 Task: Get directions from Glacier National Park, Montana, United States to Bandelier National Monument, New Mexico, United States and explore the nearby things to do with rating 4.5 and open @ 5:00 Sunday
Action: Mouse moved to (566, 316)
Screenshot: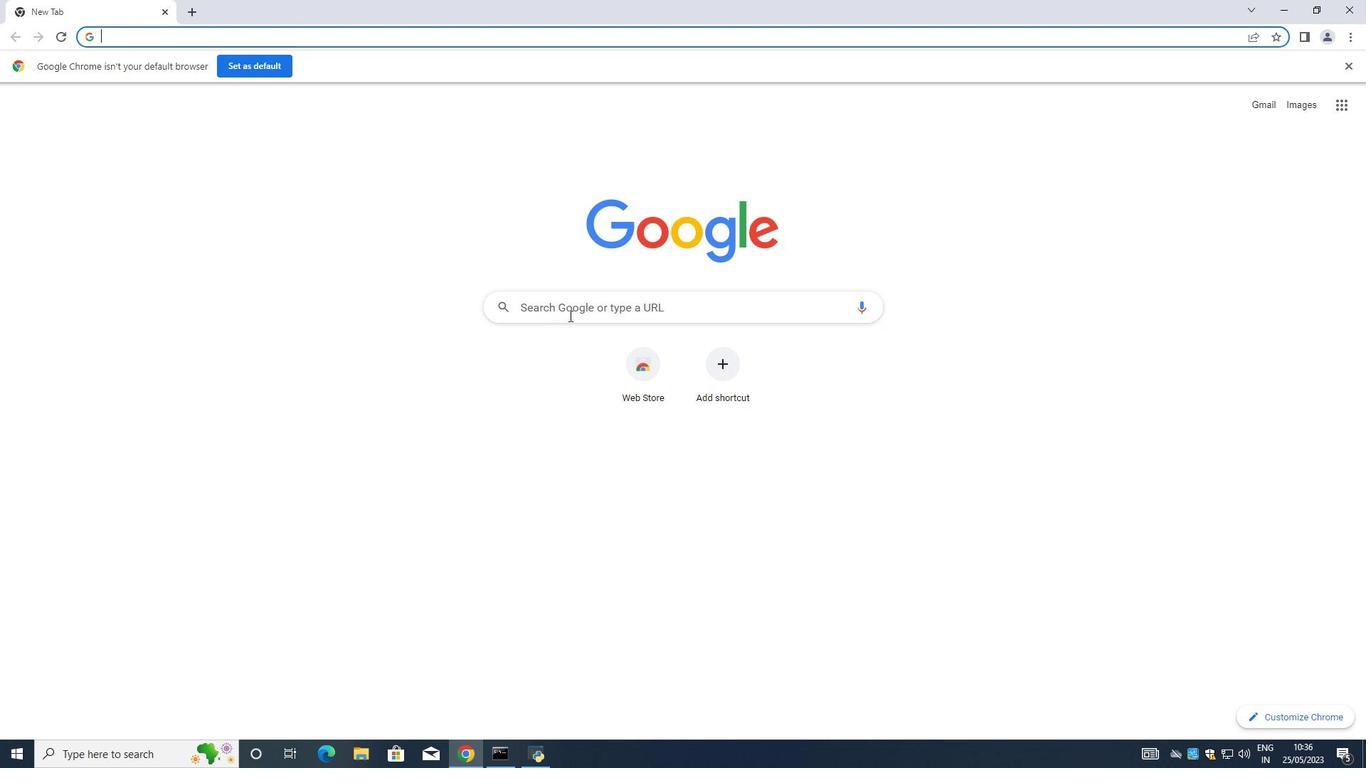 
Action: Mouse pressed left at (566, 316)
Screenshot: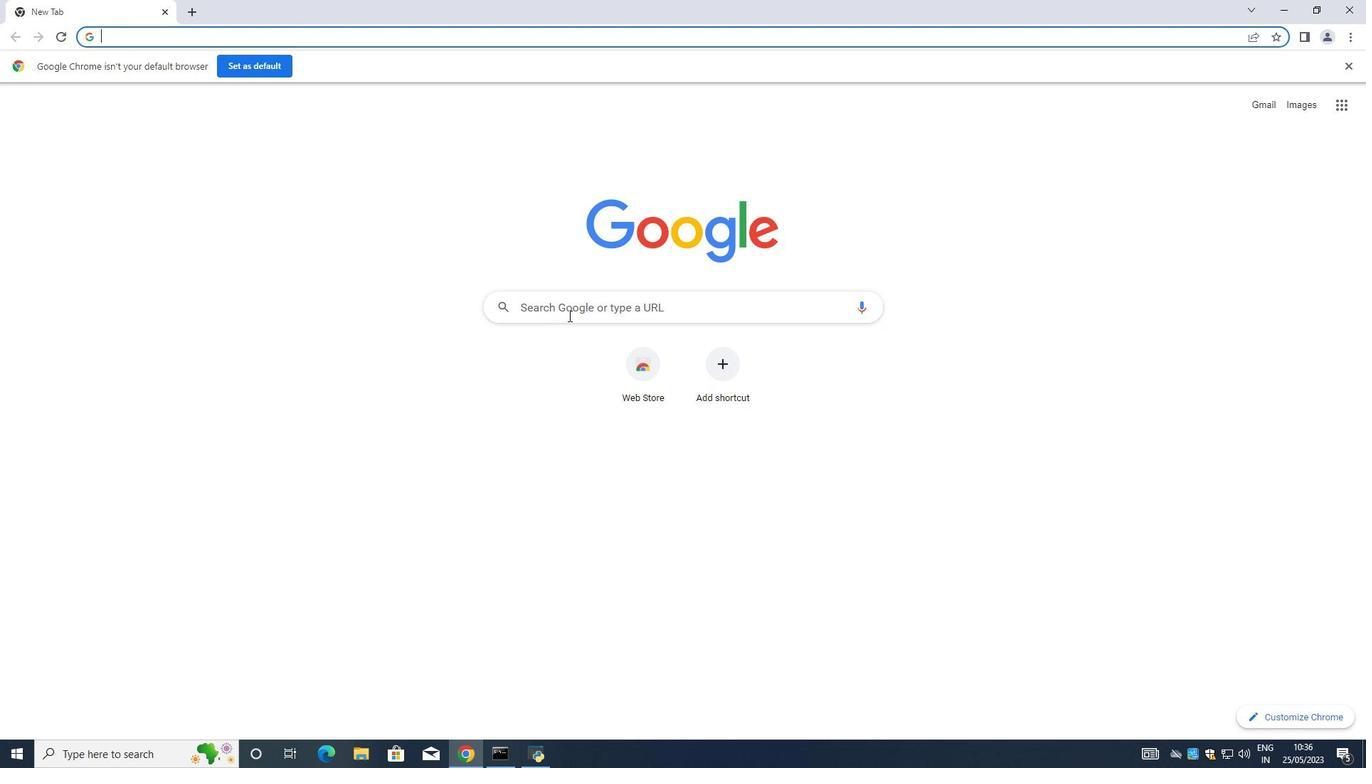 
Action: Key pressed google<Key.space>maps<Key.space><Key.enter>
Screenshot: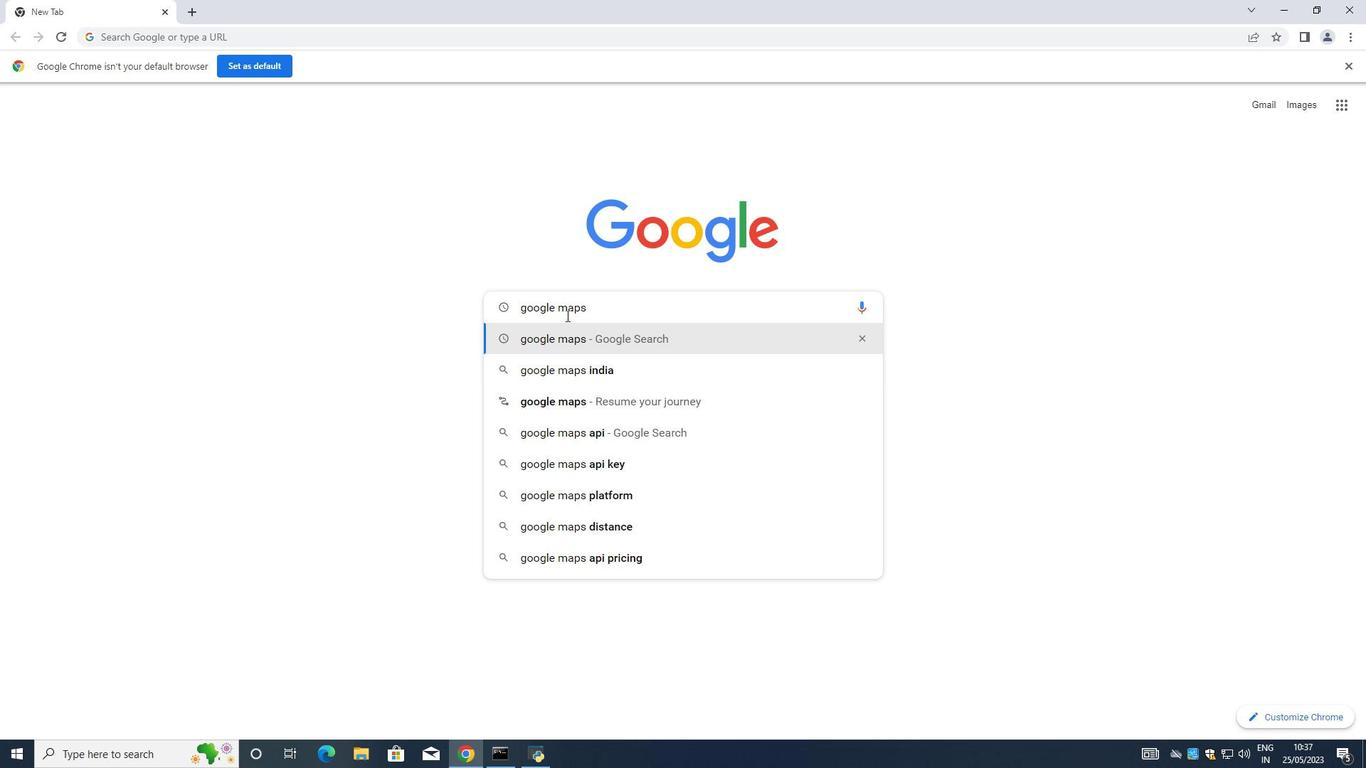 
Action: Mouse moved to (212, 224)
Screenshot: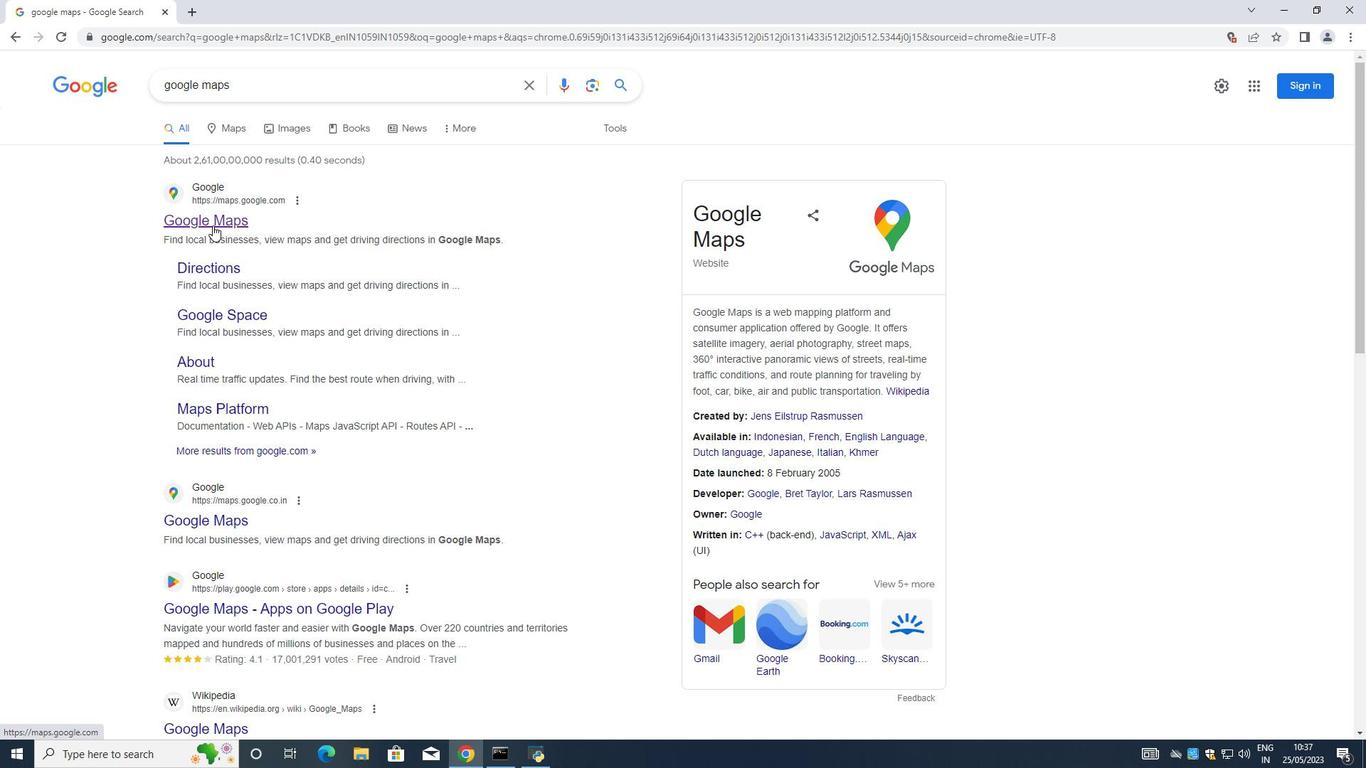 
Action: Mouse pressed left at (212, 224)
Screenshot: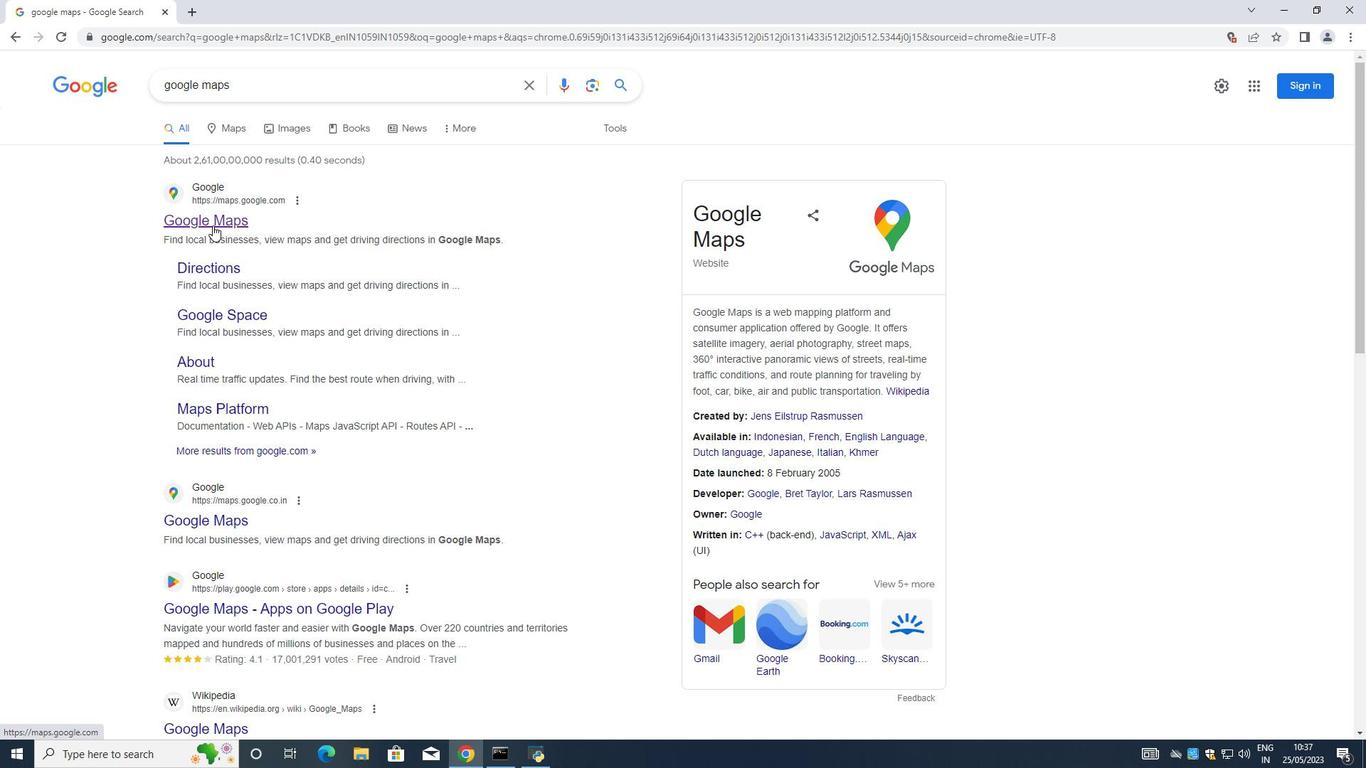 
Action: Mouse moved to (147, 83)
Screenshot: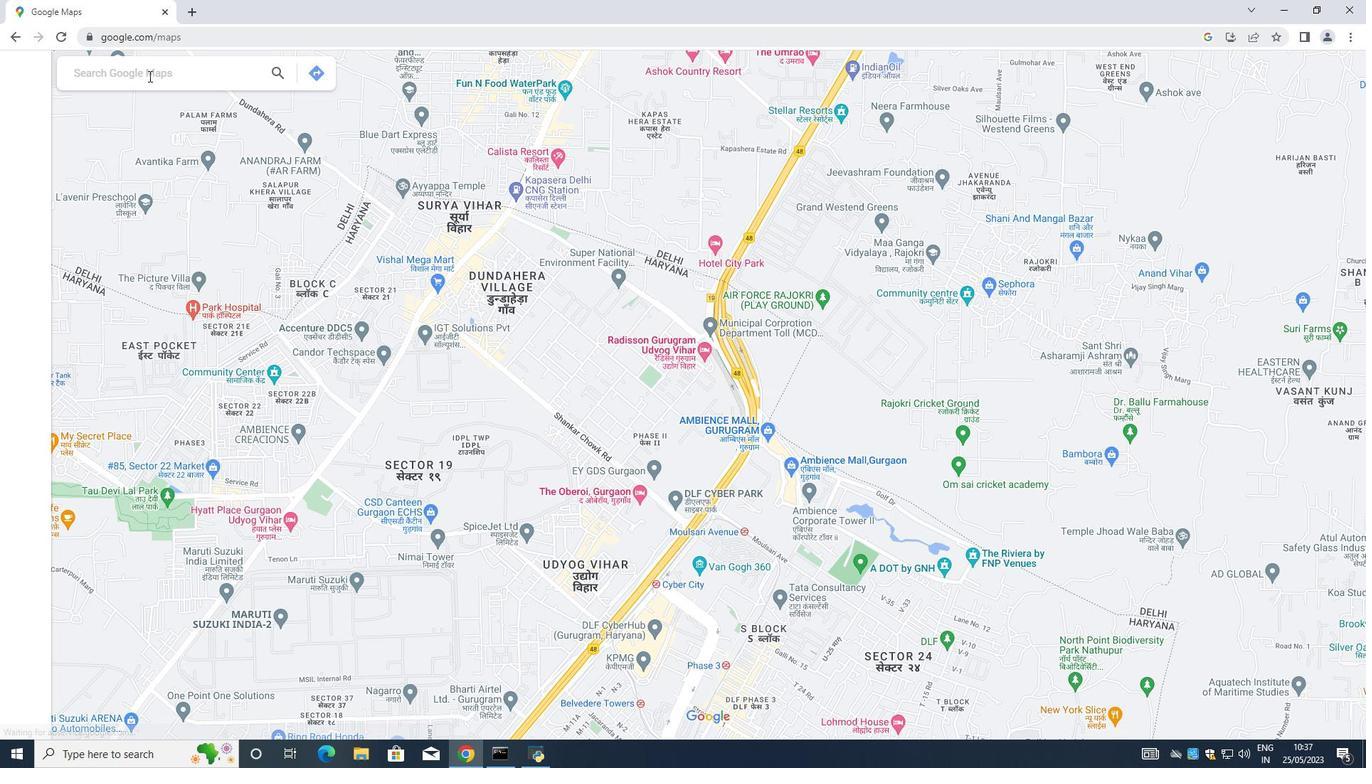 
Action: Mouse pressed left at (147, 83)
Screenshot: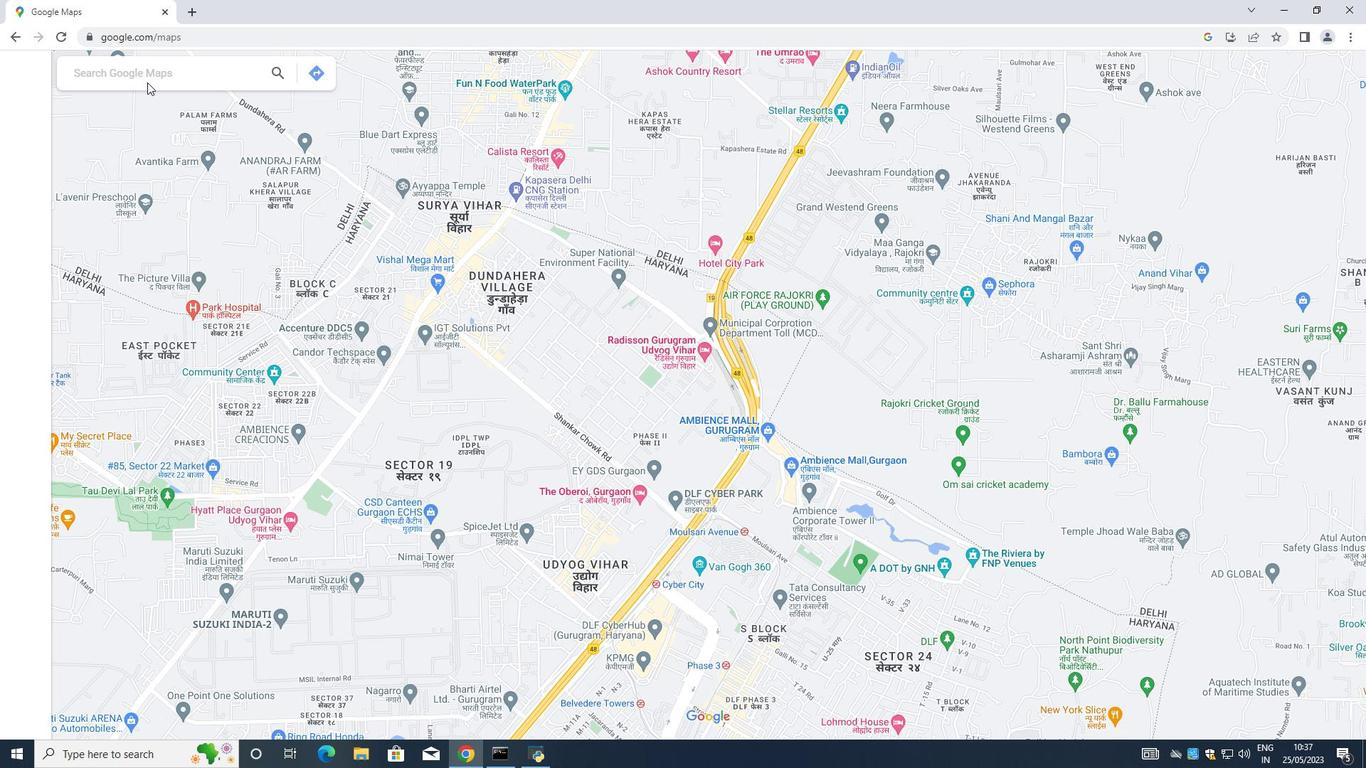 
Action: Mouse moved to (148, 75)
Screenshot: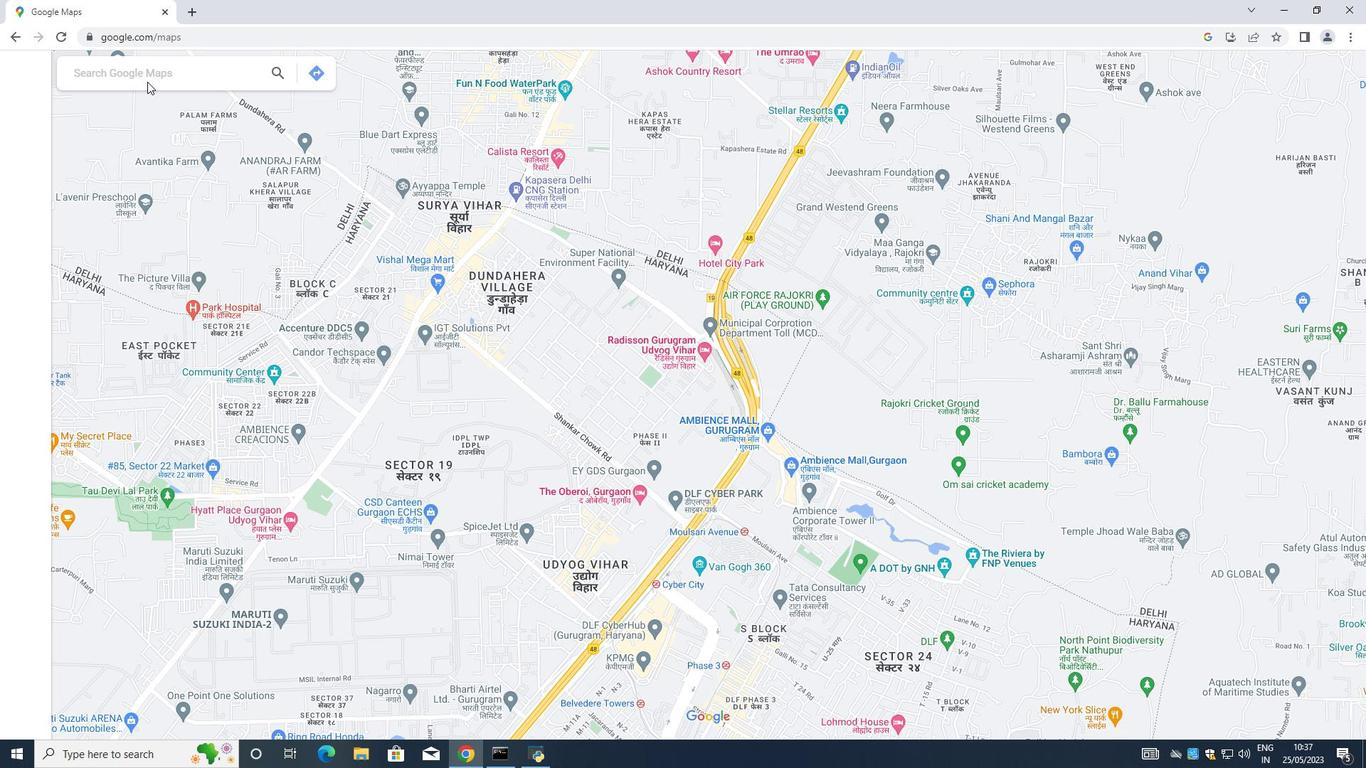 
Action: Mouse pressed left at (148, 75)
Screenshot: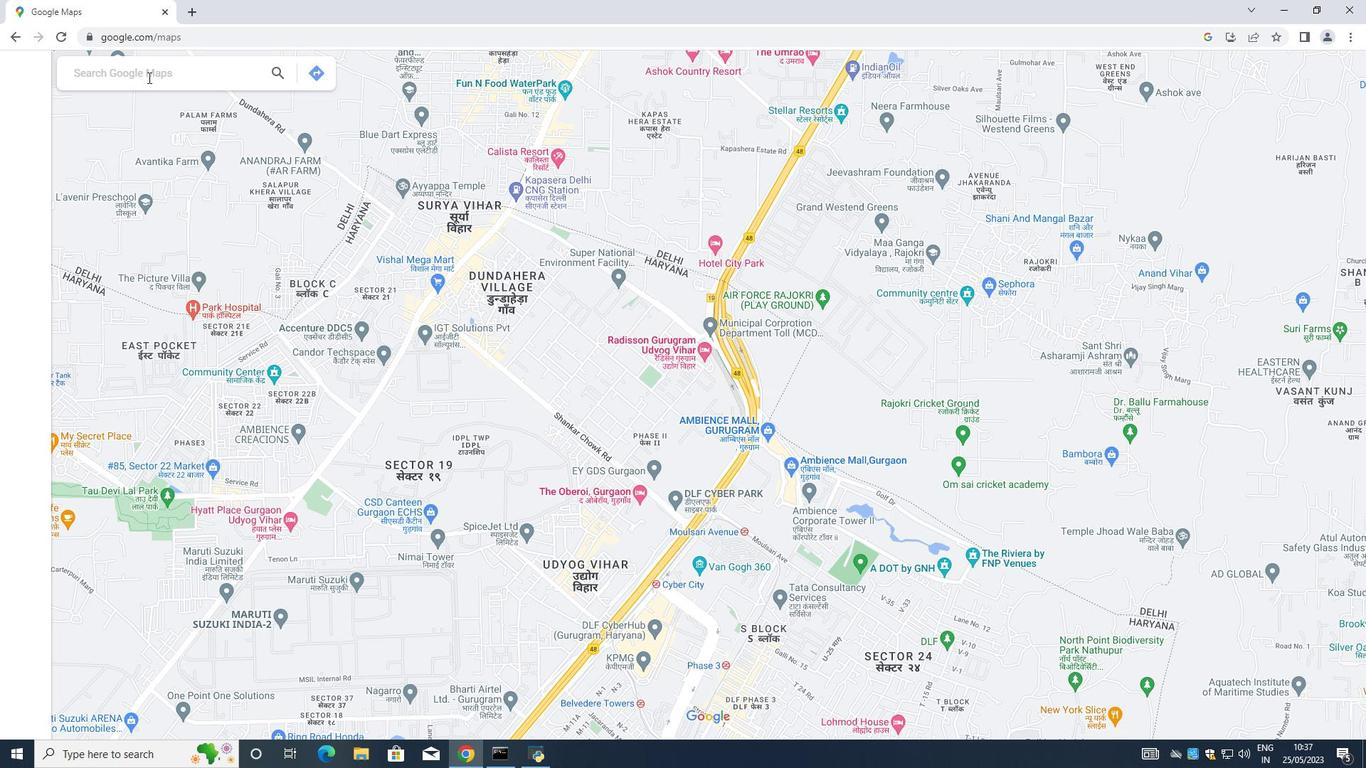 
Action: Mouse moved to (133, 63)
Screenshot: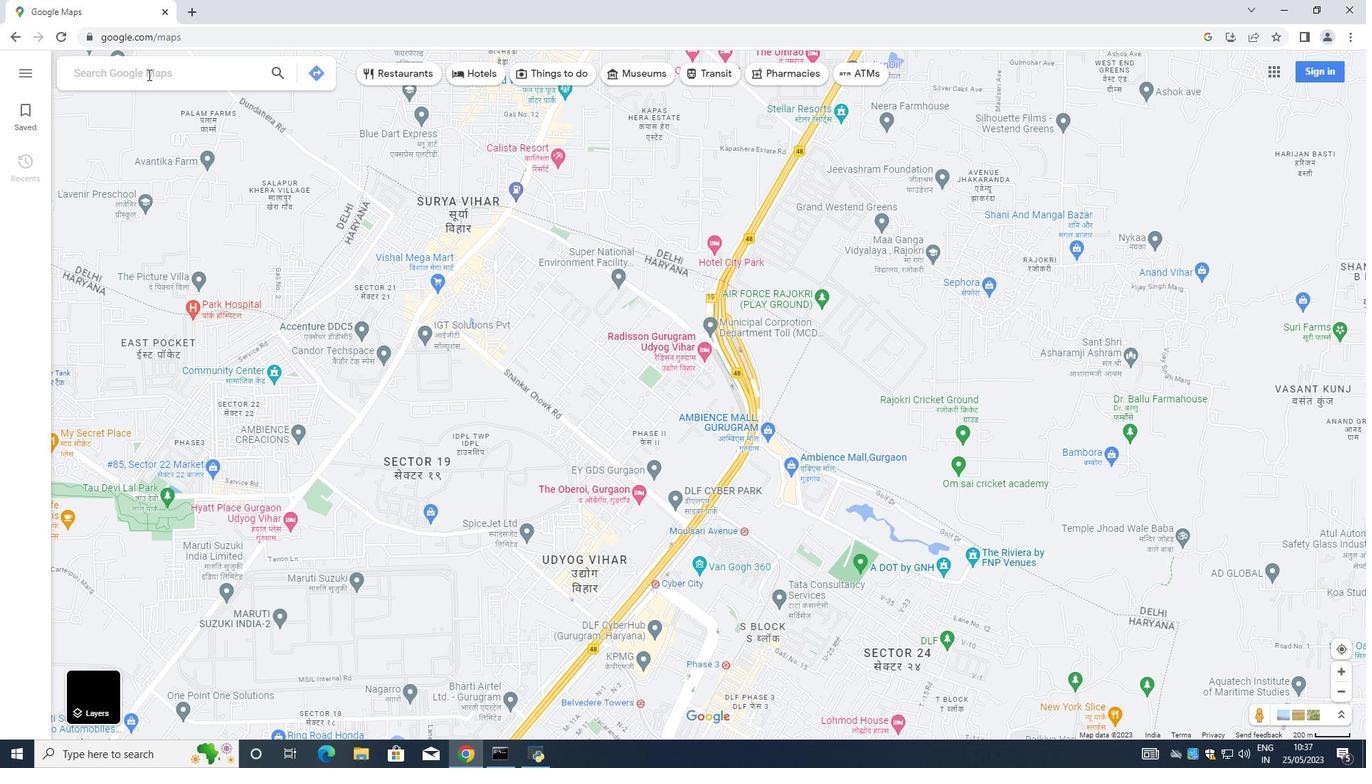 
Action: Key pressed <Key.shift>
Screenshot: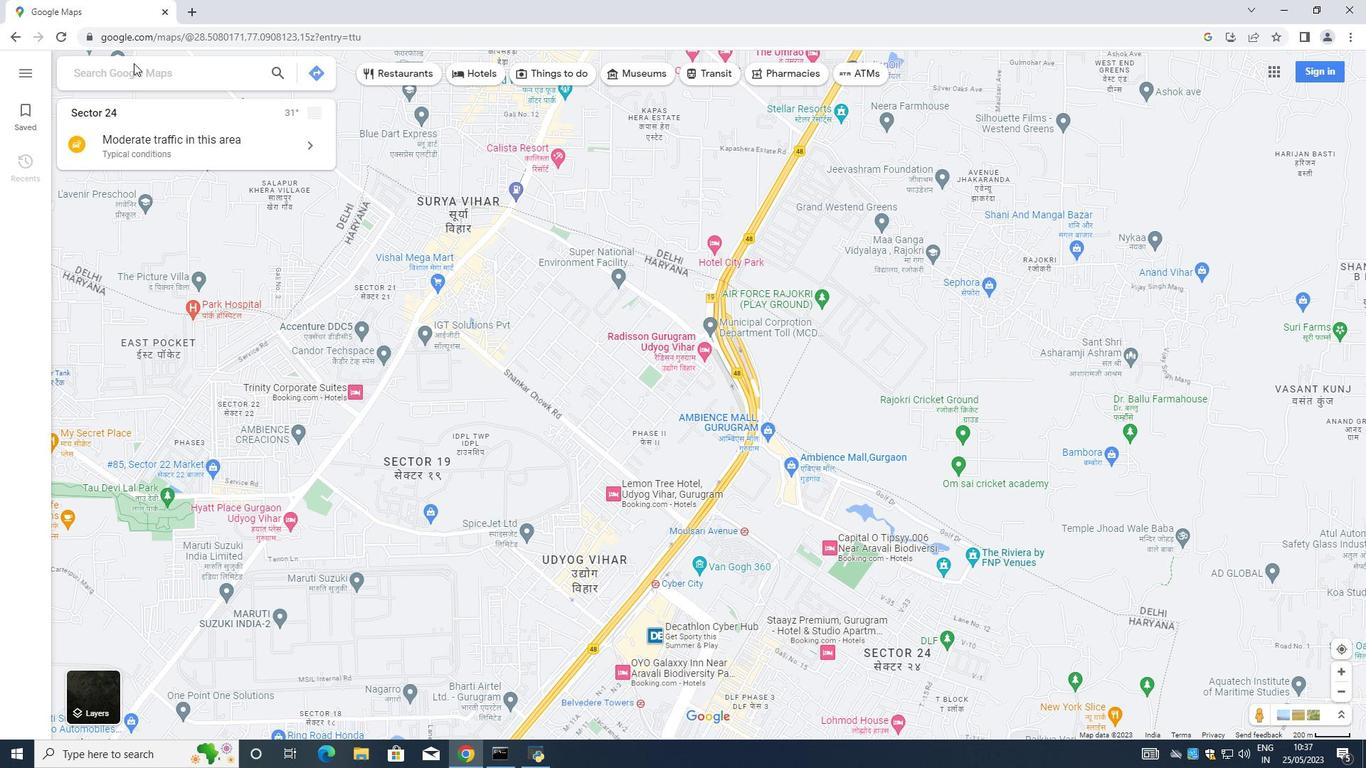 
Action: Mouse moved to (133, 62)
Screenshot: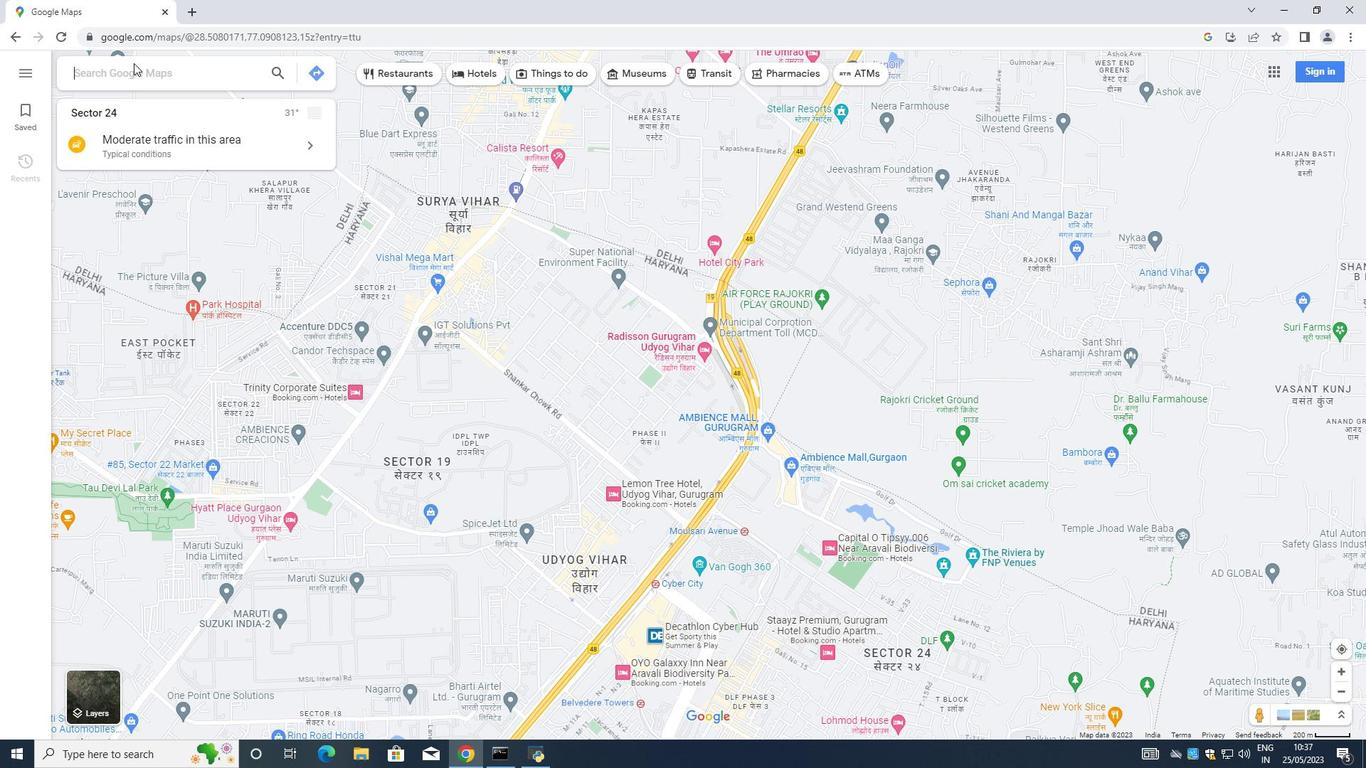 
Action: Key pressed <Key.shift><Key.shift><Key.shift><Key.shift><Key.shift><Key.shift><Key.shift><Key.shift><Key.shift><Key.shift><Key.shift><Key.shift>G<Key.backspace><Key.shift><Key.shift><Key.shift><Key.shift><Key.shift><Key.shift><Key.shift><Key.shift><Key.shift><Key.shift><Key.shift><Key.shift><Key.shift><Key.shift><Key.shift><Key.shift><Key.shift><Key.shift><Key.shift><Key.shift><Key.shift><Key.shift><Key.shift><Key.shift><Key.shift><Key.shift><Key.shift><Key.shift><Key.shift><Key.shift><Key.shift>Bandelier<Key.space><Key.shift>National<Key.space><Key.shift><Key.shift><Key.shift><Key.shift><Key.shift><Key.shift><Key.shift><Key.shift><Key.shift><Key.shift><Key.shift><Key.shift><Key.shift><Key.shift><Key.shift>Monument<Key.space>
Screenshot: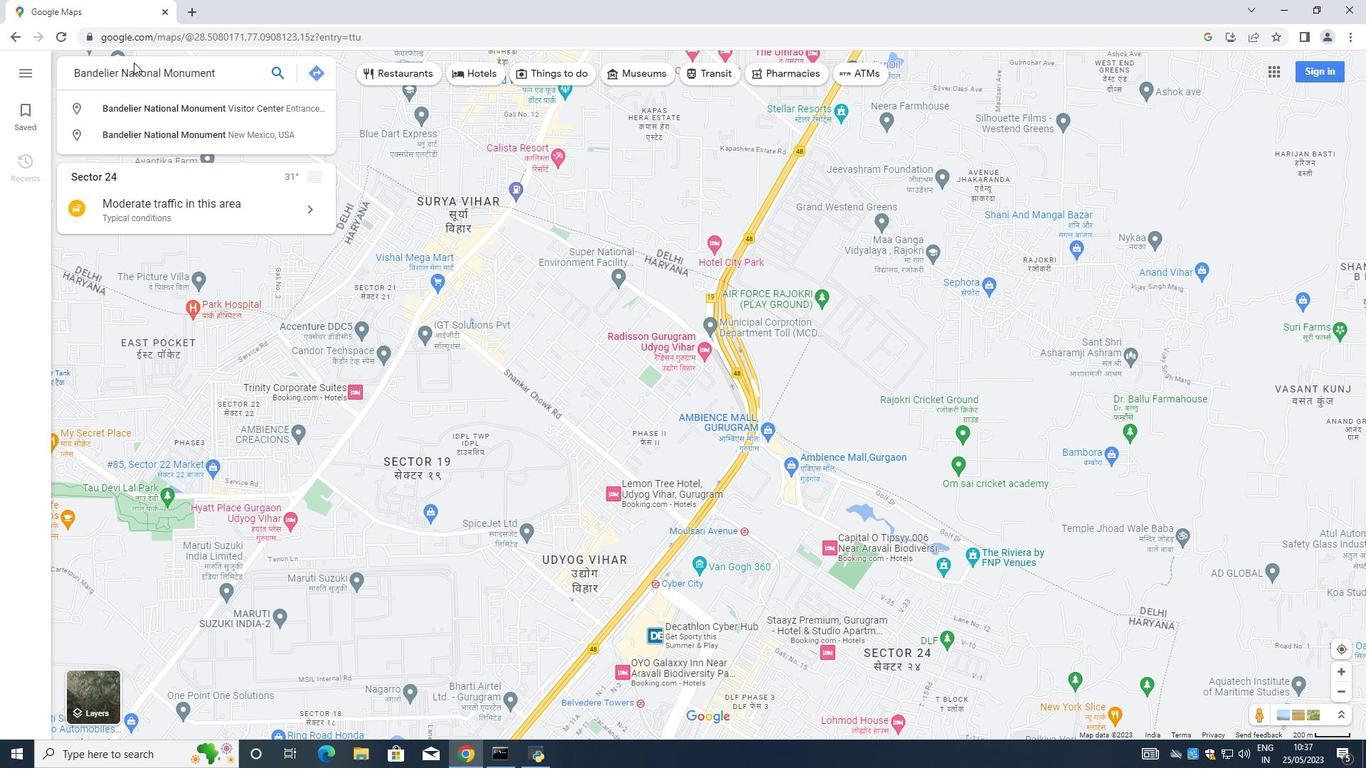 
Action: Mouse moved to (51, 56)
Screenshot: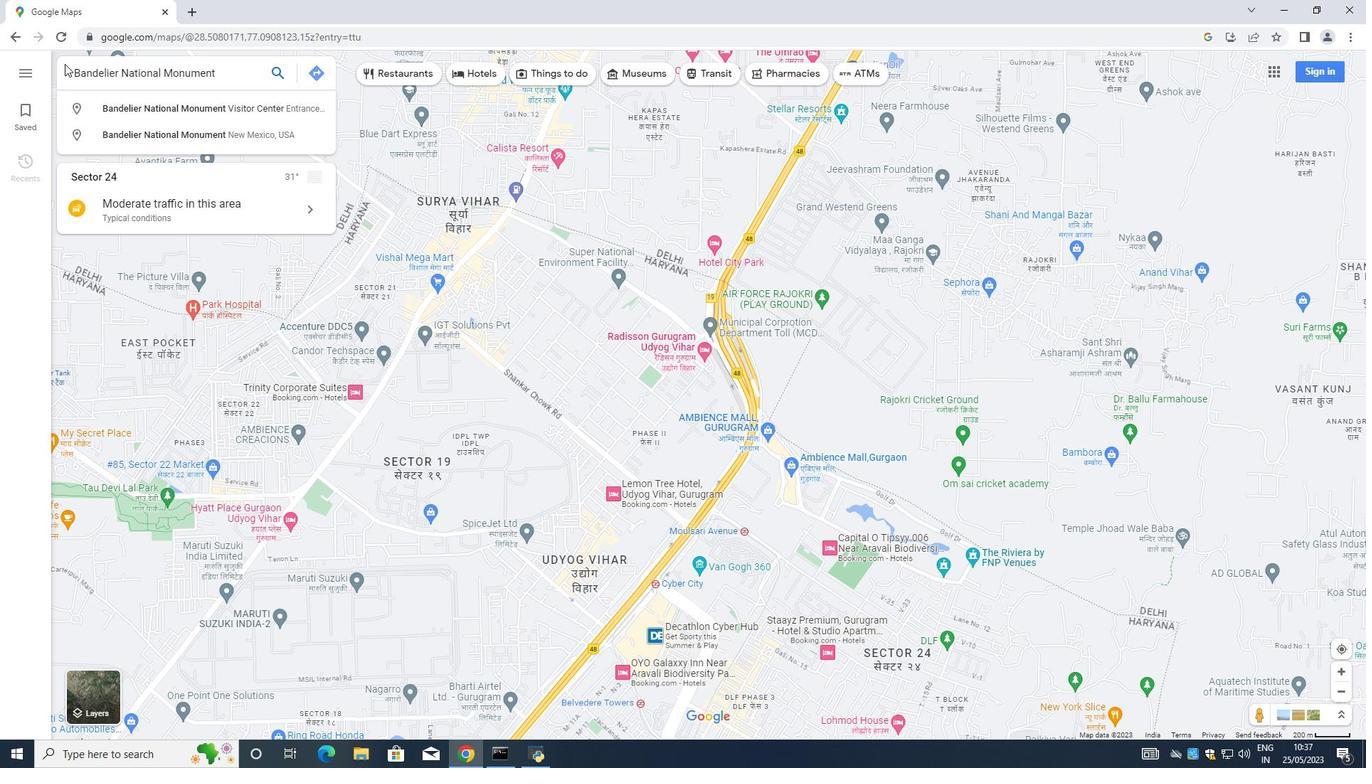 
Action: Key pressed <Key.shift><Key.shift><Key.shift><Key.shift><Key.shift><Key.shift>NE<Key.shift><Key.shift><Key.shift><Key.shift><Key.shift><Key.shift><Key.shift><Key.shift><Key.shift><Key.shift><Key.shift><Key.shift><Key.shift><Key.shift><Key.shift><Key.shift><Key.shift><Key.shift><Key.shift><Key.shift><Key.shift><Key.shift><Key.shift><Key.shift>MExico<Key.space><Key.shift><Key.shift><Key.shift><Key.shift><Key.shift>US
Screenshot: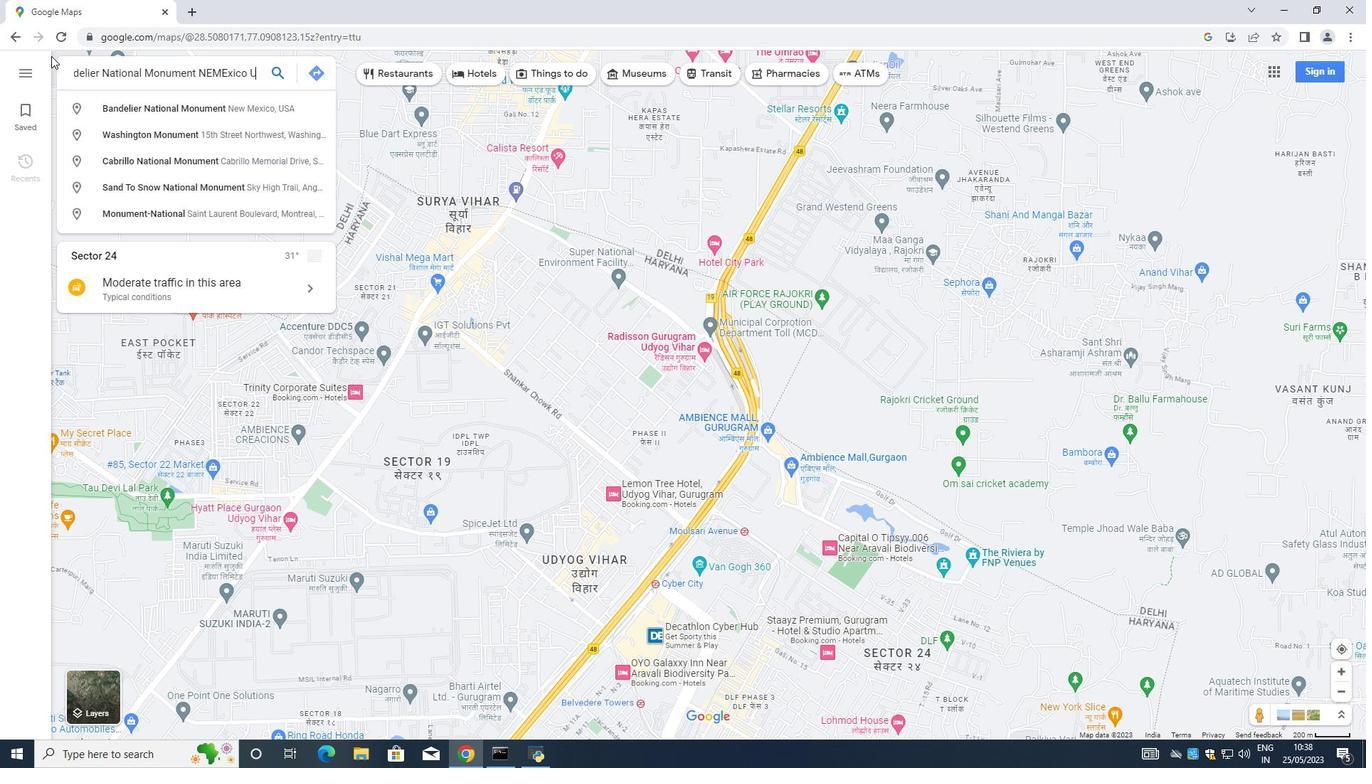 
Action: Mouse moved to (197, 104)
Screenshot: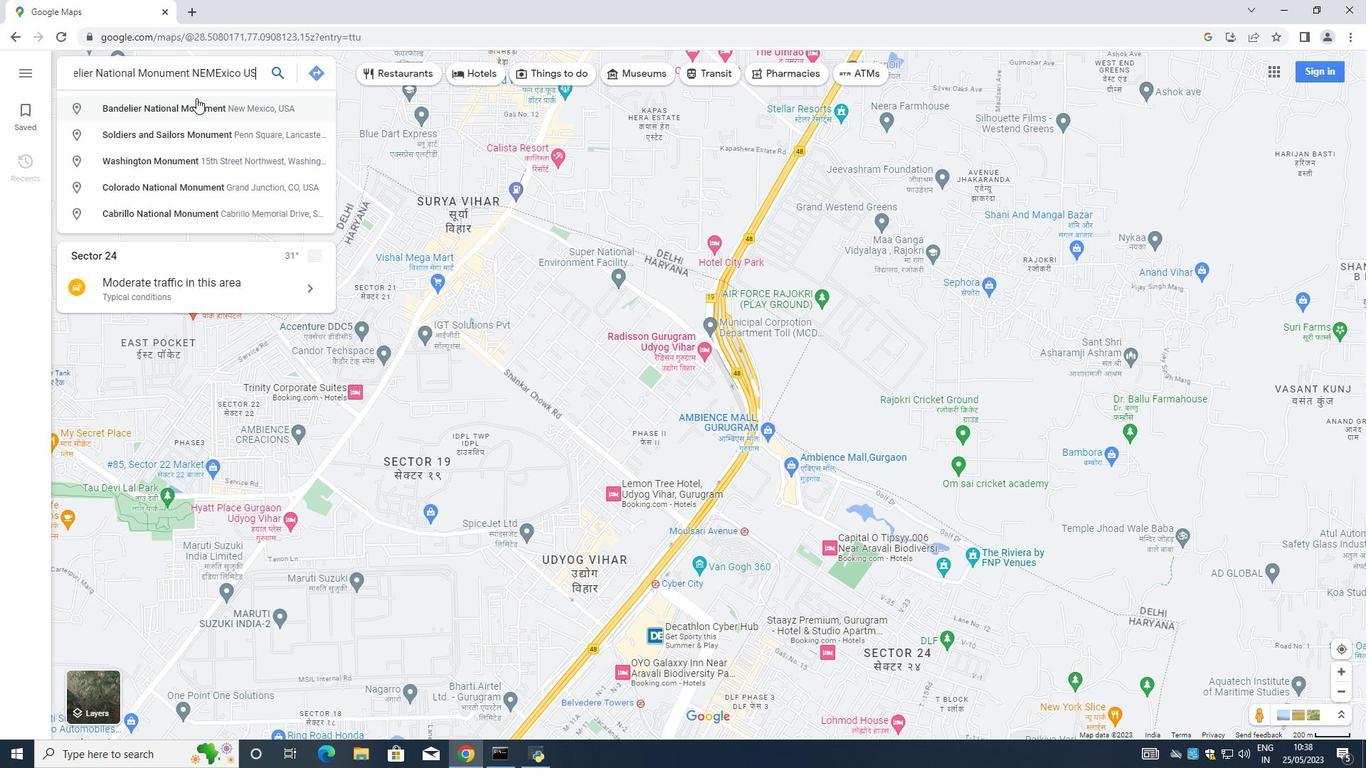 
Action: Mouse pressed left at (197, 103)
Screenshot: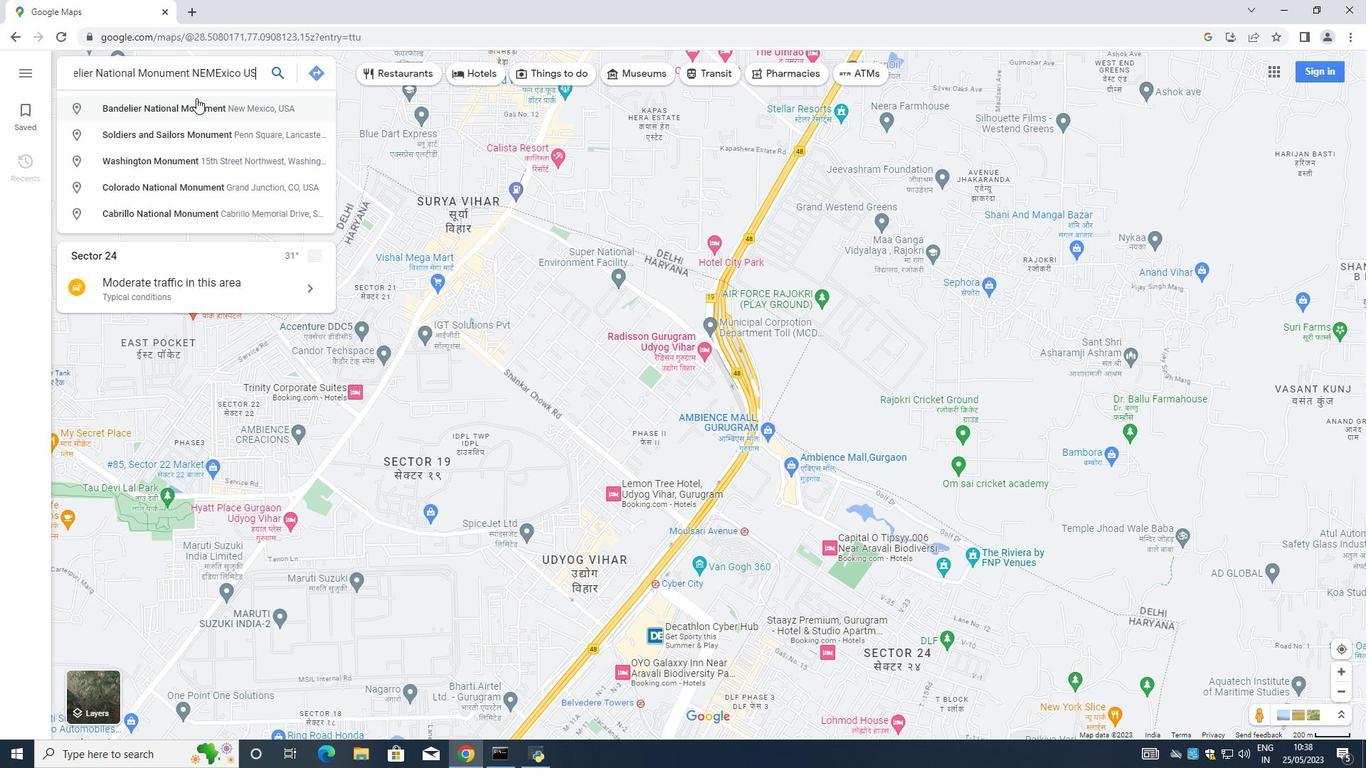 
Action: Mouse moved to (92, 345)
Screenshot: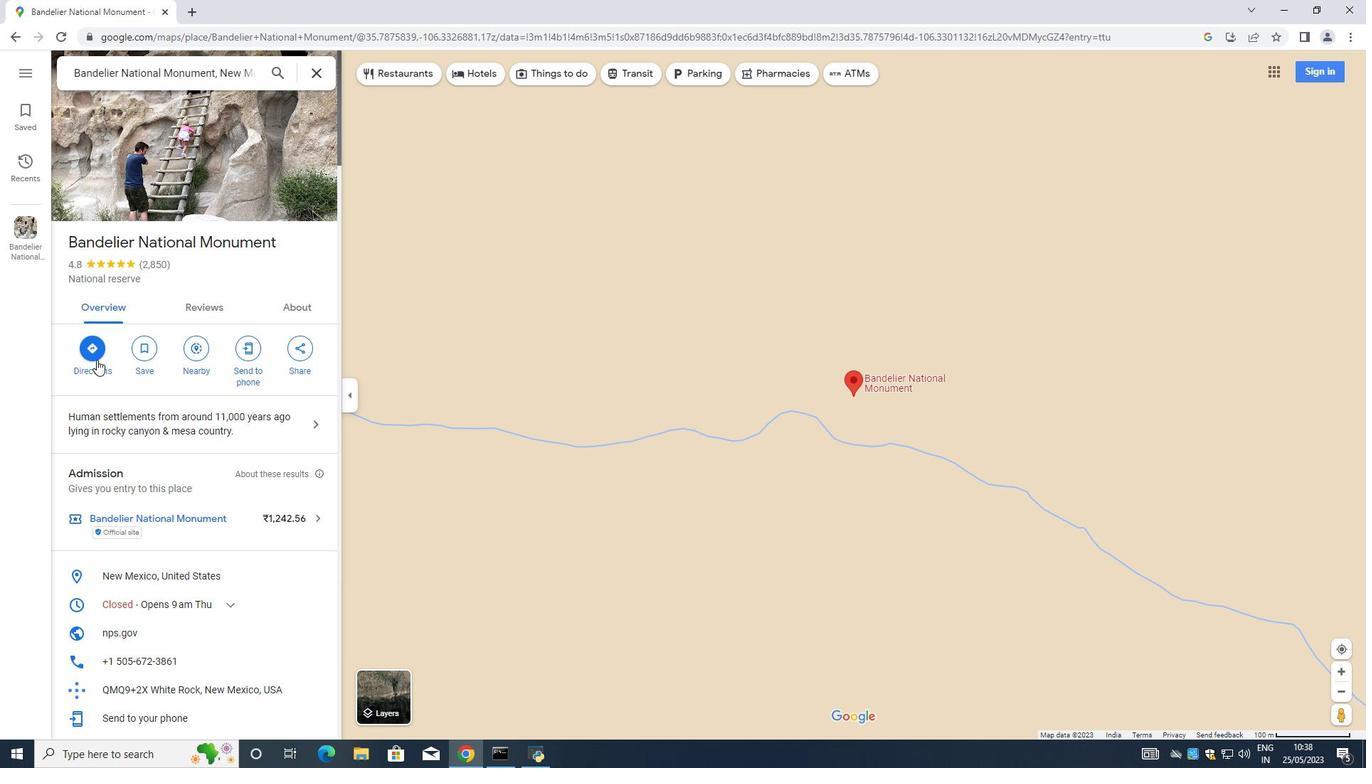 
Action: Mouse pressed left at (92, 345)
Screenshot: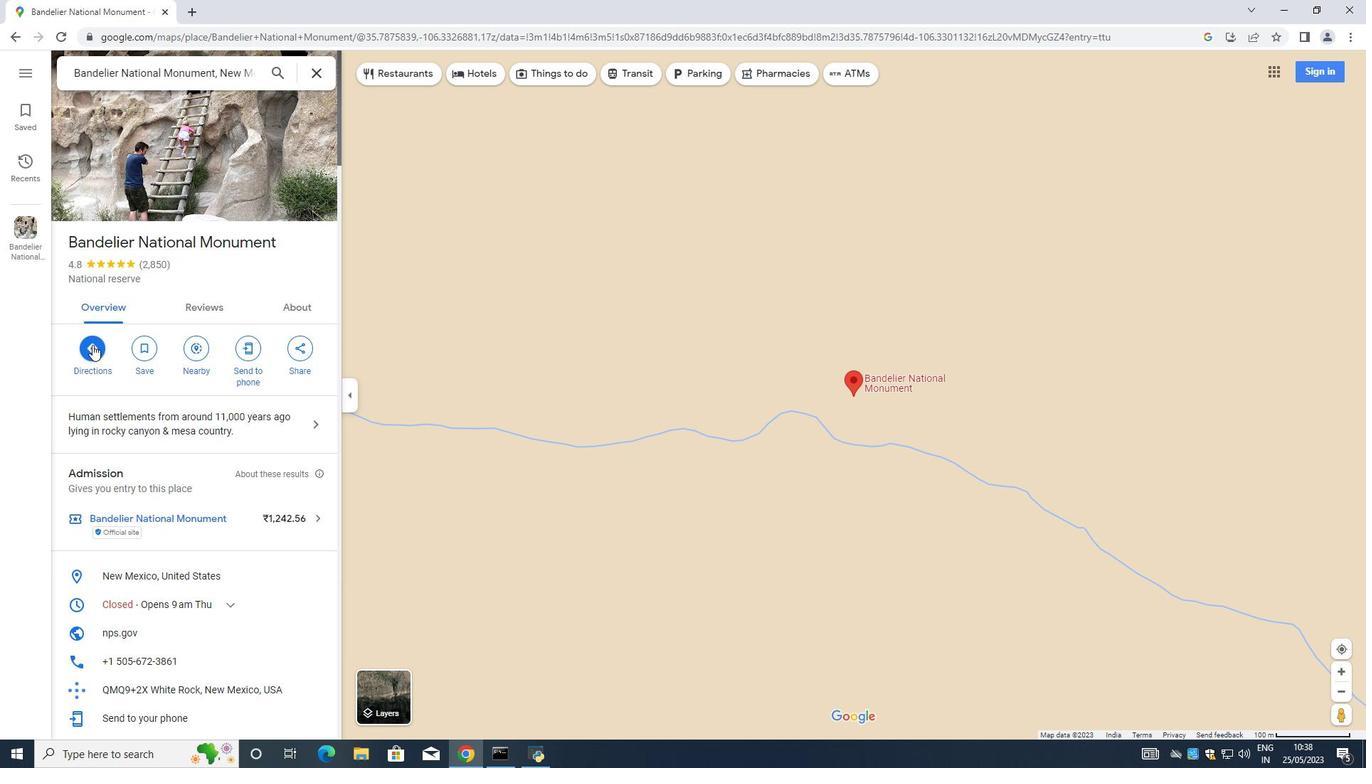 
Action: Mouse moved to (128, 120)
Screenshot: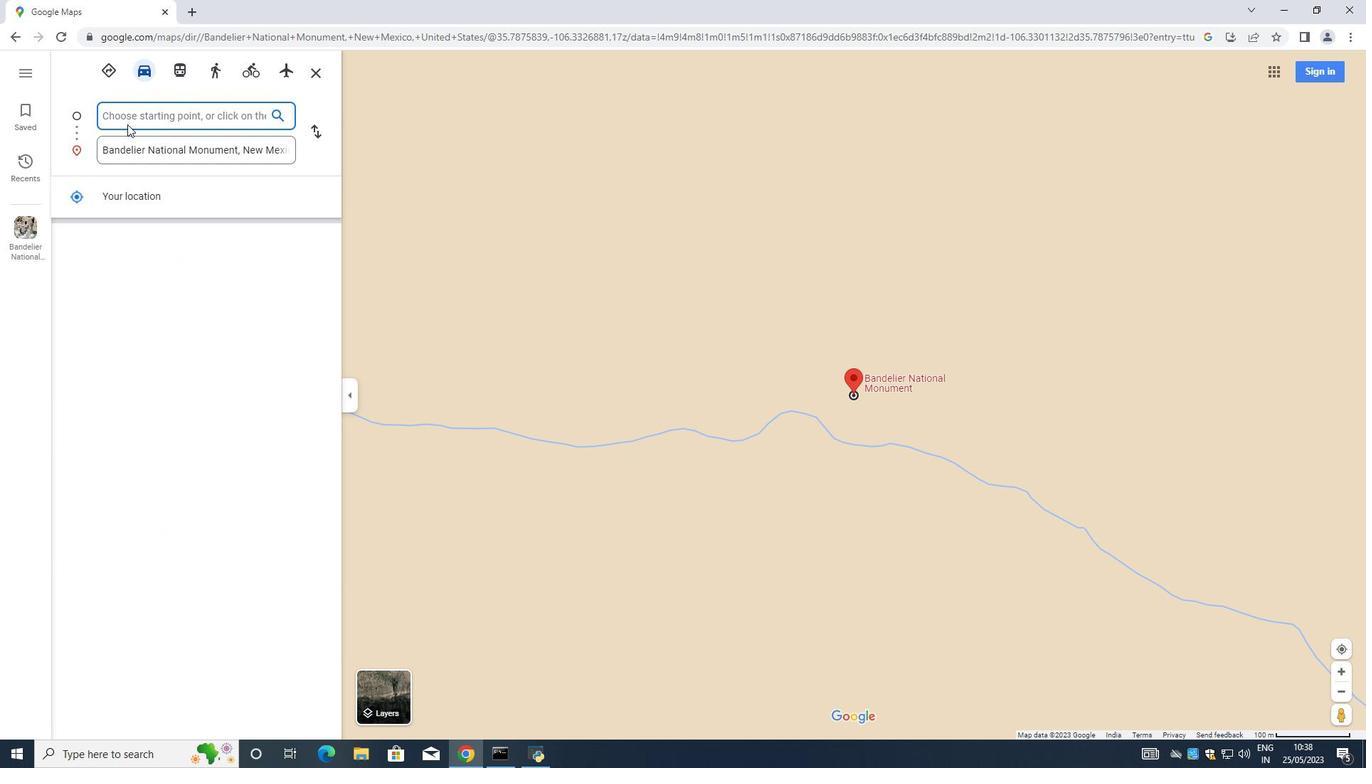 
Action: Mouse pressed left at (128, 120)
Screenshot: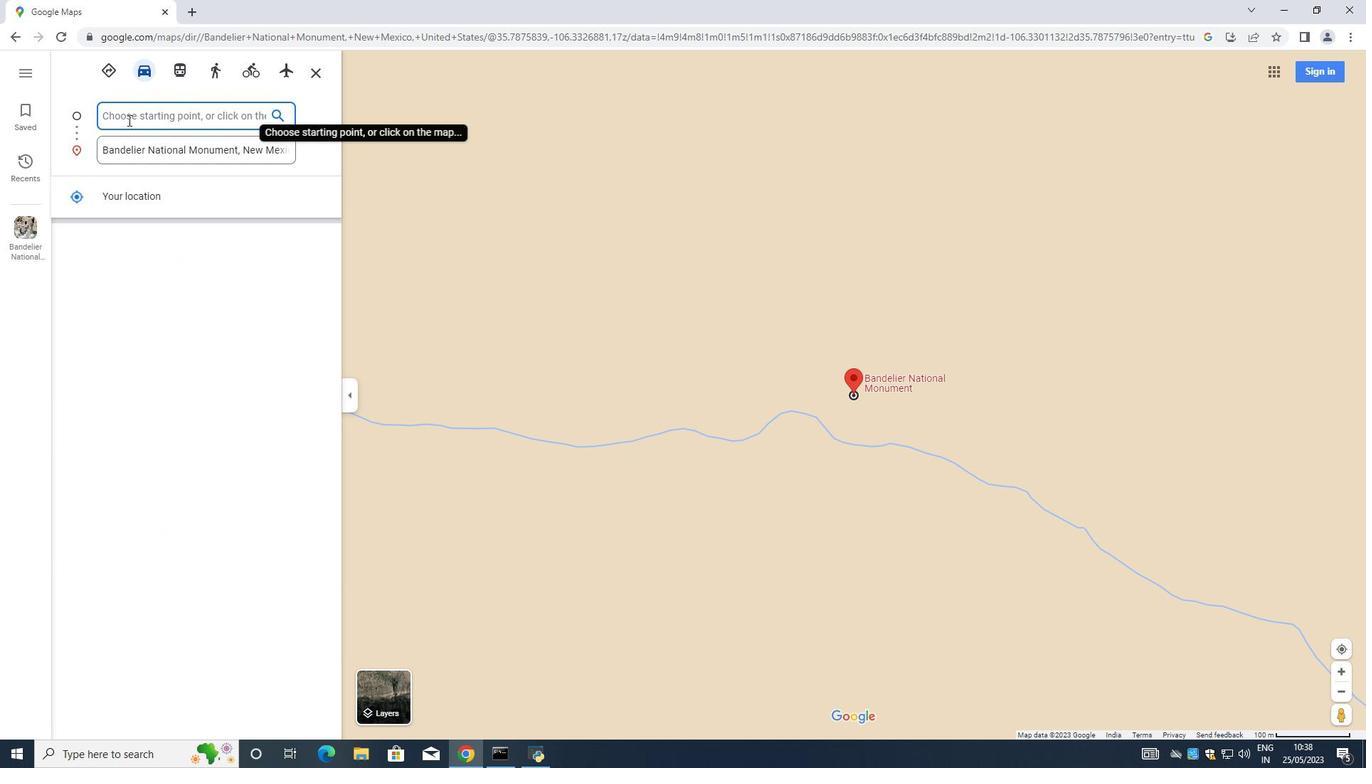 
Action: Mouse moved to (117, 111)
Screenshot: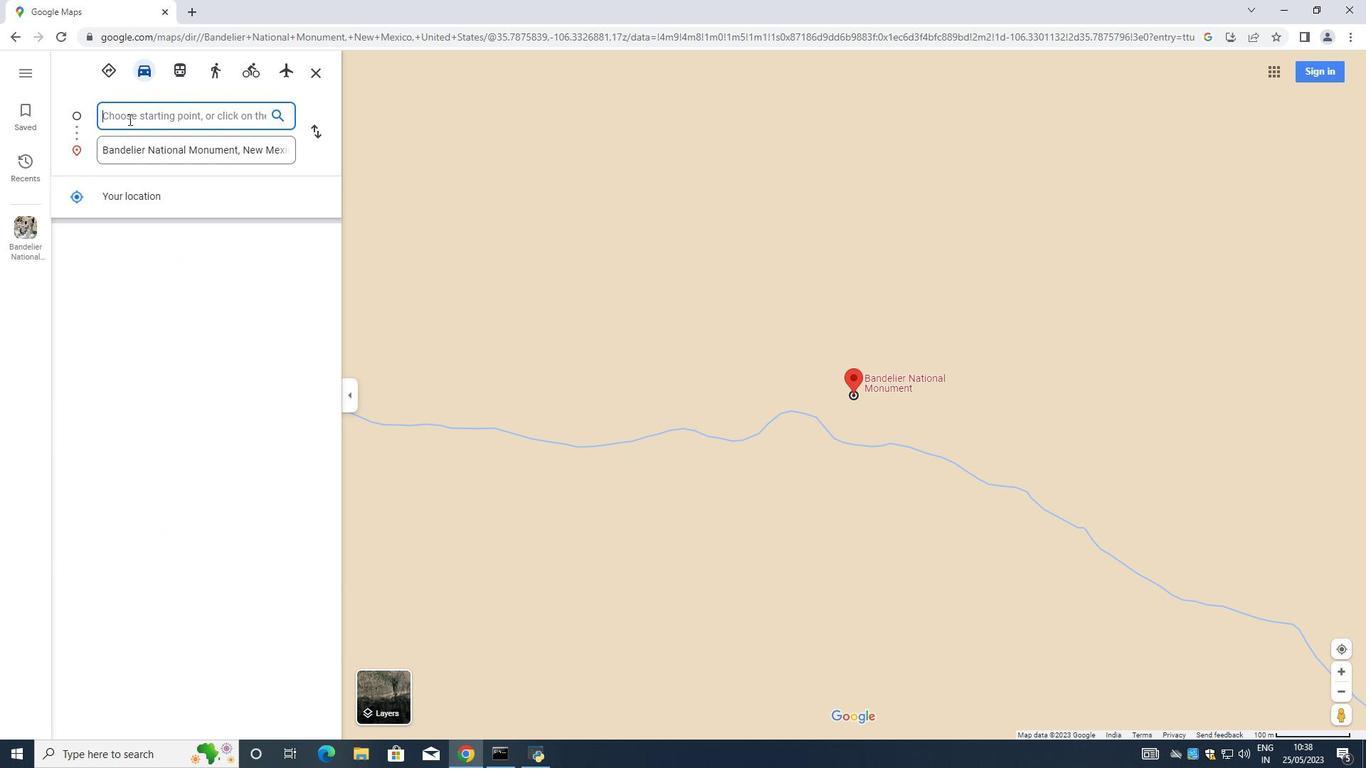 
Action: Key pressed <Key.shift><Key.shift><Key.shift><Key.shift><Key.shift><Key.shift><Key.shift><Key.shift><Key.shift><Key.shift><Key.shift><Key.shift><Key.shift><Key.shift><Key.shift><Key.shift><Key.shift><Key.shift><Key.shift><Key.shift><Key.shift><Key.shift><Key.shift><Key.shift><Key.shift><Key.shift><Key.shift><Key.shift>Glacier<Key.space><Key.shift>NAtional<Key.space><Key.shift><Key.shift><Key.shift><Key.shift><Key.shift><Key.shift><Key.shift><Key.shift><Key.shift><Key.shift>PA<Key.backspace>ark<Key.space><Key.shift>Montana<Key.space><Key.shift>US
Screenshot: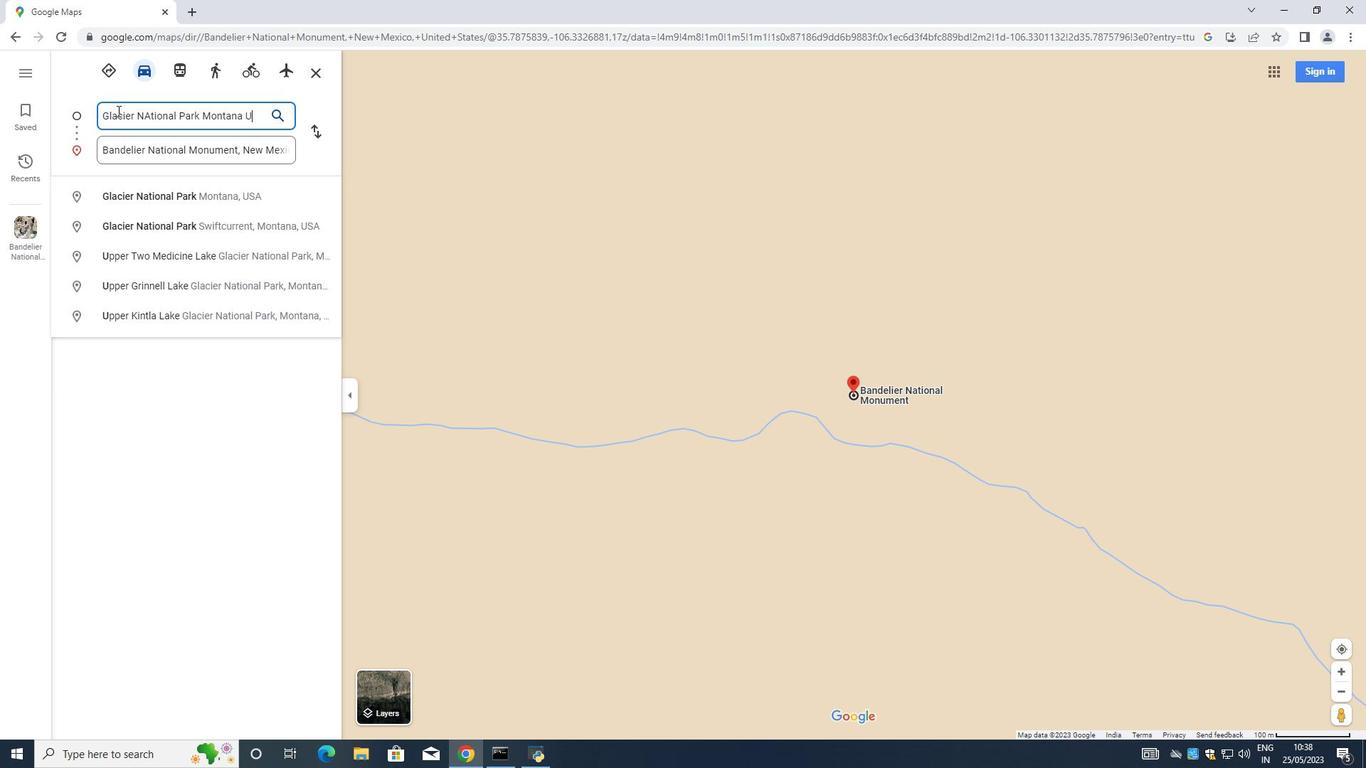 
Action: Mouse moved to (276, 108)
Screenshot: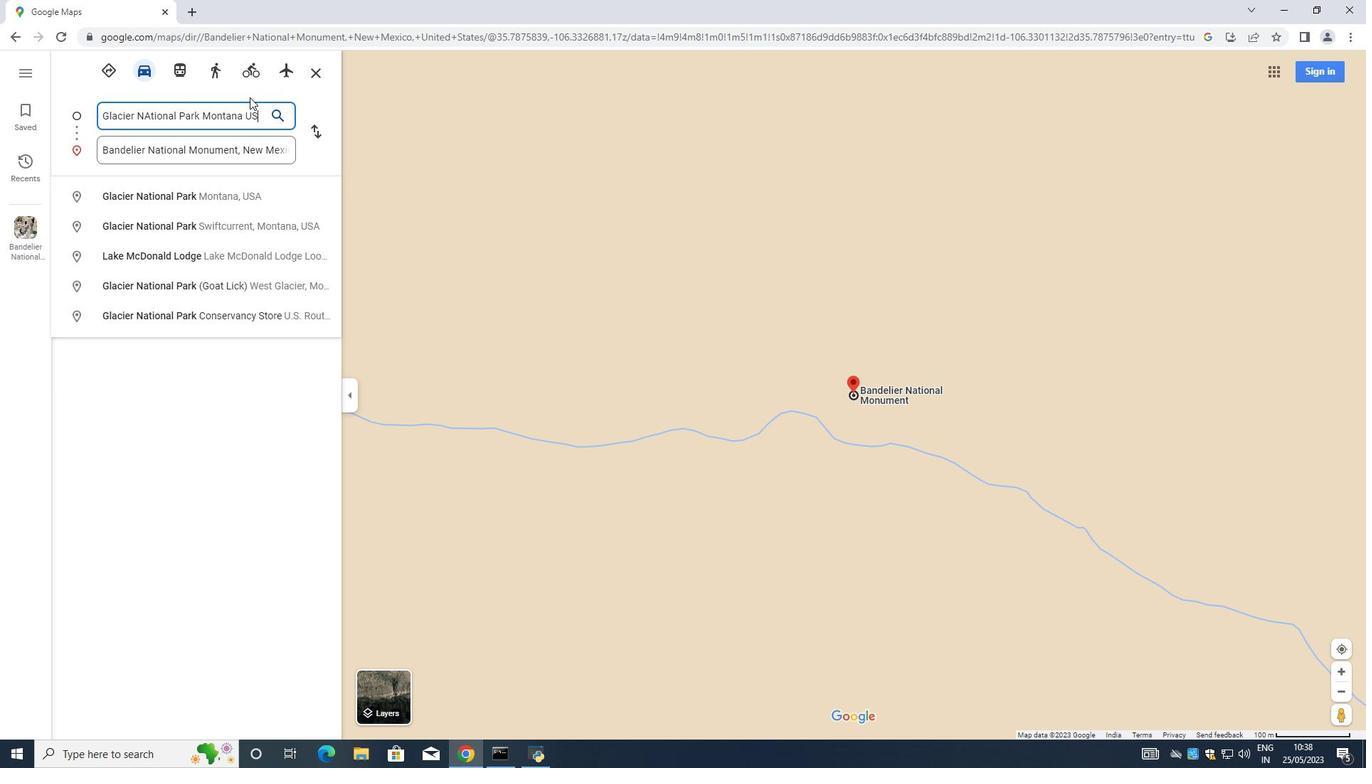 
Action: Mouse pressed left at (276, 108)
Screenshot: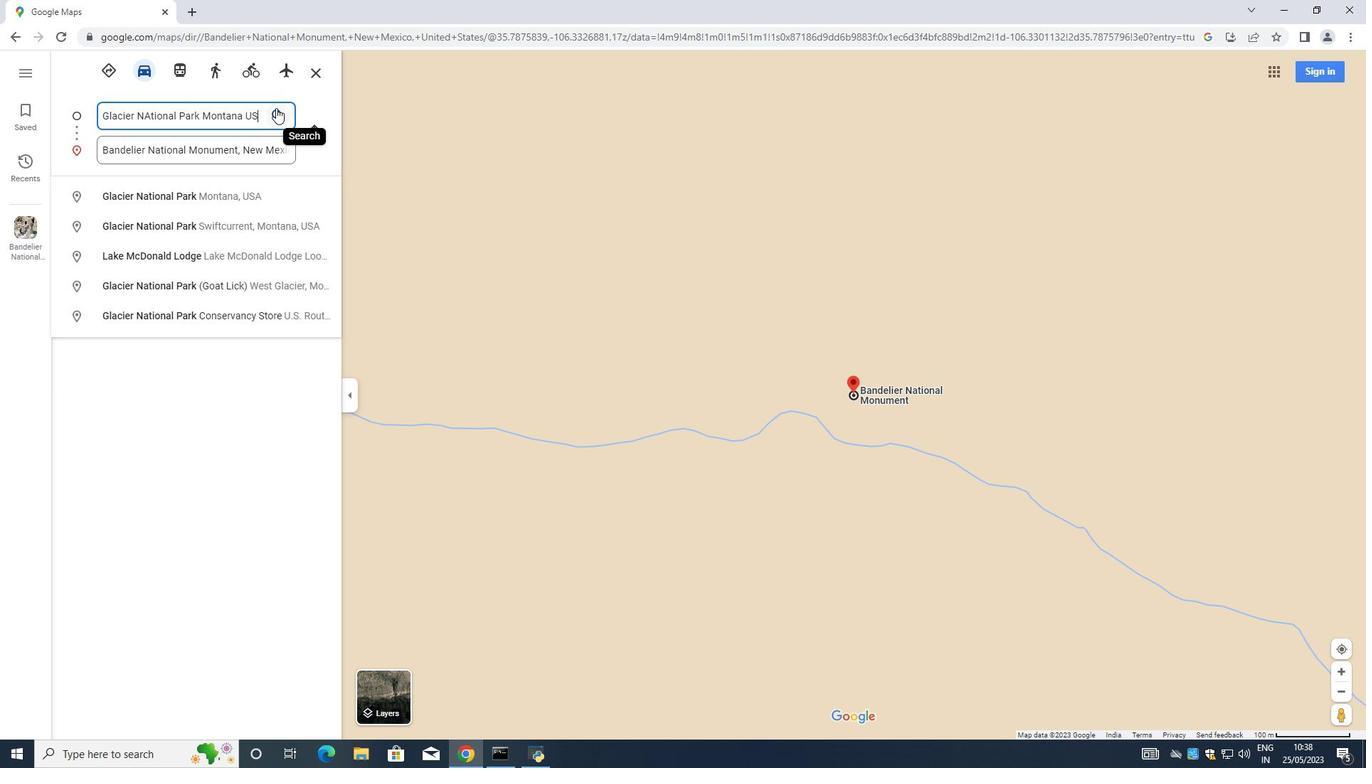
Action: Mouse moved to (88, 602)
Screenshot: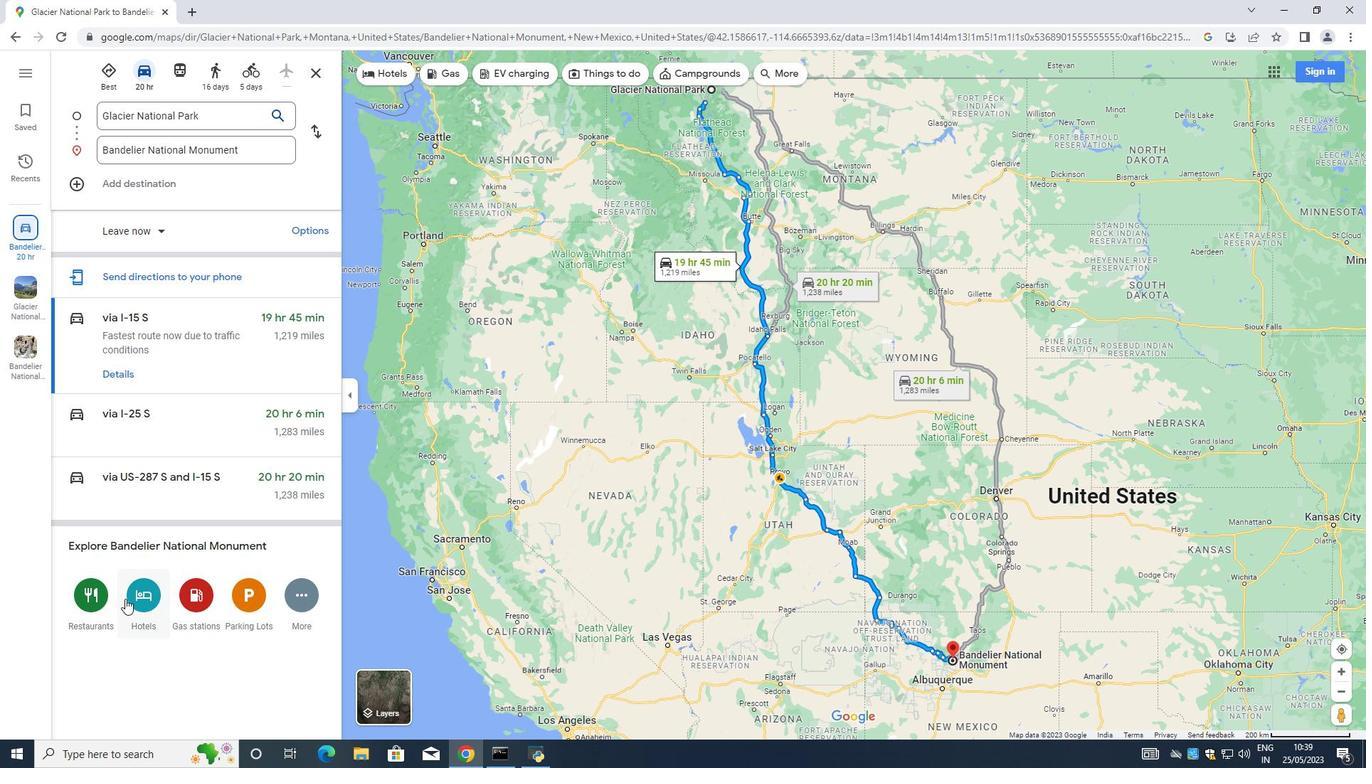 
Action: Mouse pressed left at (88, 602)
Screenshot: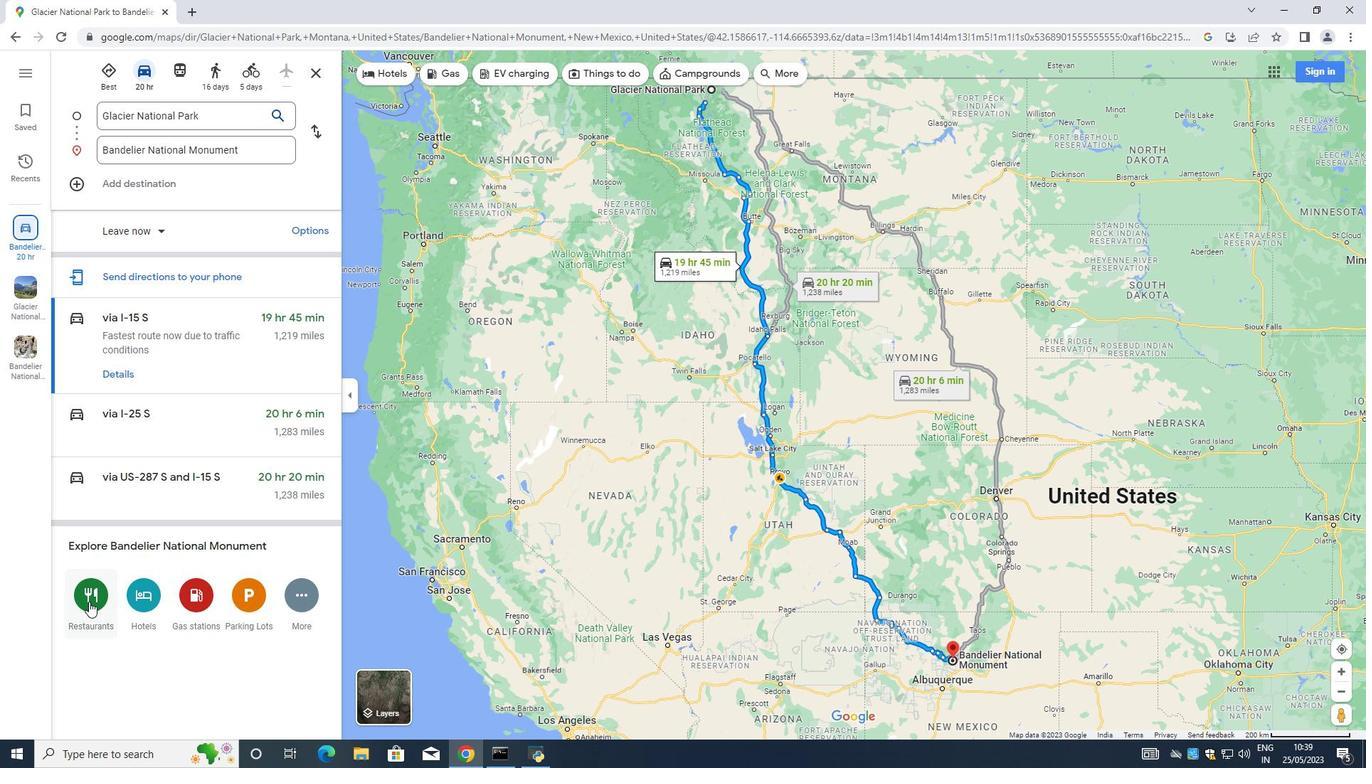 
Action: Mouse moved to (607, 73)
Screenshot: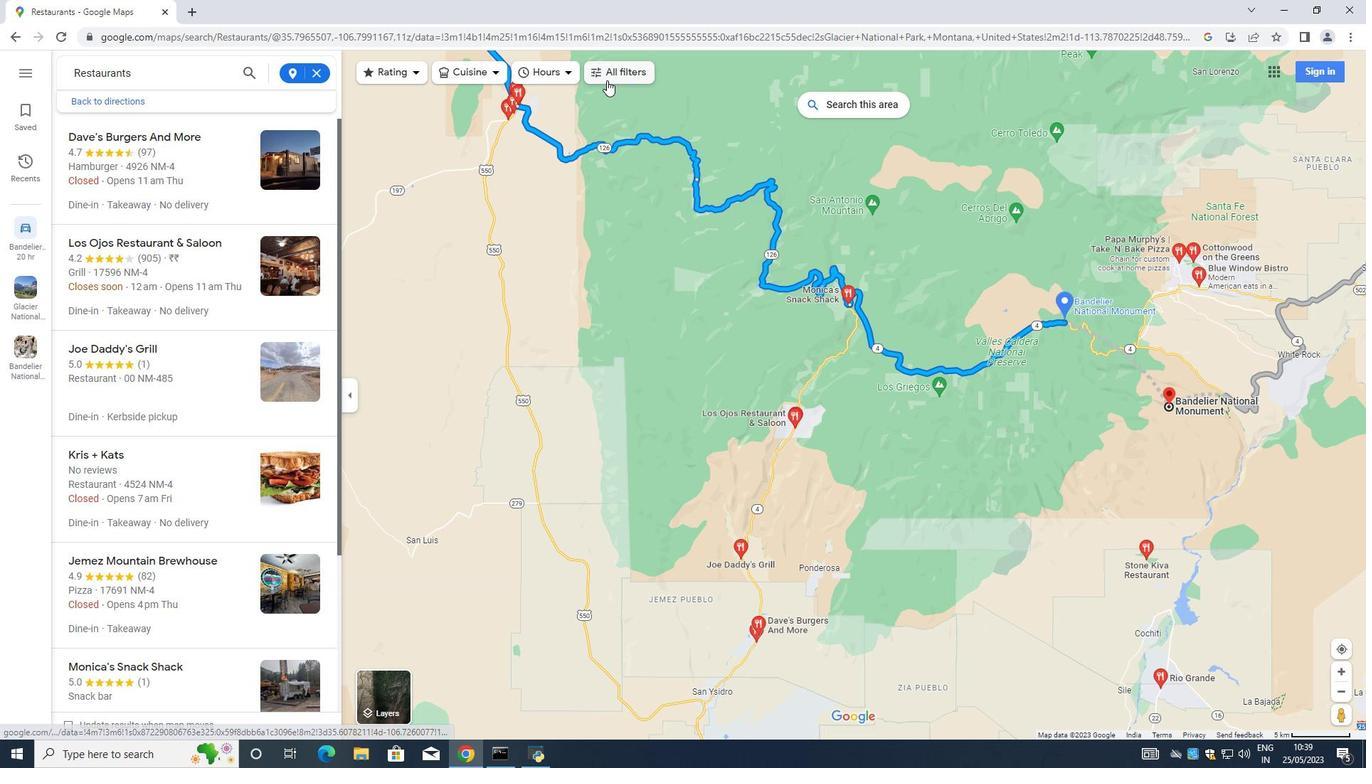 
Action: Mouse pressed left at (607, 73)
Screenshot: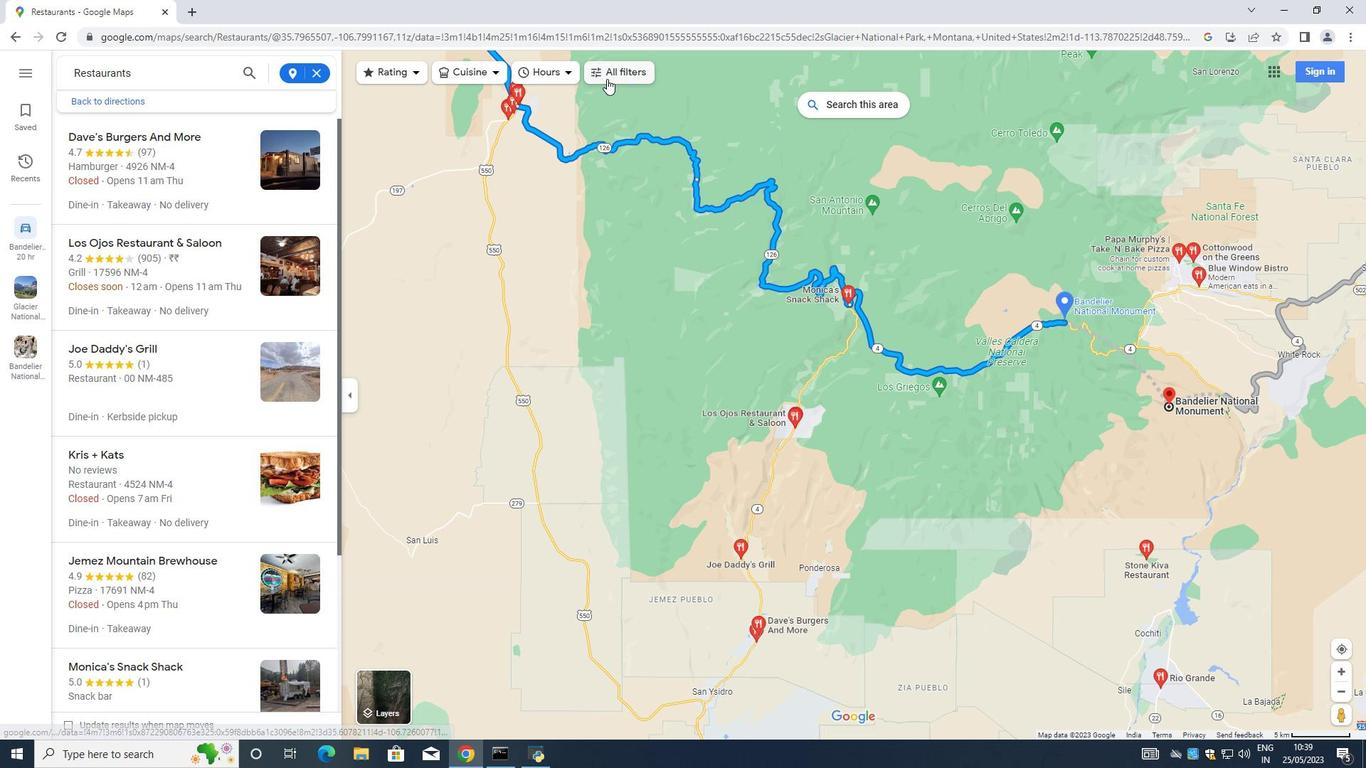 
Action: Mouse moved to (118, 139)
Screenshot: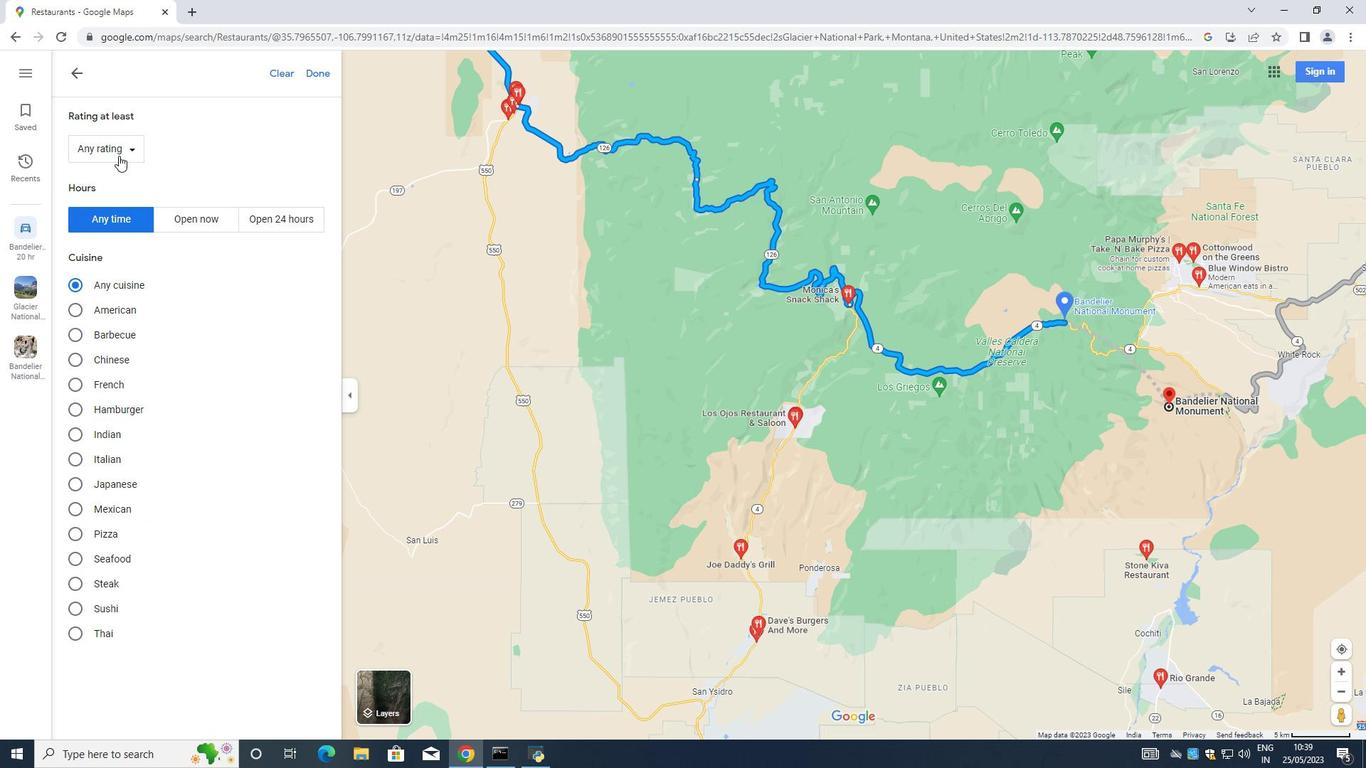 
Action: Mouse pressed left at (118, 139)
Screenshot: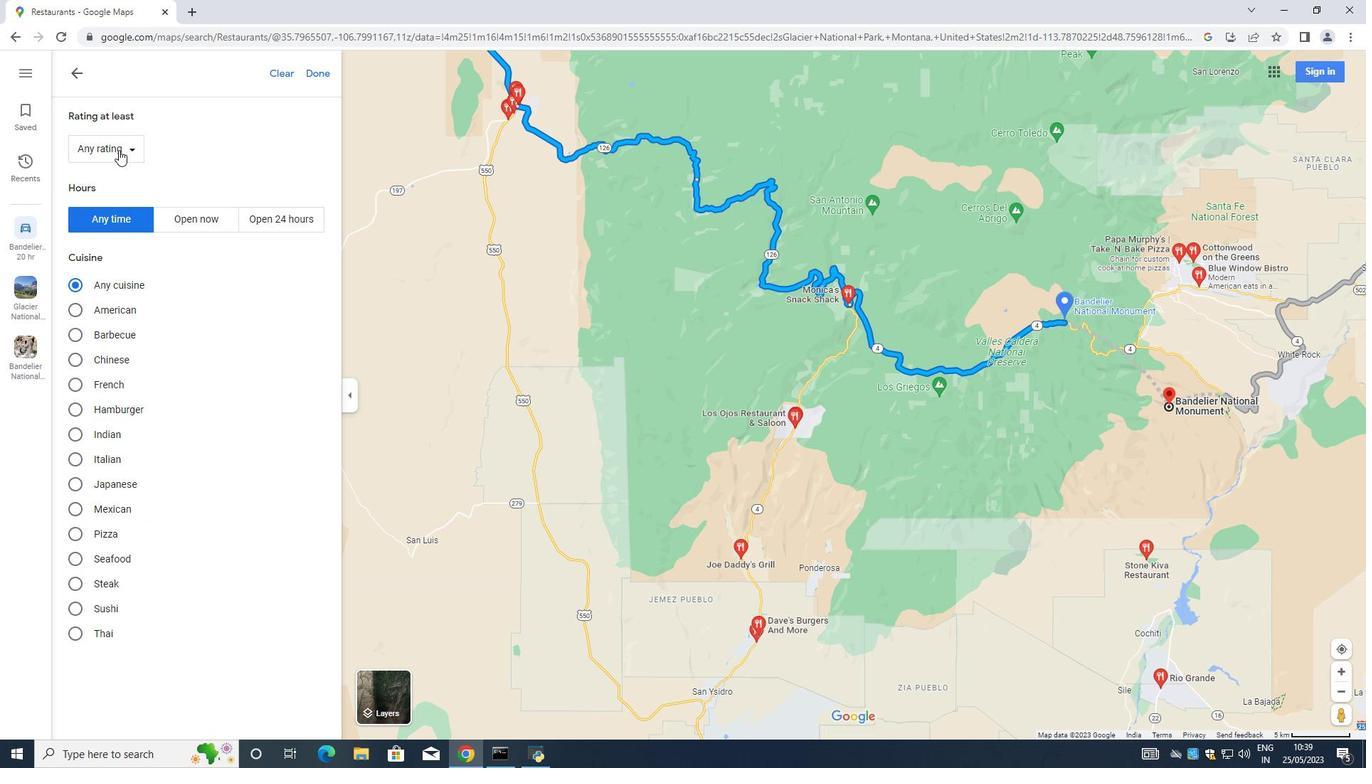 
Action: Mouse moved to (104, 284)
Screenshot: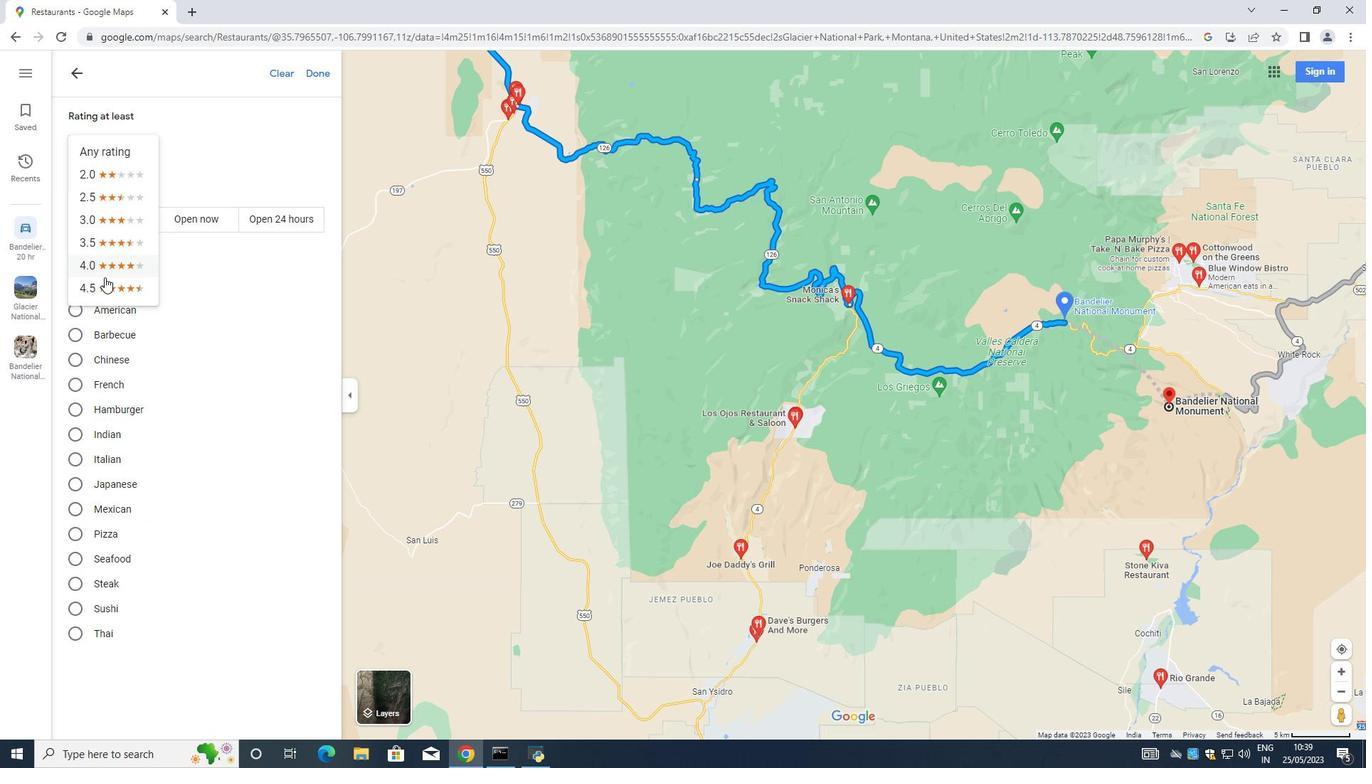 
Action: Mouse pressed left at (104, 284)
Screenshot: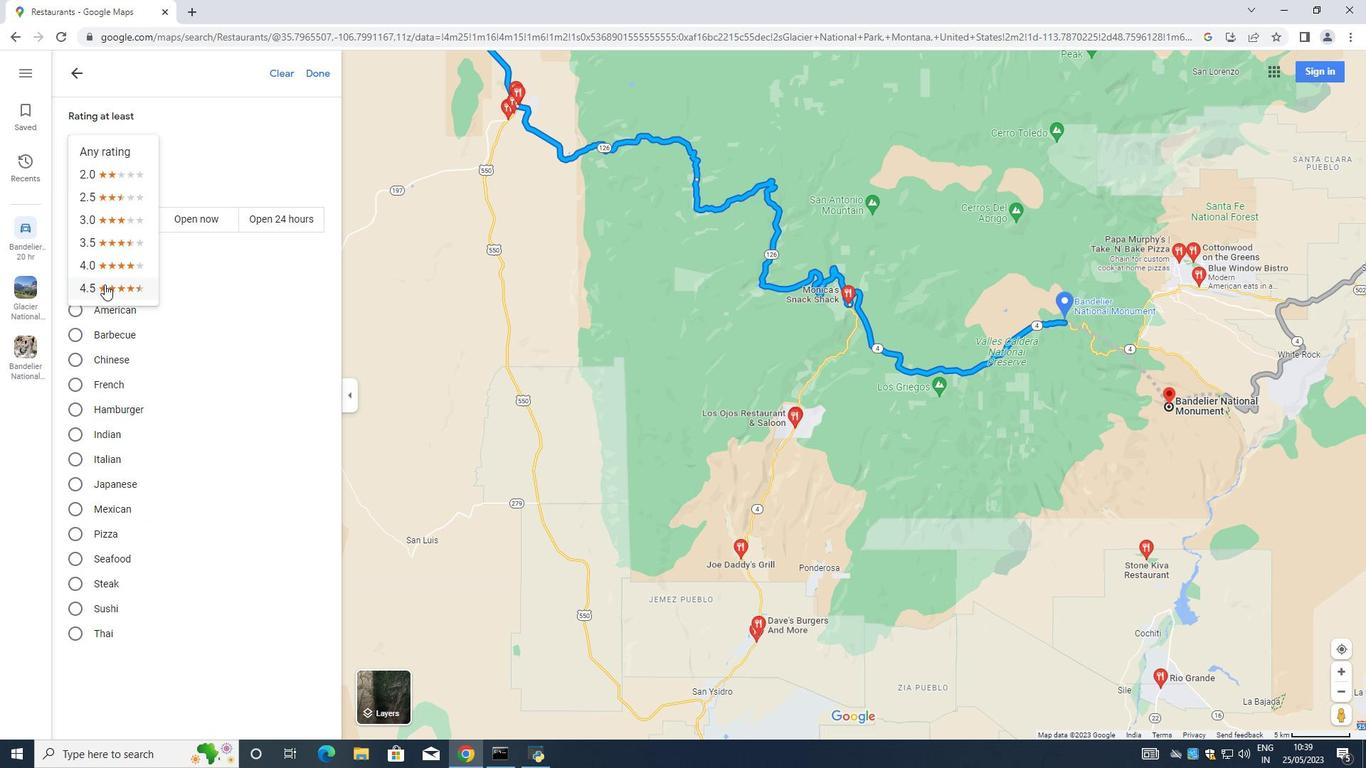 
Action: Mouse moved to (31, 237)
Screenshot: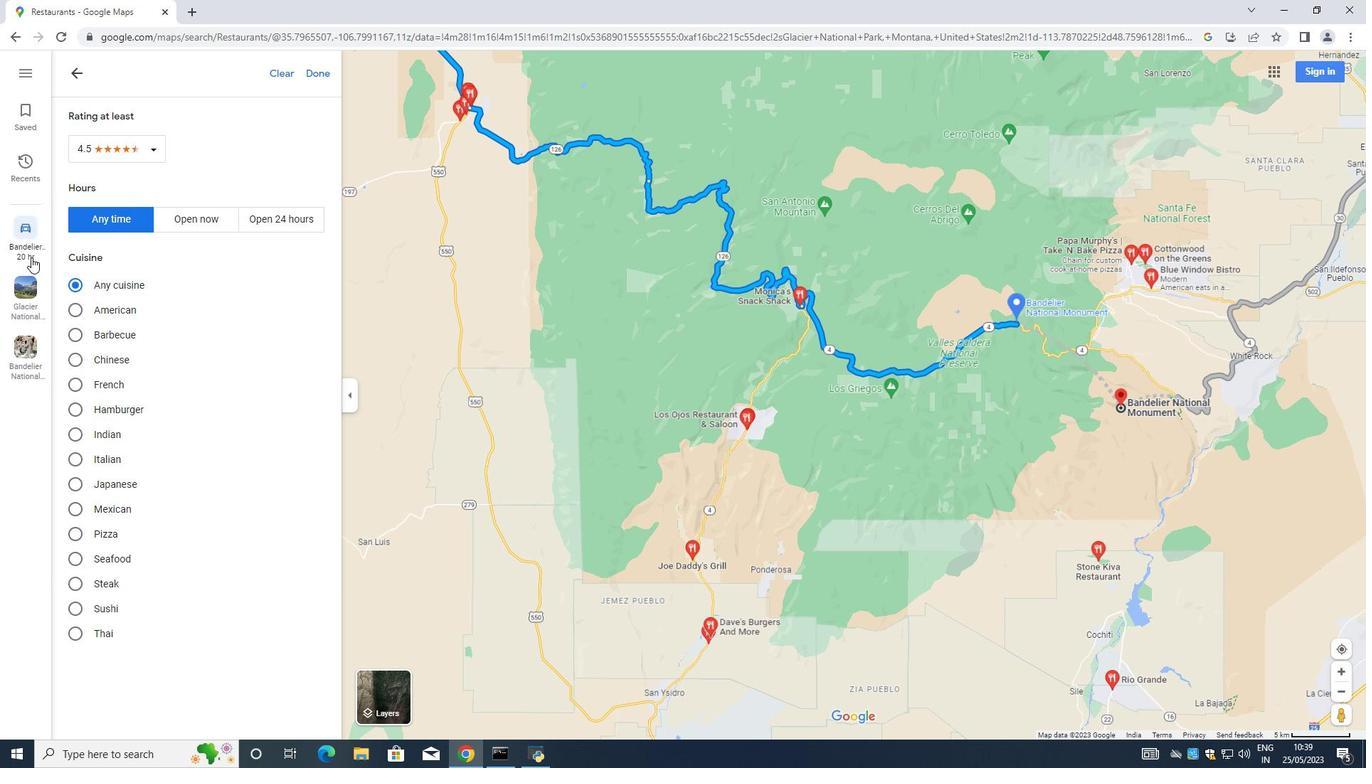 
Action: Mouse pressed left at (31, 237)
Screenshot: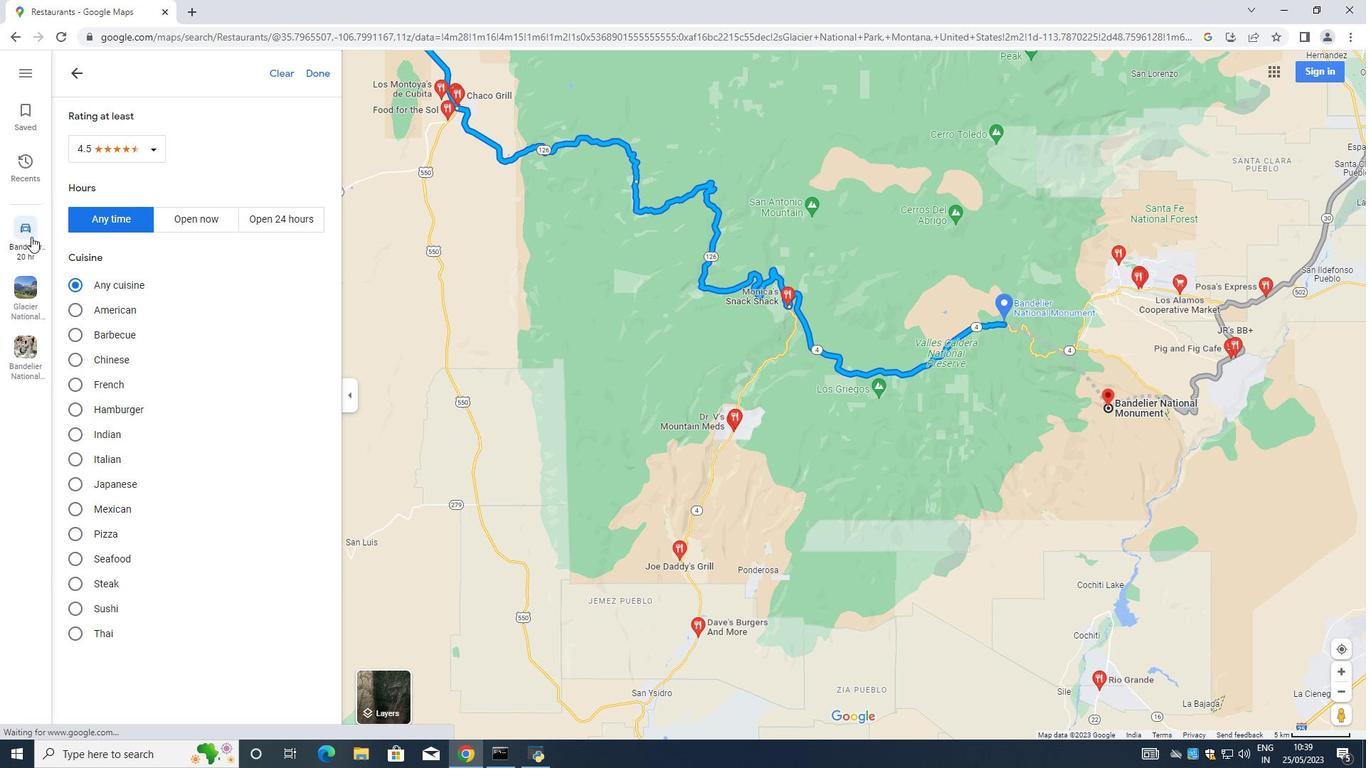 
Action: Mouse moved to (150, 227)
Screenshot: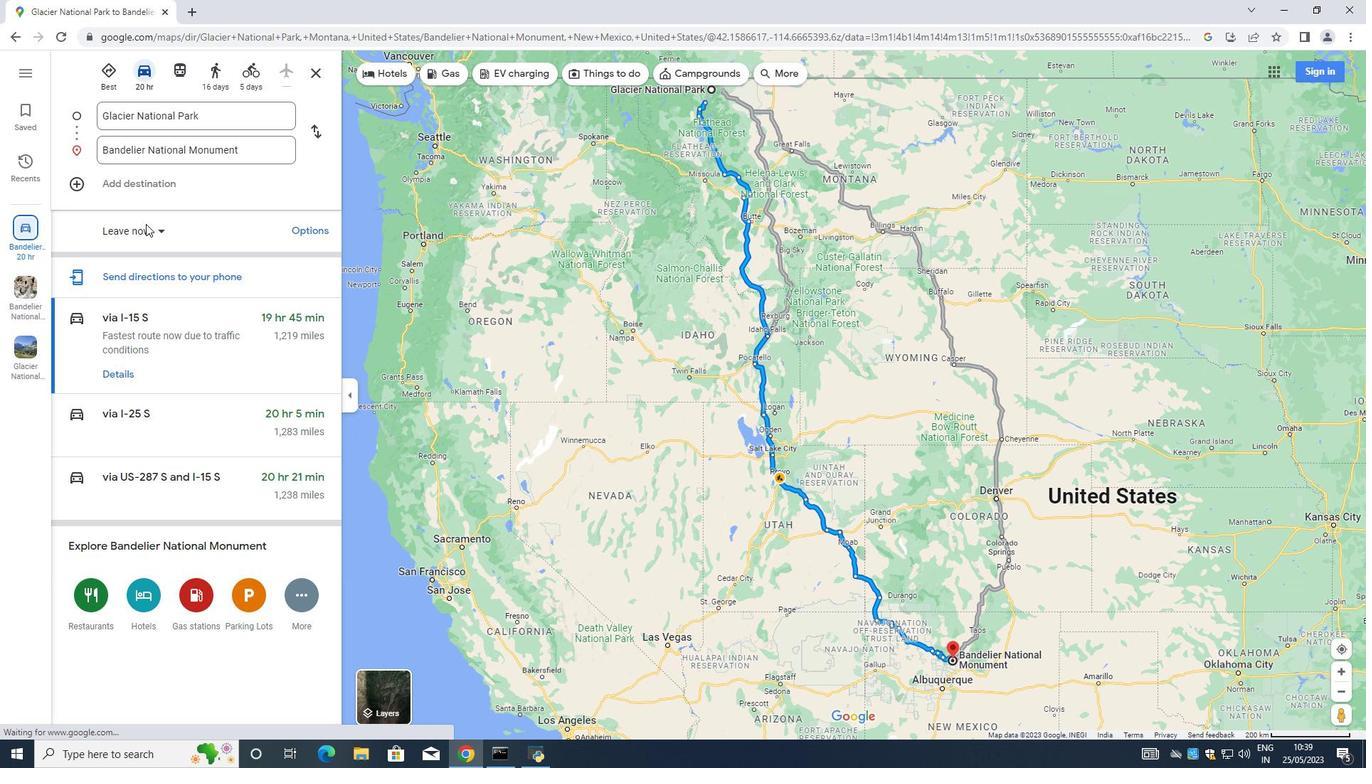 
Action: Mouse pressed left at (150, 227)
Screenshot: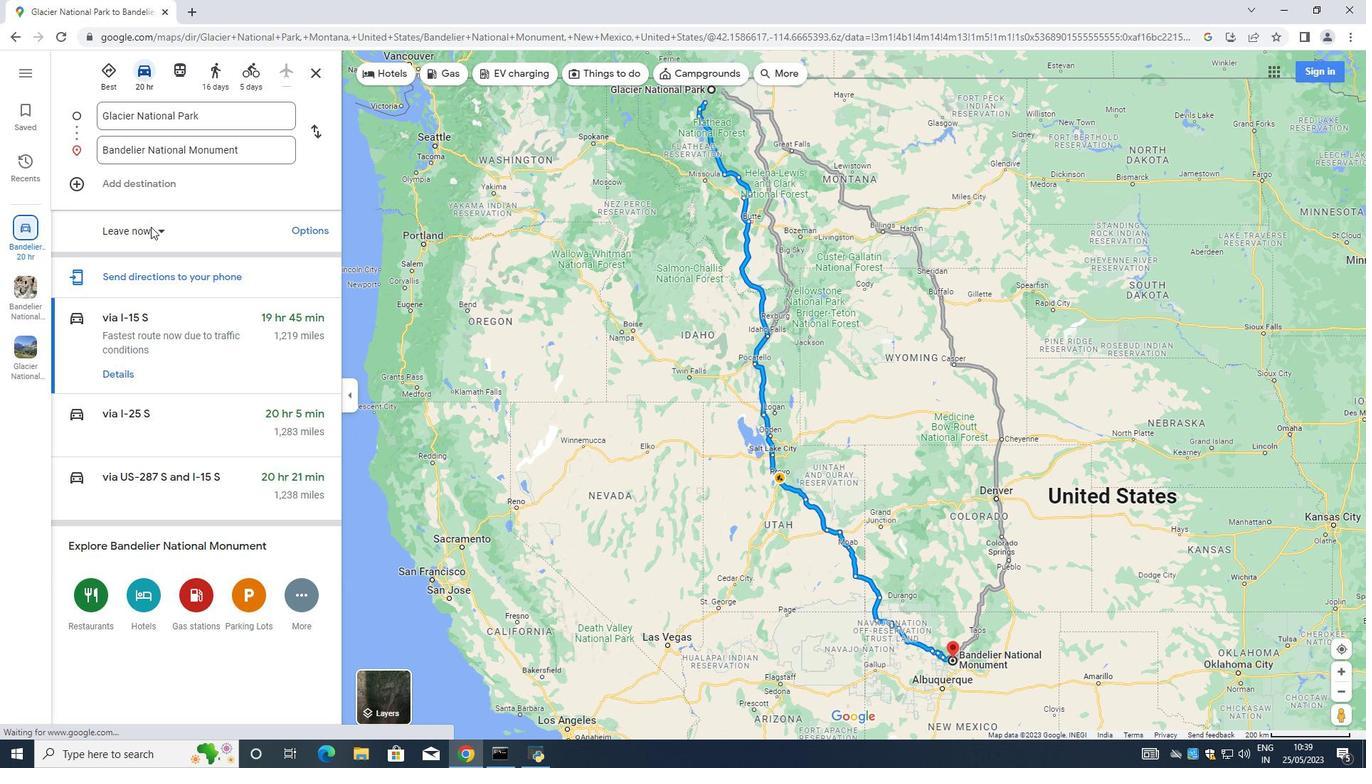 
Action: Mouse moved to (132, 272)
Screenshot: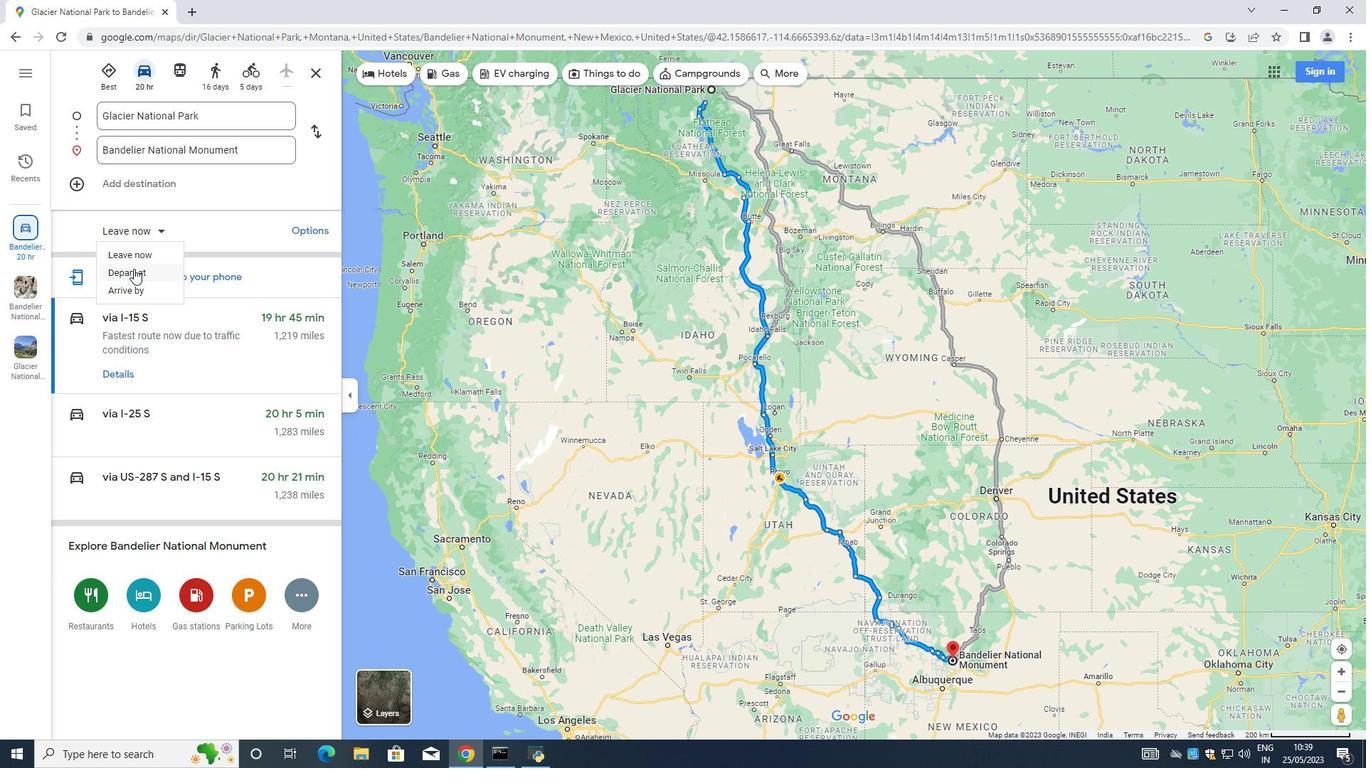 
Action: Mouse pressed left at (132, 272)
Screenshot: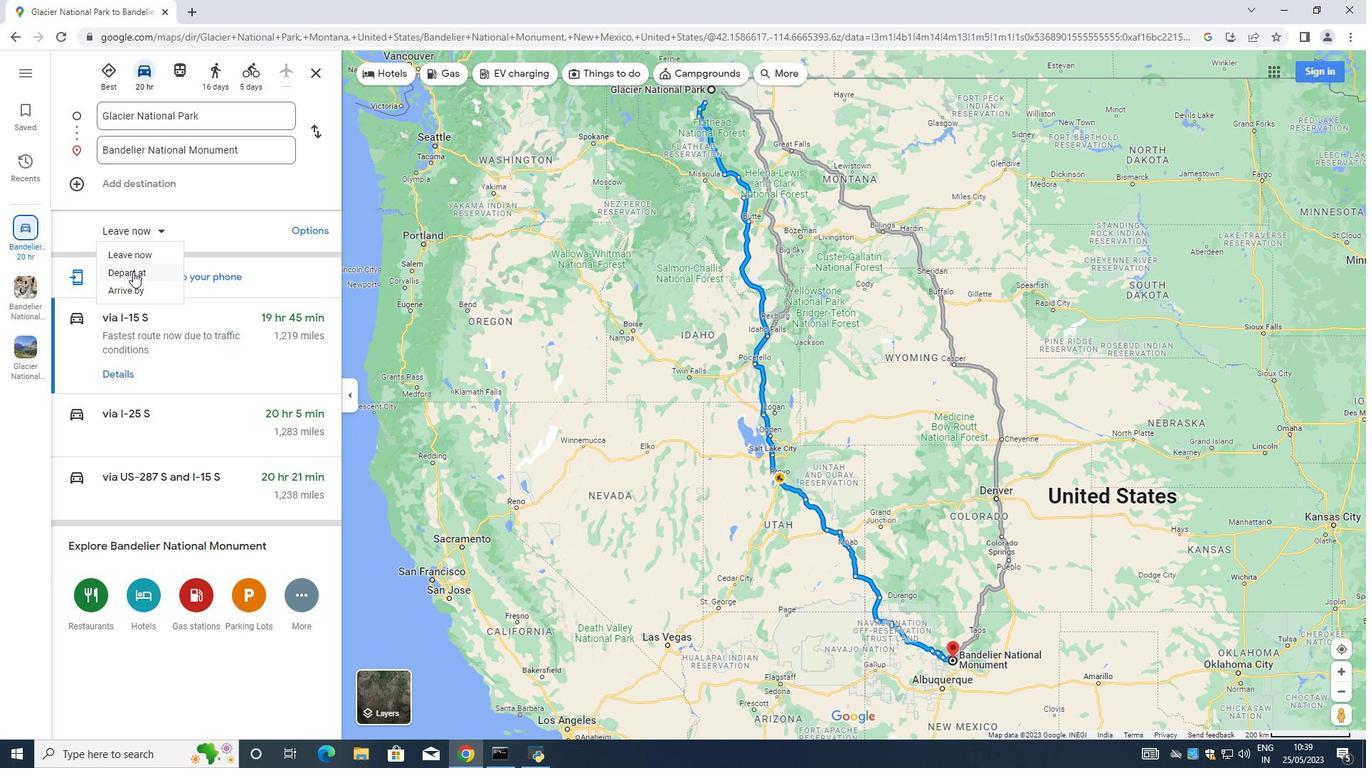 
Action: Mouse moved to (140, 219)
Screenshot: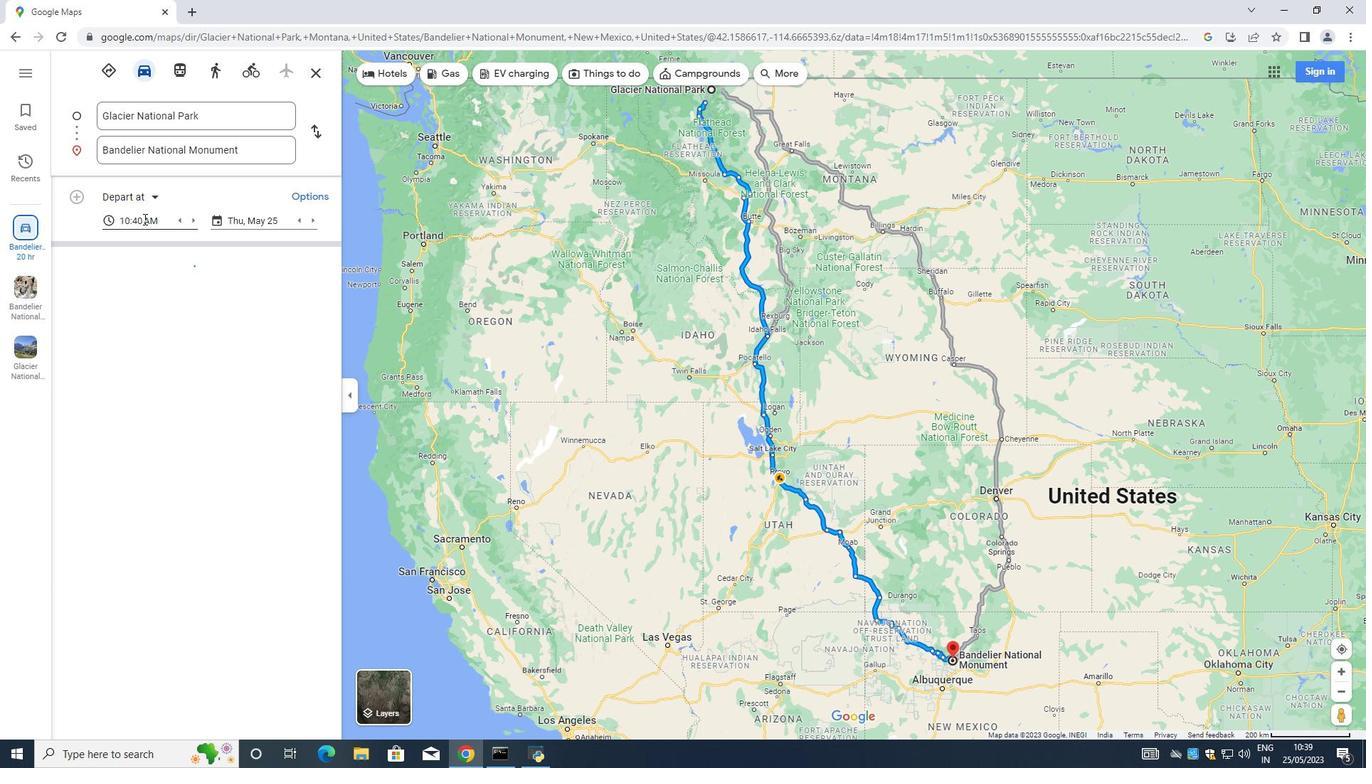 
Action: Mouse pressed left at (140, 219)
Screenshot: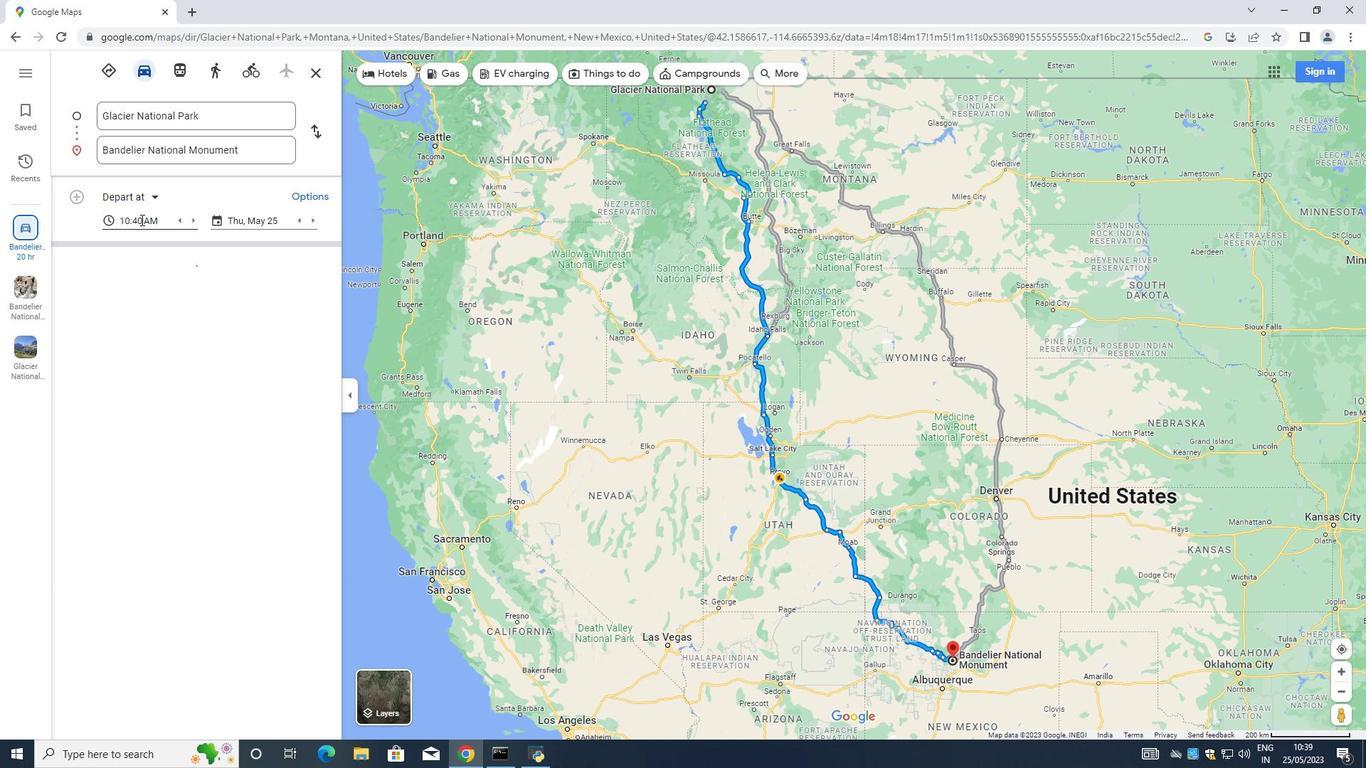 
Action: Mouse moved to (140, 221)
Screenshot: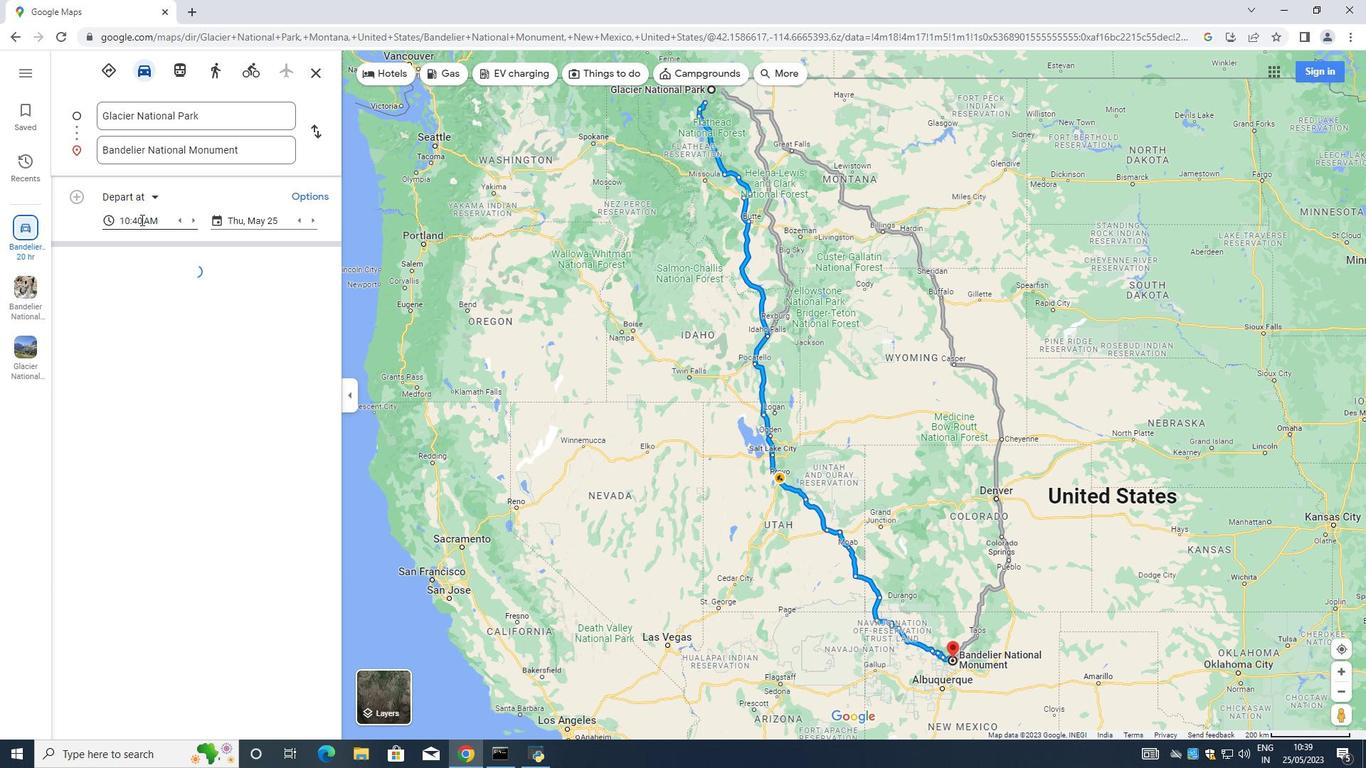 
Action: Key pressed <Key.backspace><Key.backspace><Key.backspace><Key.backspace><Key.backspace>5.00<Key.space>
Screenshot: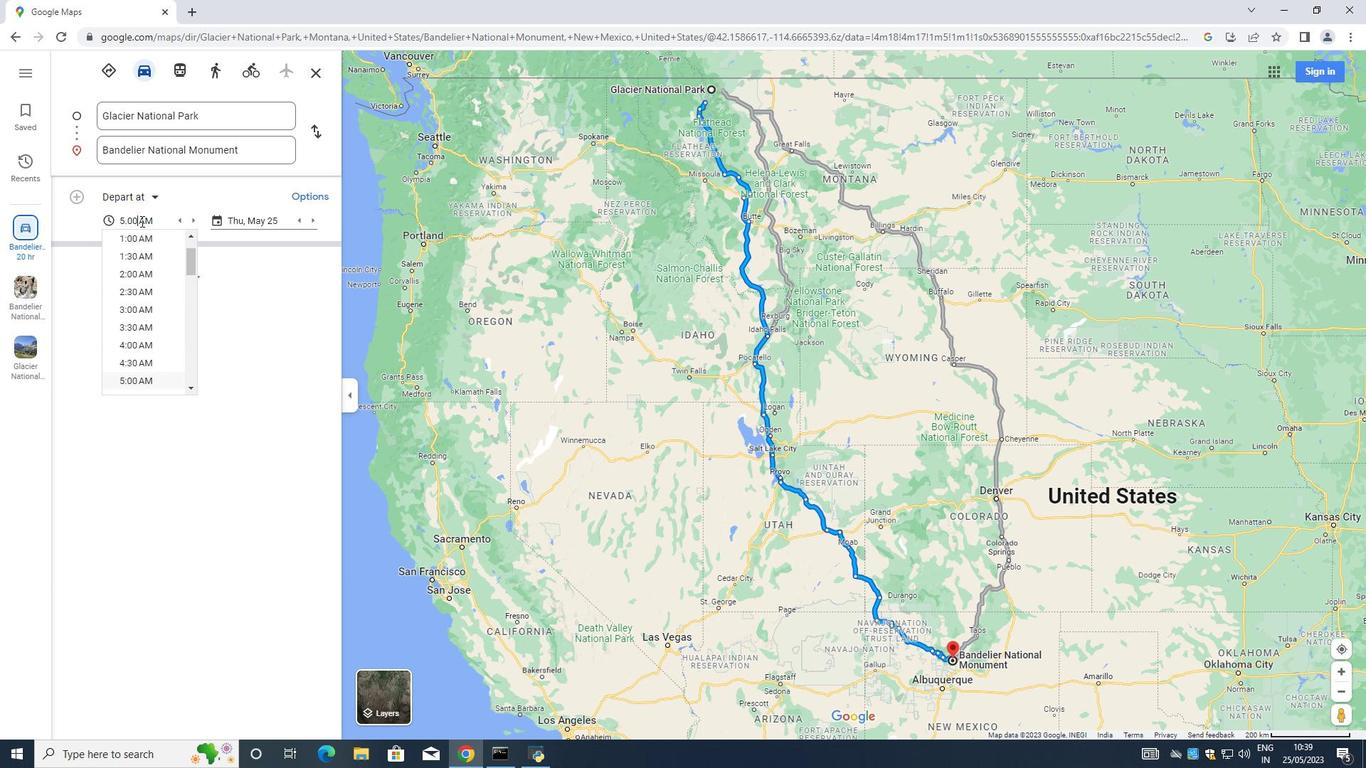 
Action: Mouse moved to (313, 221)
Screenshot: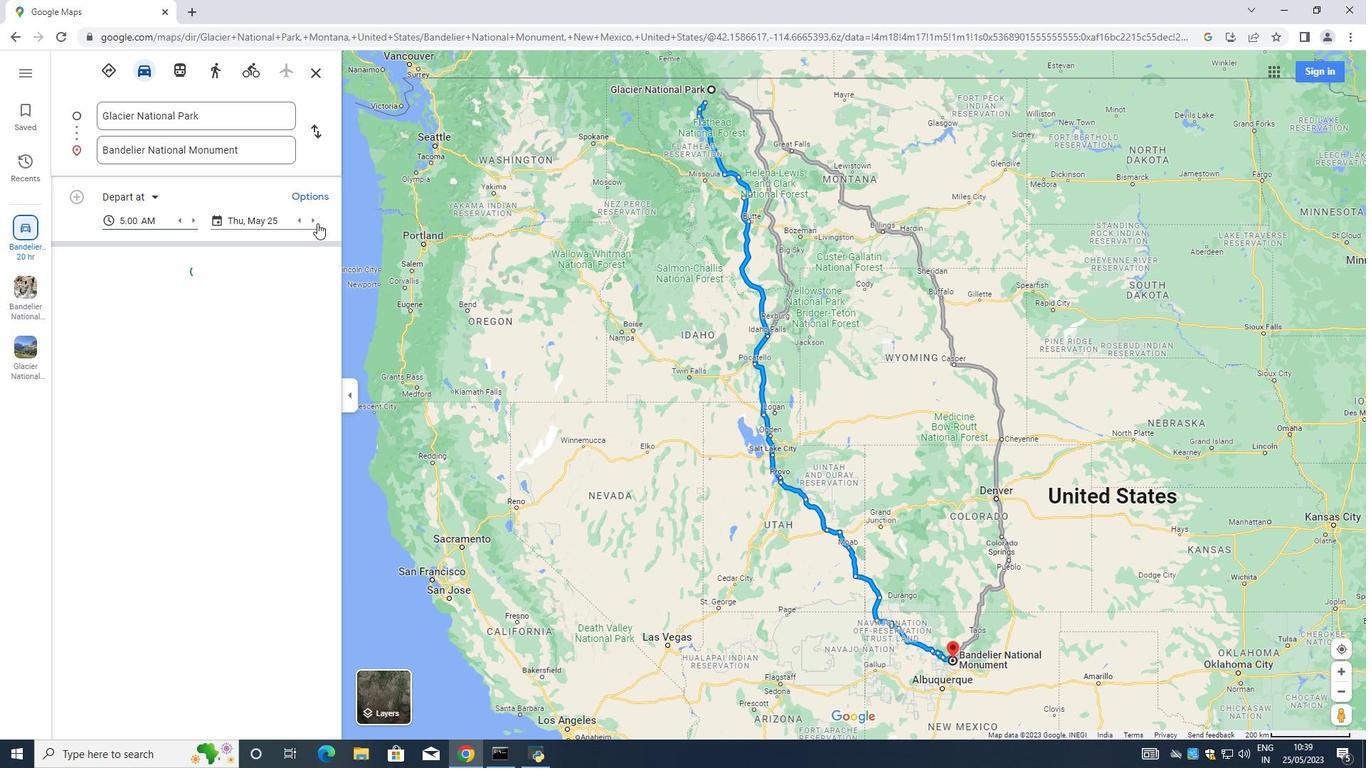
Action: Mouse pressed left at (313, 221)
Screenshot: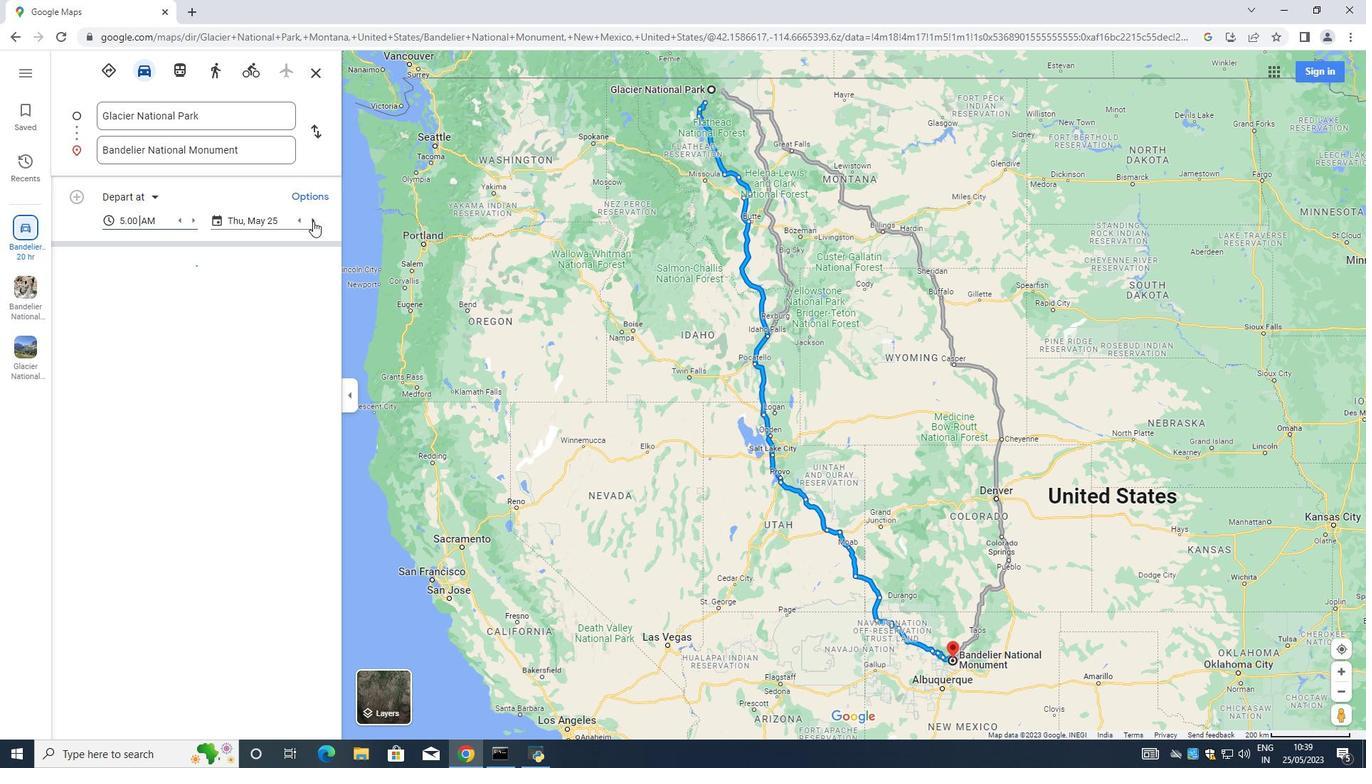 
Action: Mouse pressed left at (313, 221)
Screenshot: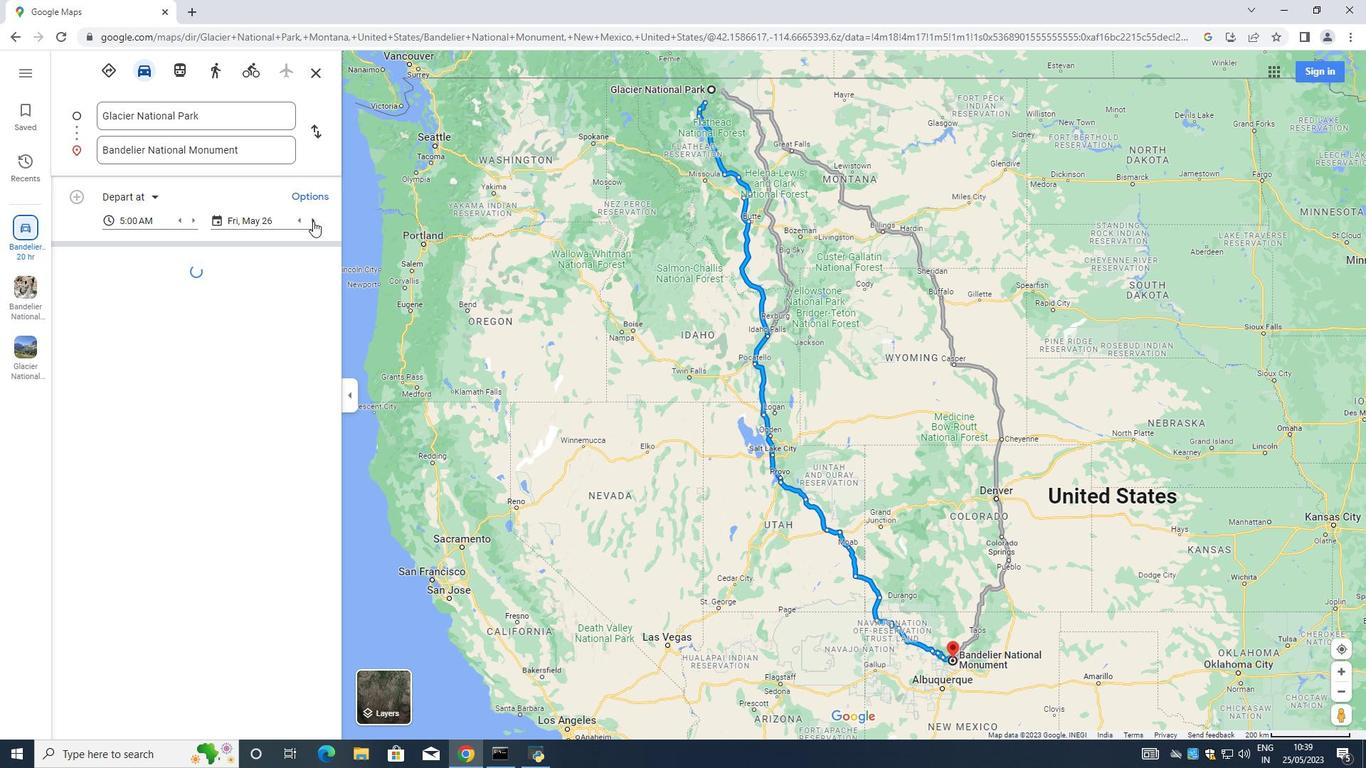
Action: Mouse pressed left at (313, 221)
Screenshot: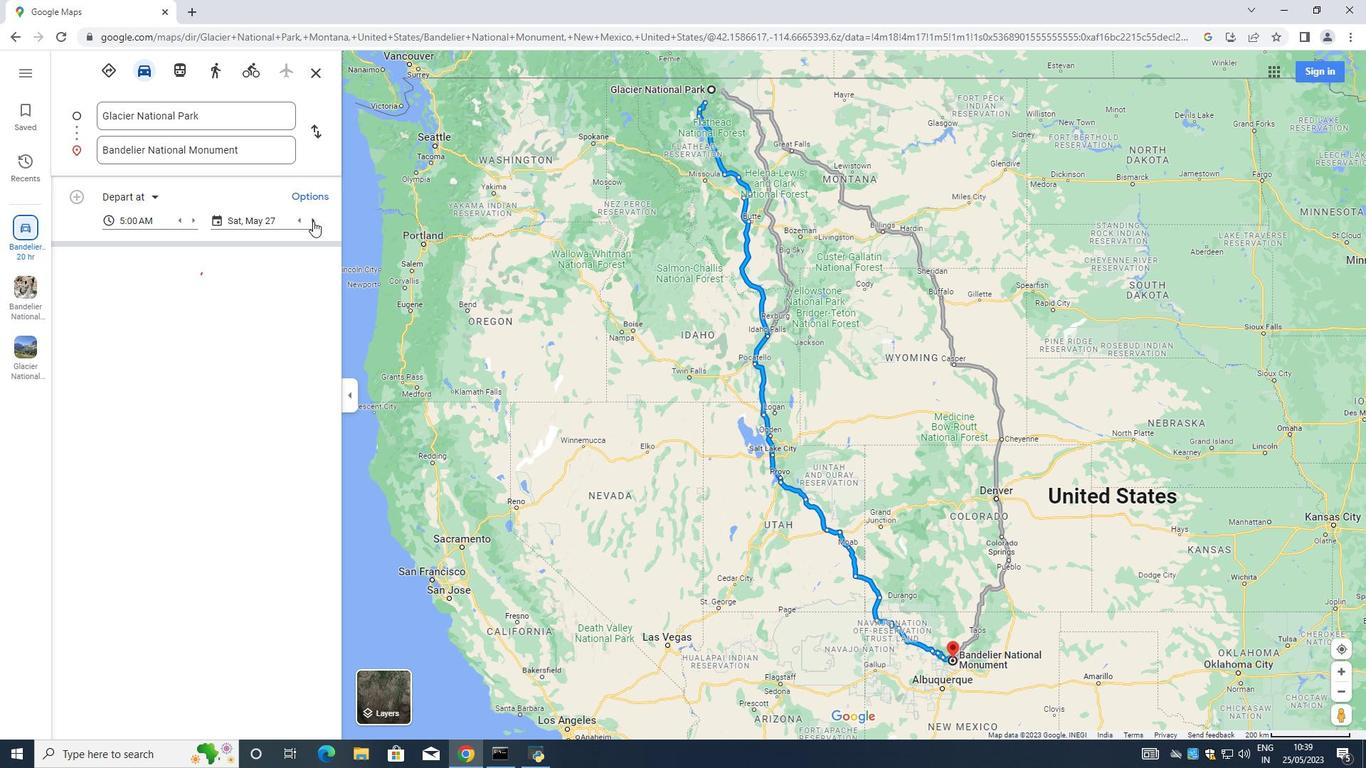 
Action: Mouse moved to (95, 651)
Screenshot: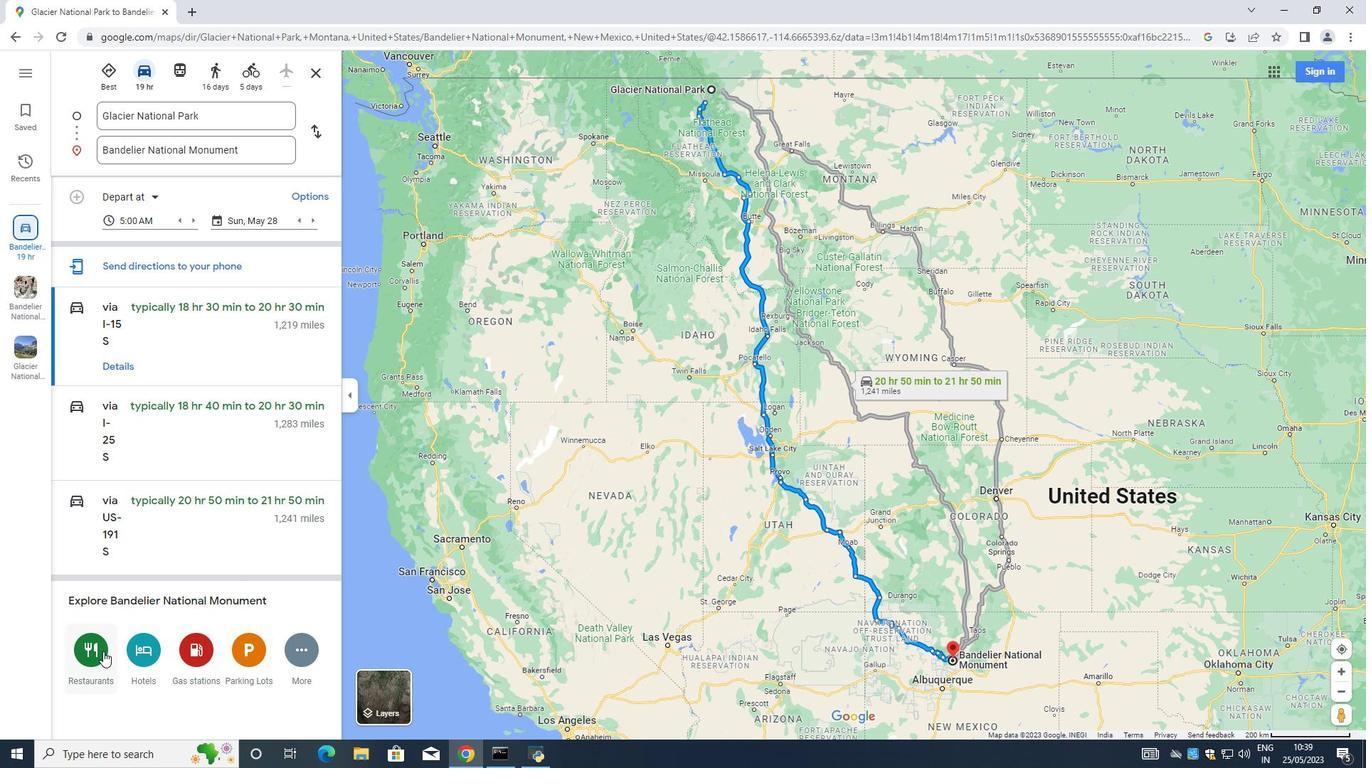 
Action: Mouse pressed left at (95, 651)
Screenshot: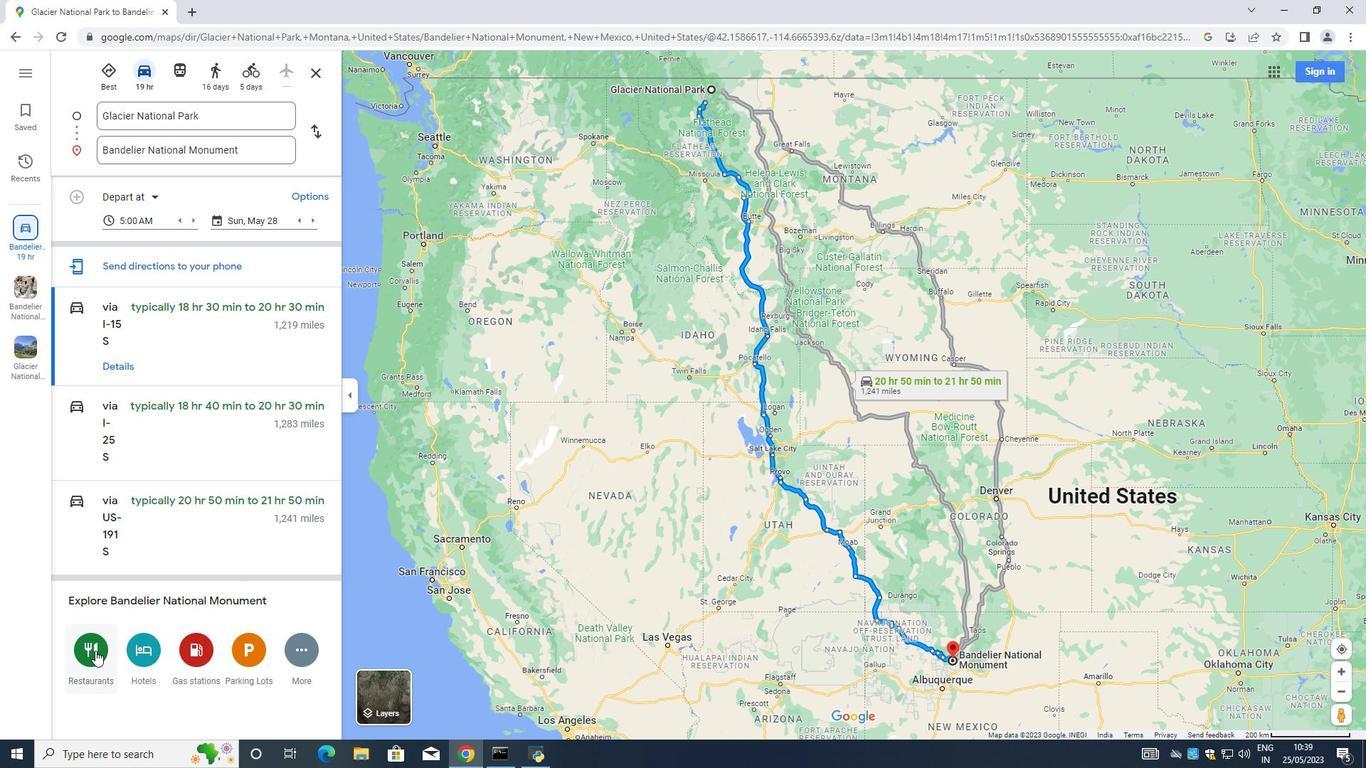 
Action: Mouse moved to (626, 71)
Screenshot: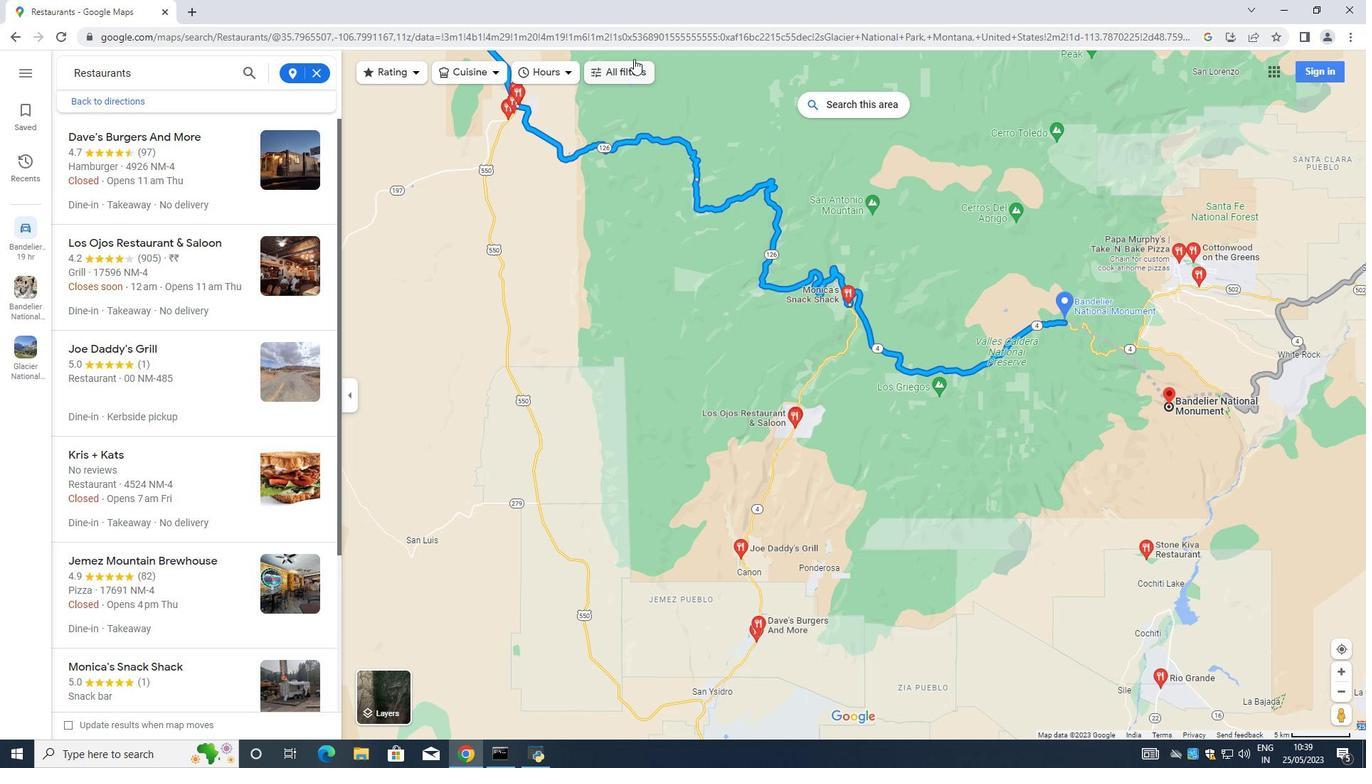 
Action: Mouse pressed left at (626, 71)
Screenshot: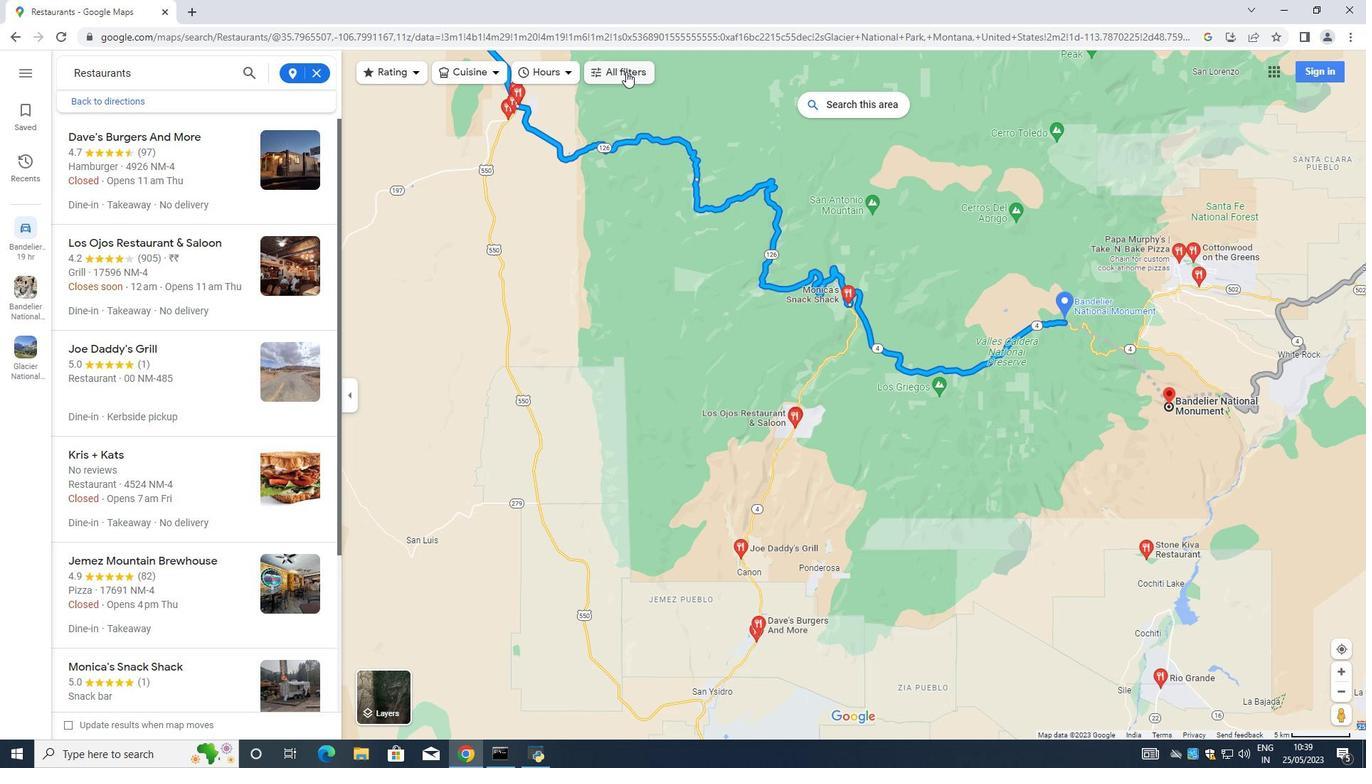 
Action: Mouse moved to (128, 141)
Screenshot: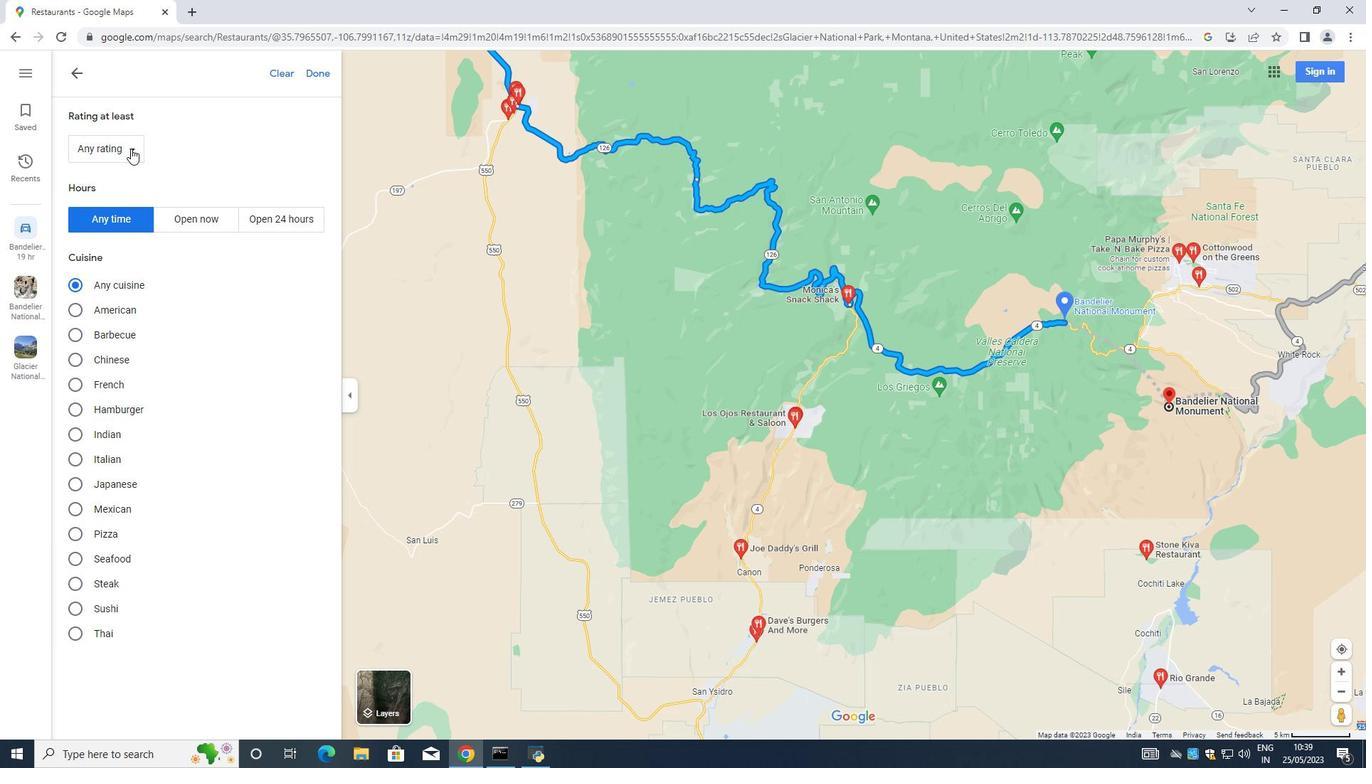 
Action: Mouse pressed left at (128, 141)
Screenshot: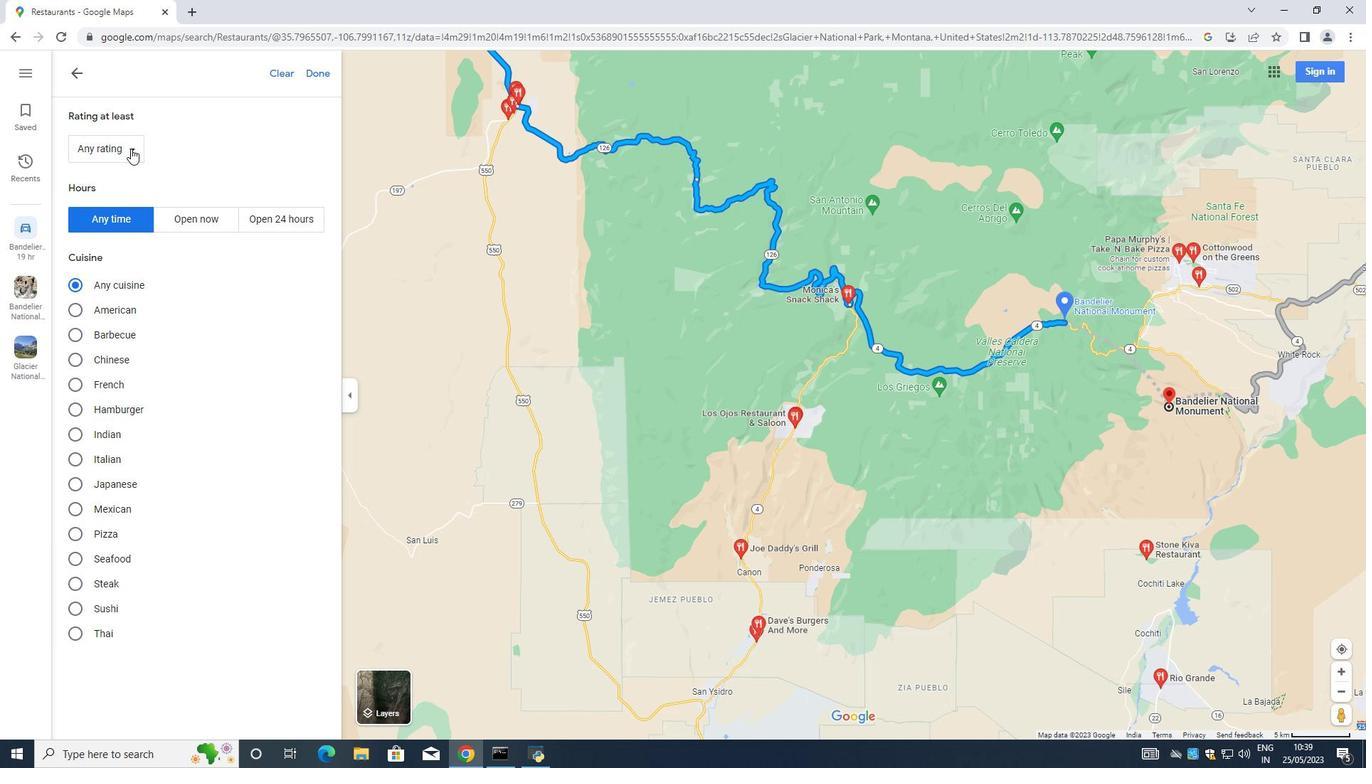 
Action: Mouse moved to (111, 294)
Screenshot: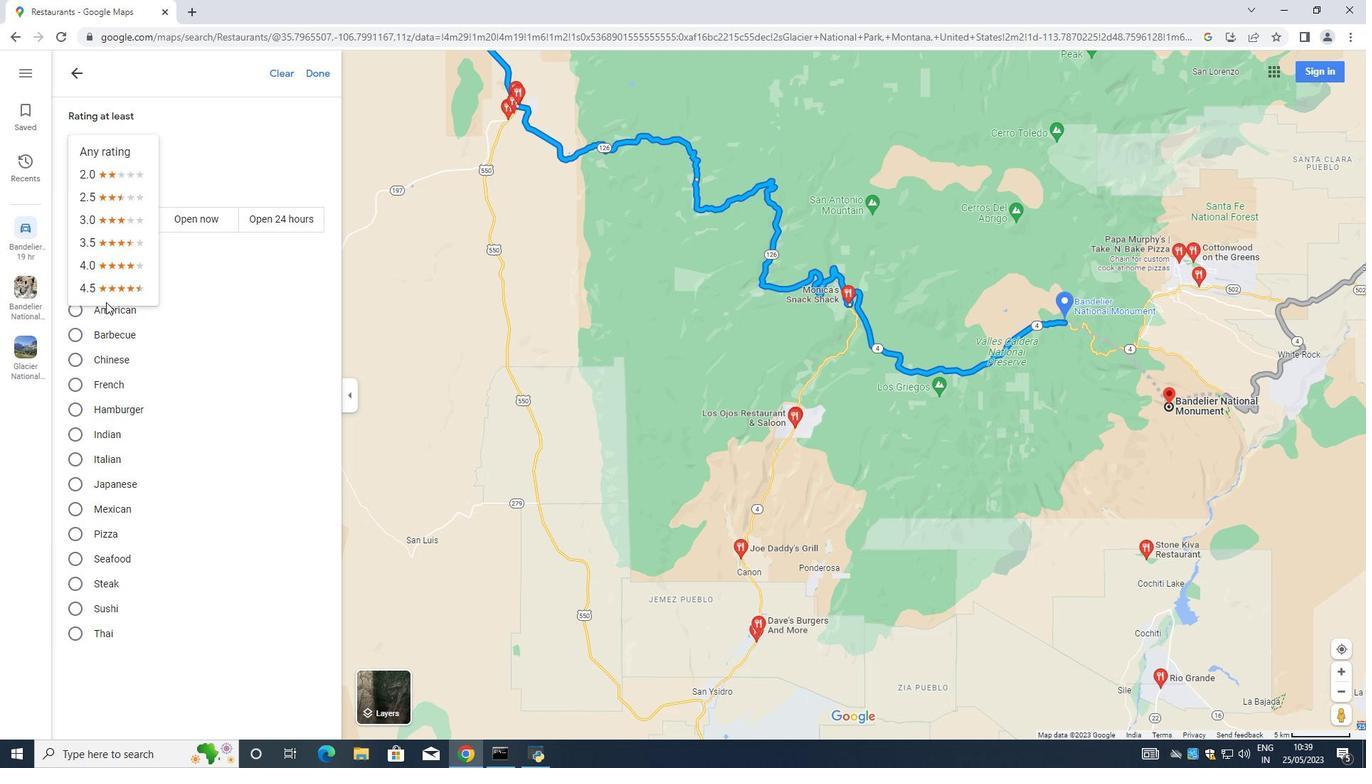 
Action: Mouse pressed left at (111, 294)
Screenshot: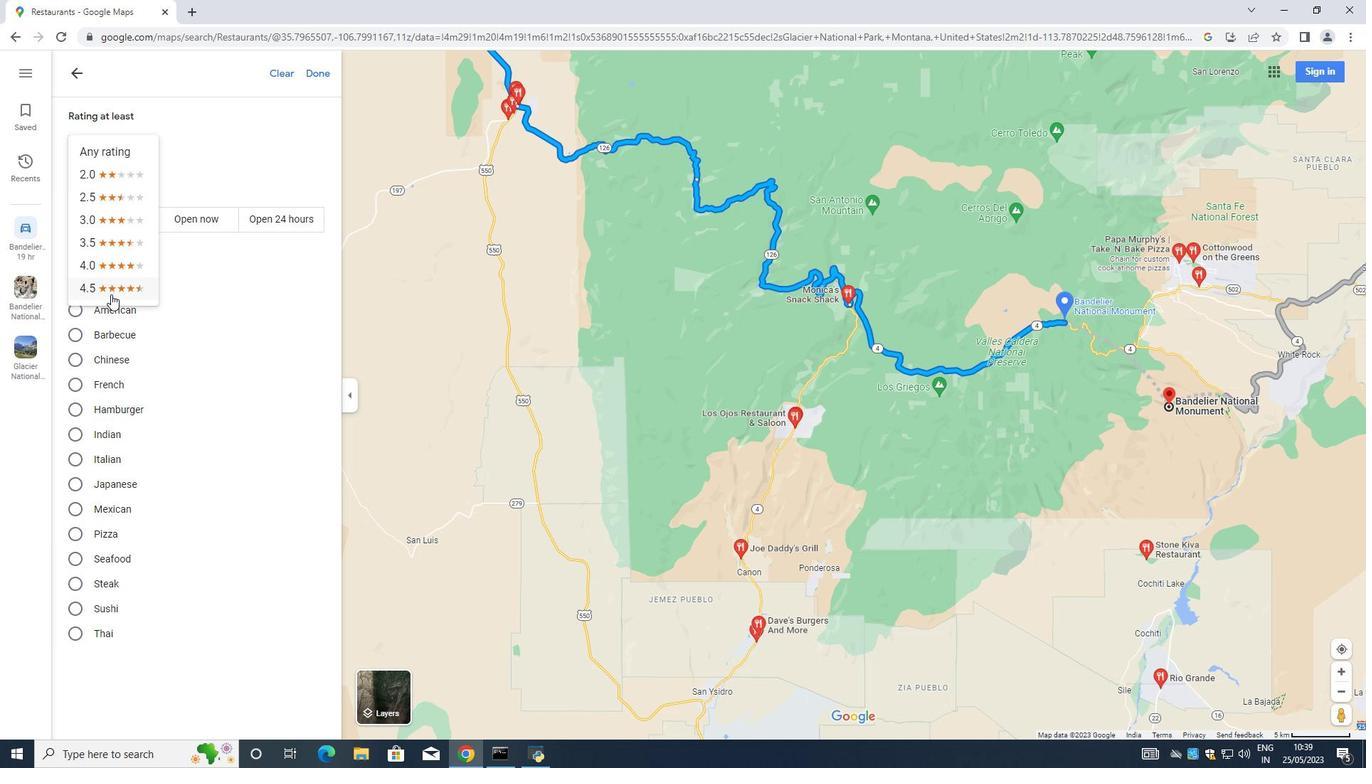 
Action: Mouse moved to (787, 291)
Screenshot: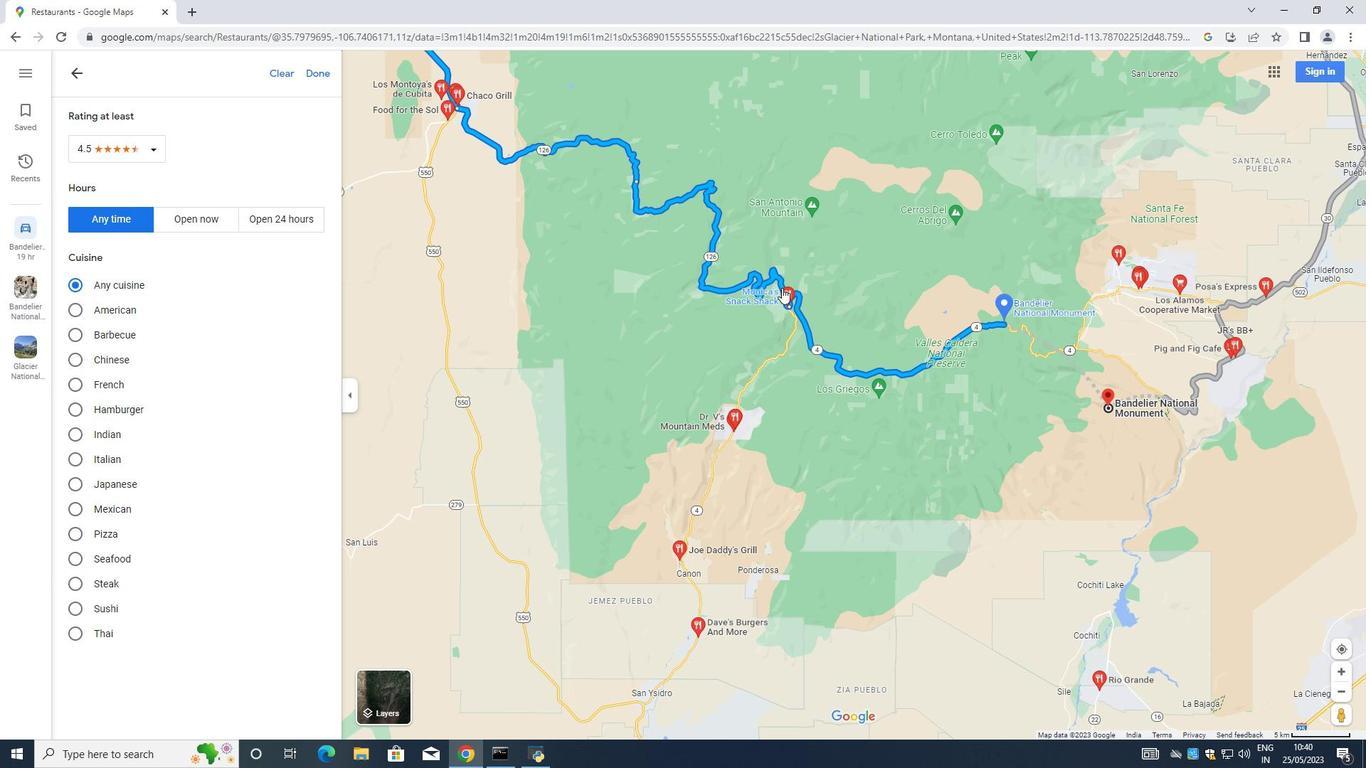 
Action: Mouse pressed left at (787, 291)
Screenshot: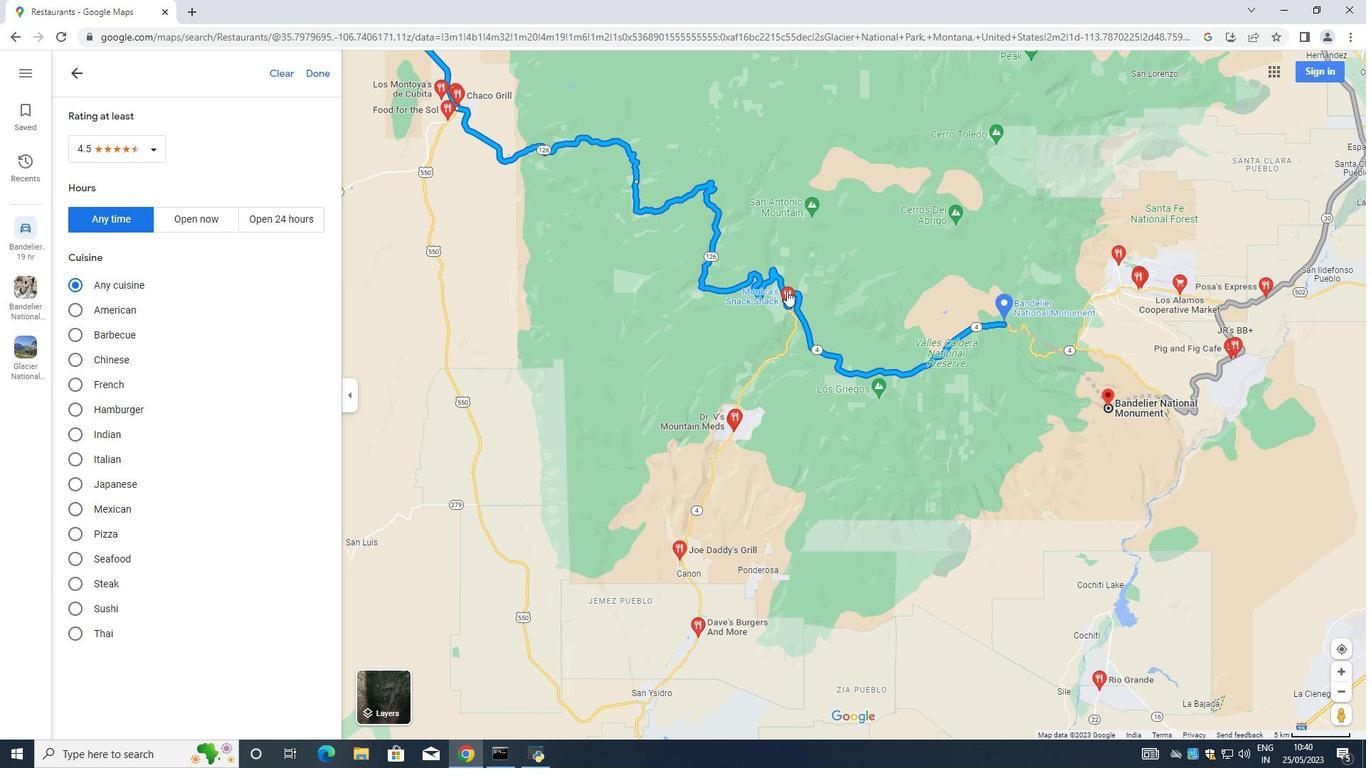 
Action: Mouse moved to (1339, 718)
Screenshot: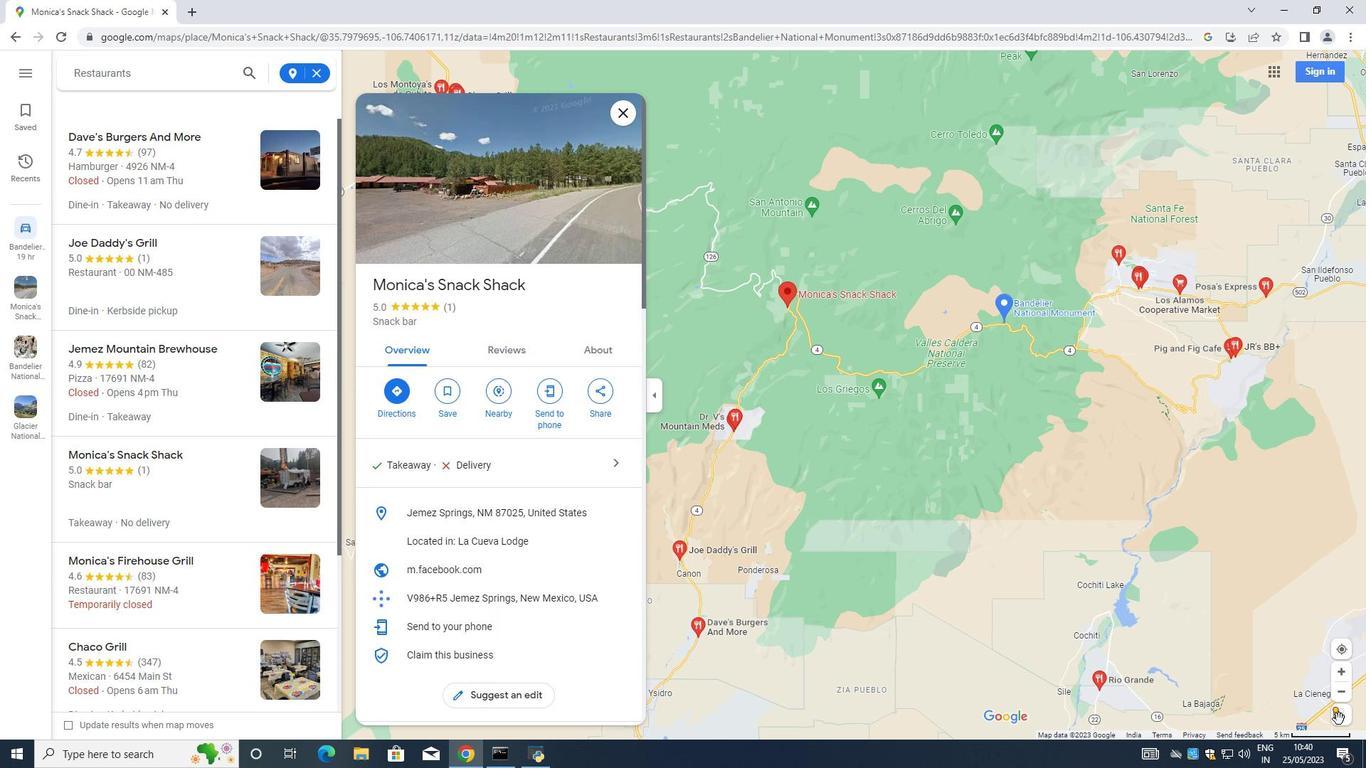 
Action: Mouse pressed left at (1339, 718)
Screenshot: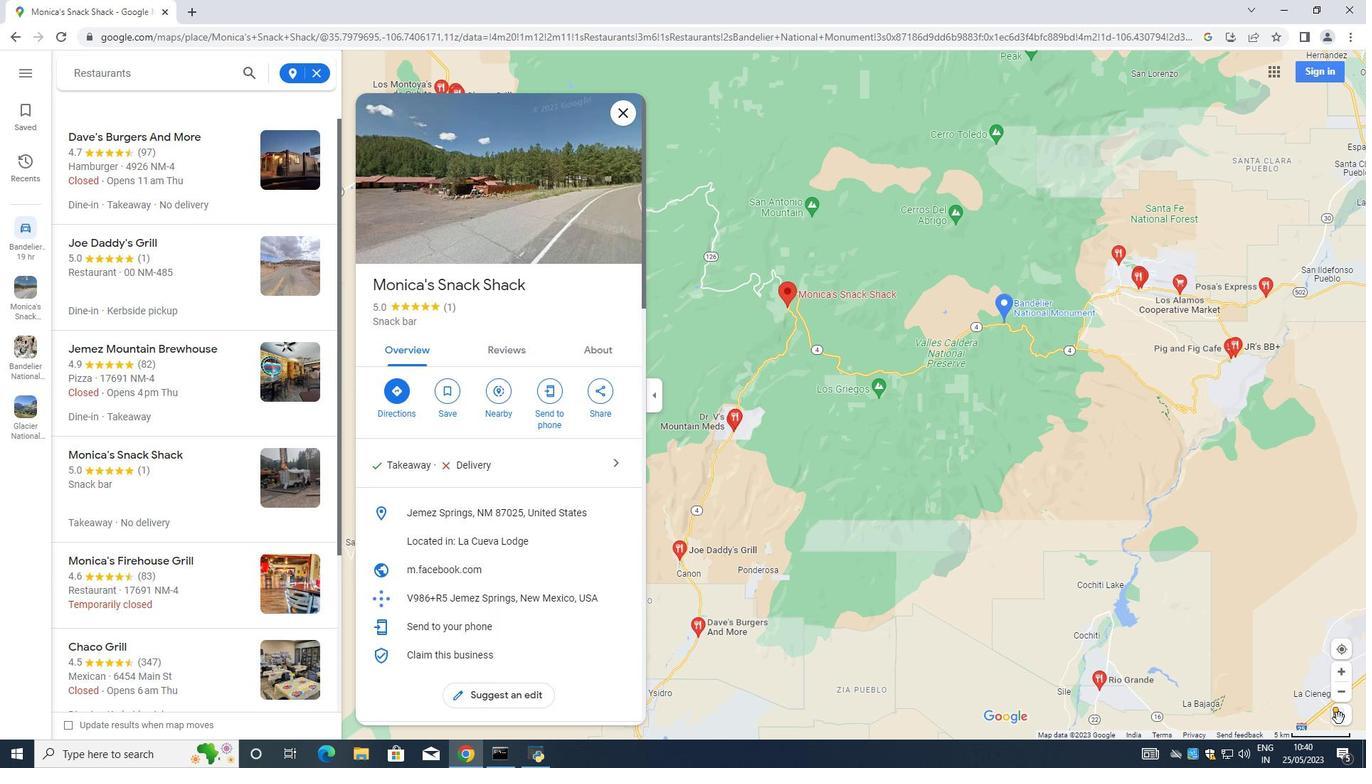 
Action: Mouse moved to (1345, 719)
Screenshot: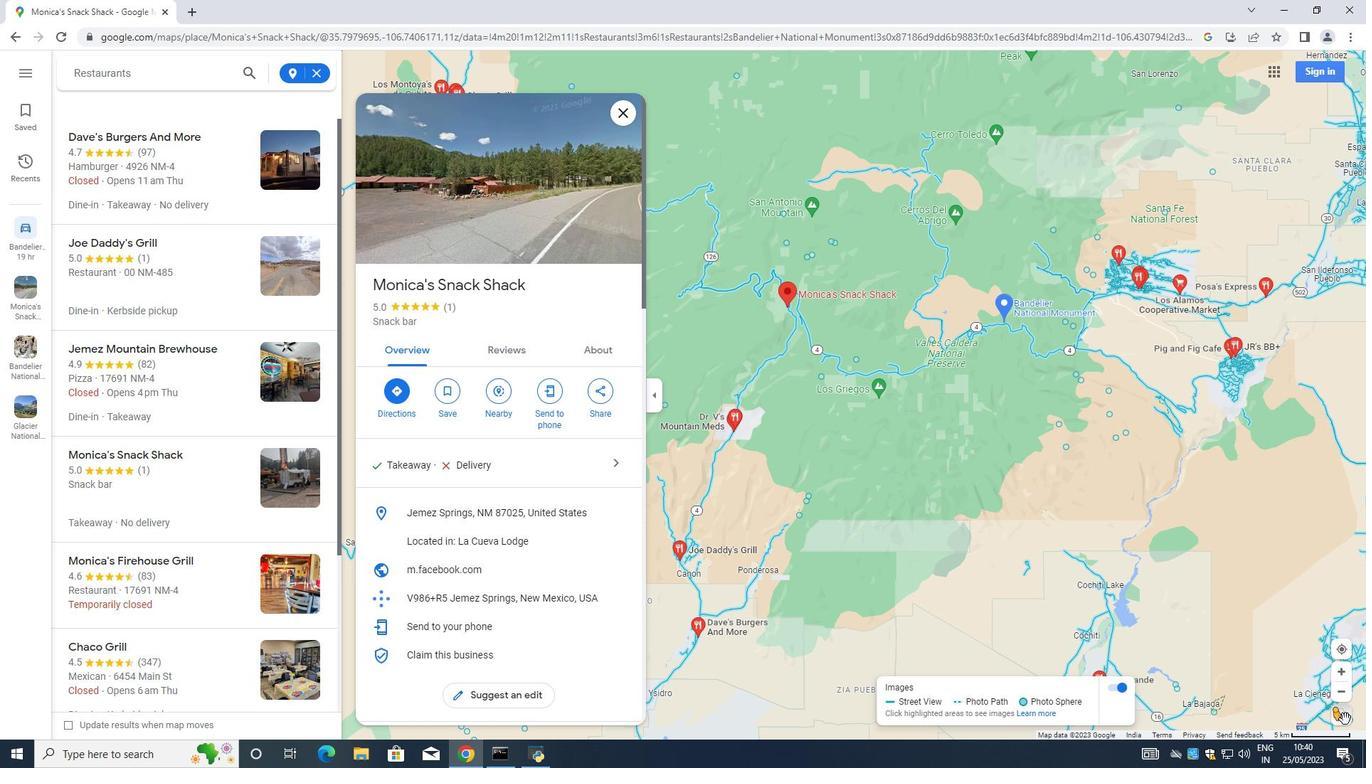 
Action: Mouse pressed left at (1345, 719)
Screenshot: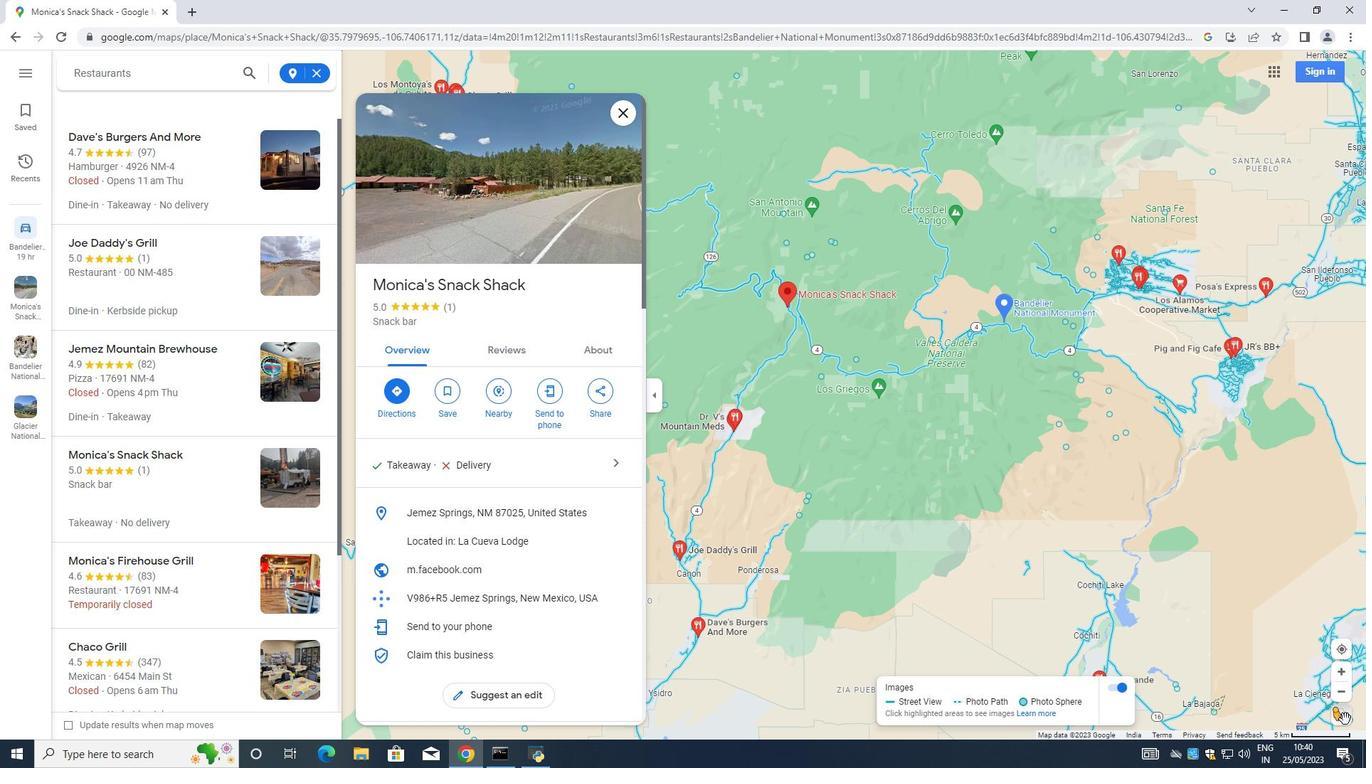 
Action: Mouse moved to (963, 515)
Screenshot: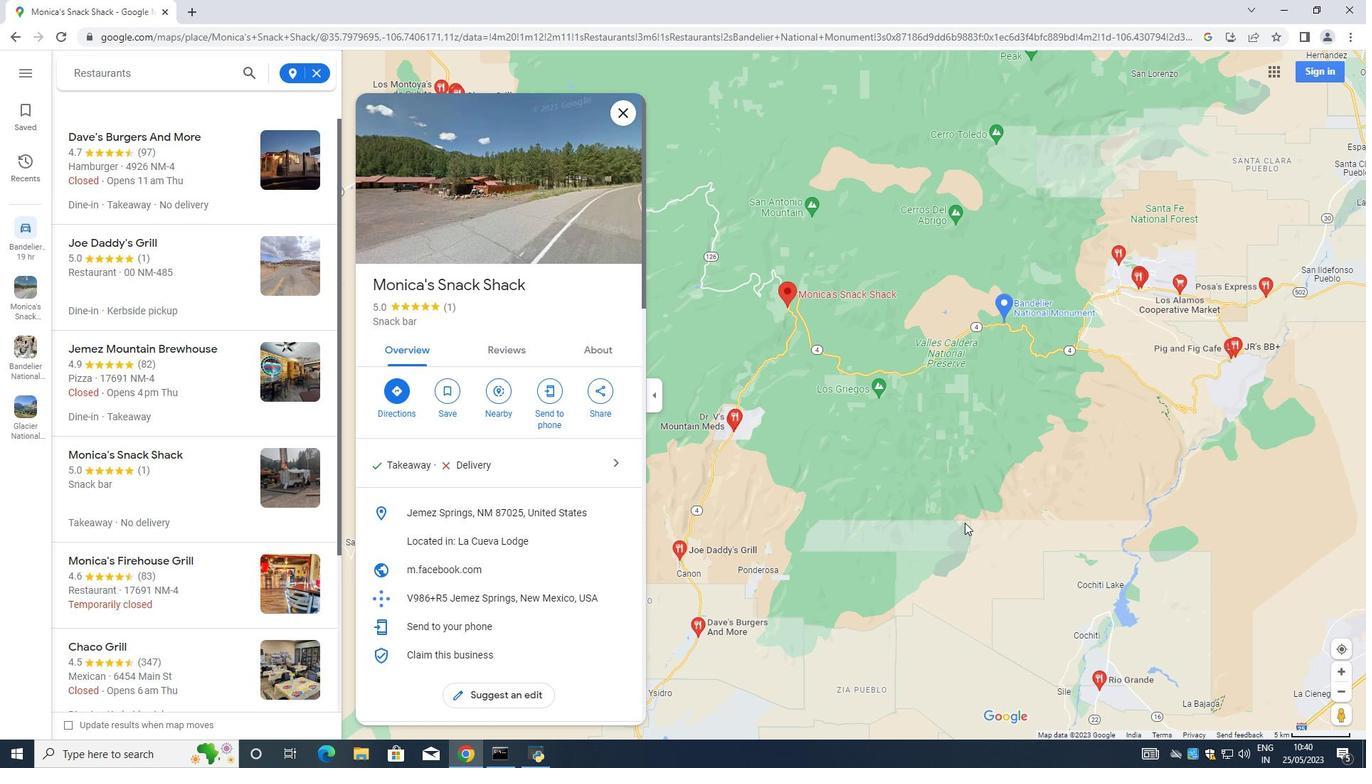 
Action: Mouse scrolled (963, 514) with delta (0, 0)
Screenshot: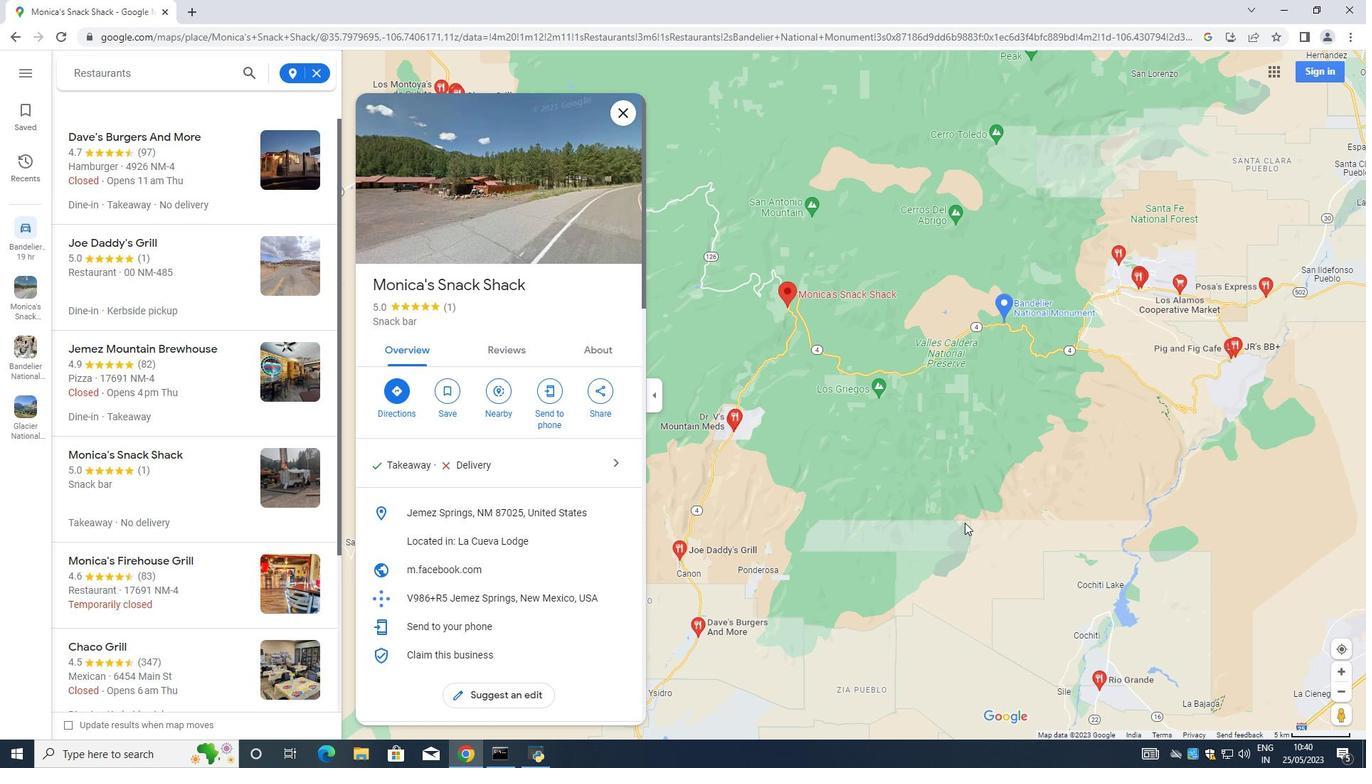 
Action: Mouse moved to (928, 482)
Screenshot: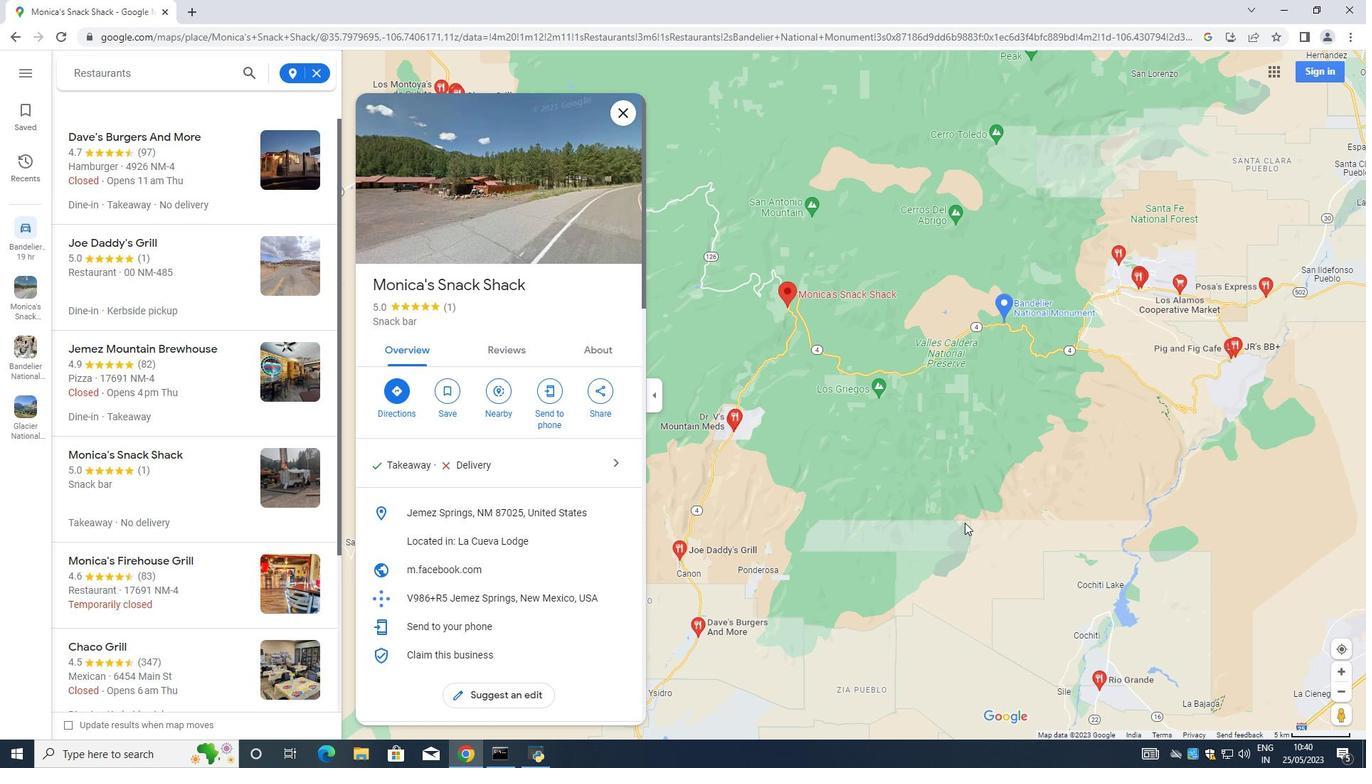 
Action: Mouse scrolled (928, 483) with delta (0, 0)
Screenshot: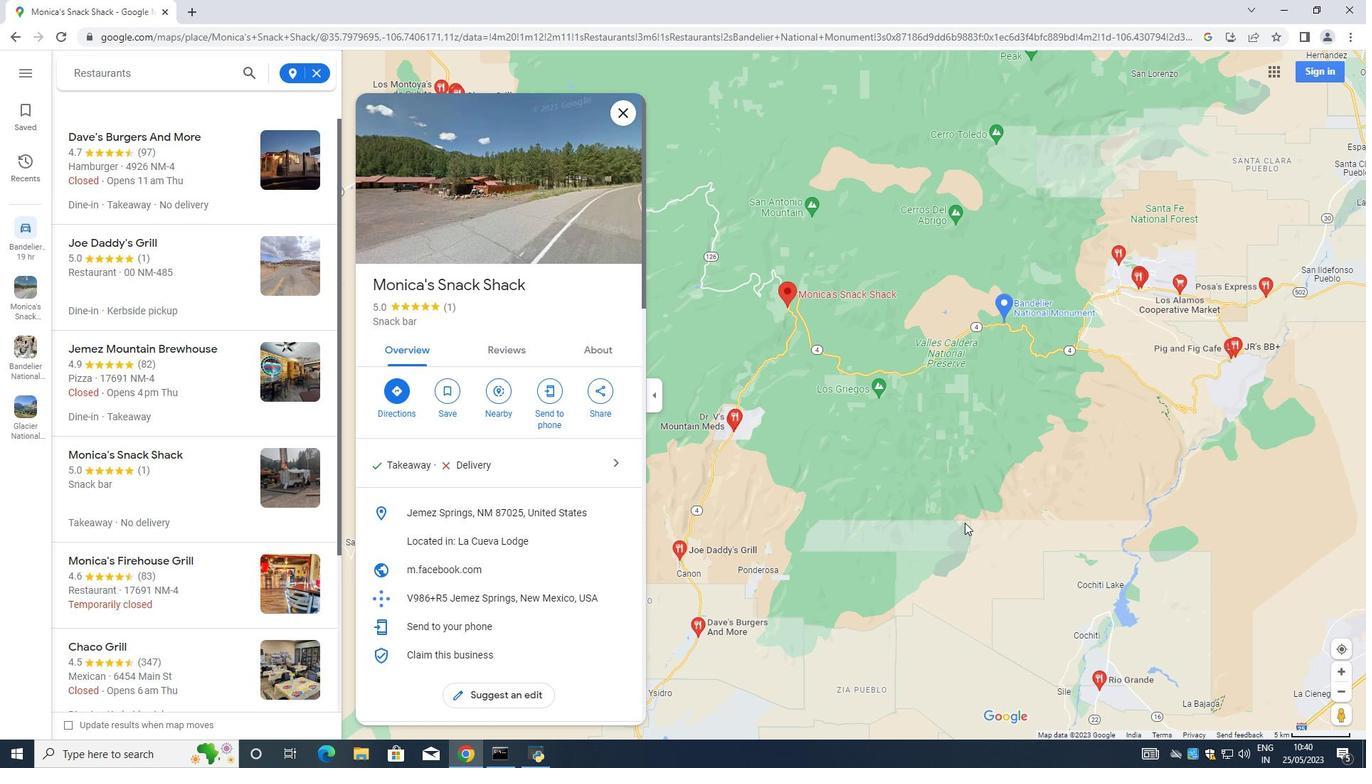 
Action: Mouse moved to (918, 469)
Screenshot: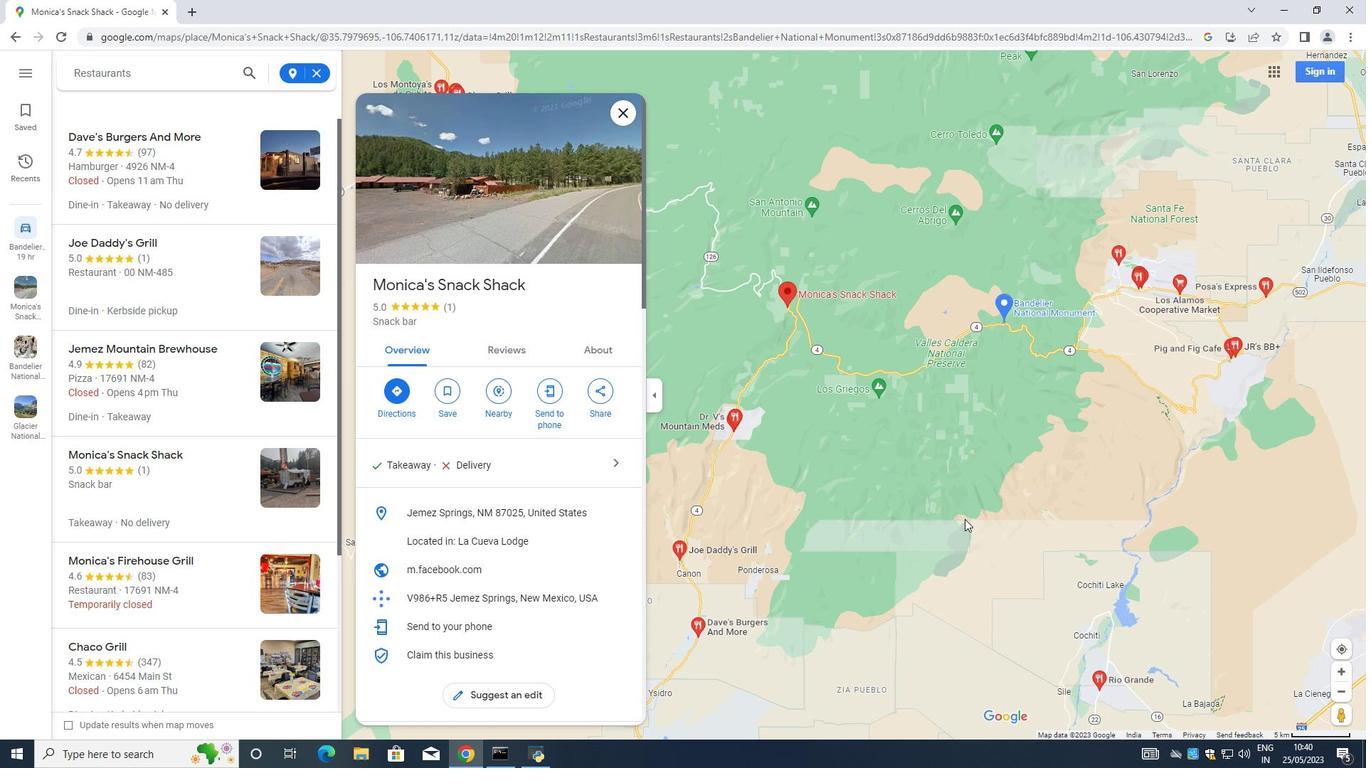 
Action: Mouse scrolled (920, 473) with delta (0, 0)
Screenshot: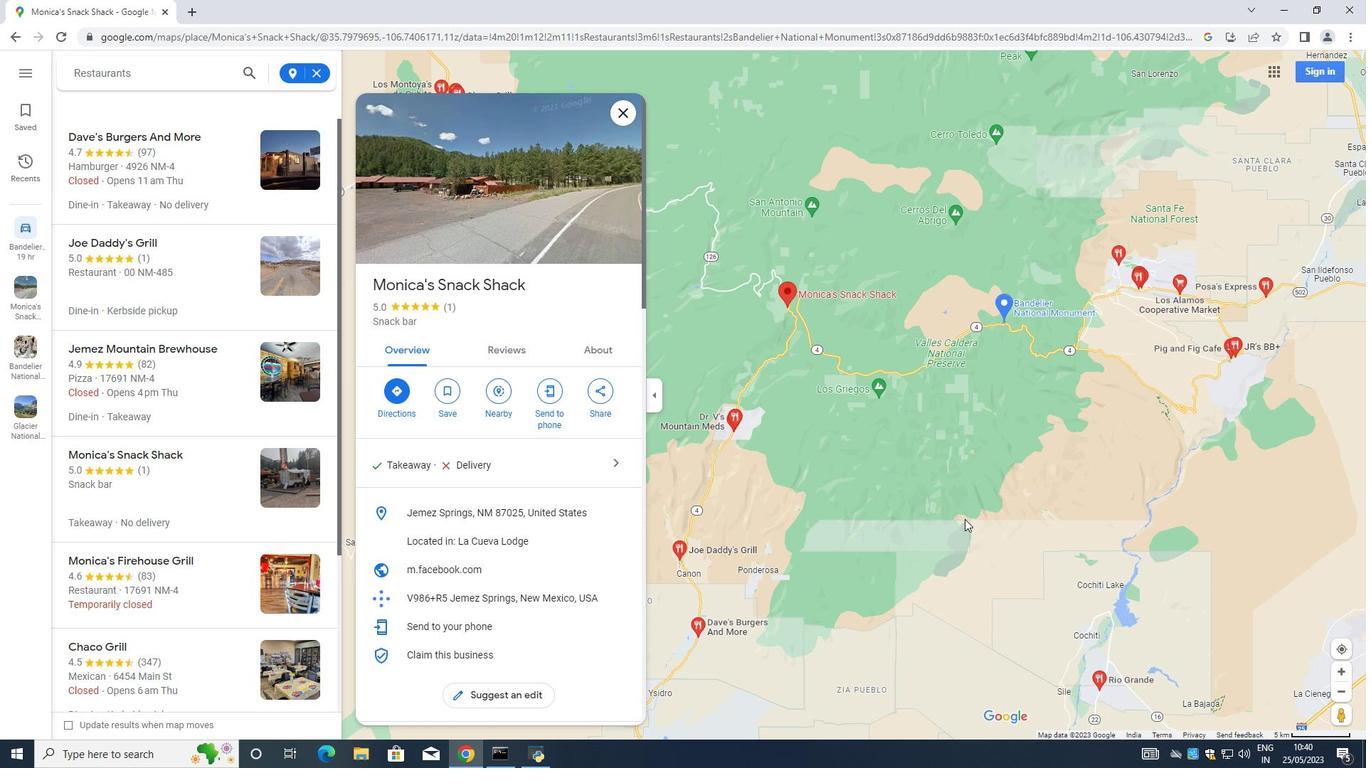 
Action: Mouse moved to (911, 456)
Screenshot: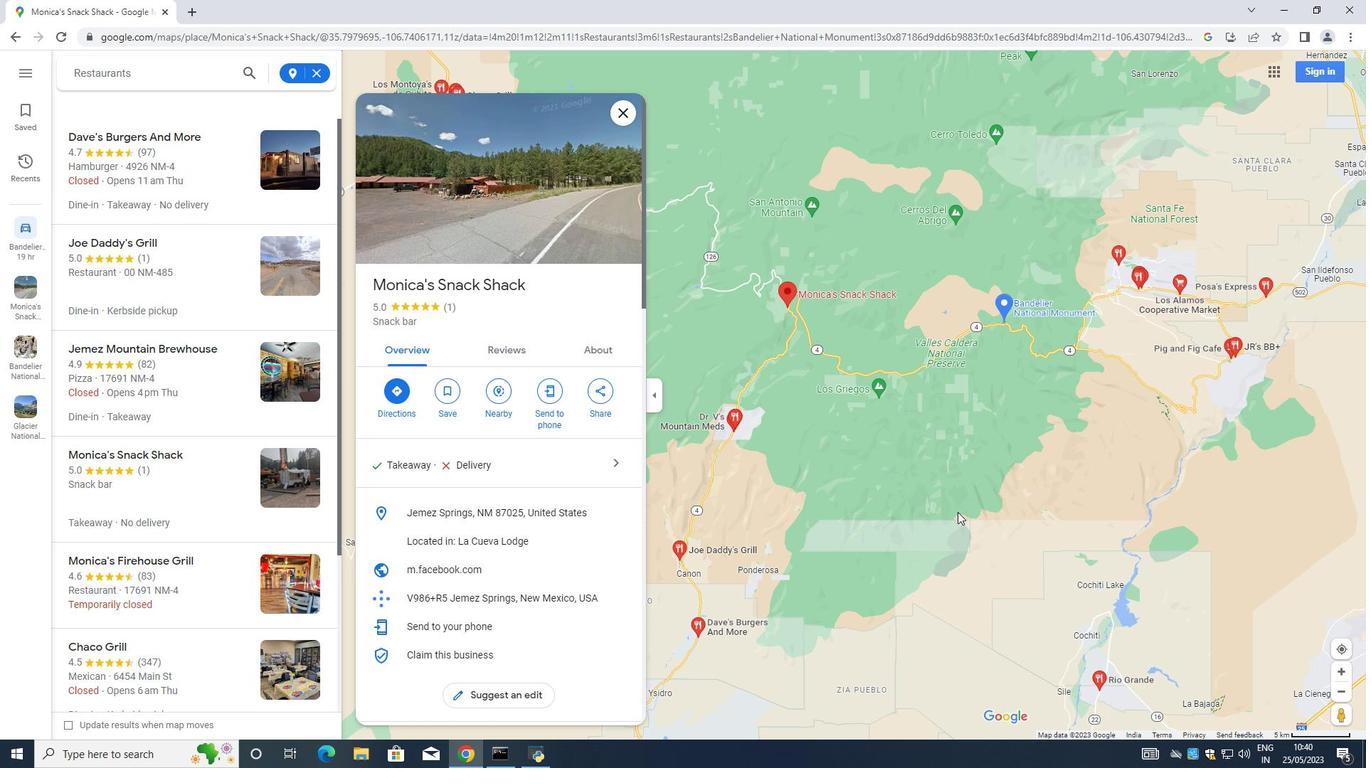 
Action: Mouse scrolled (911, 457) with delta (0, 0)
Screenshot: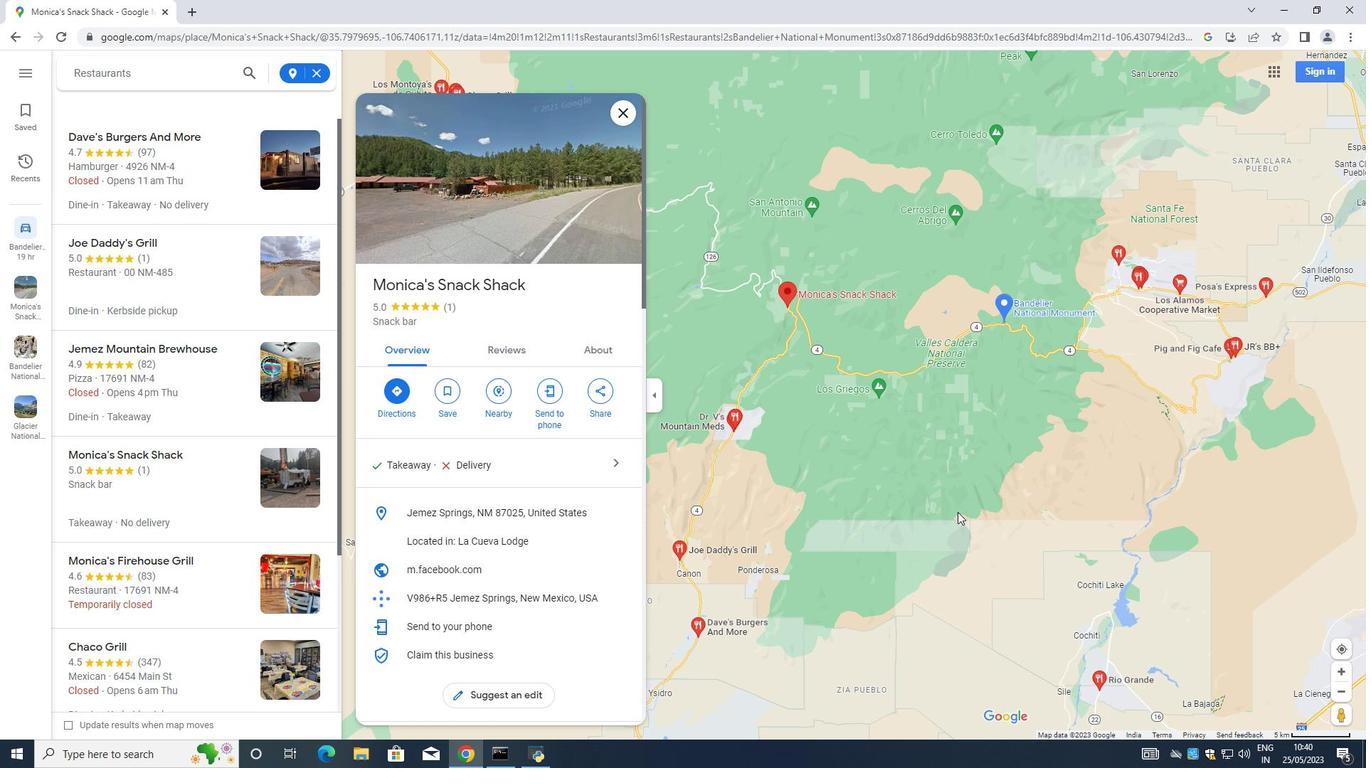 
Action: Mouse moved to (892, 439)
Screenshot: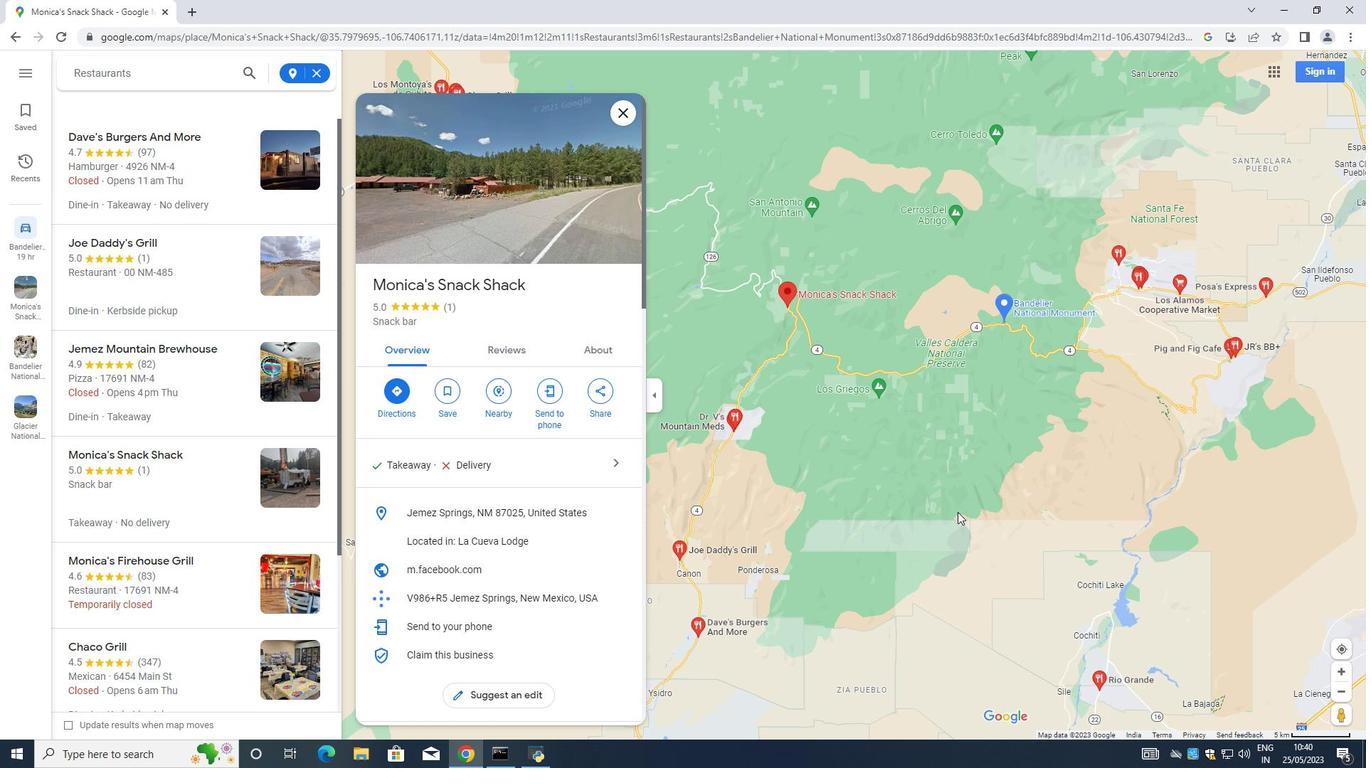 
Action: Mouse scrolled (892, 439) with delta (0, 0)
Screenshot: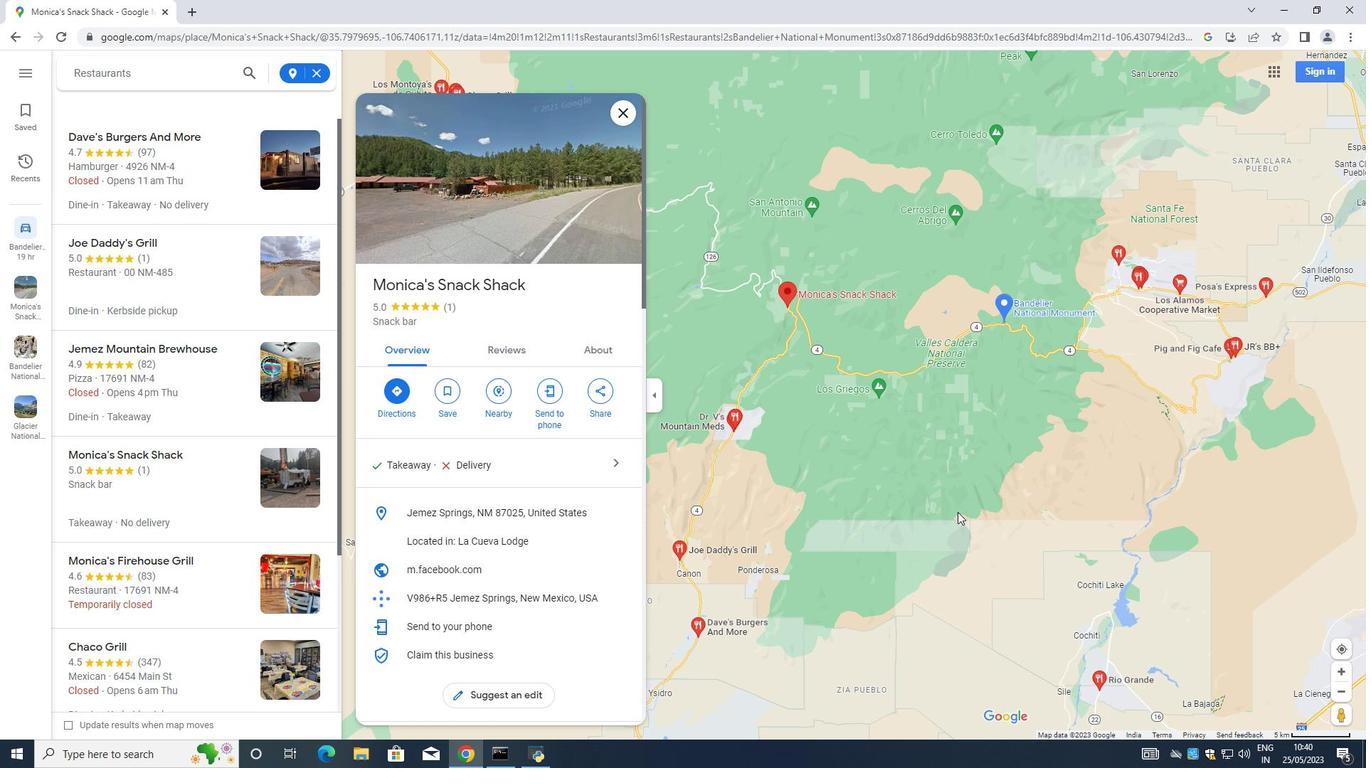 
Action: Mouse moved to (472, 239)
Screenshot: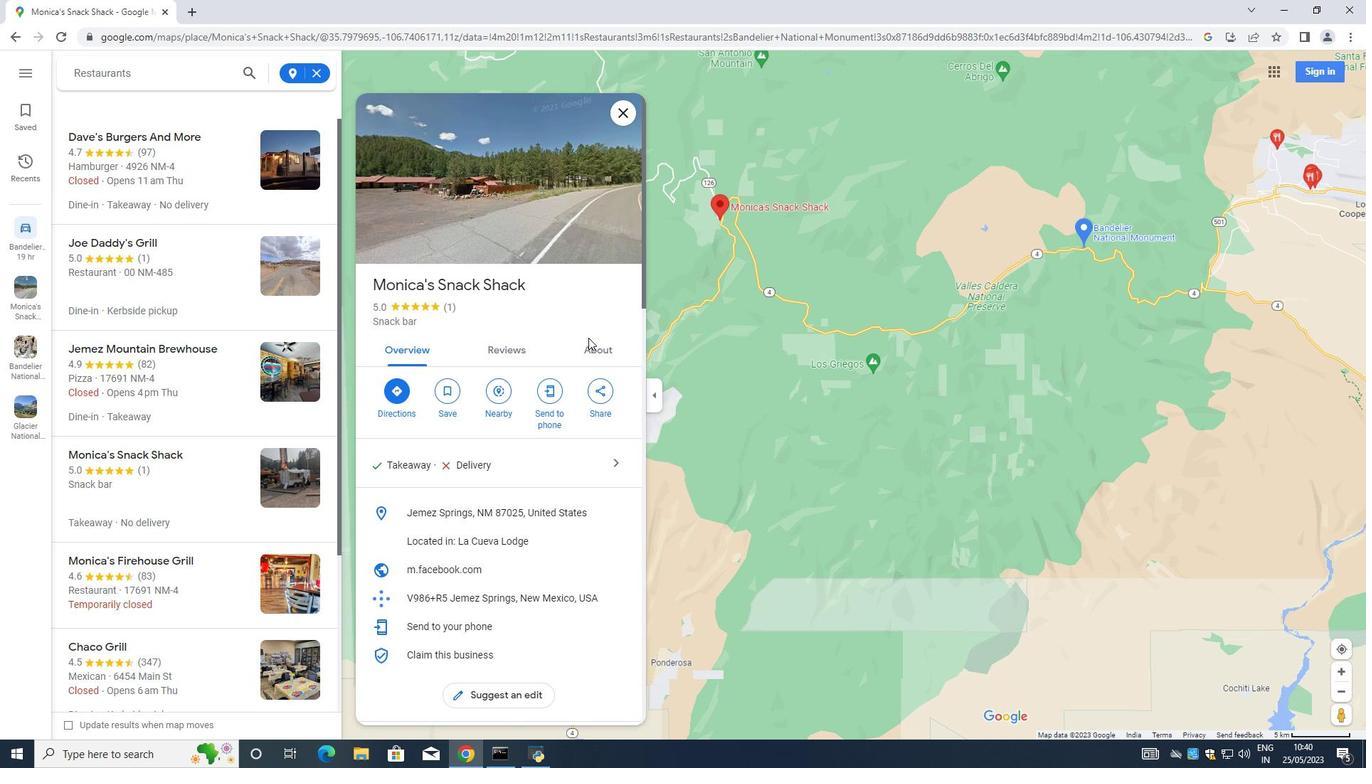 
Action: Mouse scrolled (472, 246) with delta (0, 0)
Screenshot: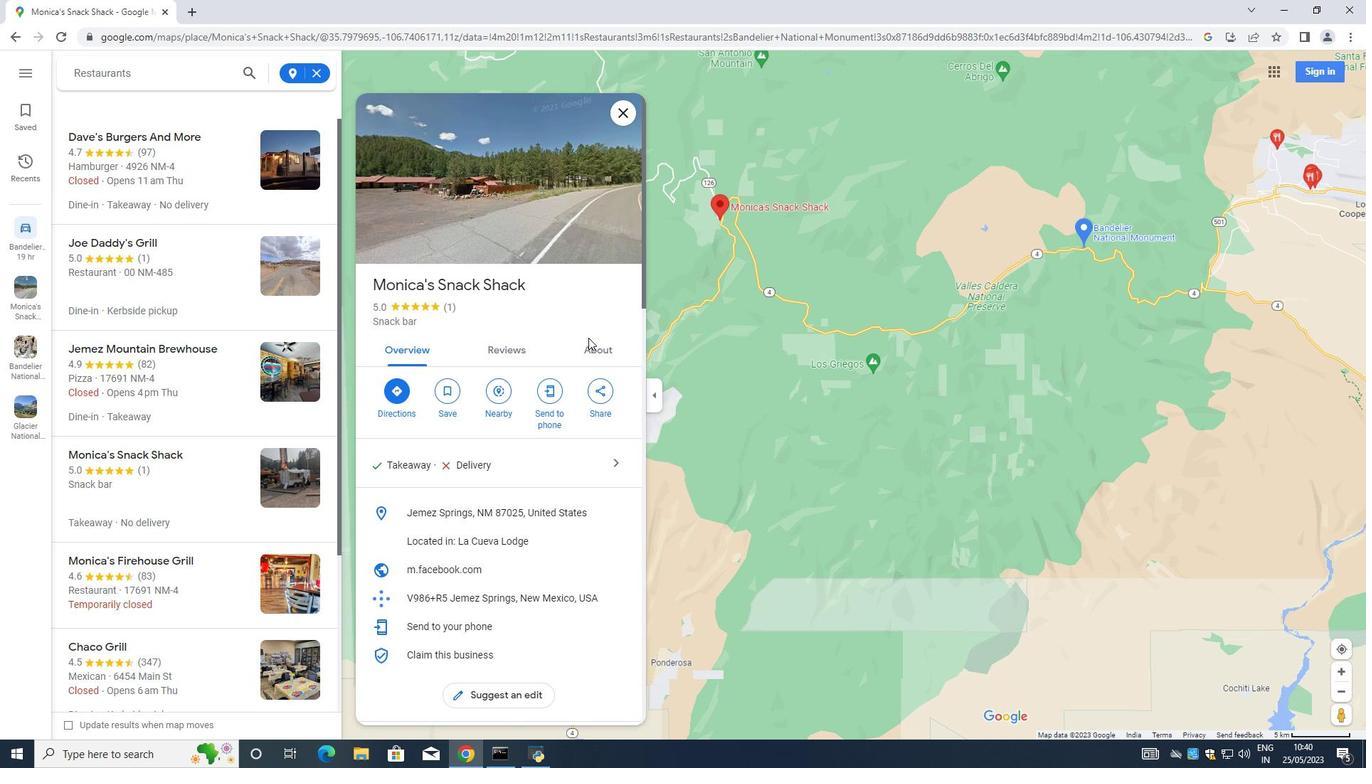 
Action: Mouse moved to (716, 231)
Screenshot: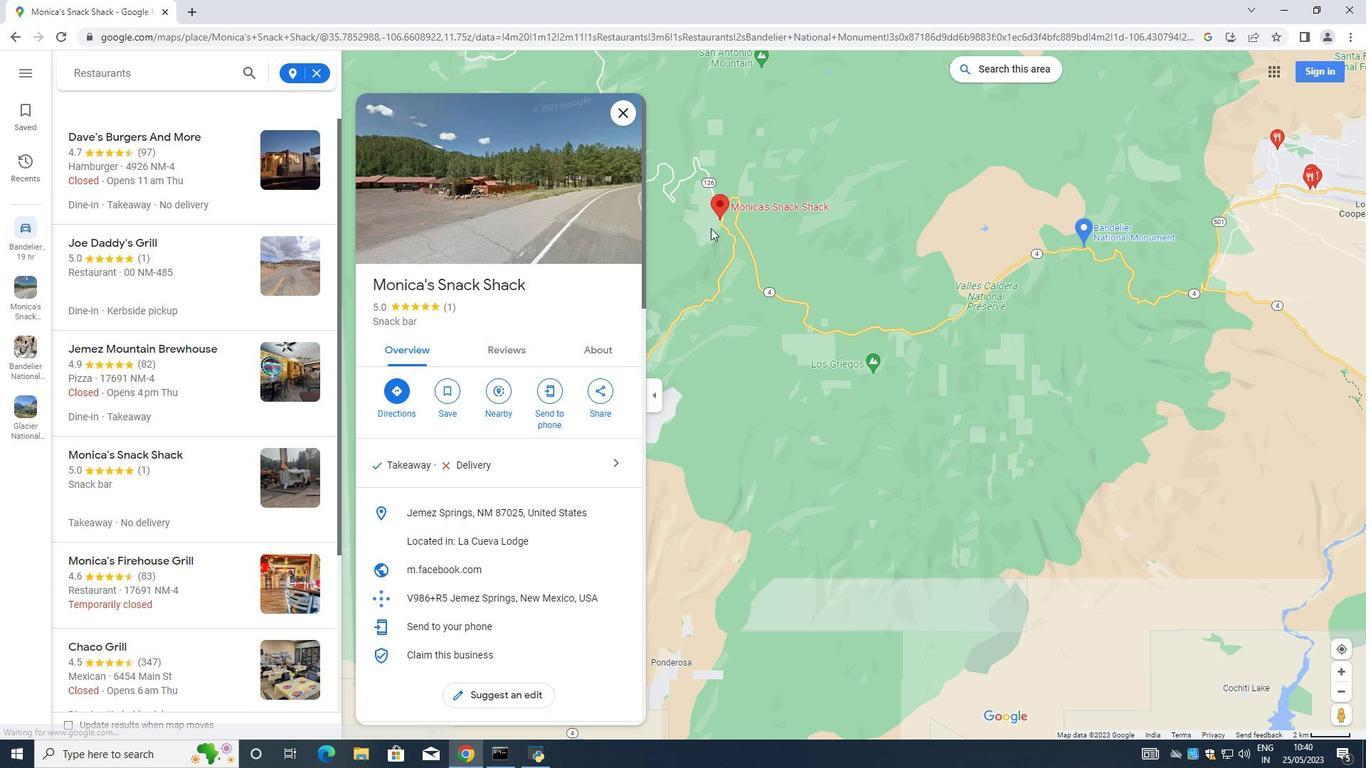 
Action: Mouse pressed left at (716, 231)
Screenshot: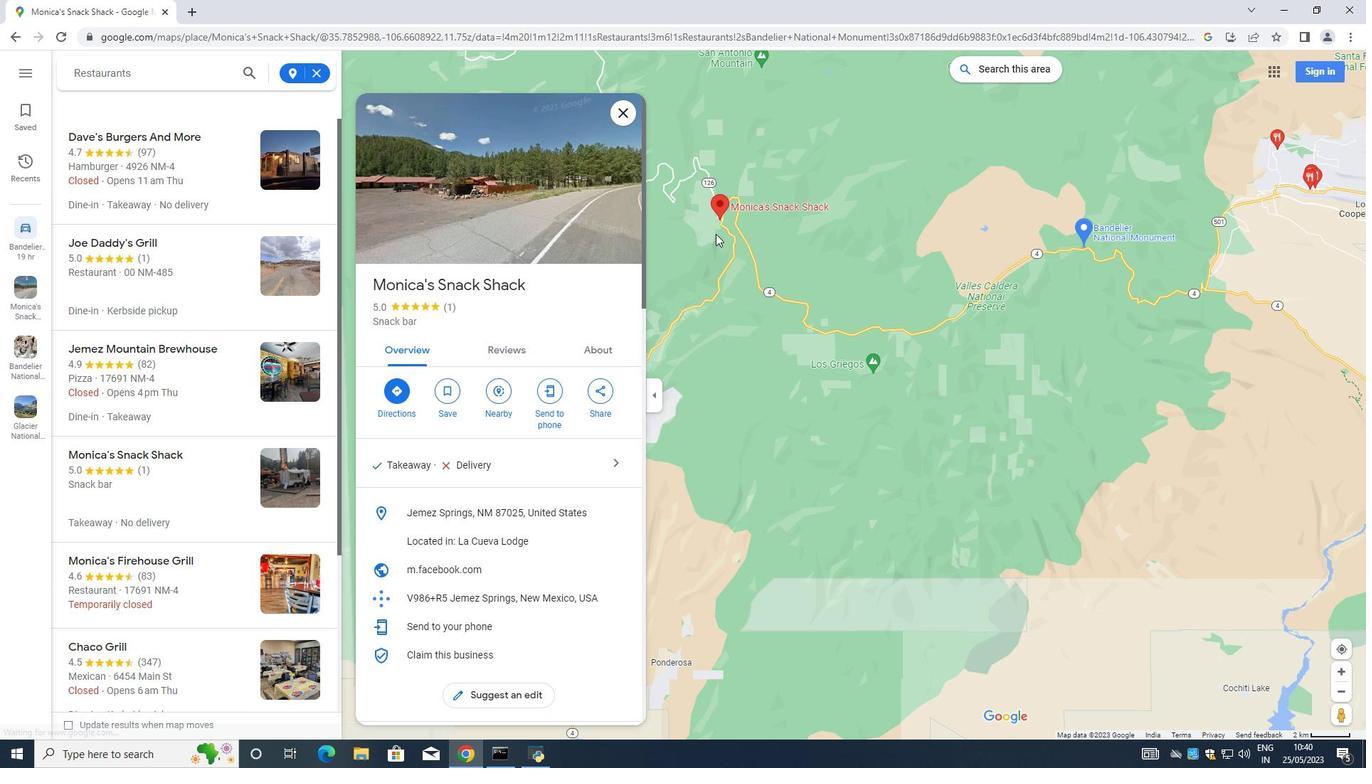 
Action: Mouse moved to (764, 422)
Screenshot: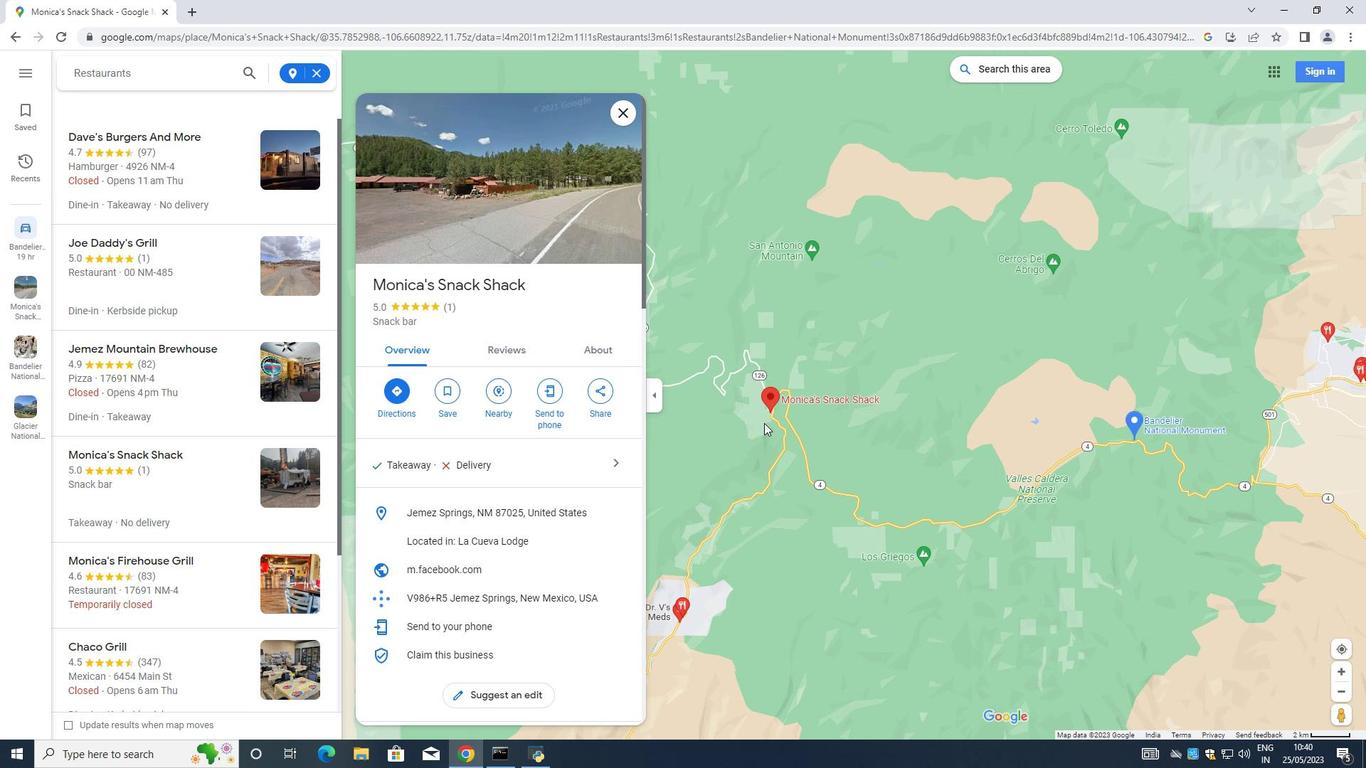 
Action: Mouse scrolled (764, 422) with delta (0, 0)
Screenshot: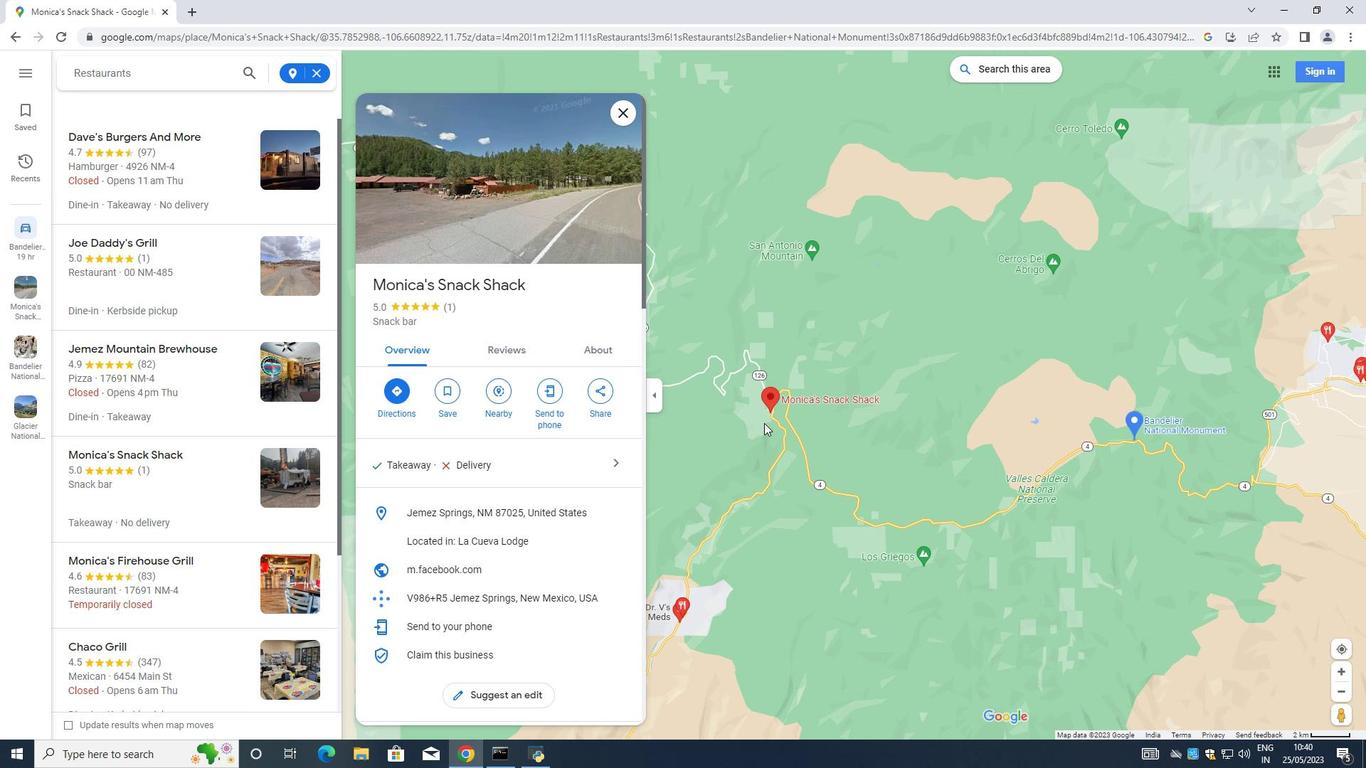 
Action: Mouse scrolled (764, 422) with delta (0, 0)
Screenshot: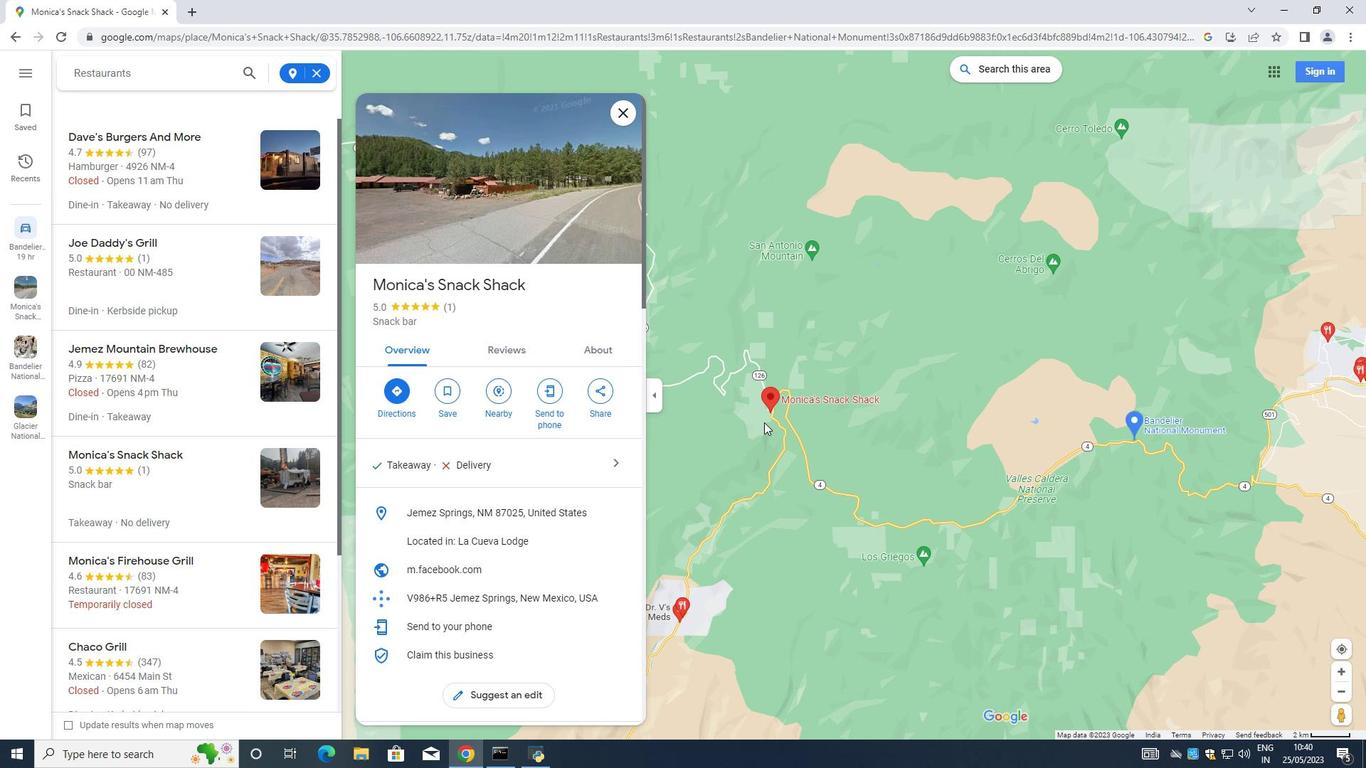 
Action: Mouse scrolled (764, 422) with delta (0, 0)
Screenshot: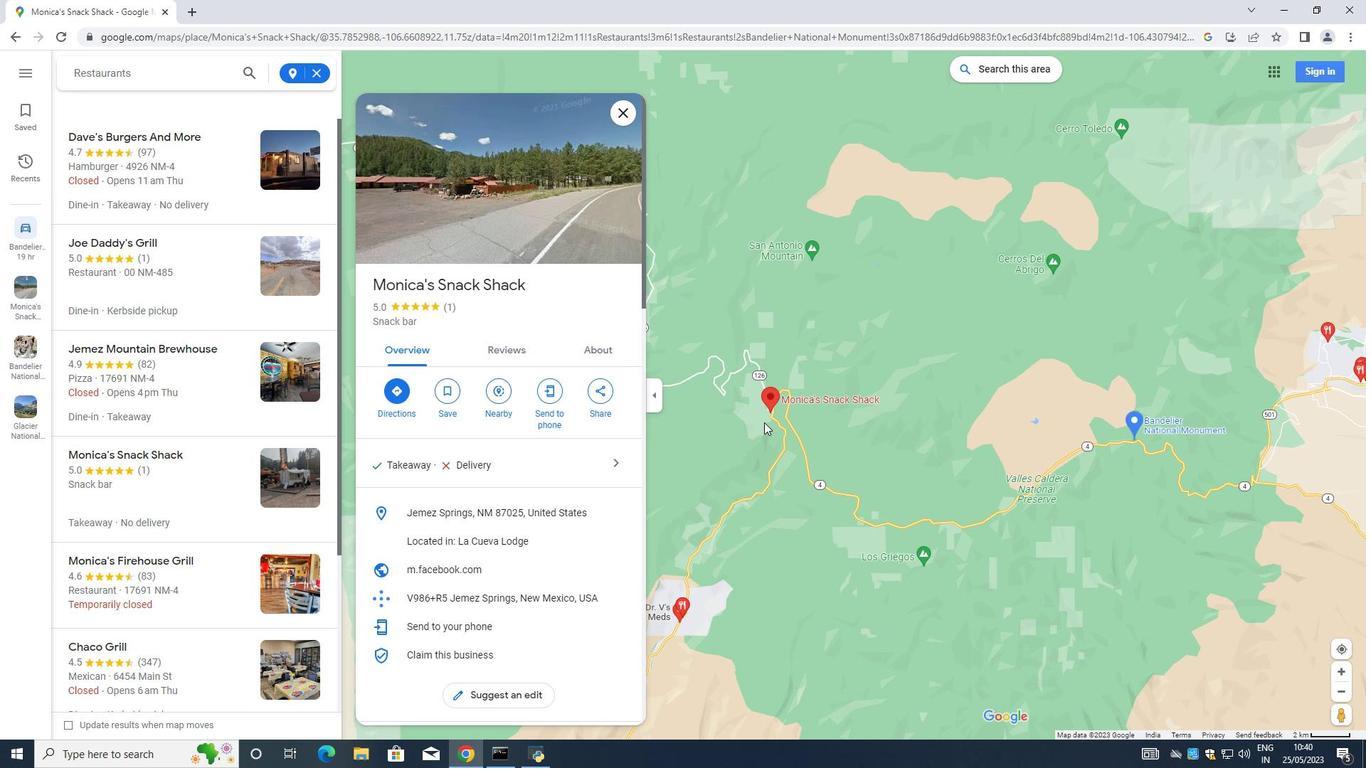 
Action: Mouse scrolled (764, 422) with delta (0, 0)
Screenshot: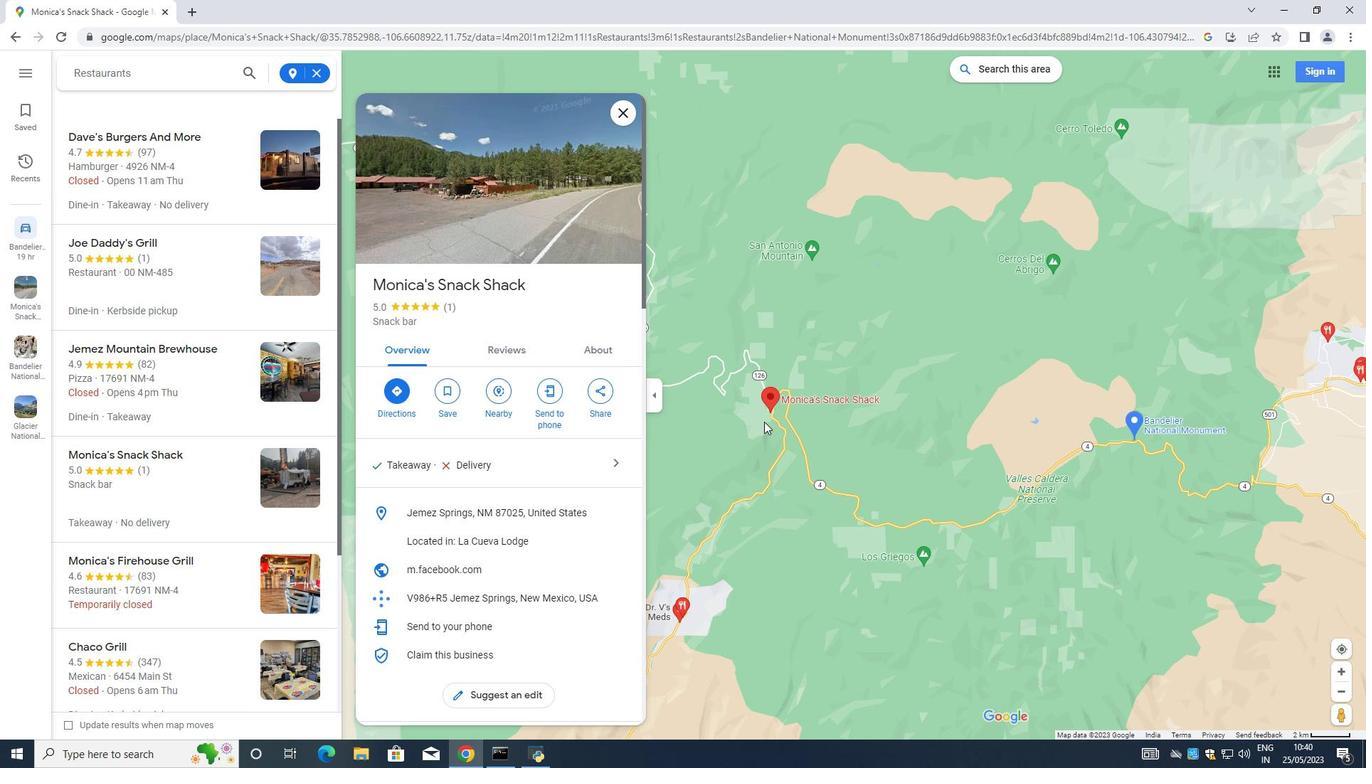 
Action: Mouse moved to (764, 419)
Screenshot: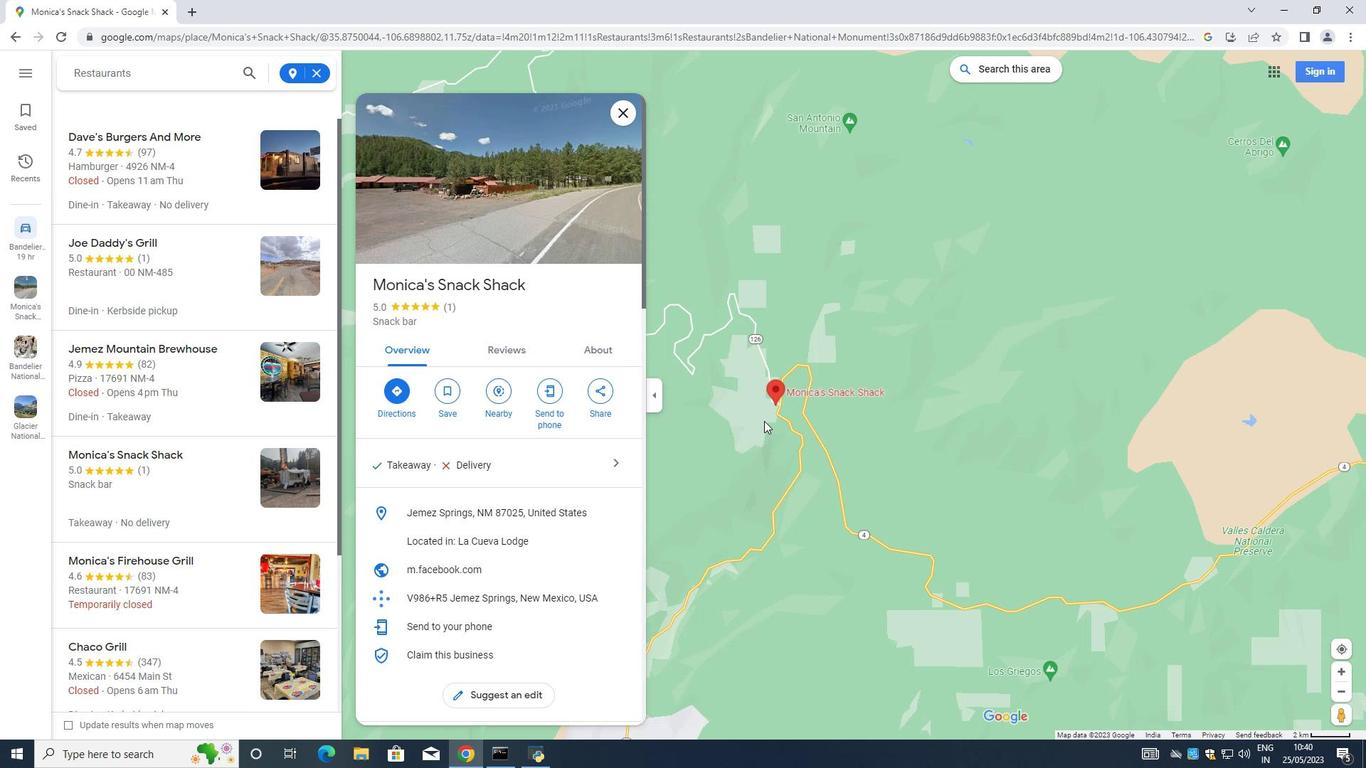 
Action: Mouse scrolled (764, 420) with delta (0, 0)
Screenshot: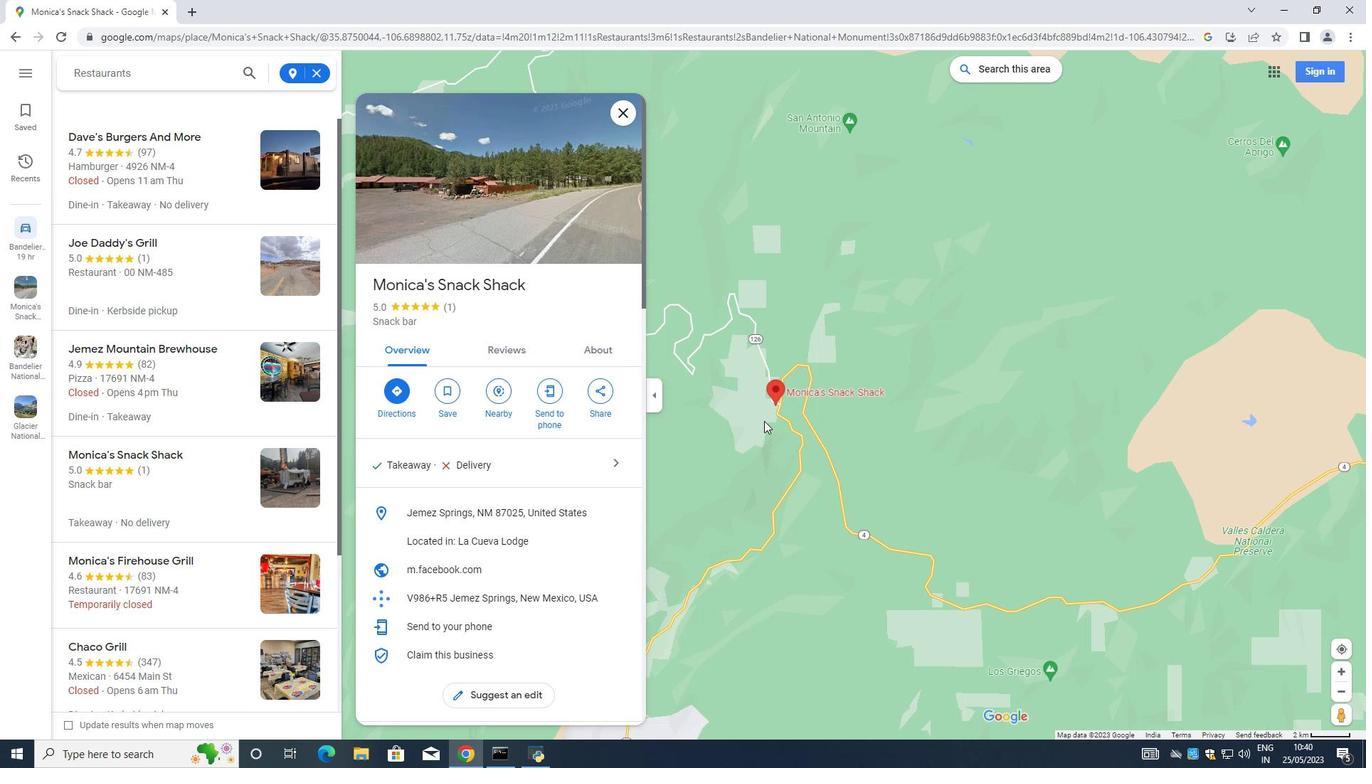 
Action: Mouse moved to (771, 419)
Screenshot: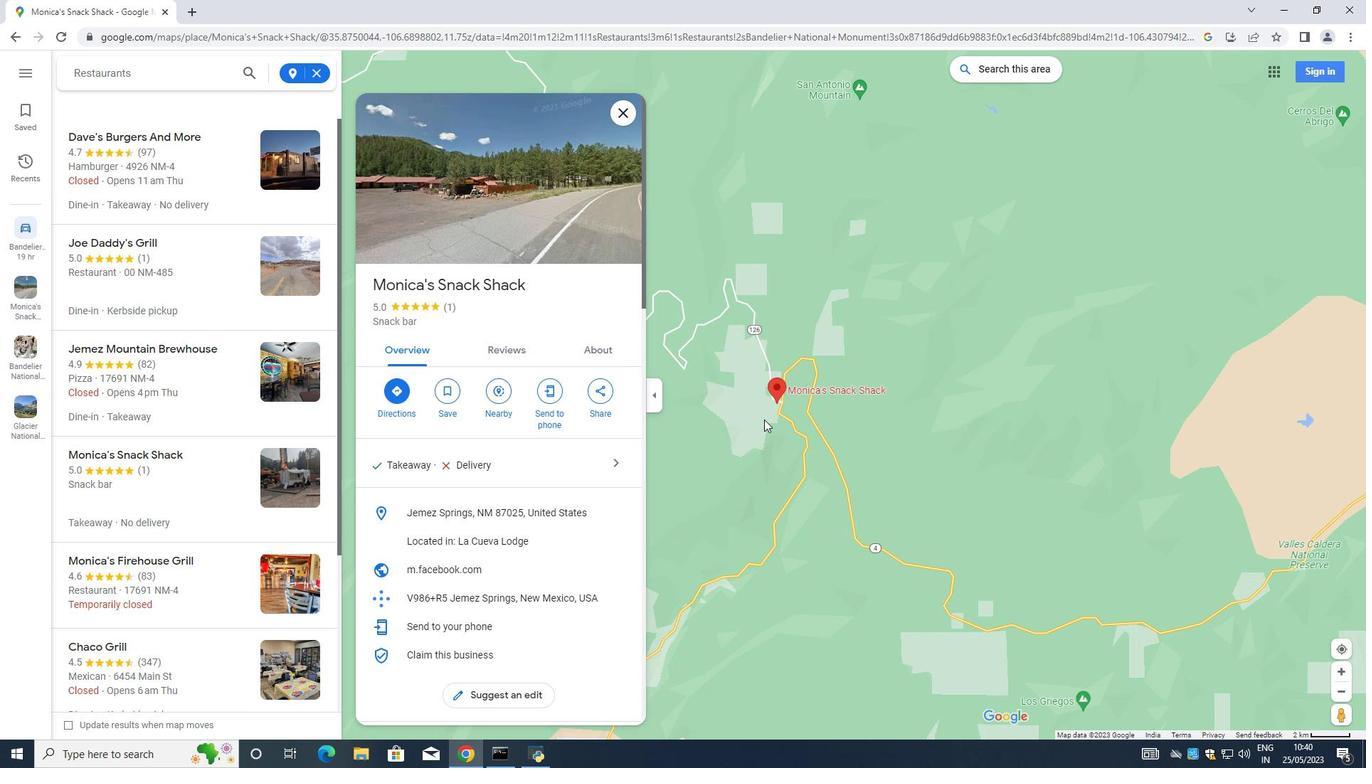 
Action: Mouse scrolled (770, 420) with delta (0, 0)
Screenshot: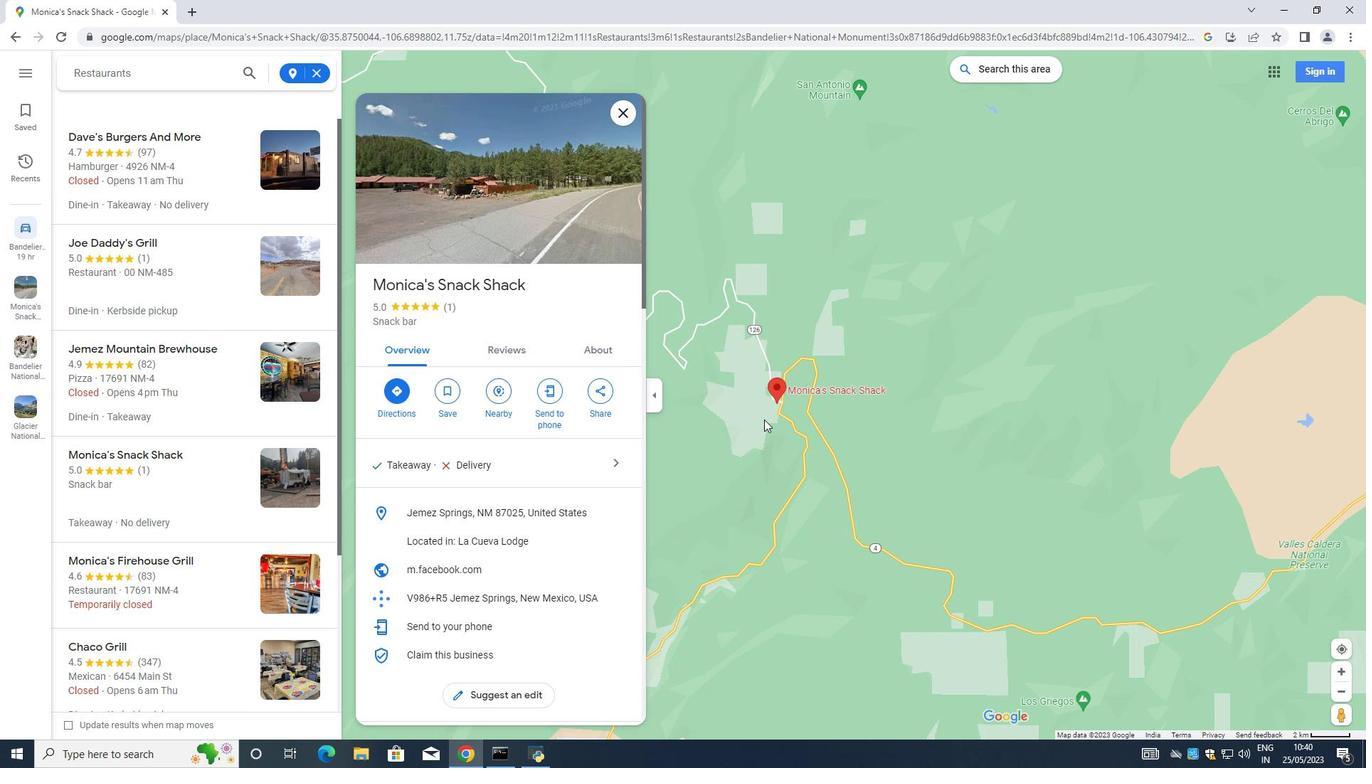 
Action: Mouse moved to (1336, 719)
Screenshot: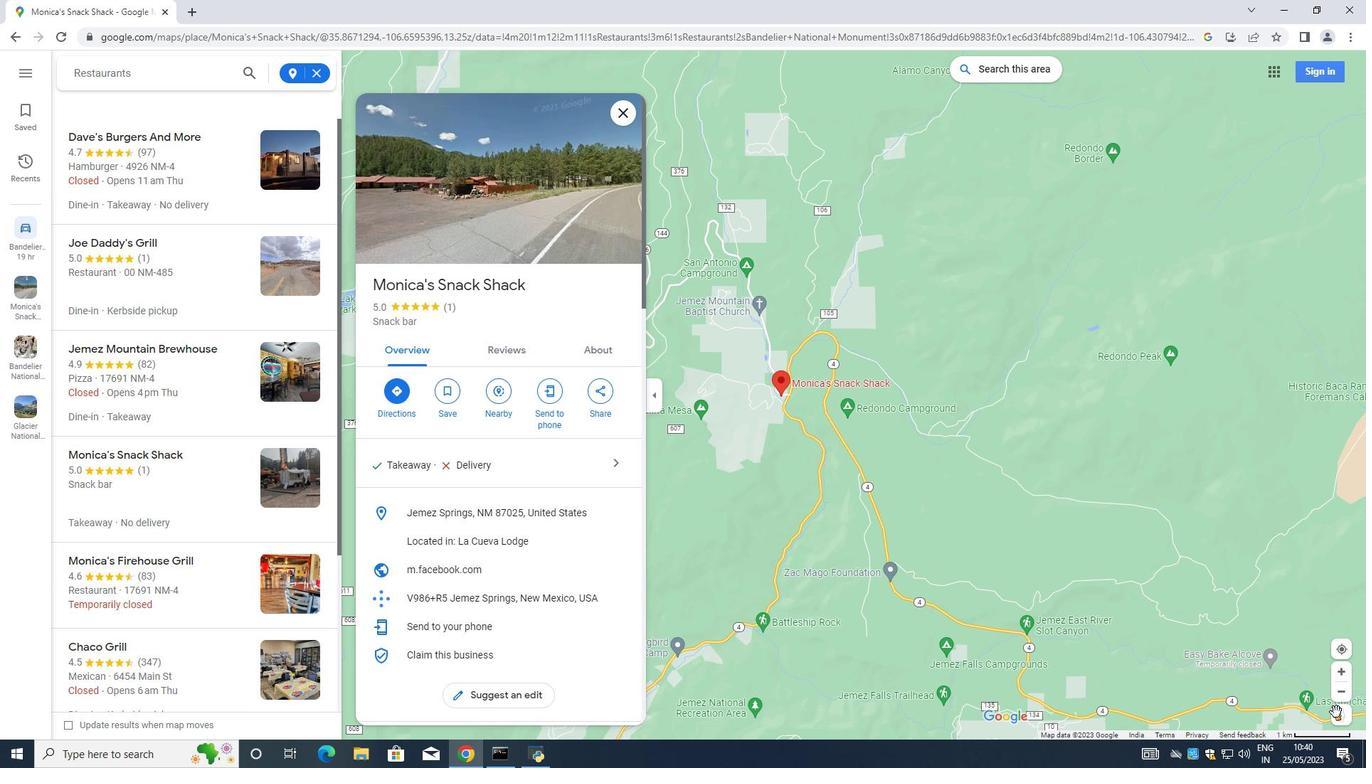 
Action: Mouse pressed left at (1336, 719)
Screenshot: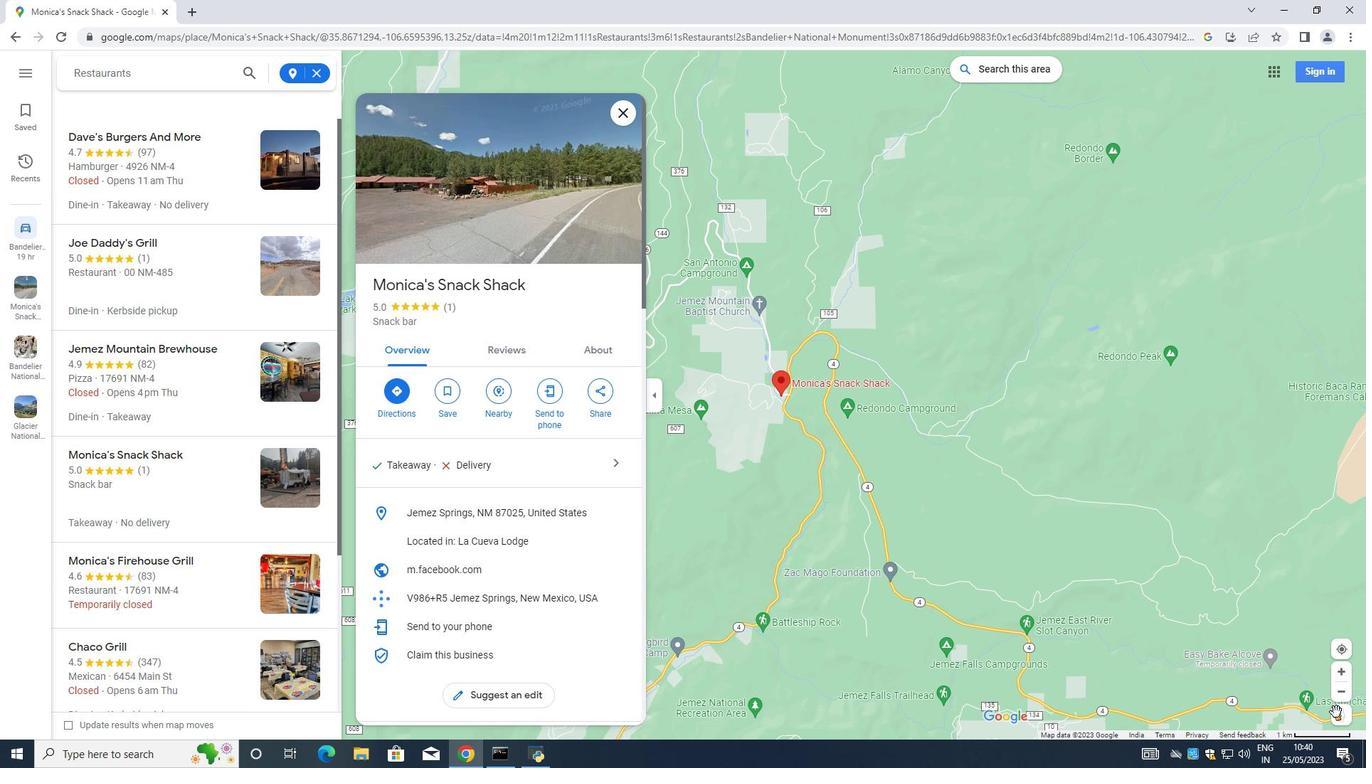 
Action: Mouse moved to (1337, 720)
Screenshot: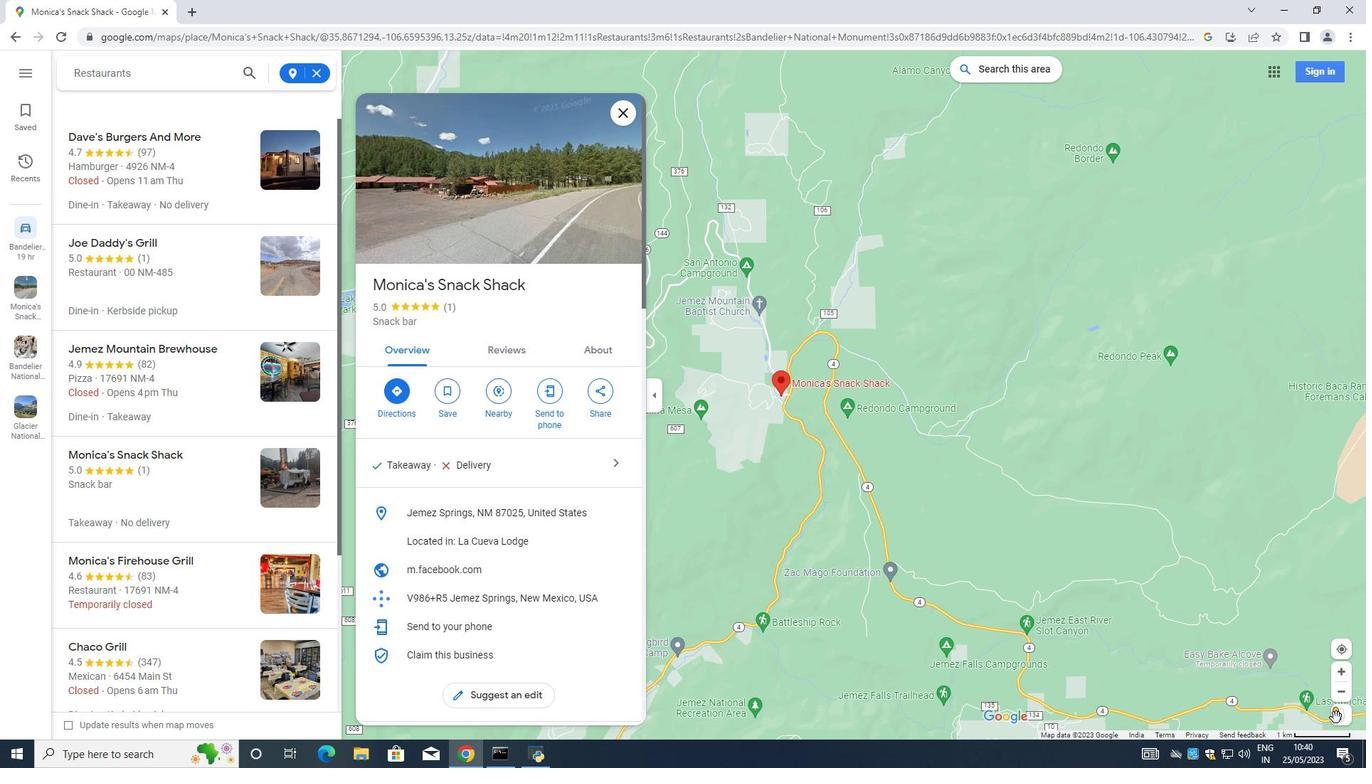 
Action: Mouse pressed left at (1337, 720)
Screenshot: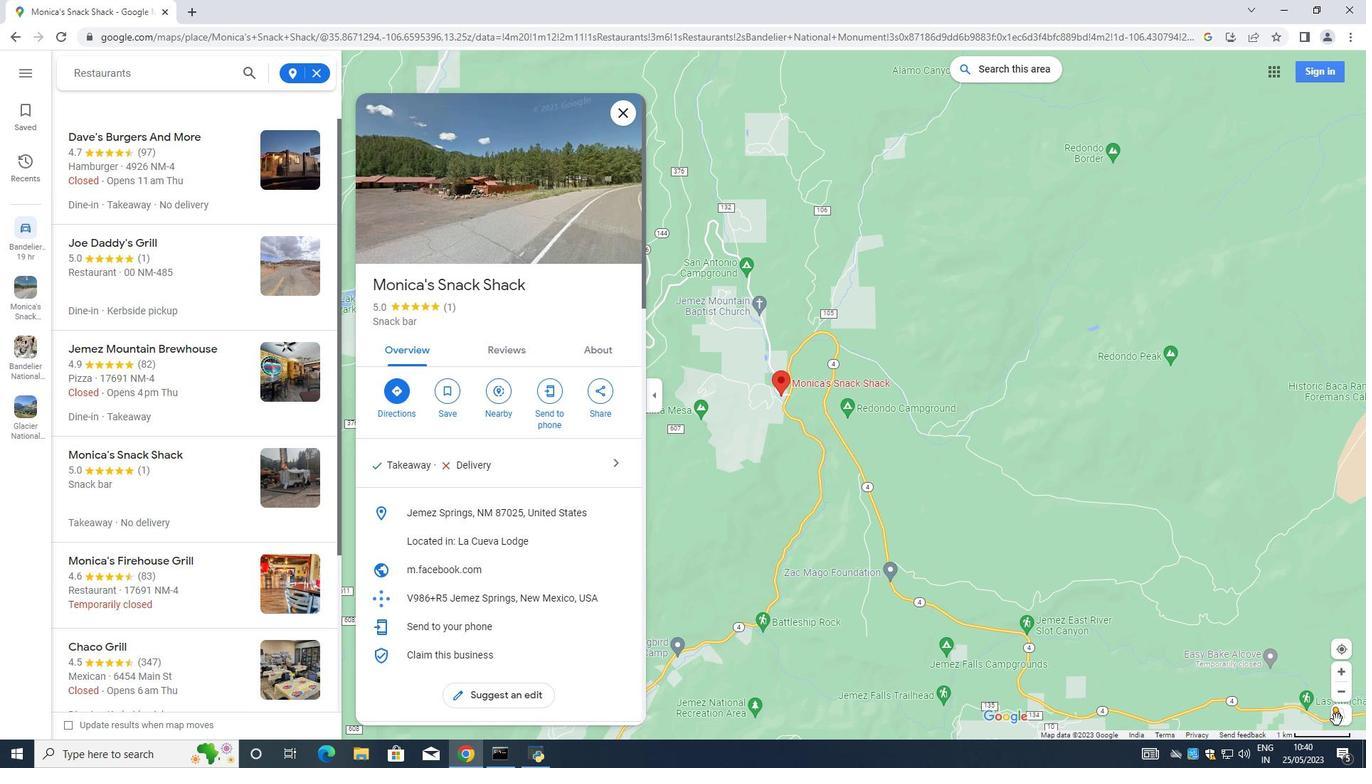 
Action: Mouse pressed left at (1337, 720)
Screenshot: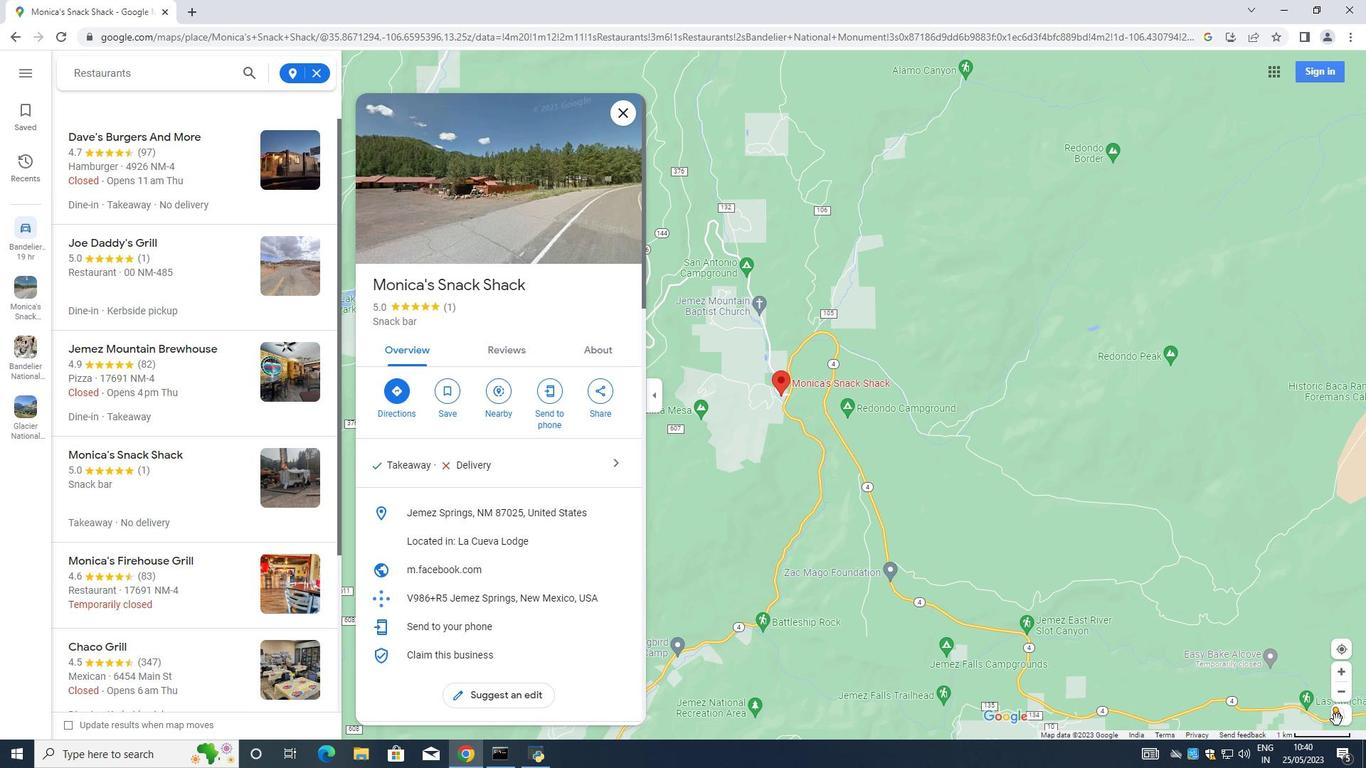 
Action: Mouse moved to (622, 114)
Screenshot: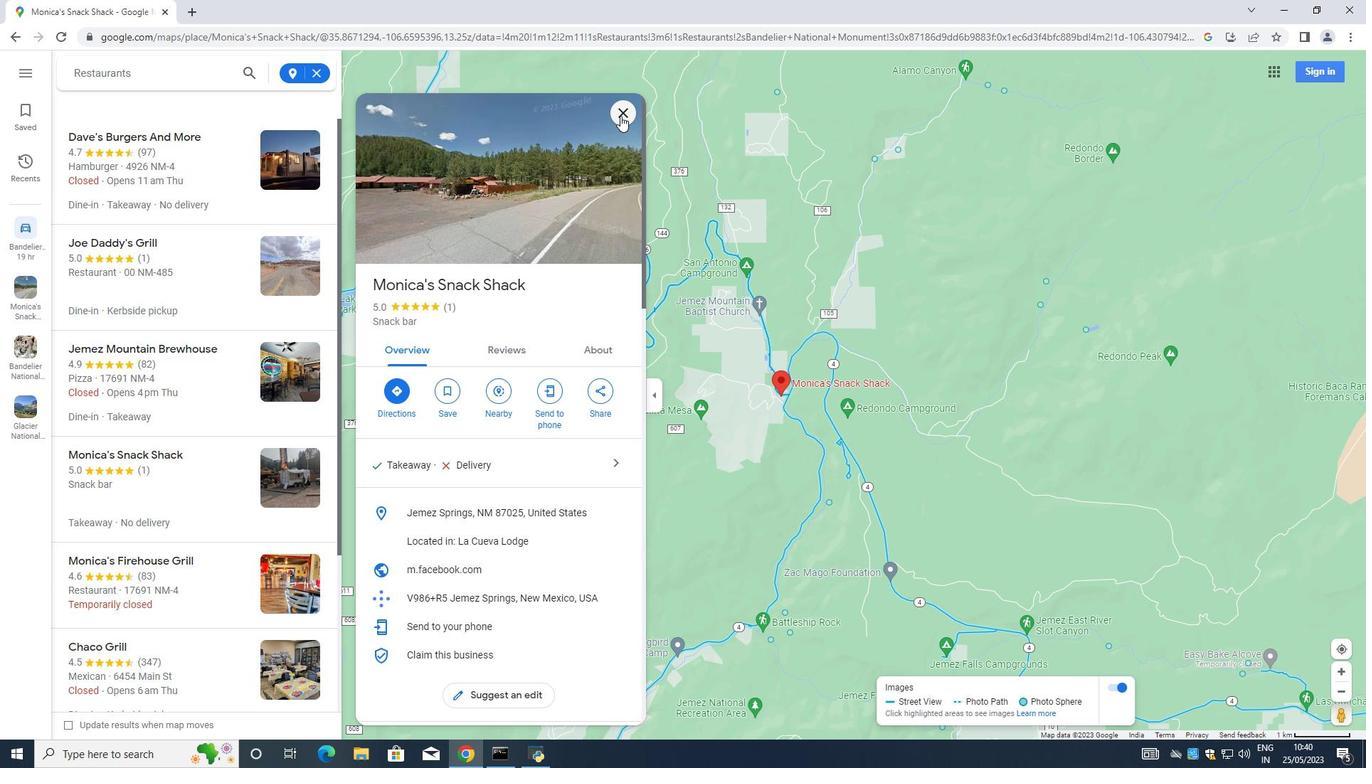
Action: Mouse pressed left at (622, 114)
Screenshot: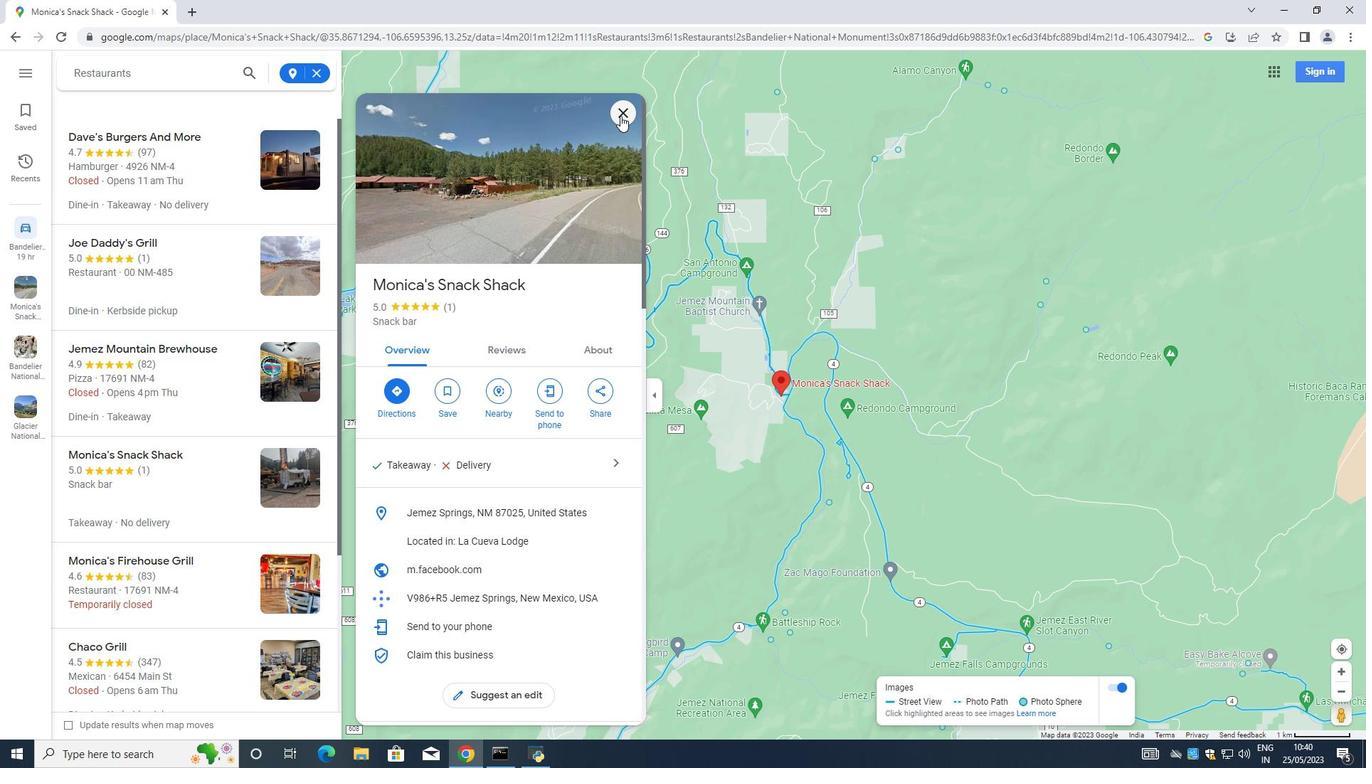 
Action: Mouse moved to (776, 404)
Screenshot: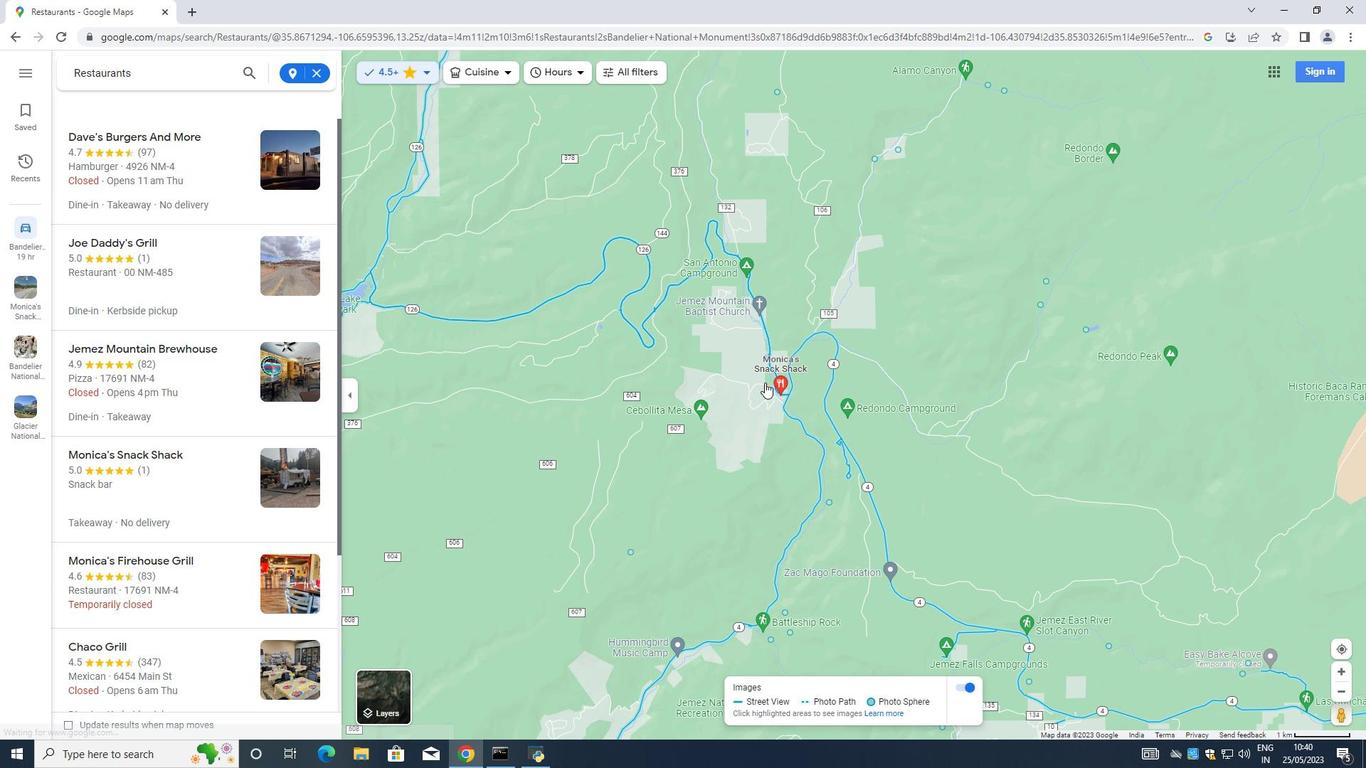 
Action: Mouse scrolled (776, 404) with delta (0, 0)
Screenshot: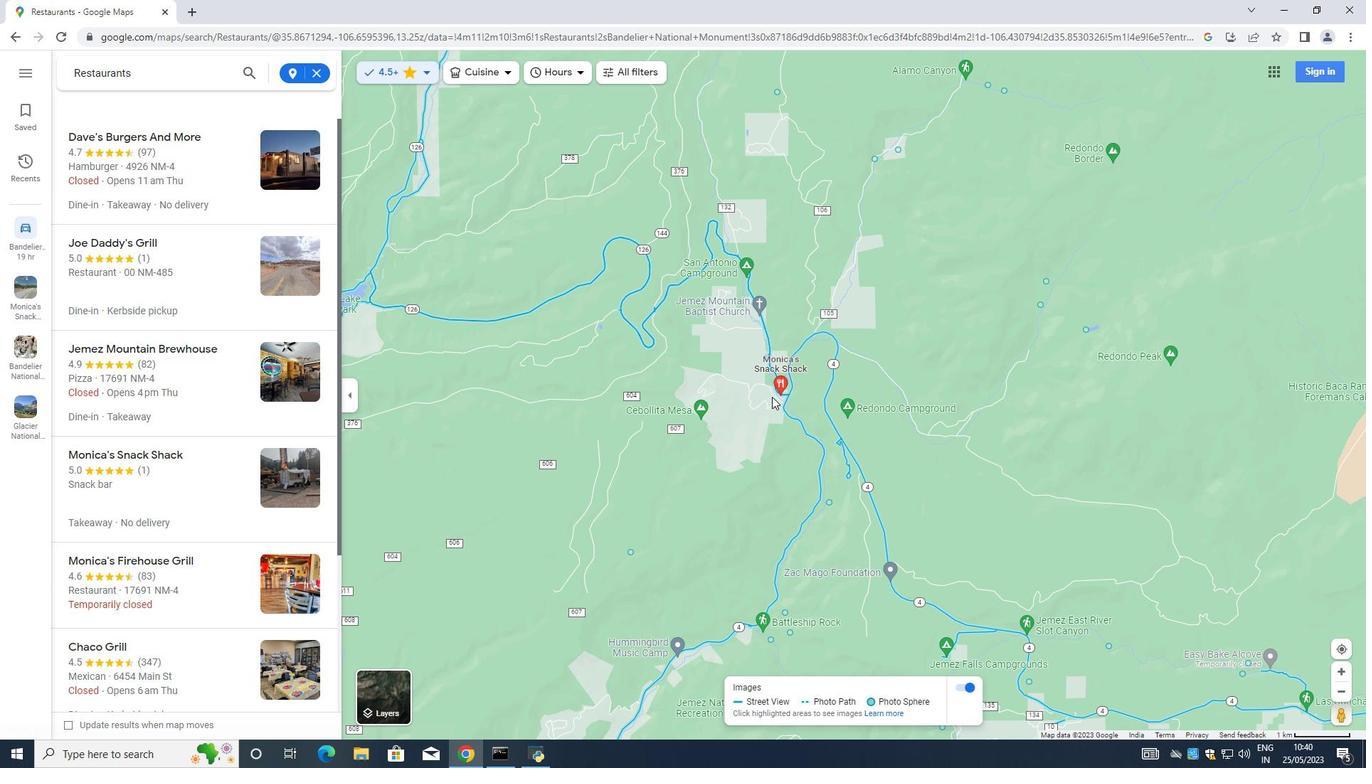 
Action: Mouse scrolled (776, 404) with delta (0, 0)
Screenshot: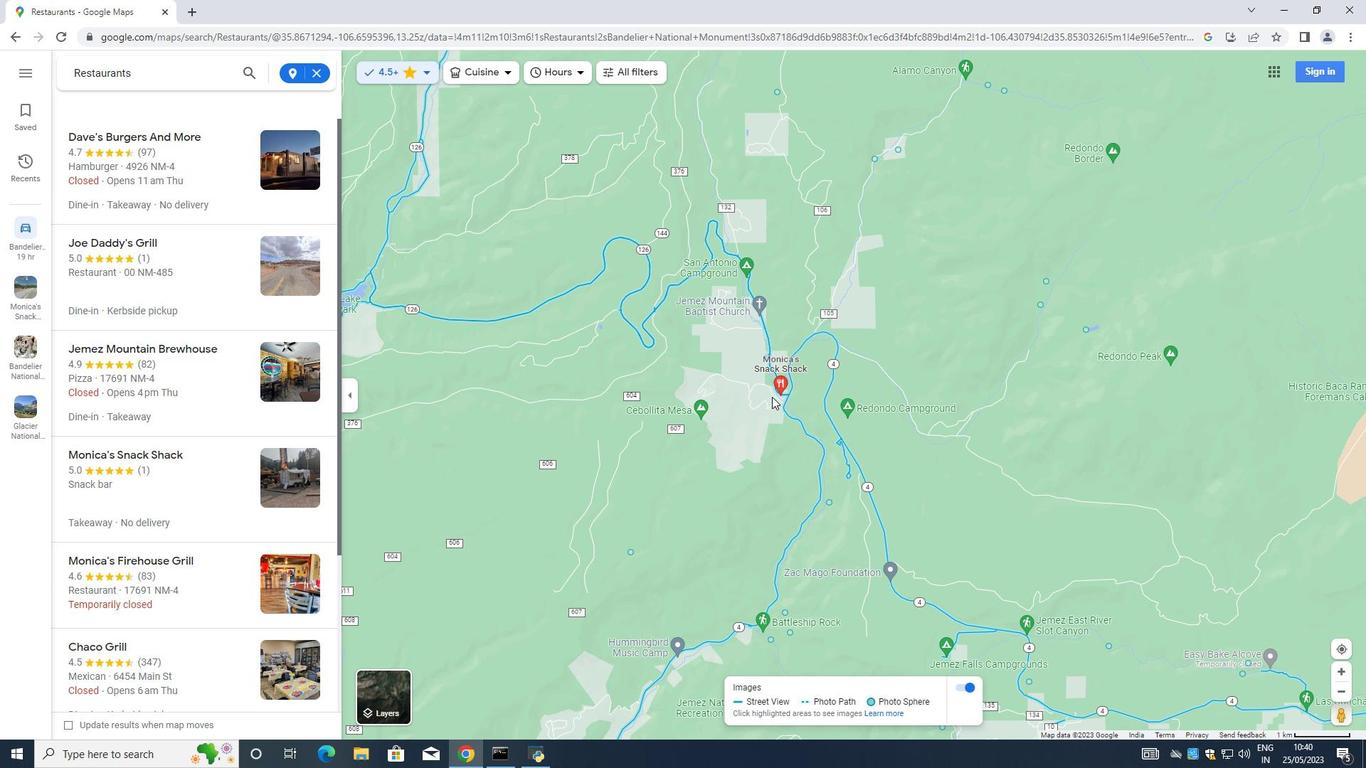 
Action: Mouse moved to (777, 404)
Screenshot: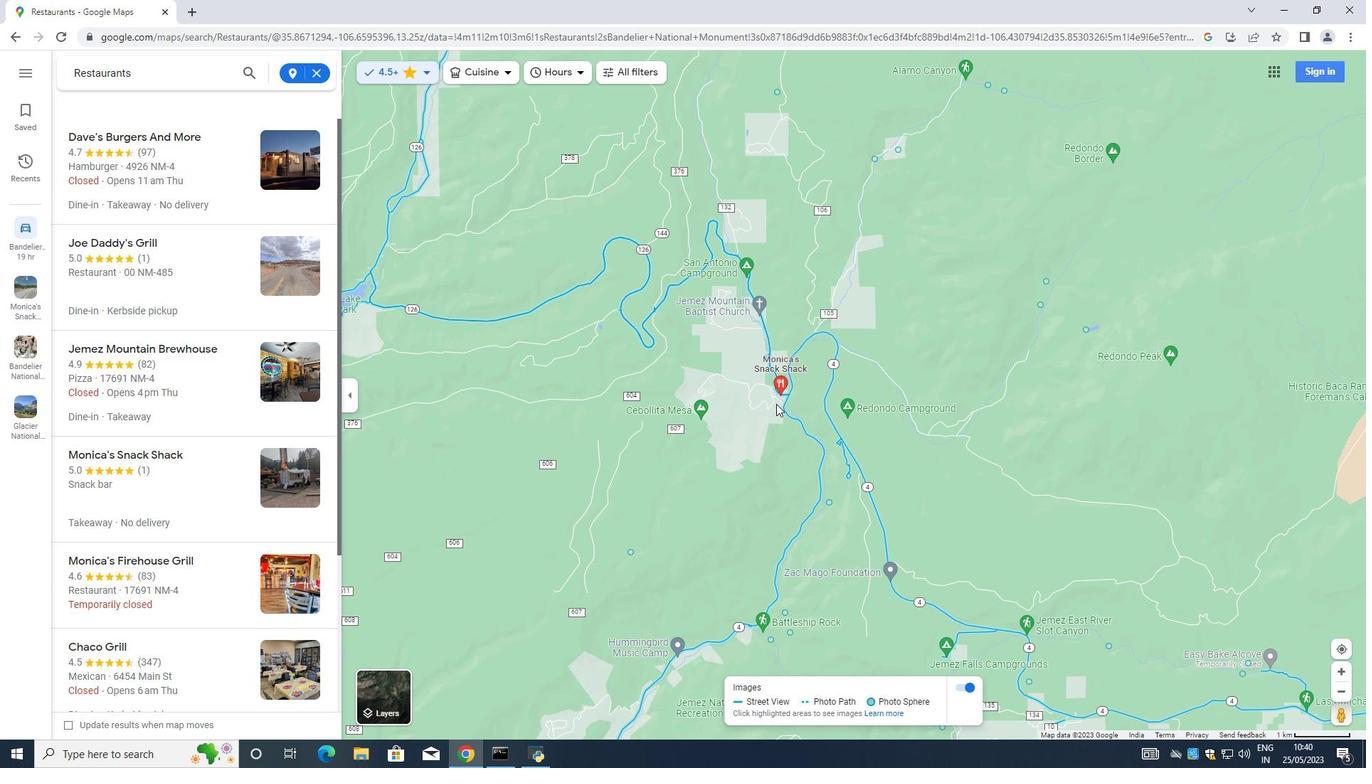 
Action: Mouse scrolled (777, 404) with delta (0, 0)
Screenshot: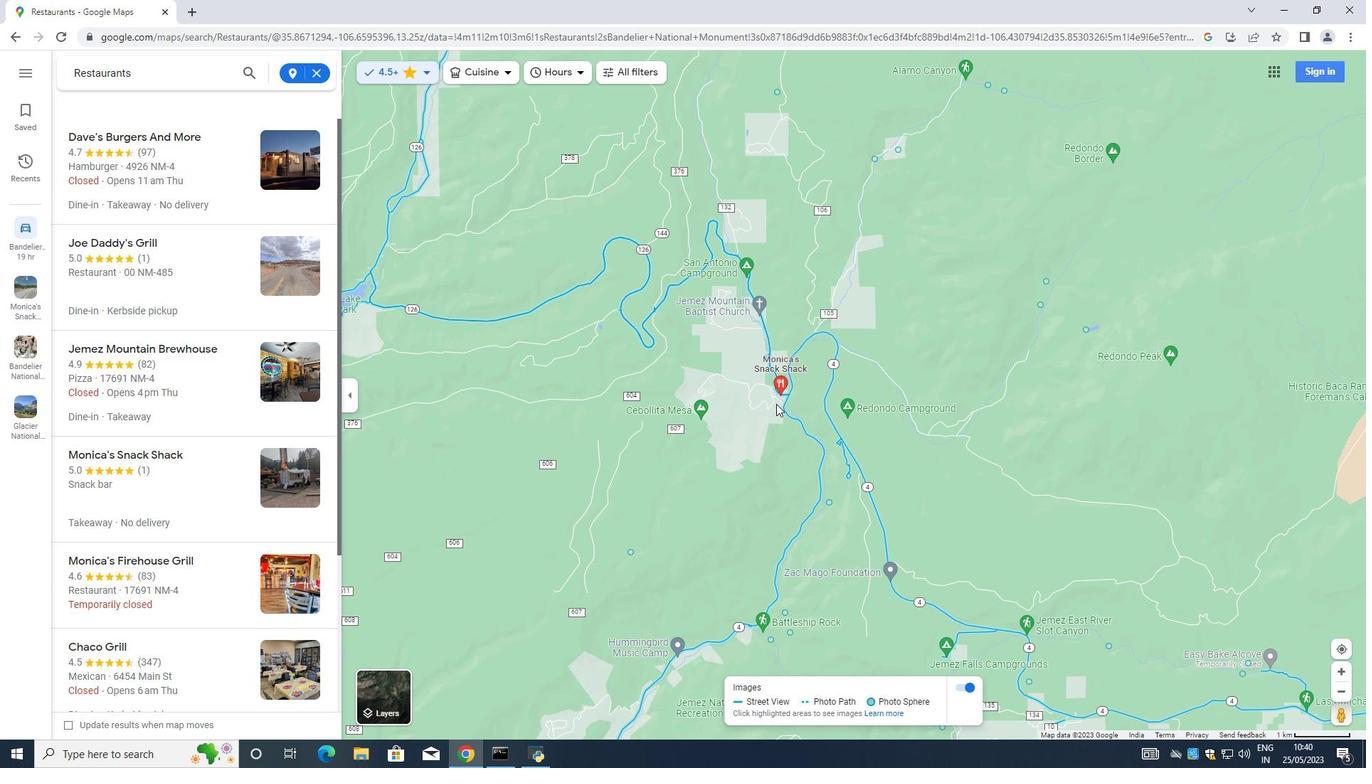 
Action: Mouse moved to (780, 404)
Screenshot: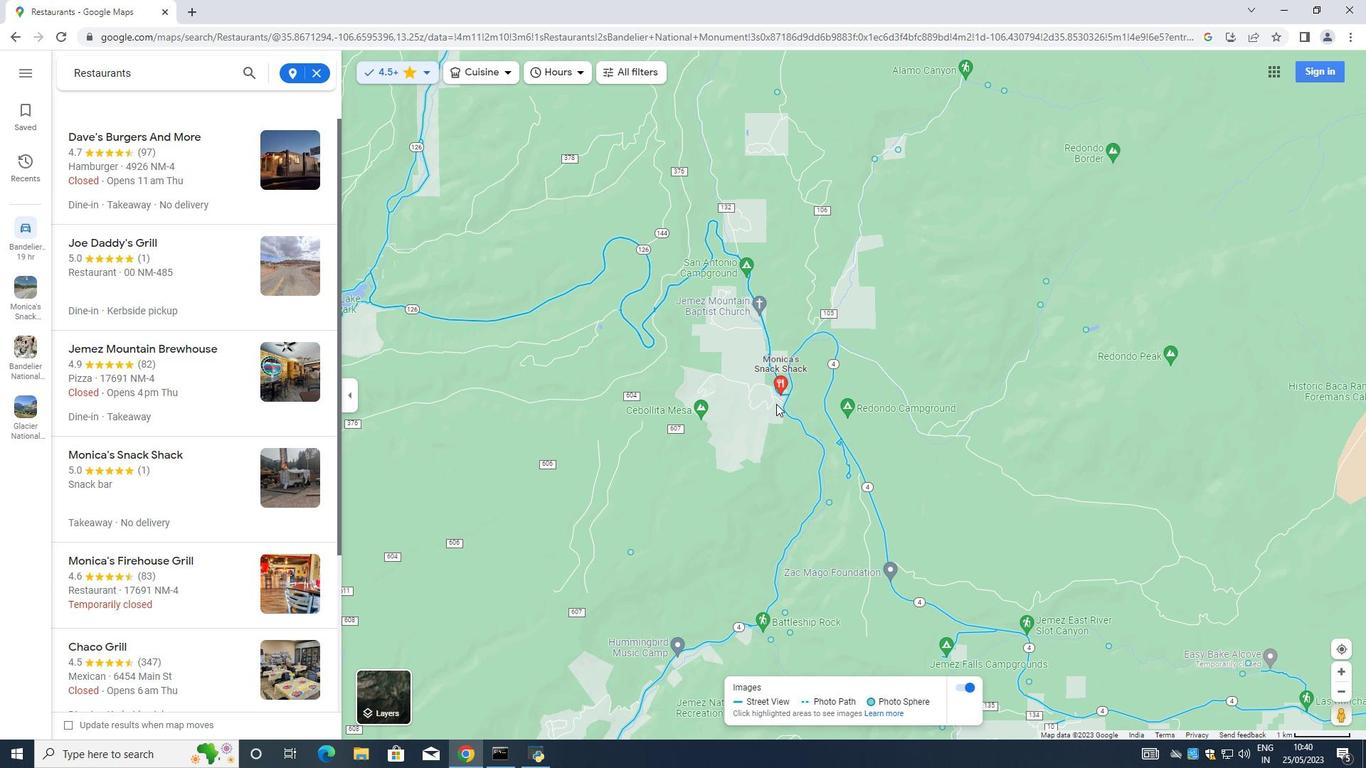
Action: Mouse scrolled (780, 404) with delta (0, 0)
Screenshot: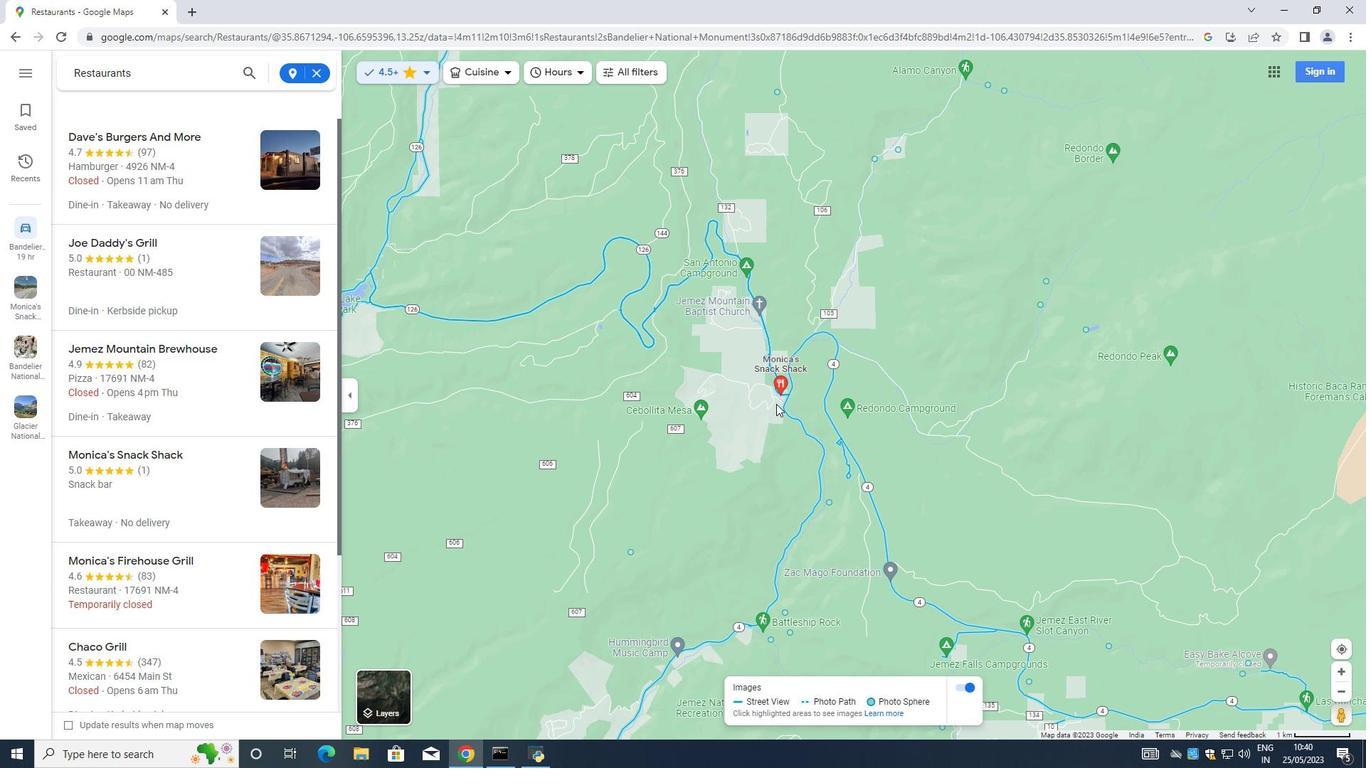 
Action: Mouse moved to (1342, 714)
Screenshot: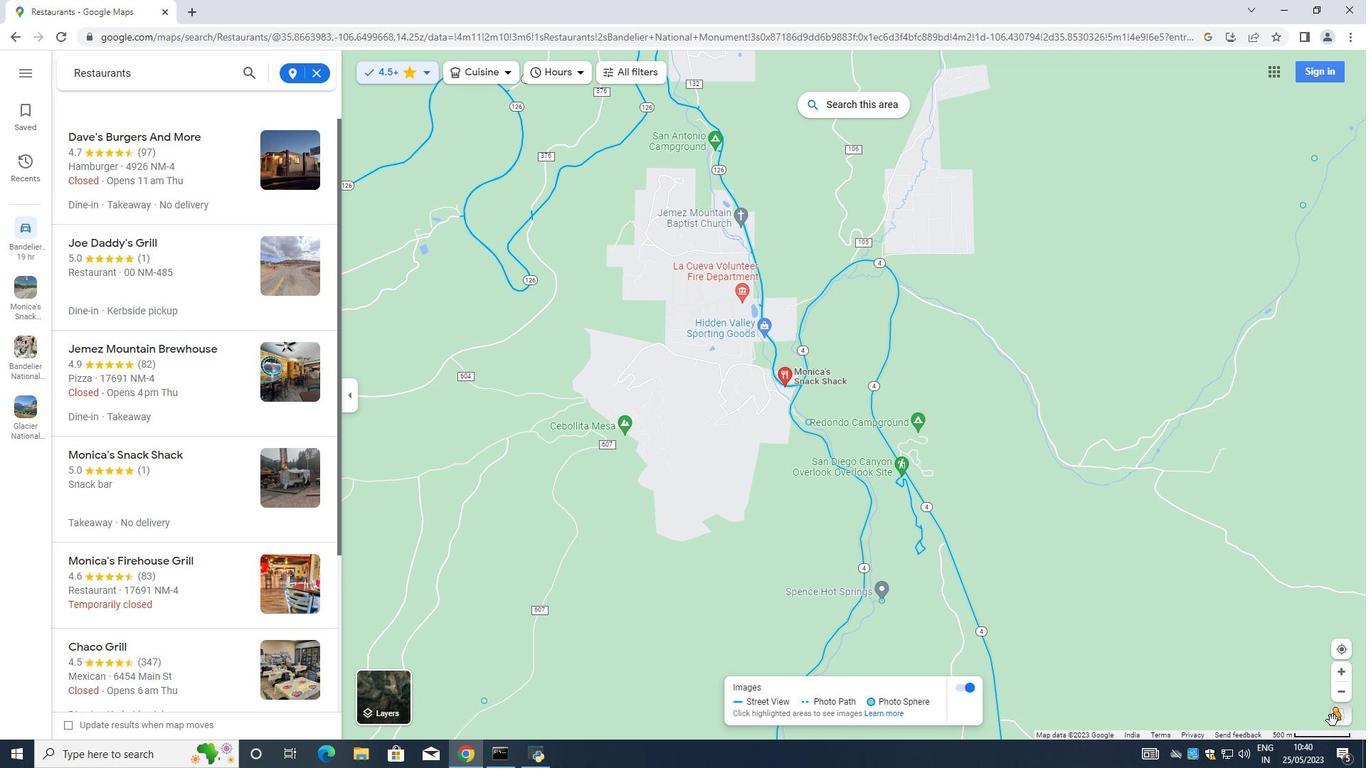 
Action: Mouse pressed left at (1342, 714)
Screenshot: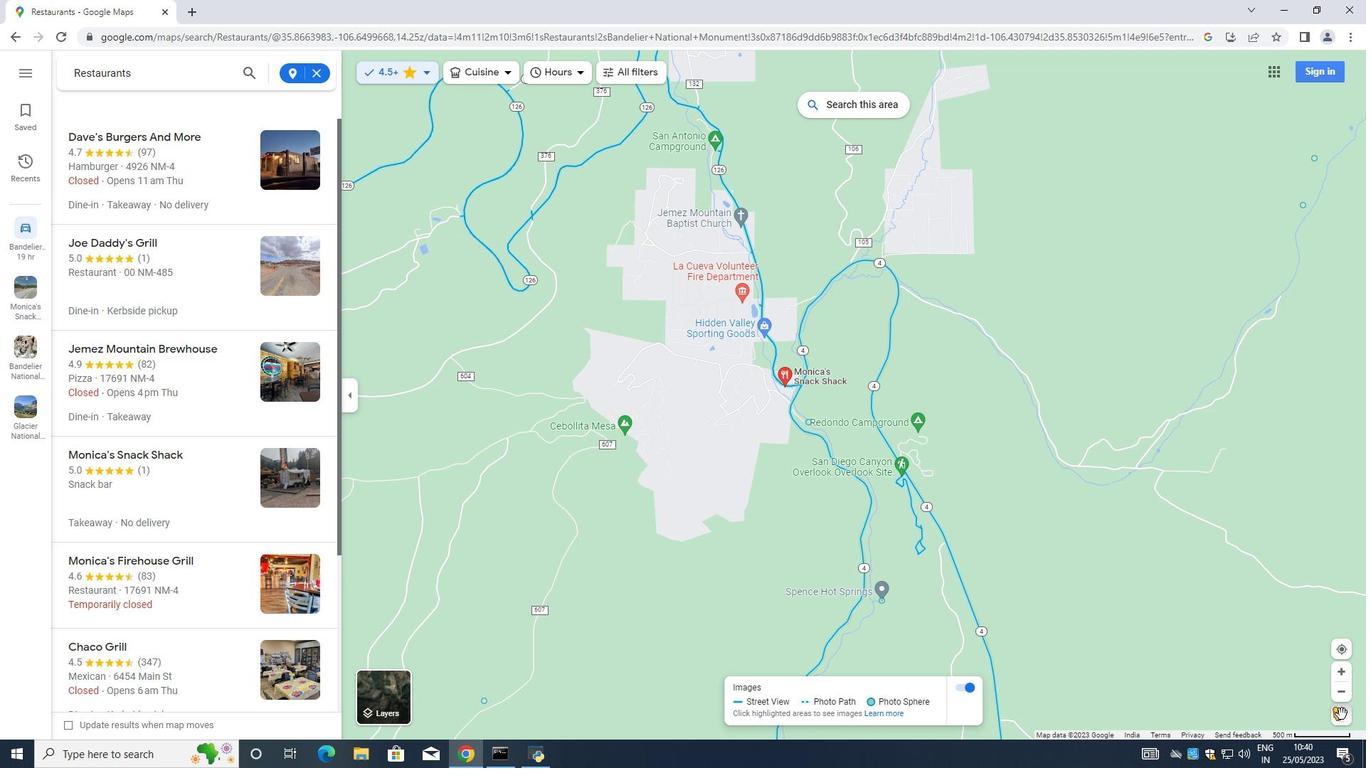 
Action: Mouse moved to (1340, 713)
Screenshot: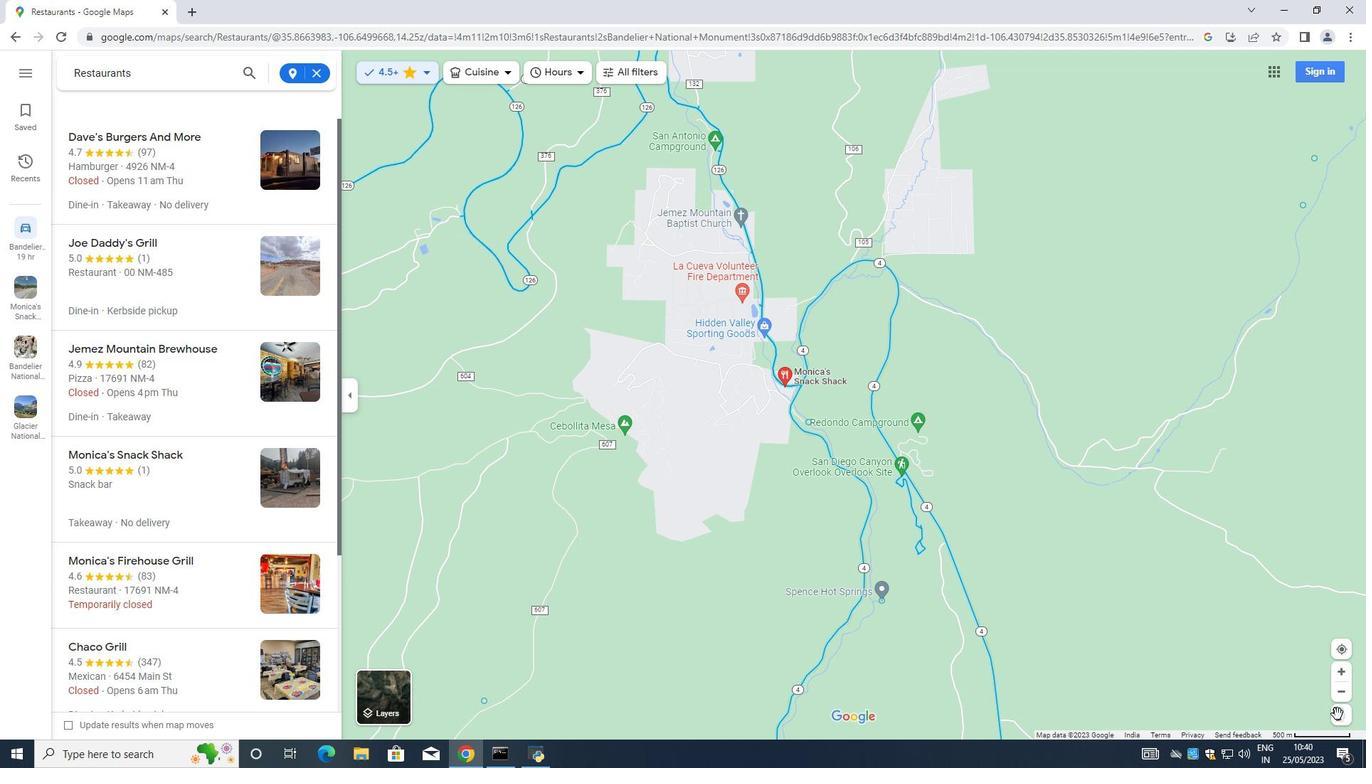 
Action: Mouse pressed left at (1340, 713)
Screenshot: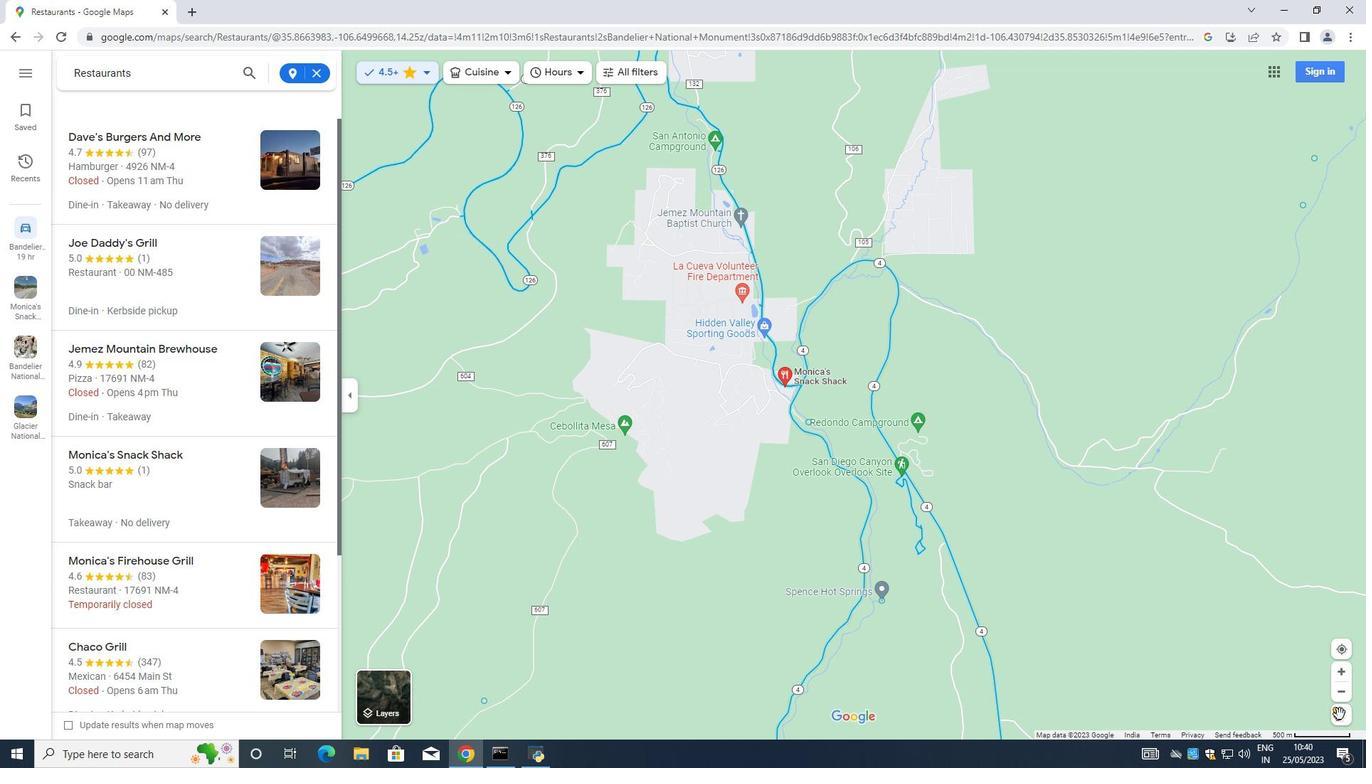 
Action: Mouse moved to (1342, 721)
Screenshot: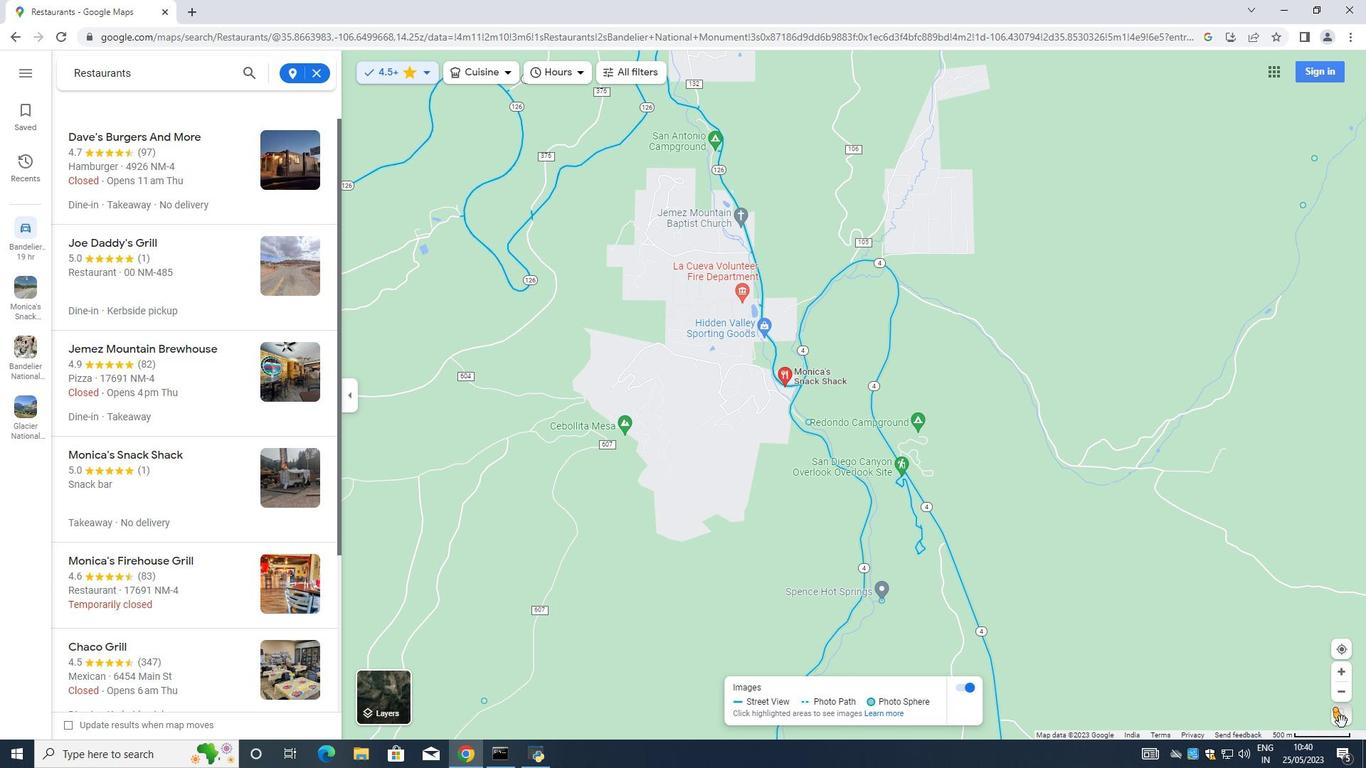 
Action: Mouse pressed left at (1342, 721)
Screenshot: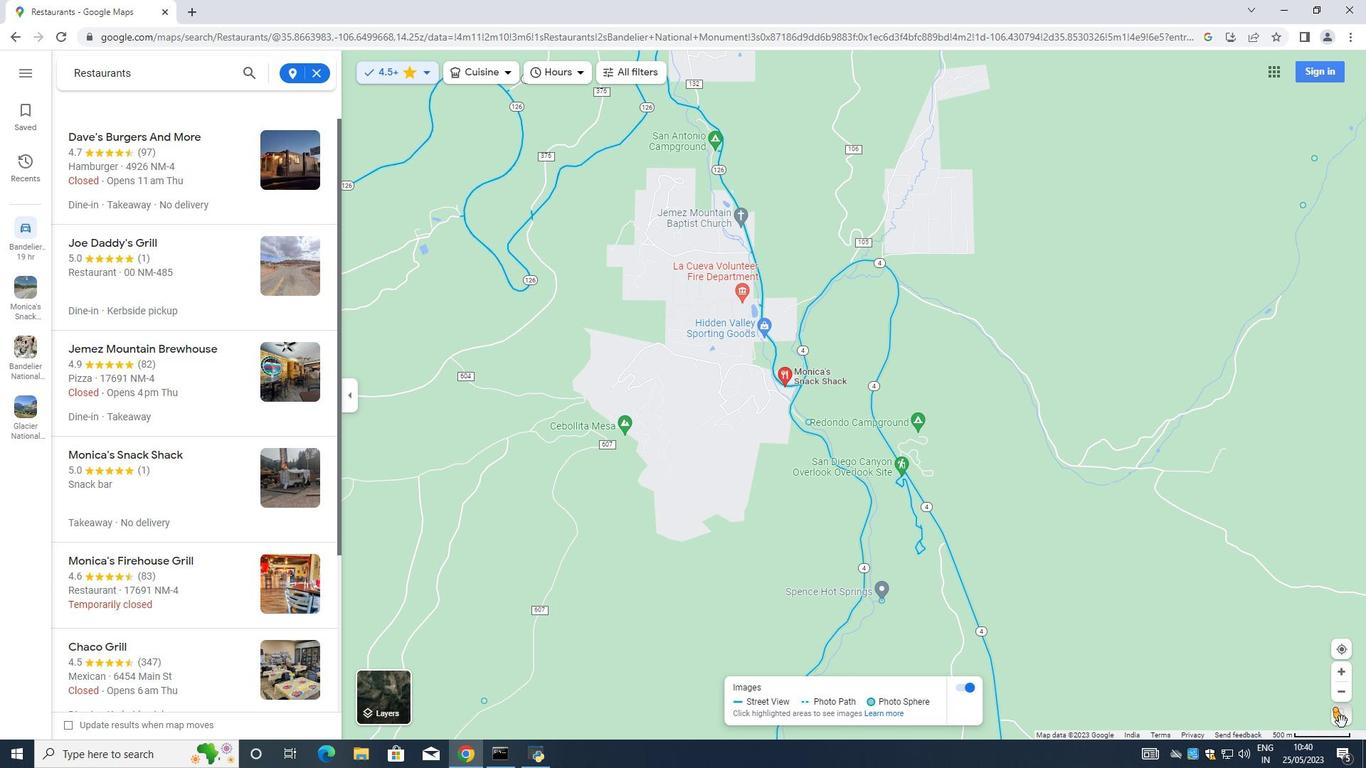 
Action: Mouse moved to (1340, 713)
Screenshot: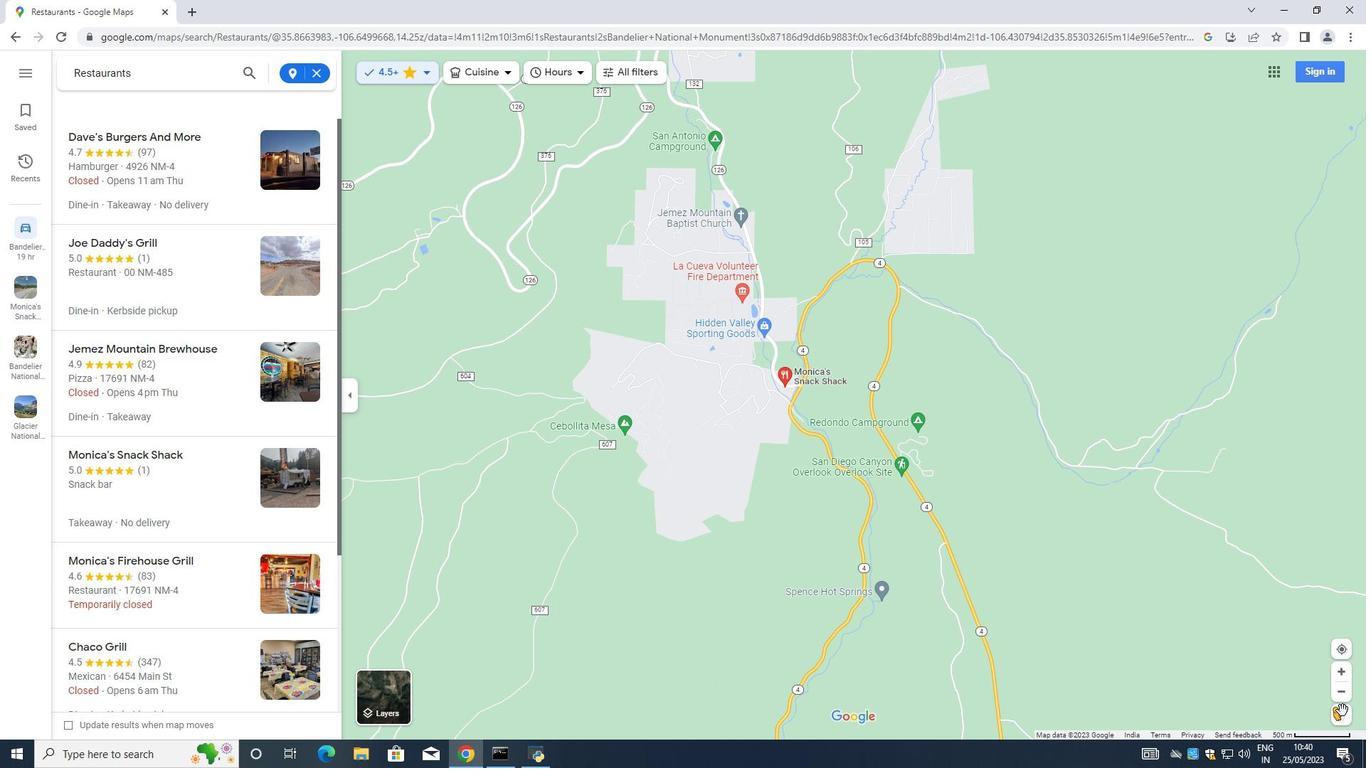 
Action: Mouse pressed left at (1340, 713)
Screenshot: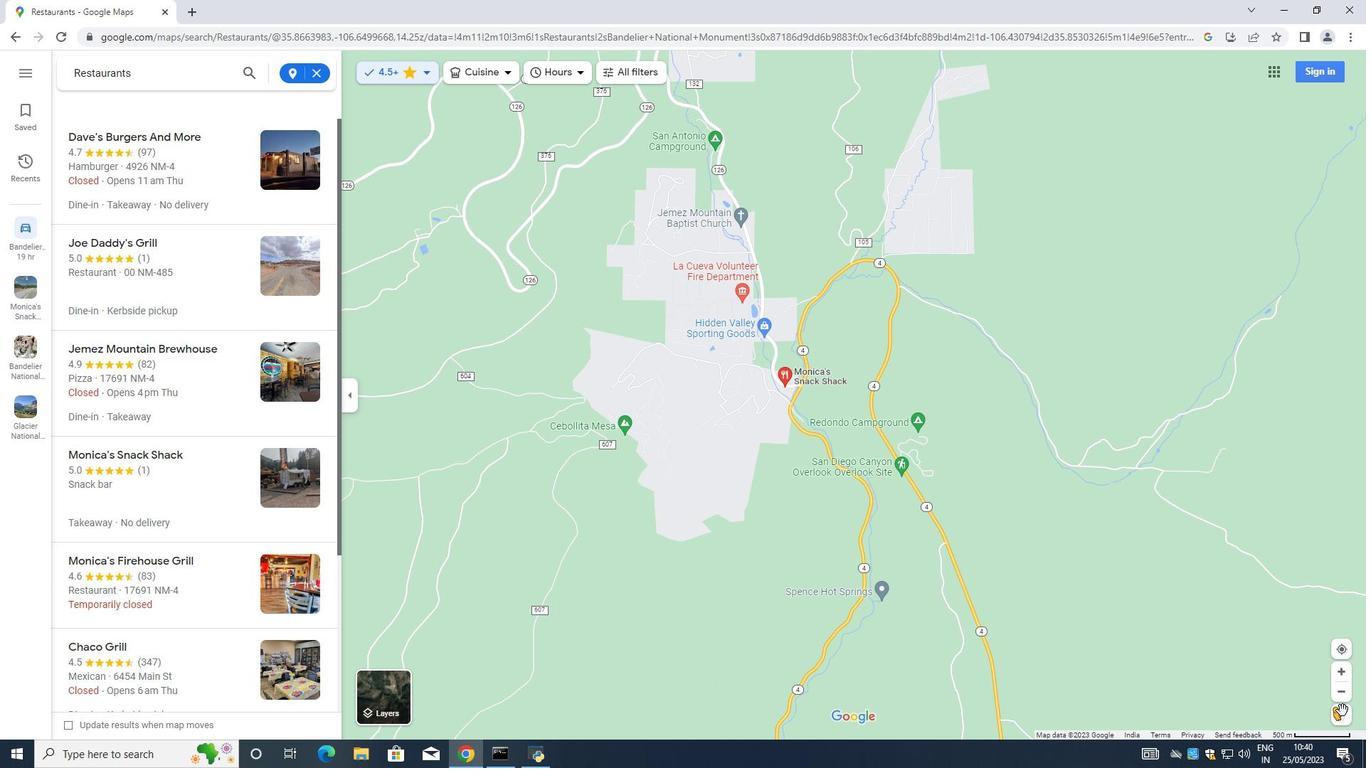 
Action: Mouse moved to (637, 349)
Screenshot: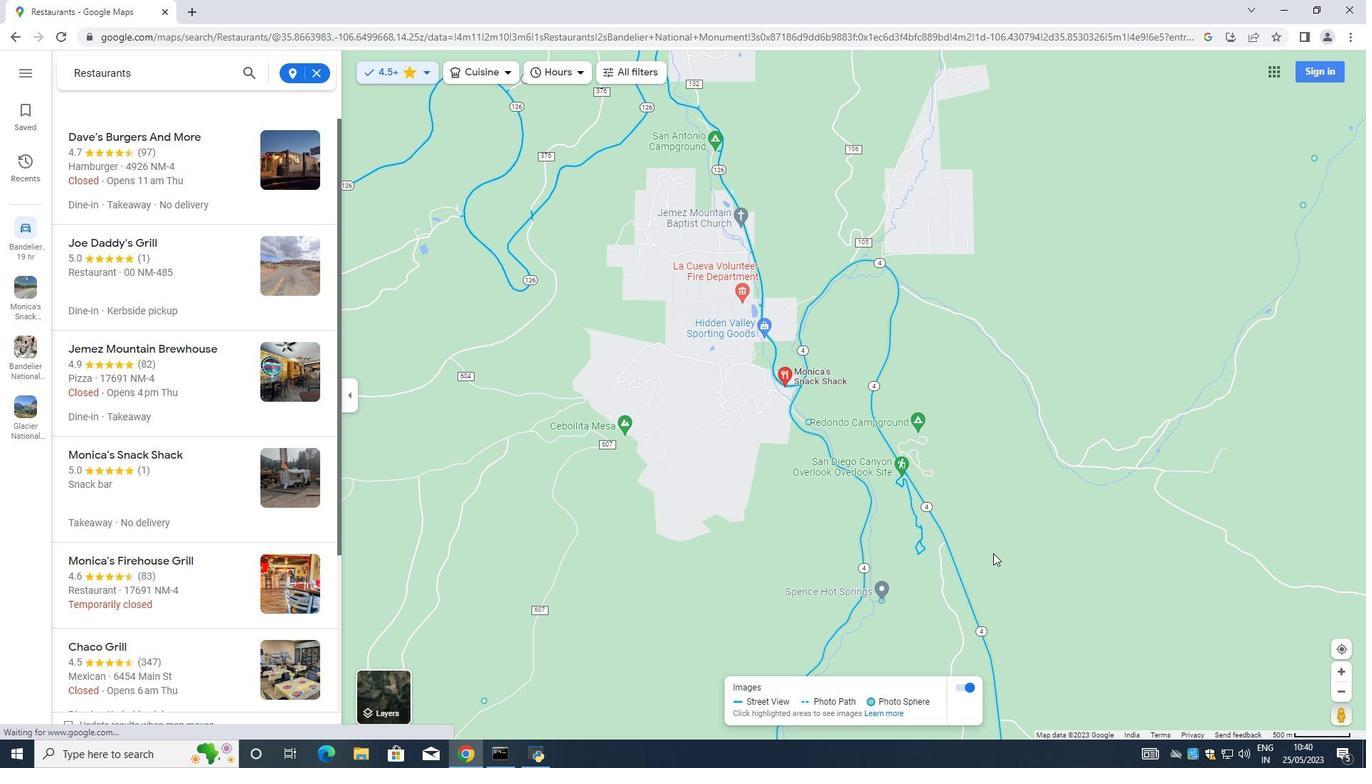 
Action: Mouse scrolled (637, 350) with delta (0, 0)
Screenshot: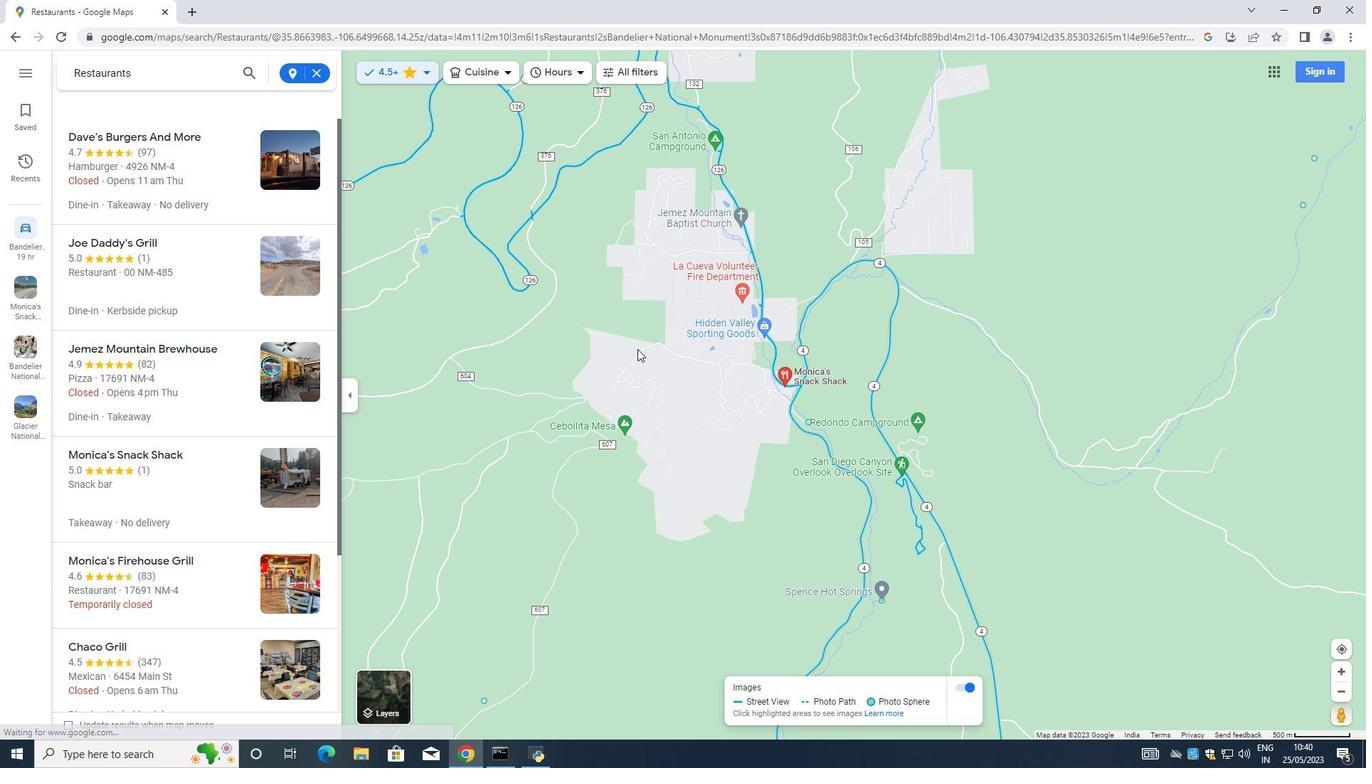 
Action: Mouse moved to (637, 348)
Screenshot: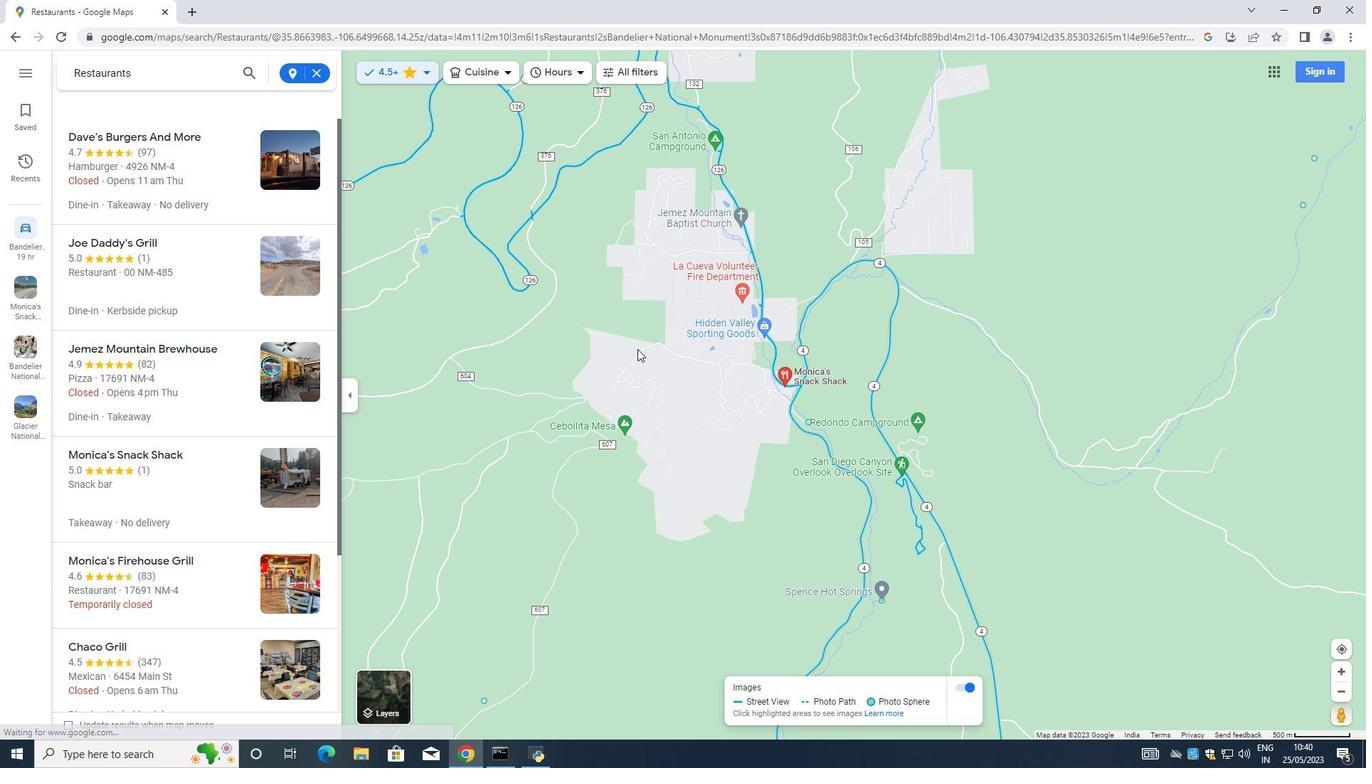 
Action: Mouse scrolled (637, 349) with delta (0, 0)
Screenshot: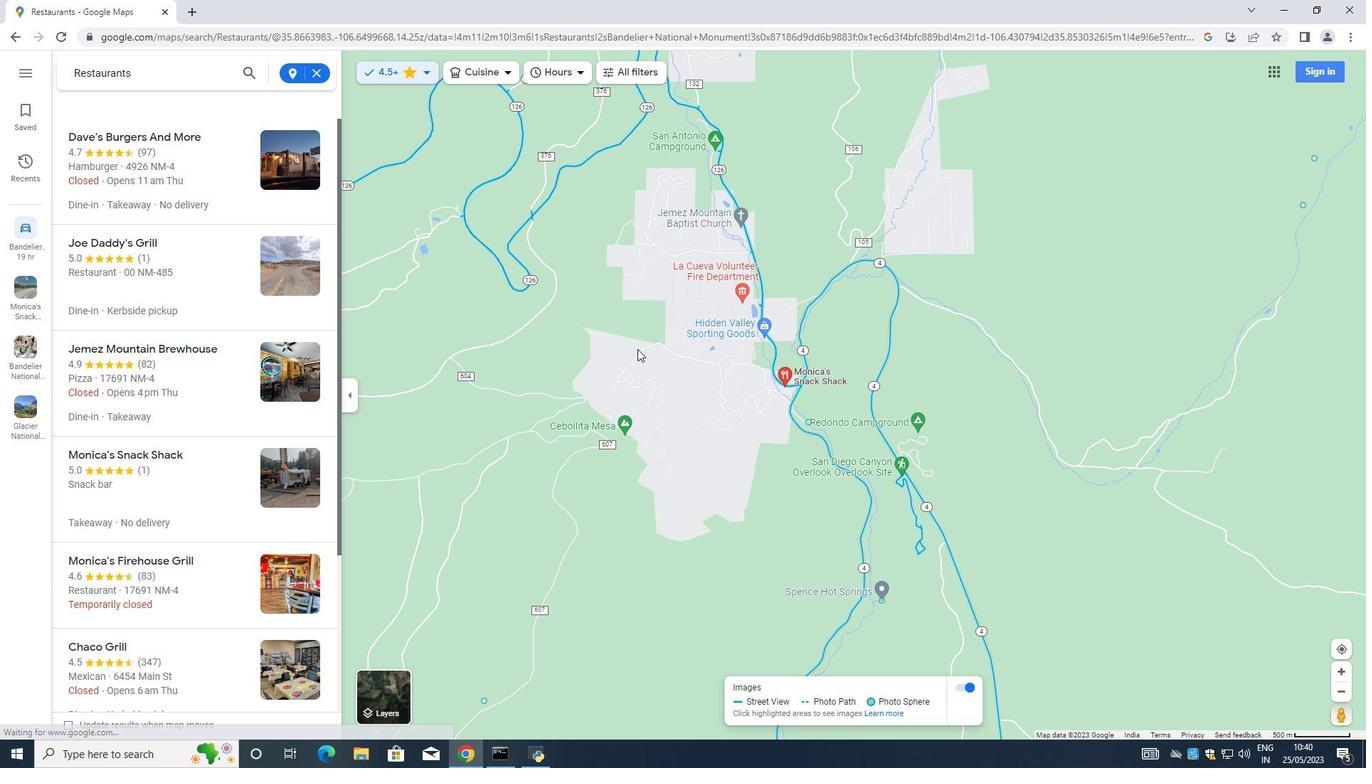 
Action: Mouse moved to (639, 348)
Screenshot: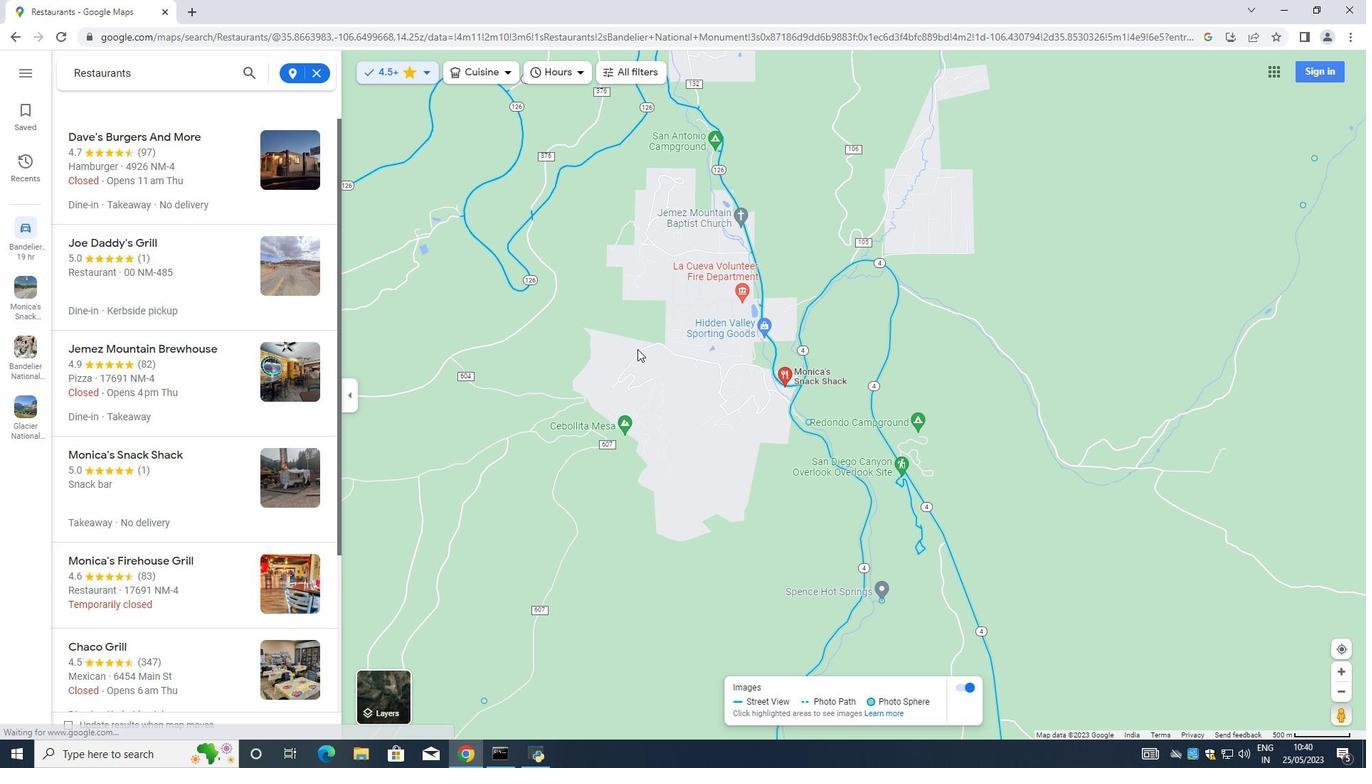 
Action: Mouse scrolled (638, 349) with delta (0, 0)
Screenshot: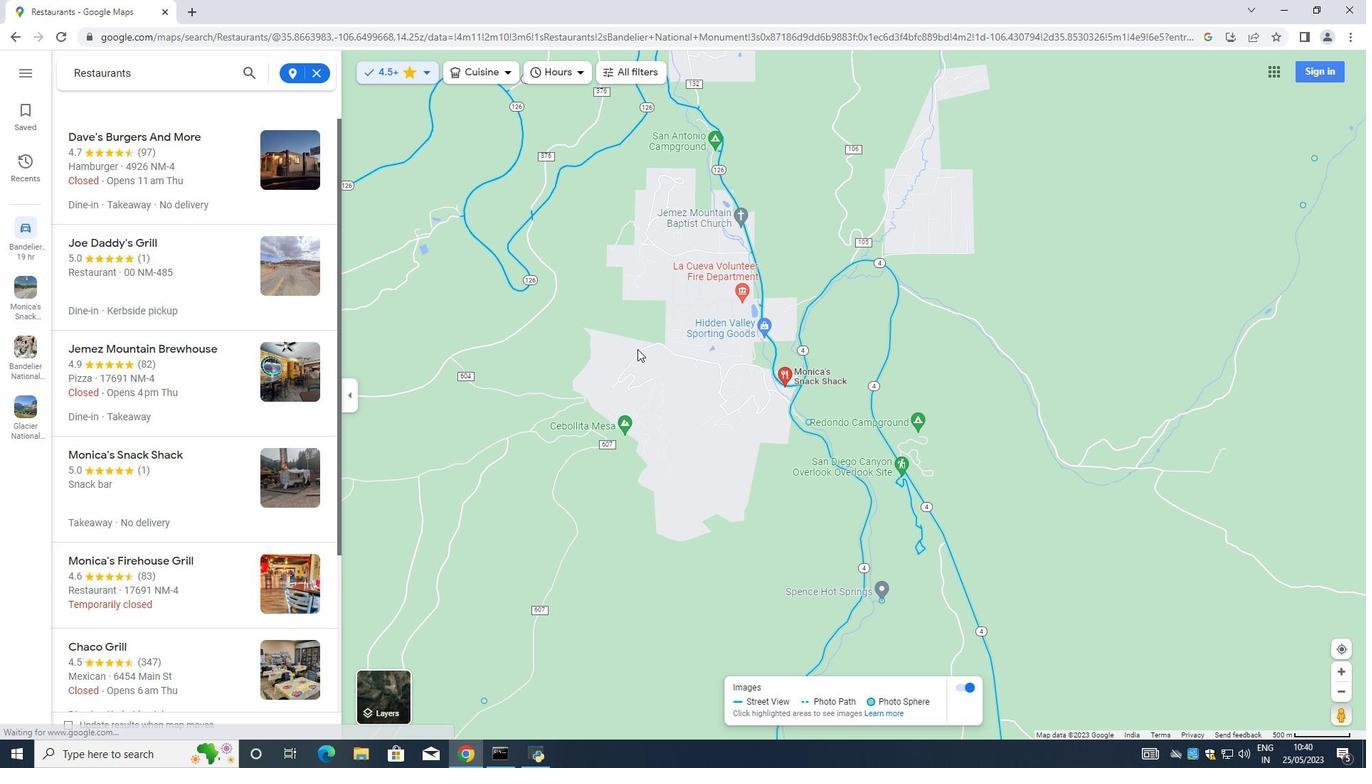 
Action: Mouse moved to (868, 343)
Screenshot: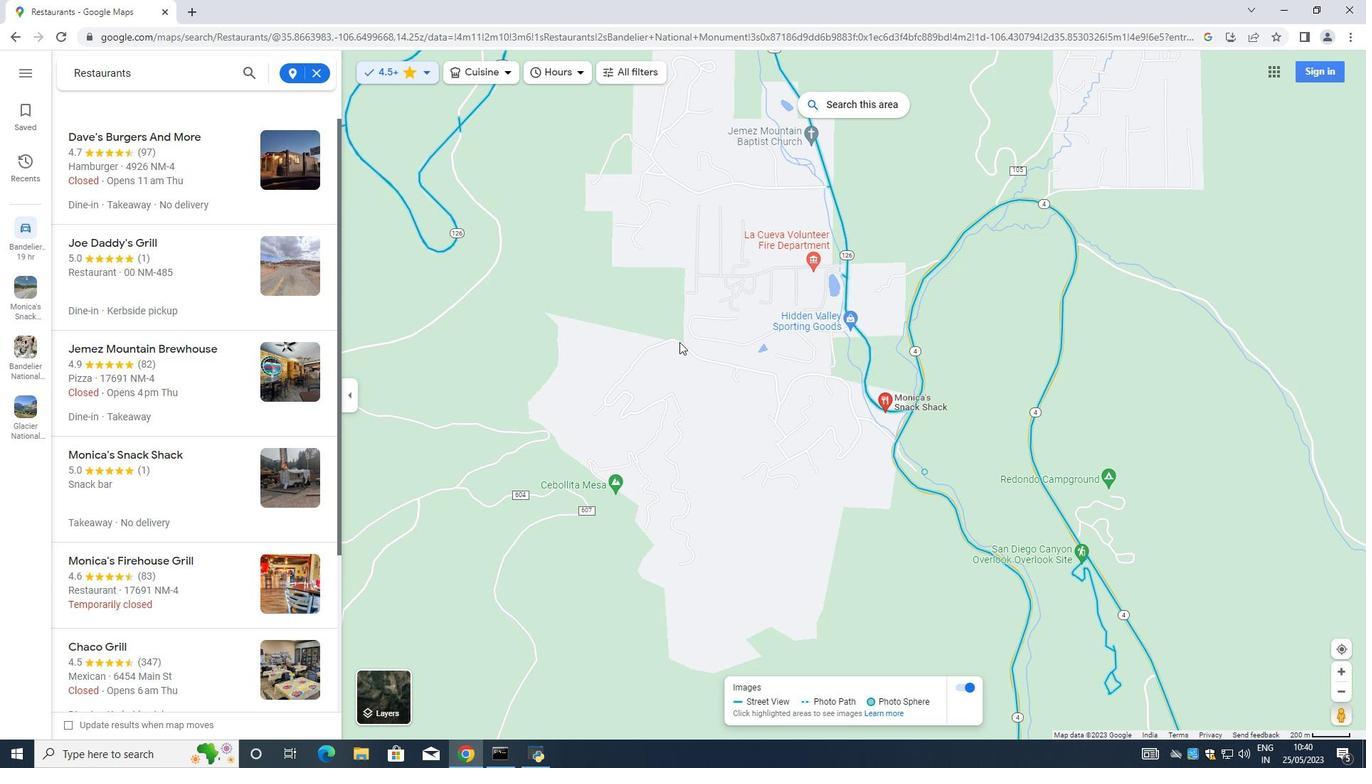 
Action: Mouse scrolled (863, 348) with delta (0, 0)
Screenshot: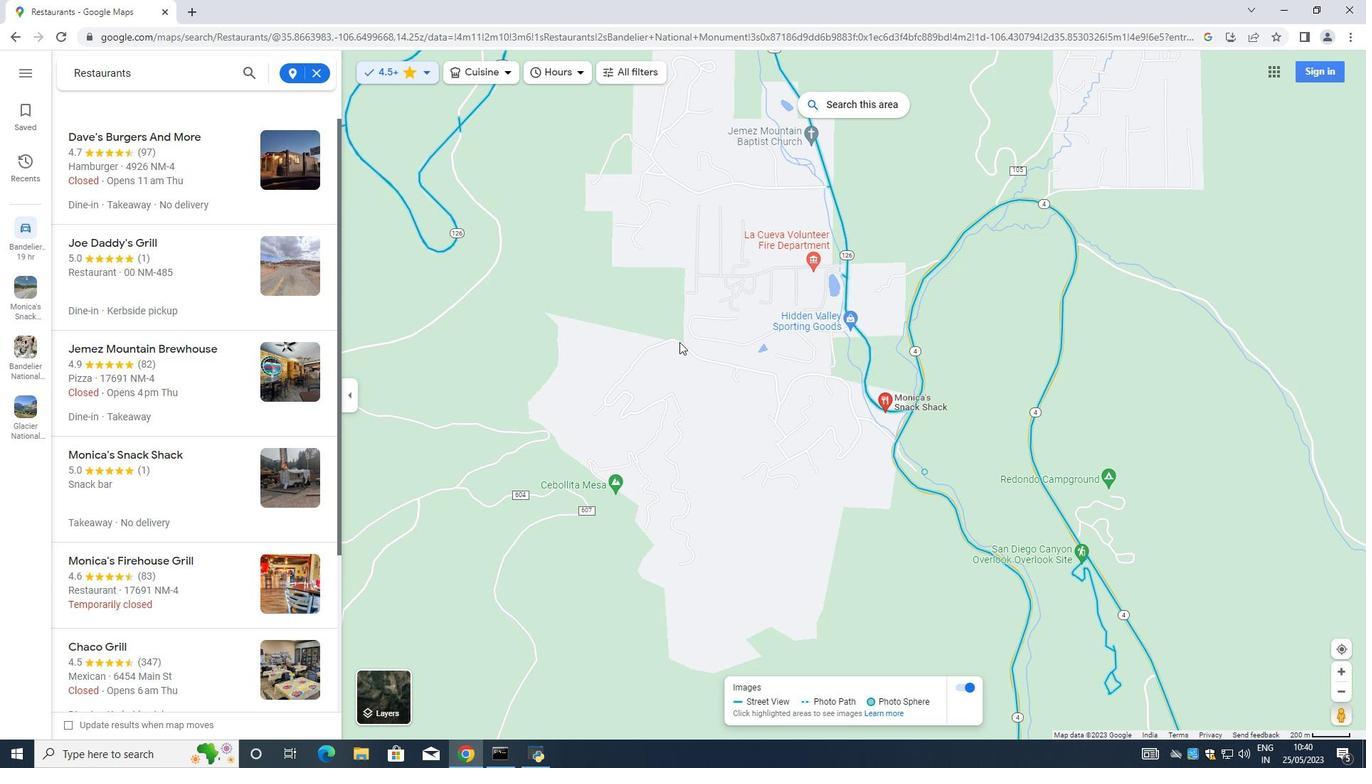 
Action: Mouse moved to (869, 343)
Screenshot: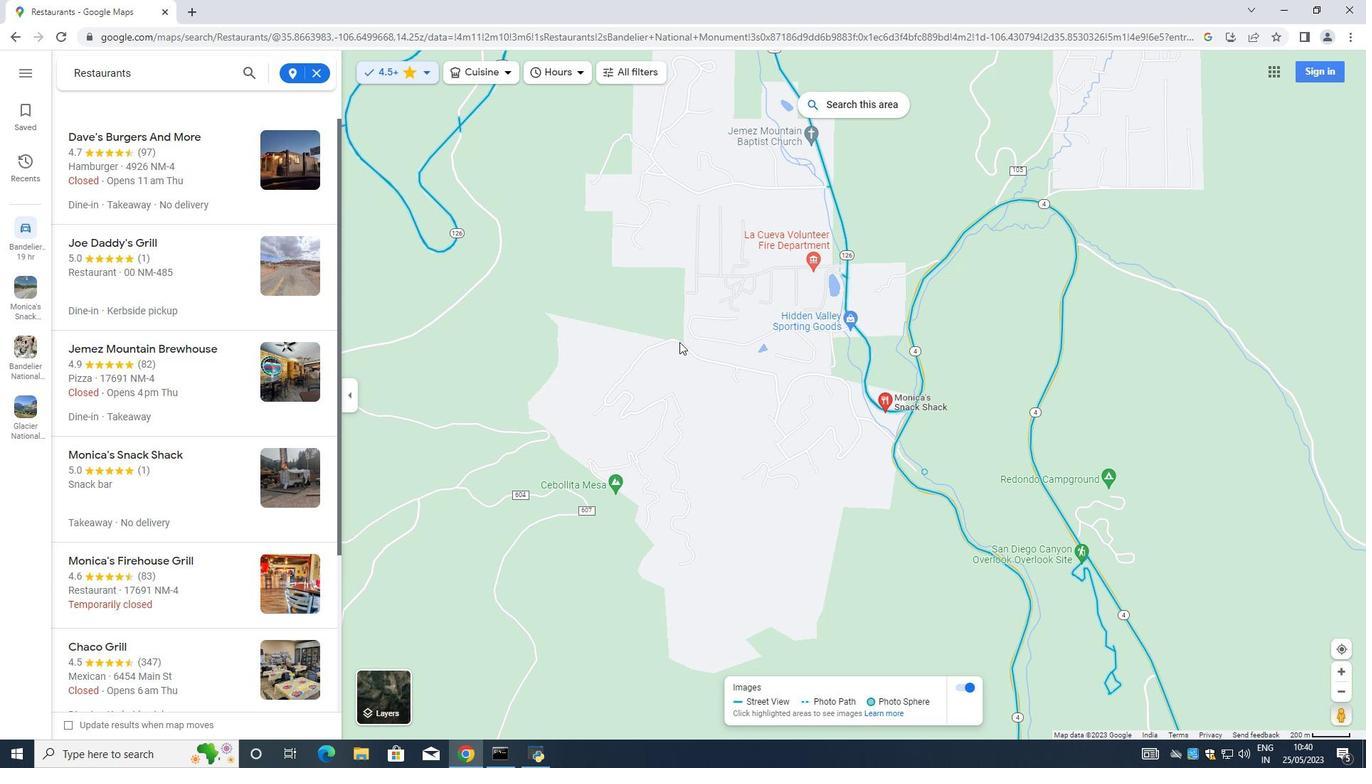 
Action: Mouse scrolled (866, 344) with delta (0, 0)
Screenshot: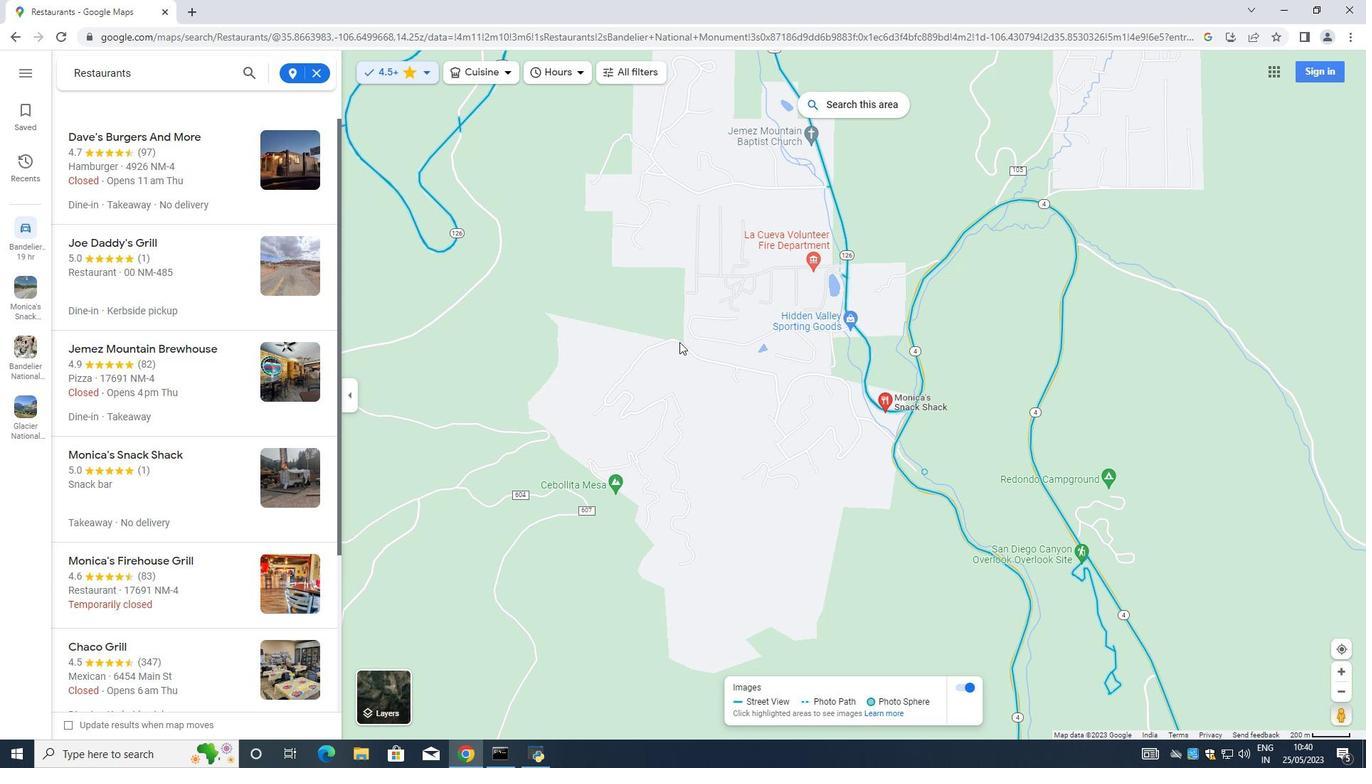 
Action: Mouse moved to (869, 343)
Screenshot: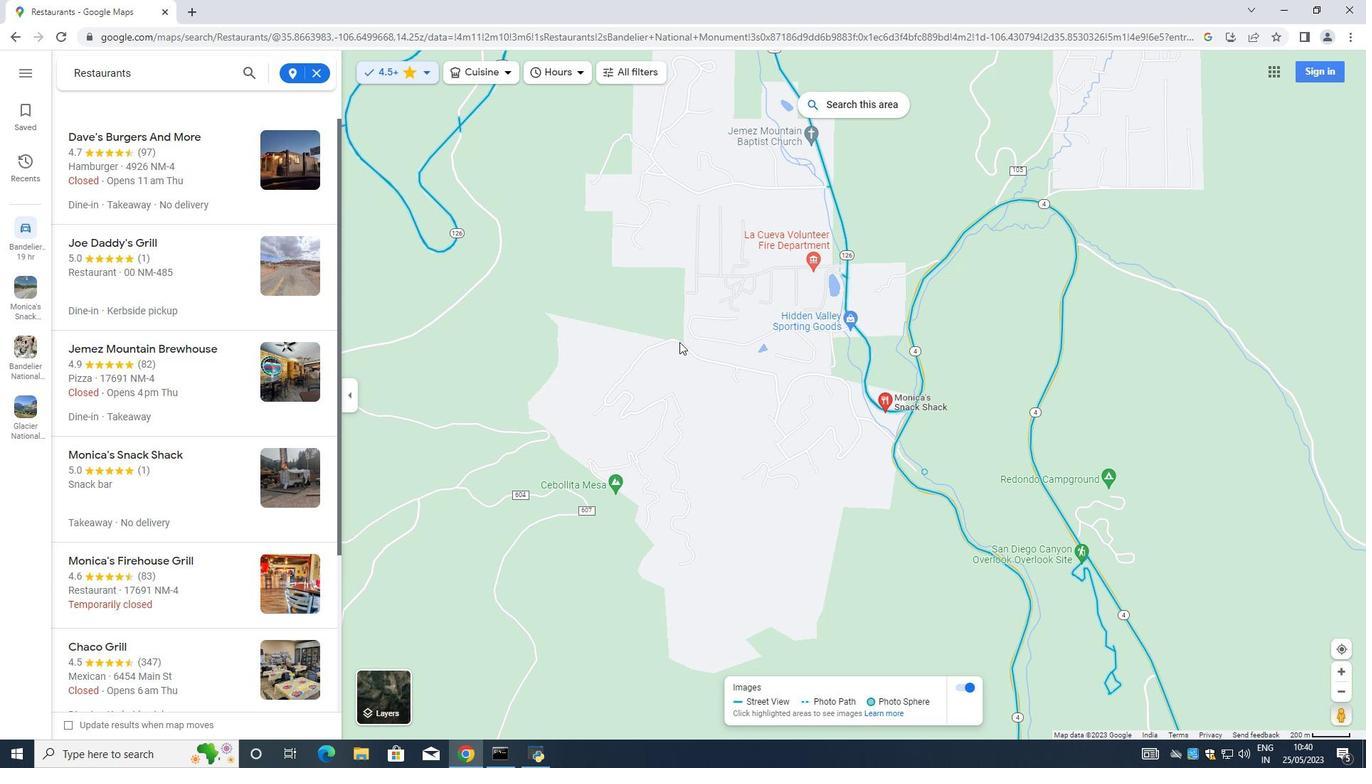 
Action: Mouse scrolled (866, 344) with delta (0, 0)
Screenshot: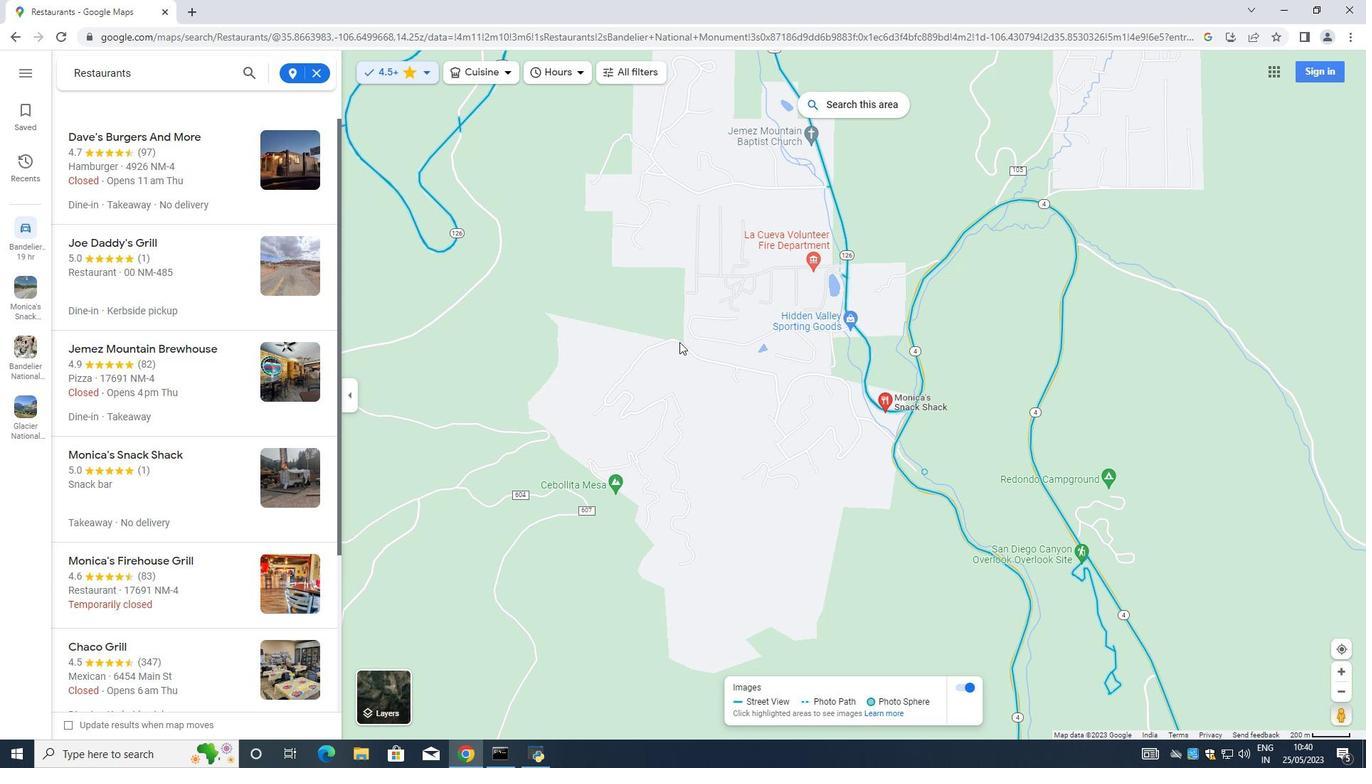 
Action: Mouse scrolled (869, 344) with delta (0, 0)
Screenshot: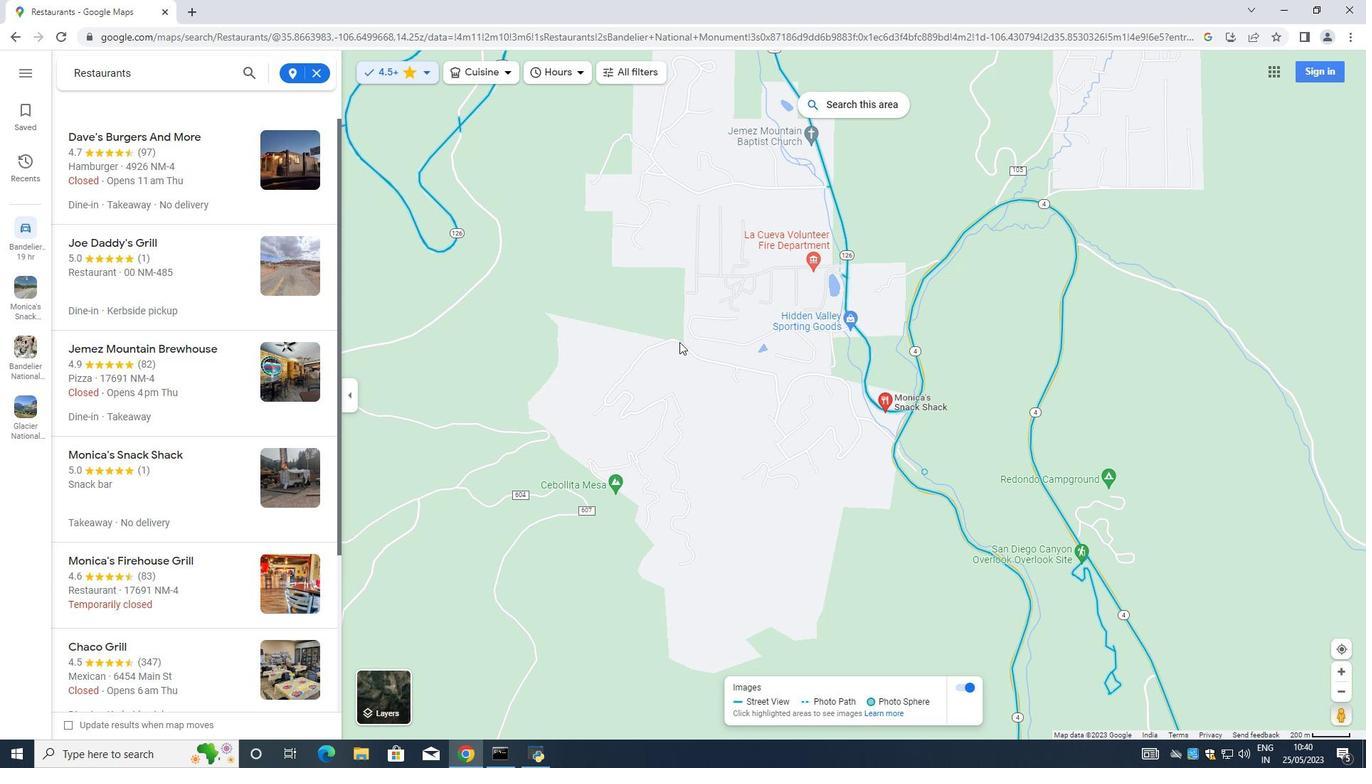 
Action: Mouse moved to (864, 330)
Screenshot: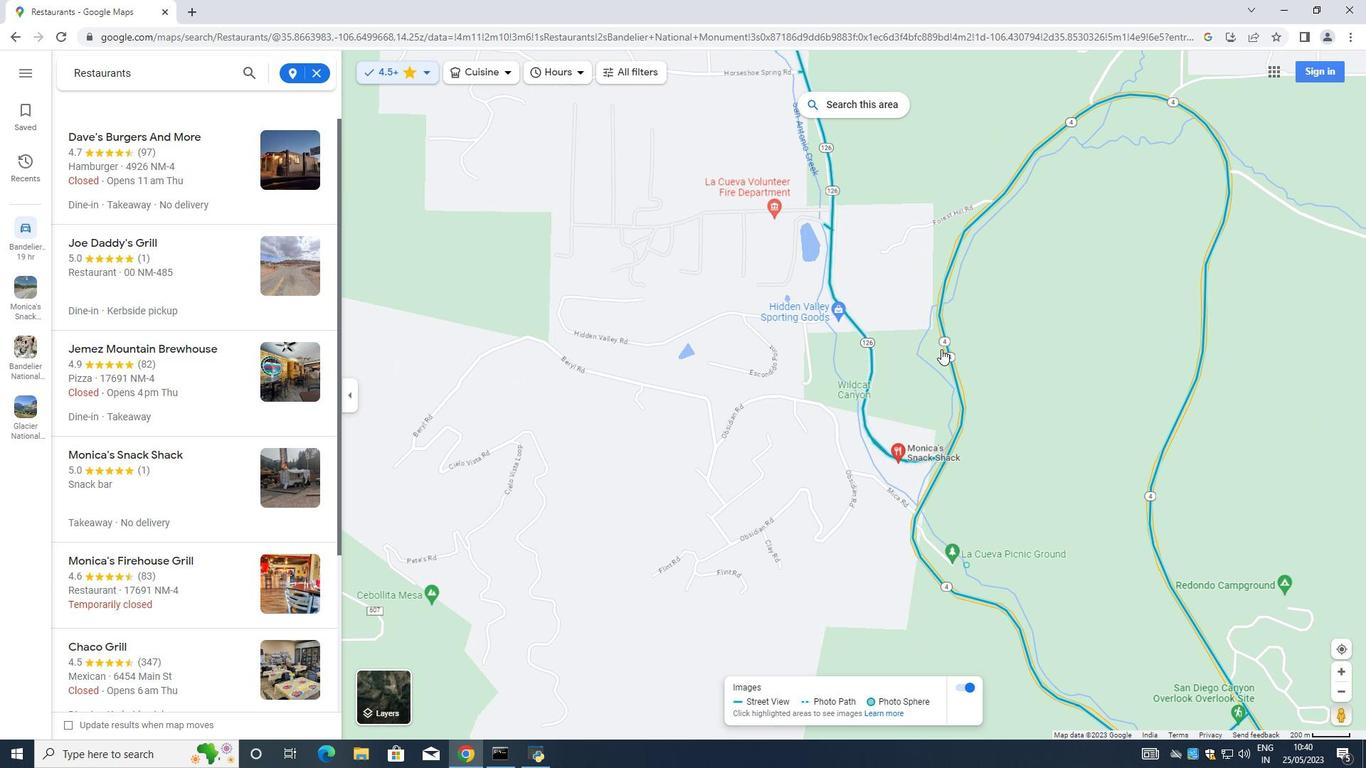 
Action: Mouse scrolled (868, 333) with delta (0, 0)
Screenshot: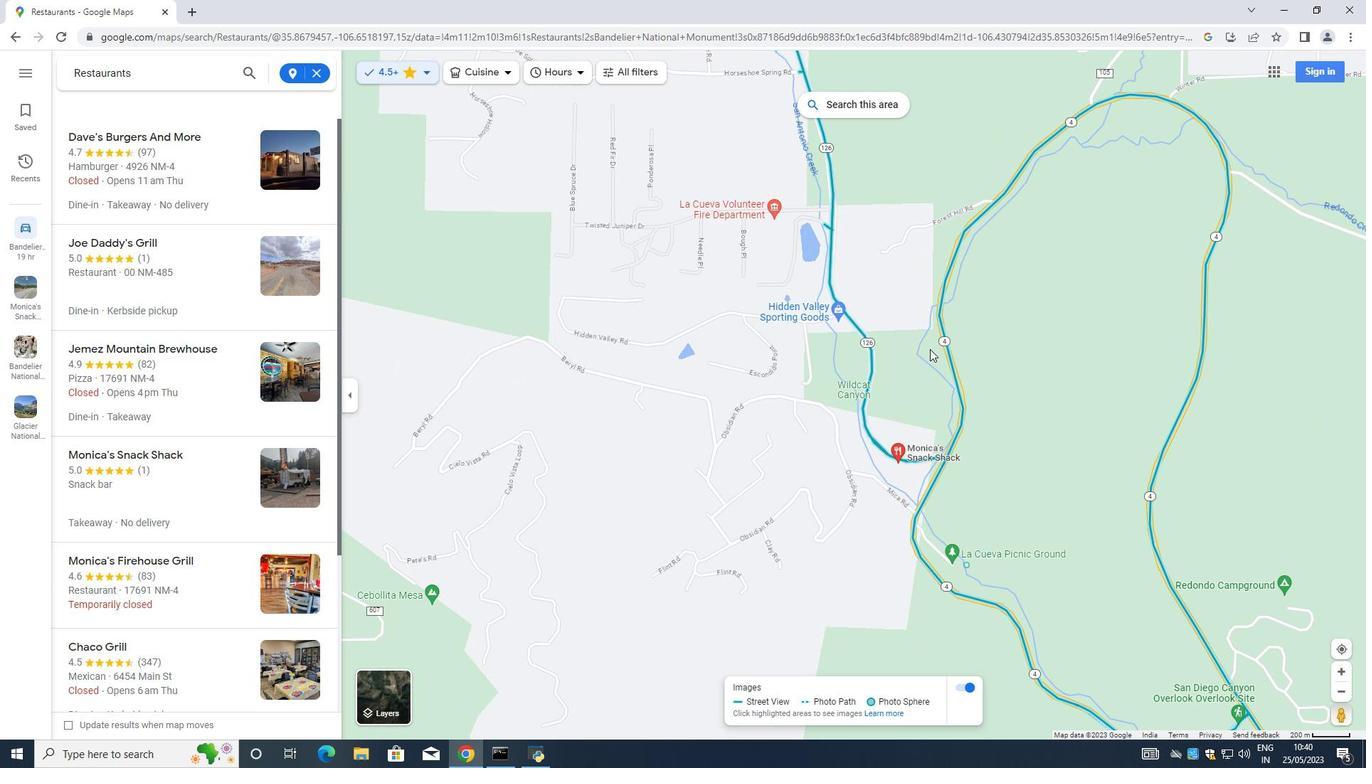 
Action: Mouse moved to (851, 320)
Screenshot: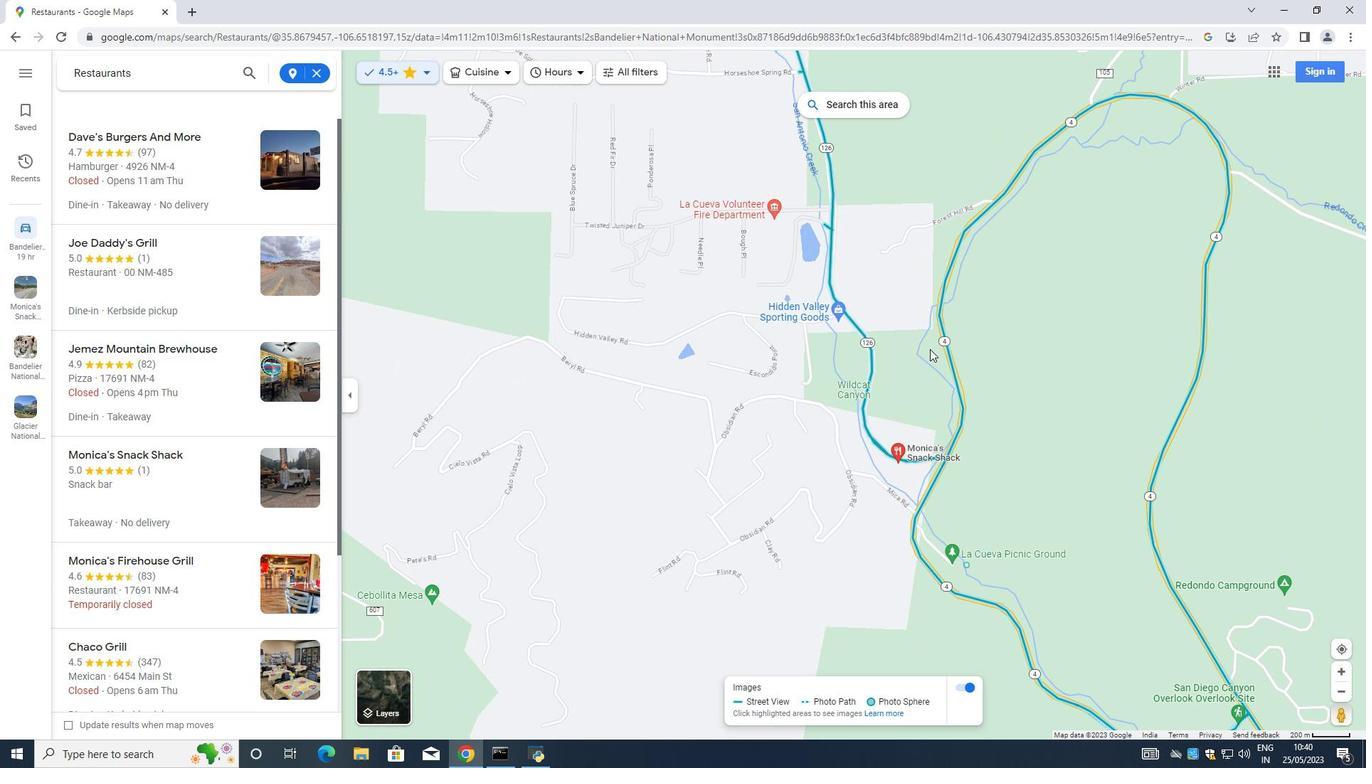
Action: Mouse scrolled (854, 323) with delta (0, 0)
Screenshot: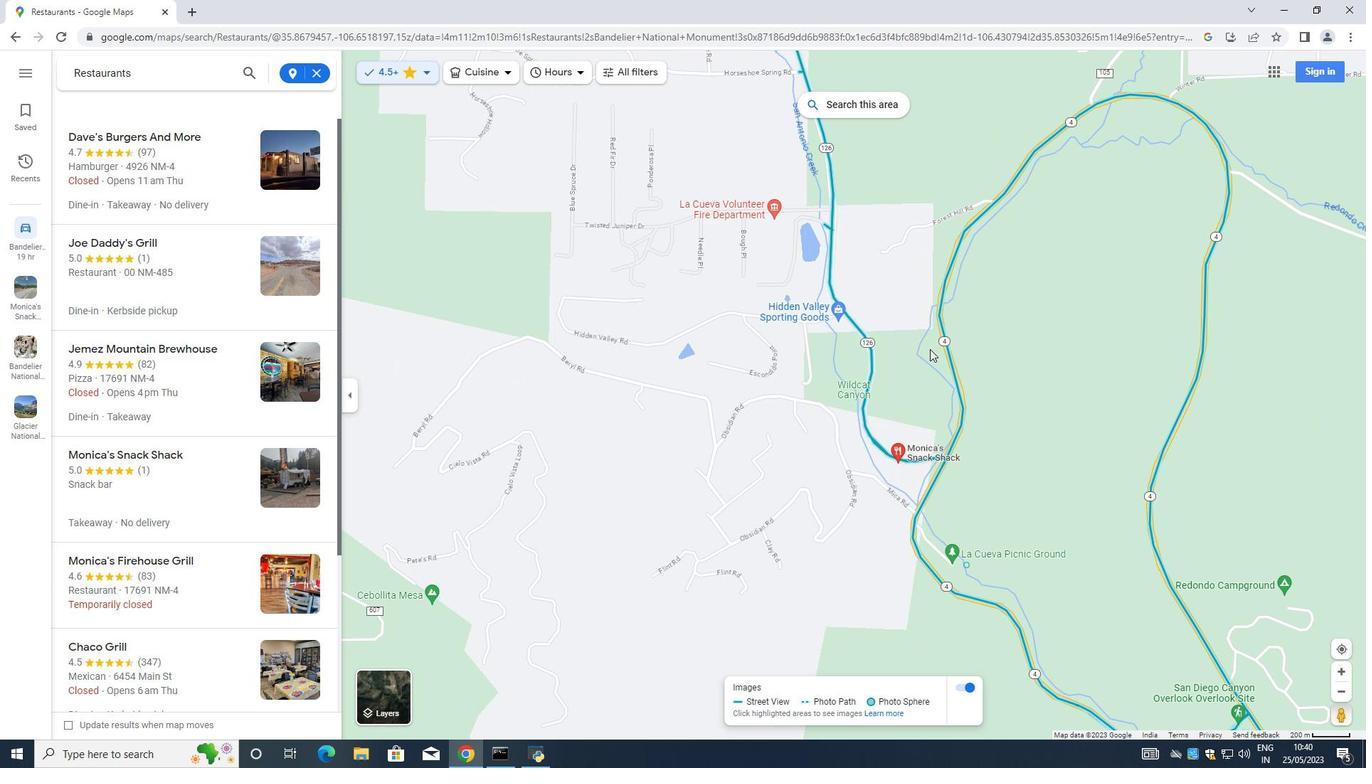 
Action: Mouse moved to (848, 314)
Screenshot: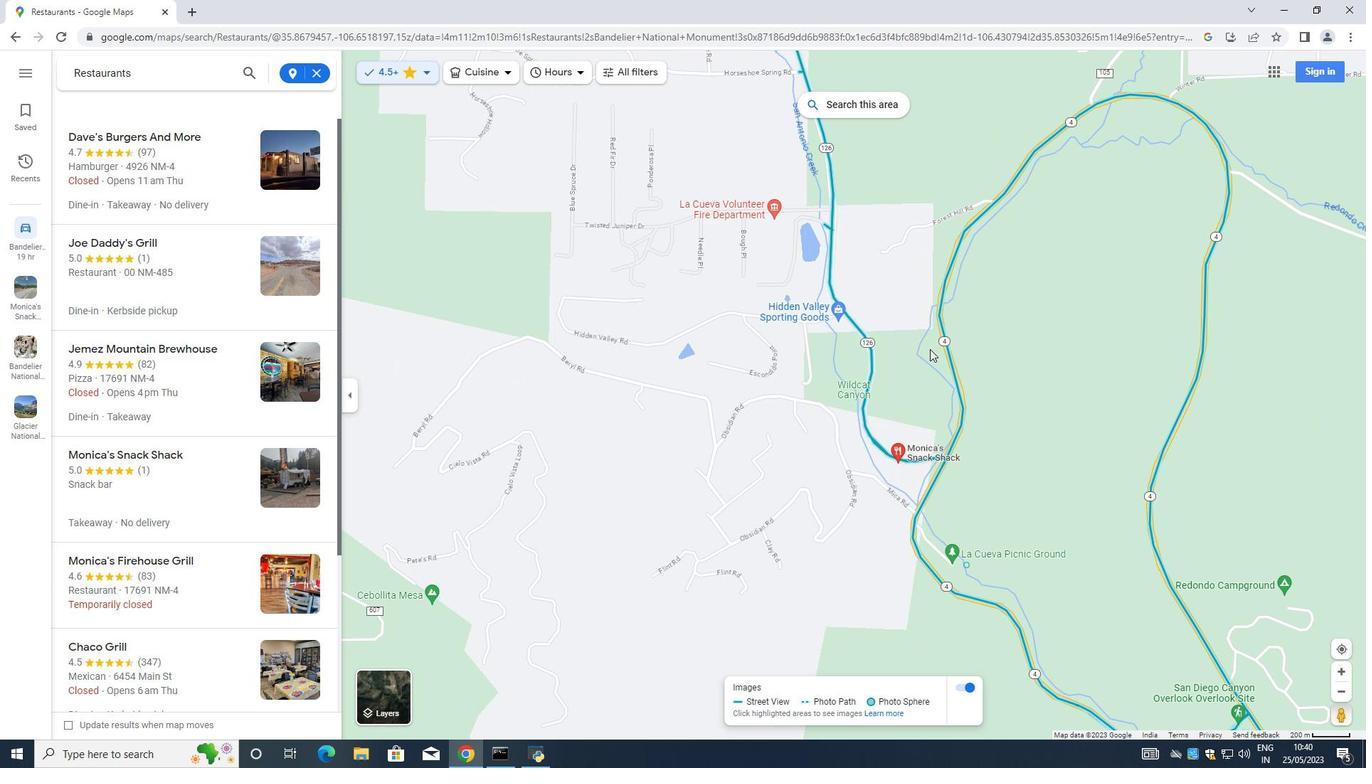 
Action: Mouse scrolled (849, 316) with delta (0, 0)
Screenshot: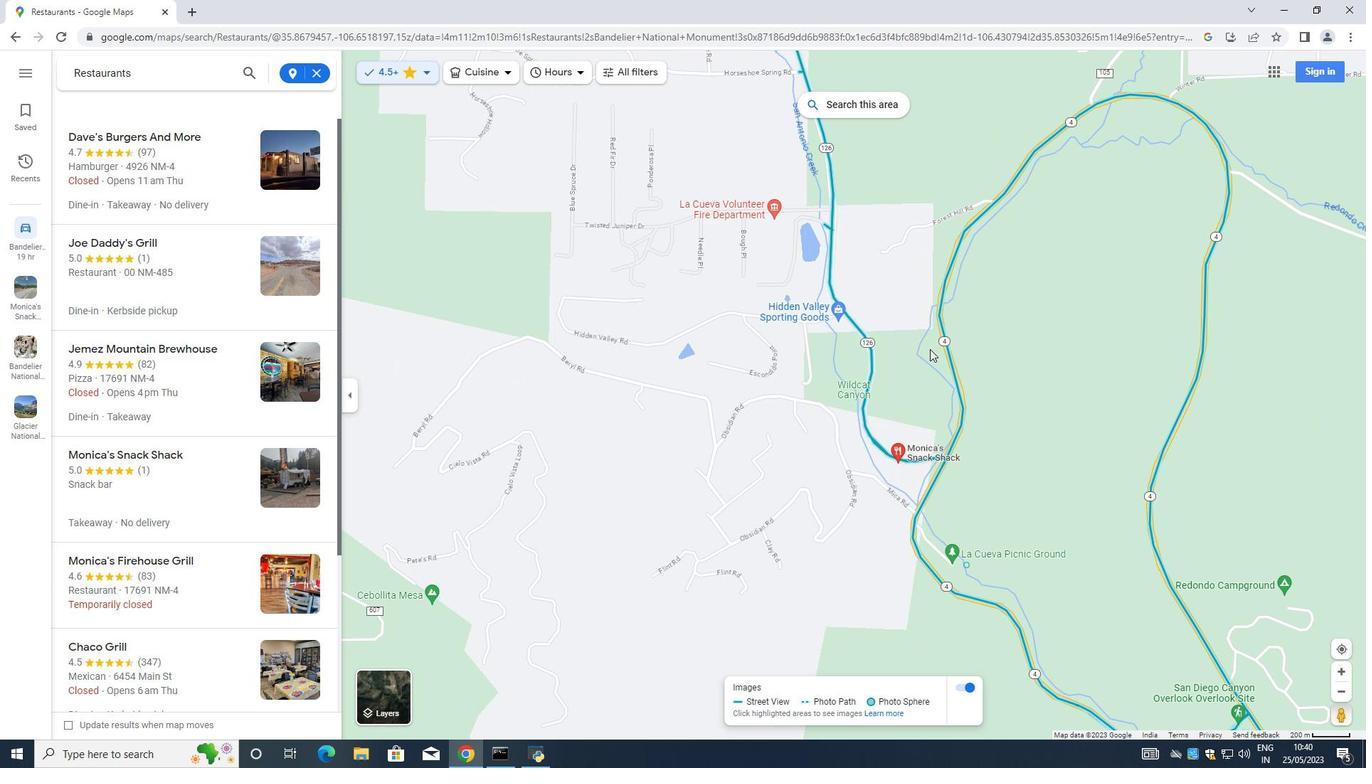 
Action: Mouse moved to (847, 311)
Screenshot: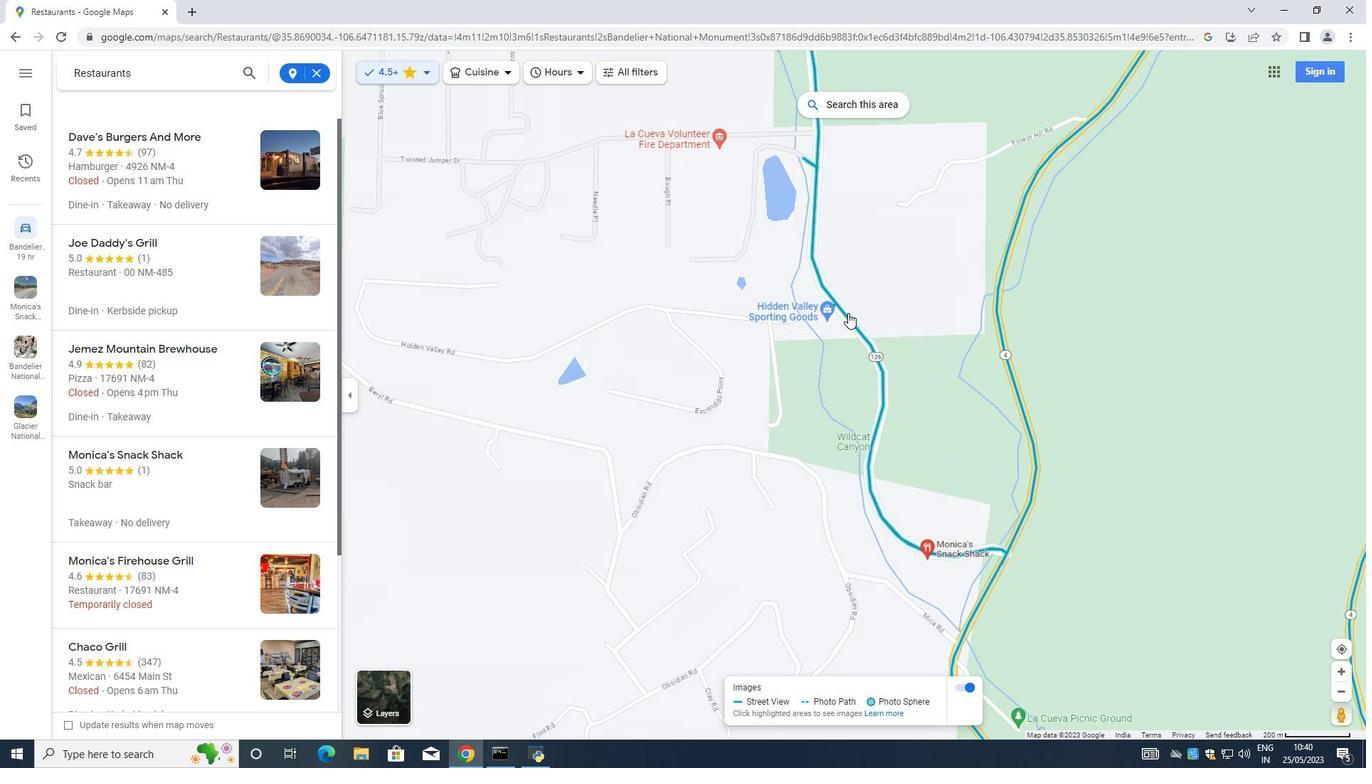 
Action: Mouse scrolled (847, 311) with delta (0, 0)
Screenshot: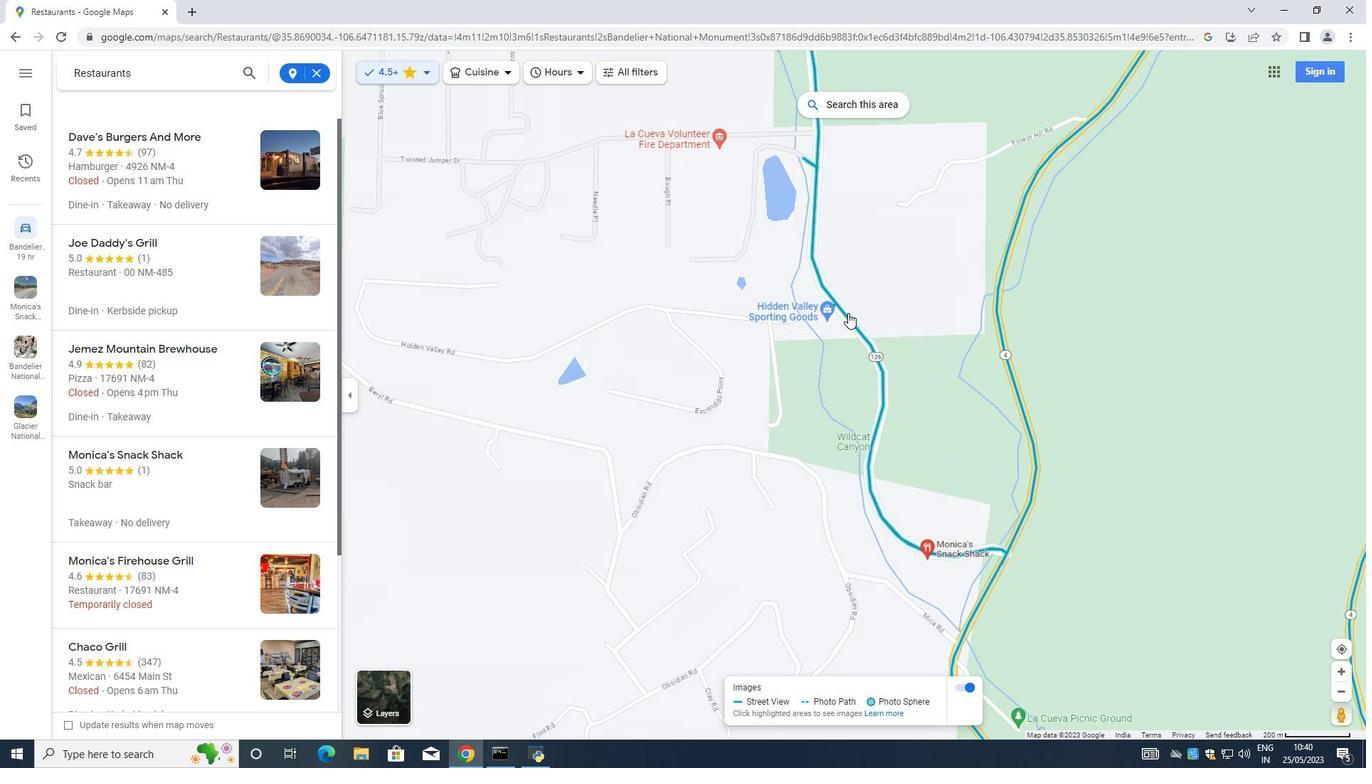 
Action: Mouse moved to (841, 316)
Screenshot: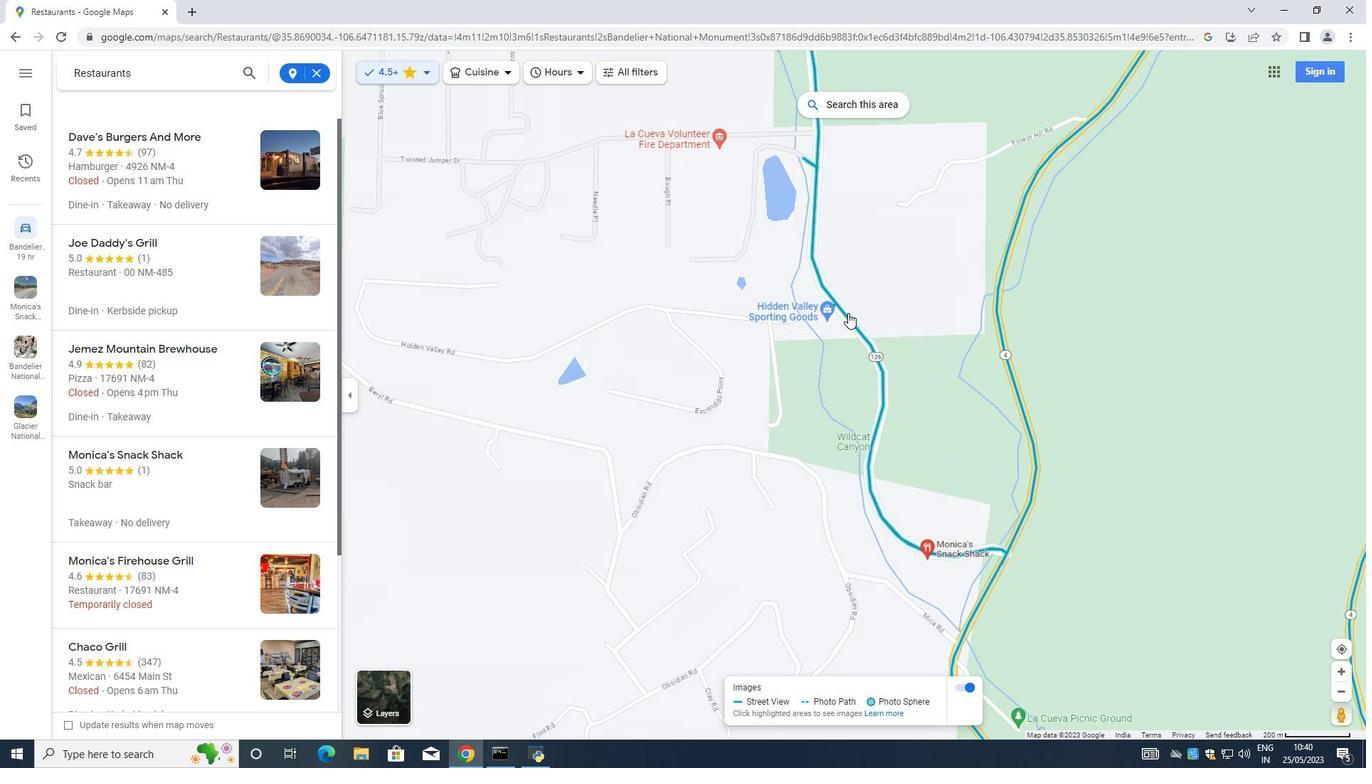 
Action: Mouse scrolled (847, 311) with delta (0, 0)
Screenshot: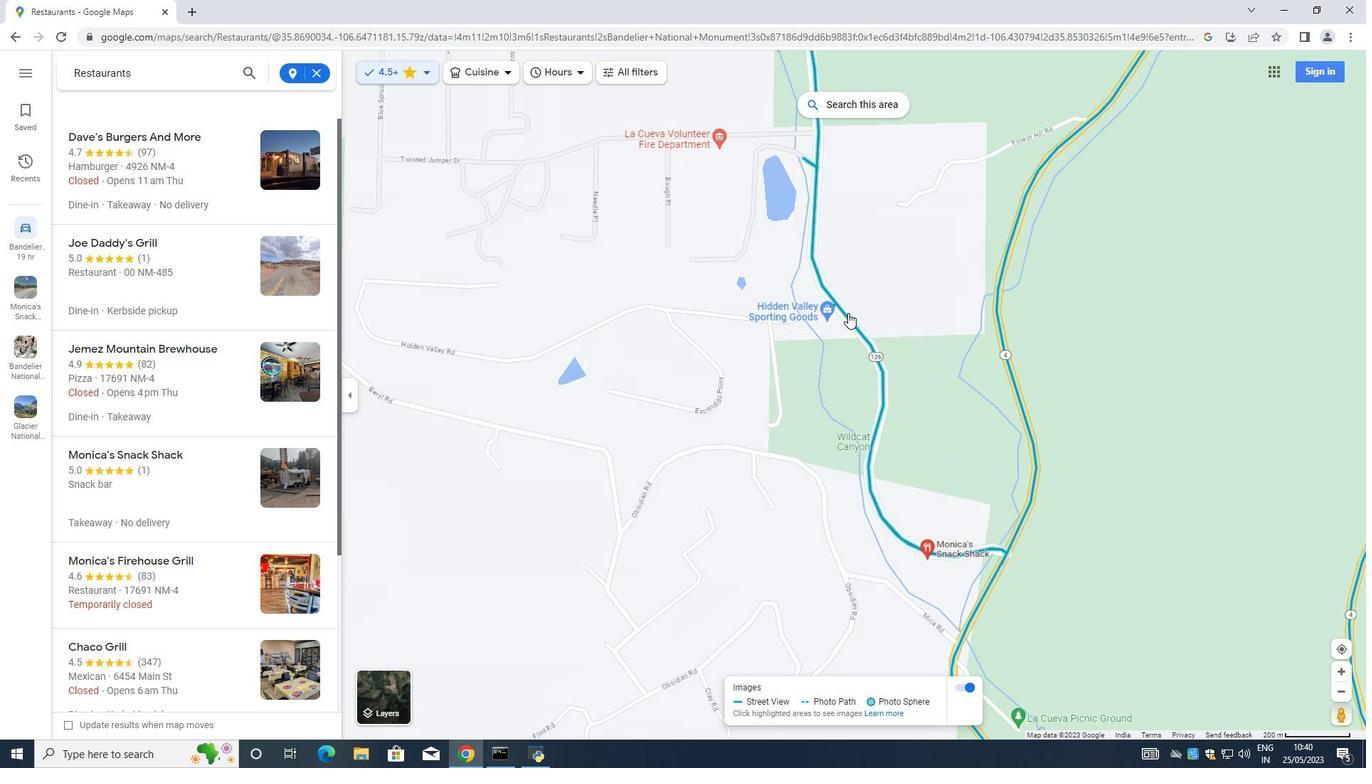 
Action: Mouse moved to (830, 338)
Screenshot: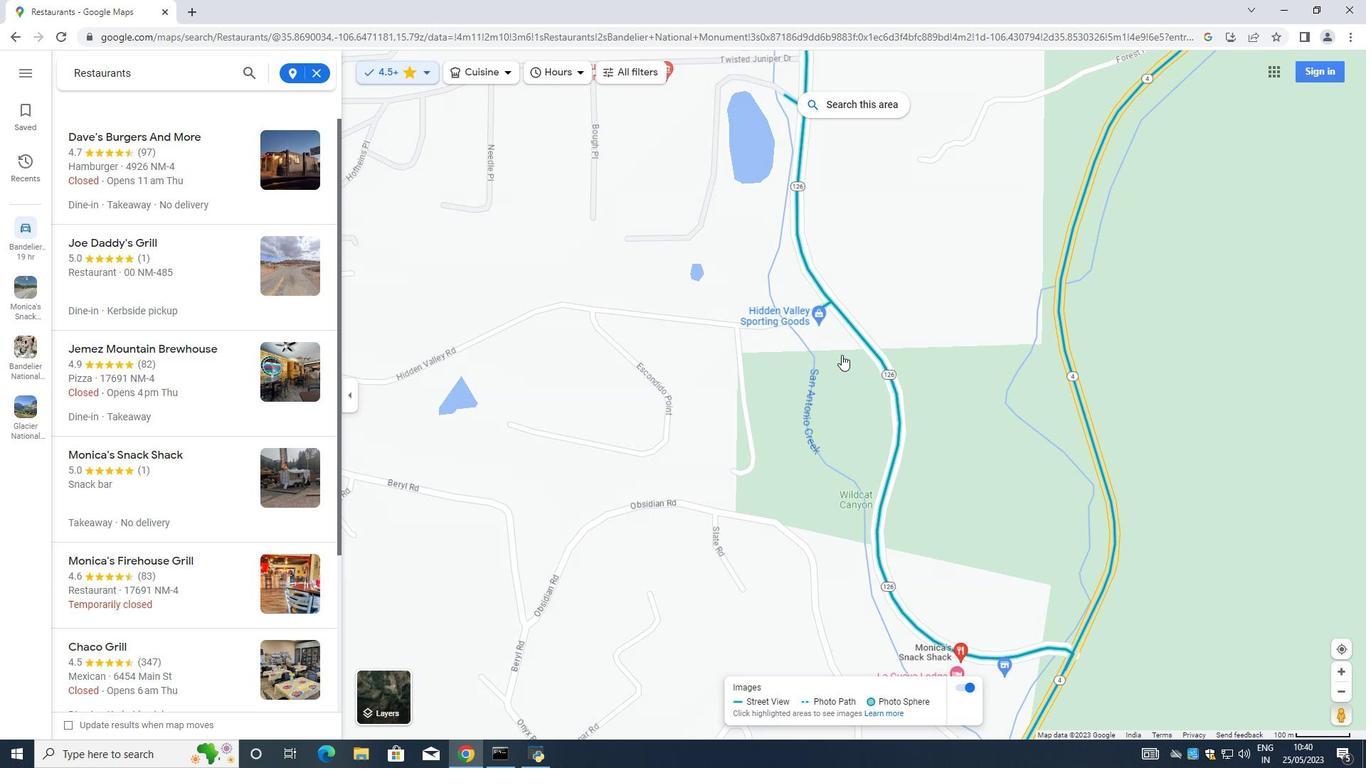 
Action: Mouse scrolled (830, 339) with delta (0, 0)
Screenshot: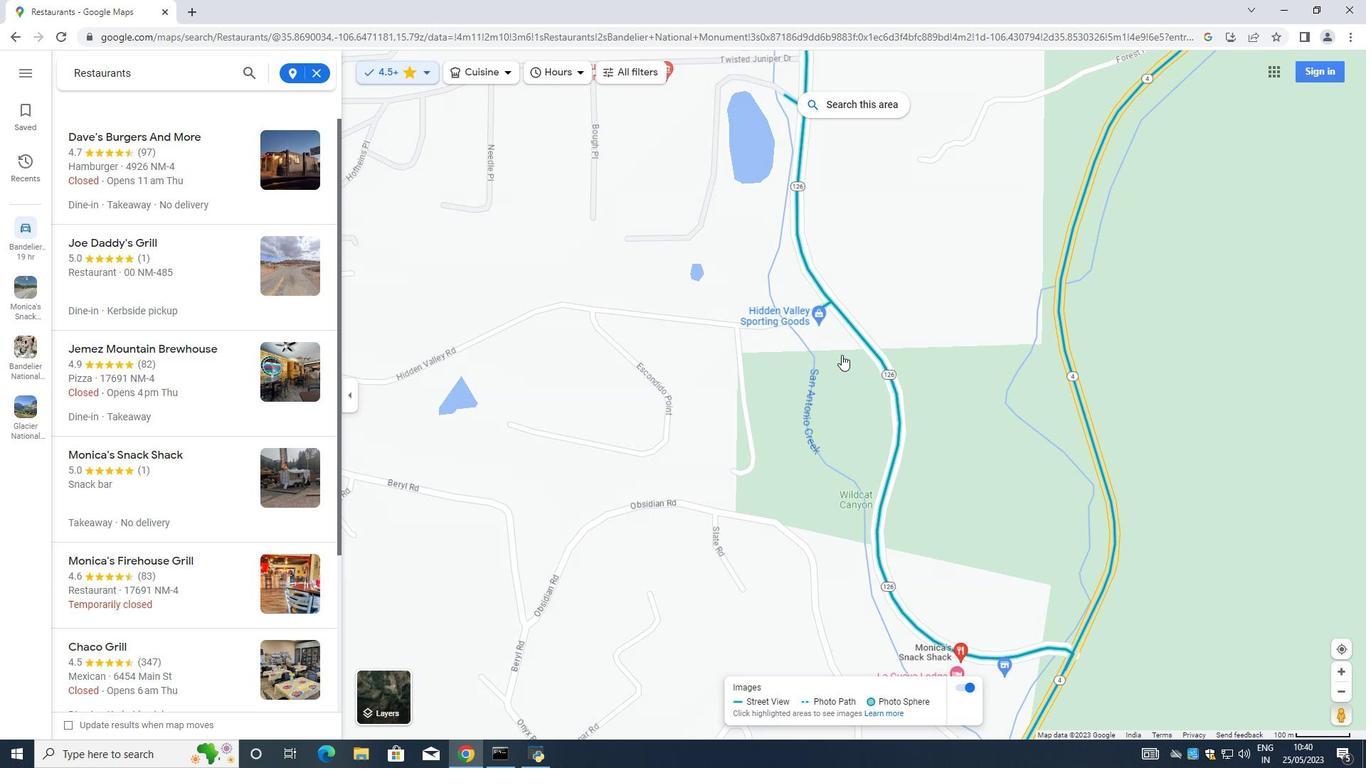 
Action: Mouse scrolled (830, 339) with delta (0, 0)
Screenshot: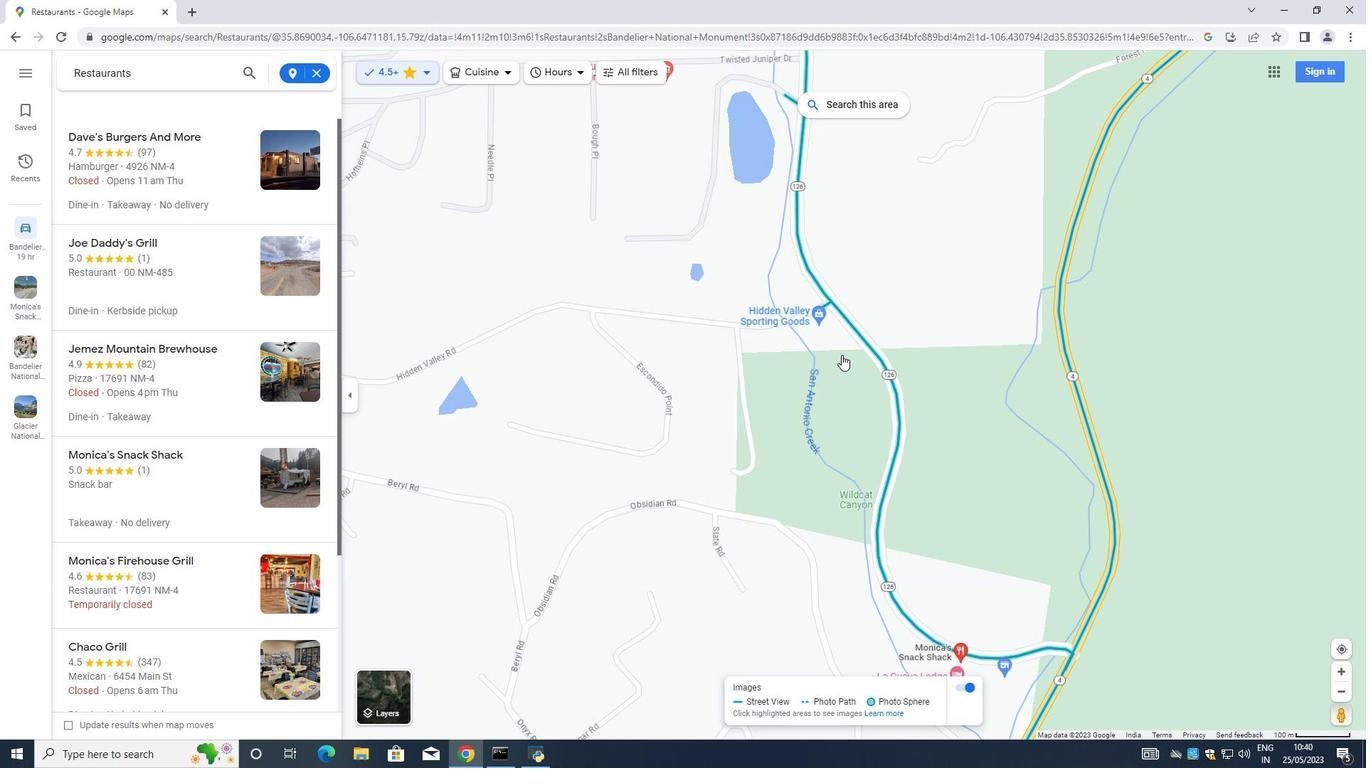 
Action: Mouse scrolled (830, 339) with delta (0, 0)
Screenshot: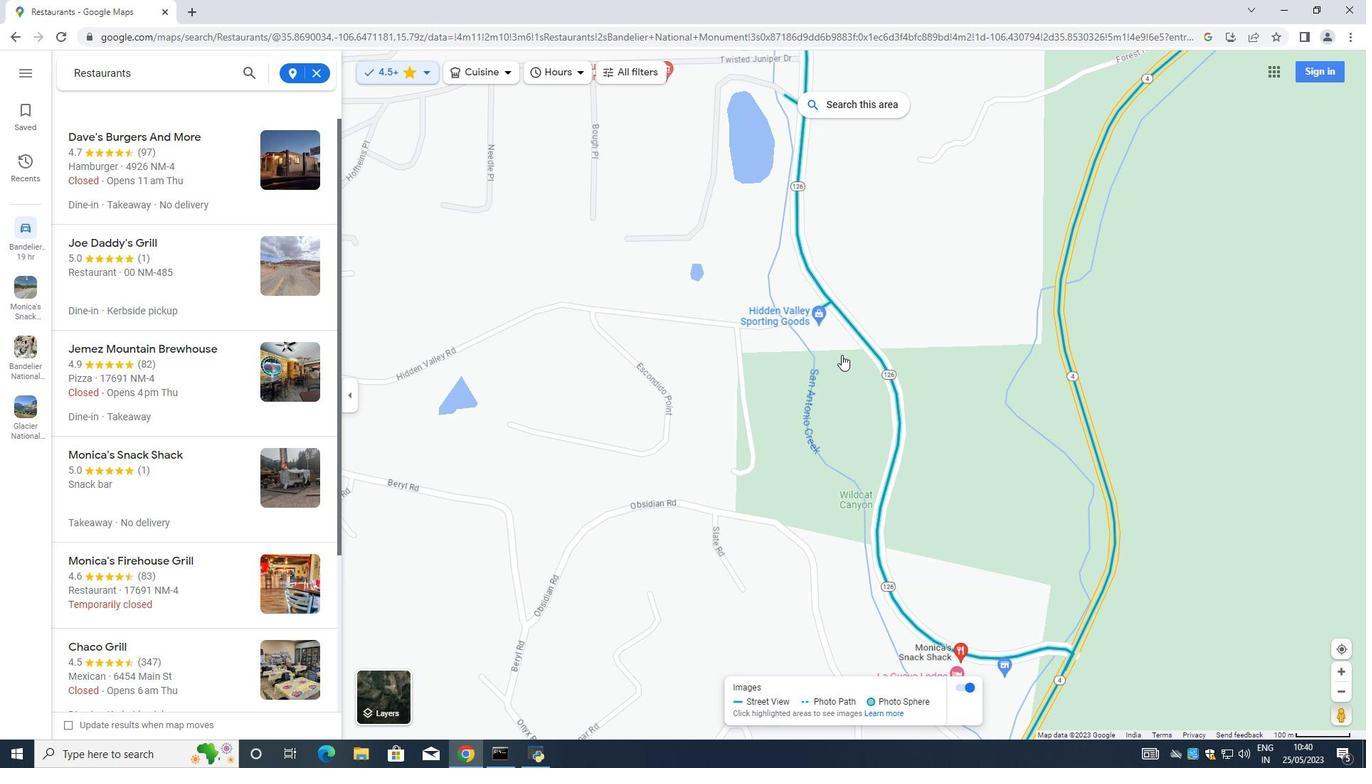 
Action: Mouse moved to (828, 336)
Screenshot: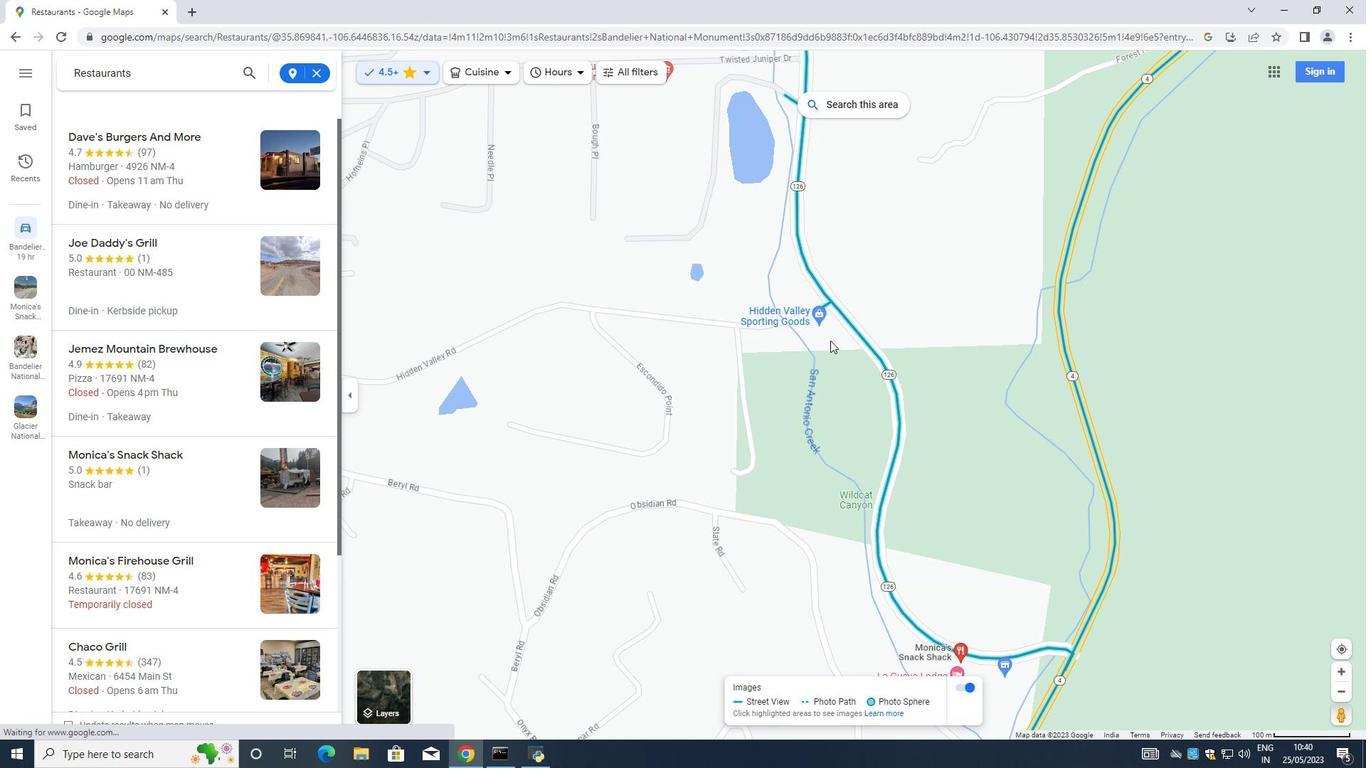 
Action: Mouse scrolled (828, 337) with delta (0, 0)
Screenshot: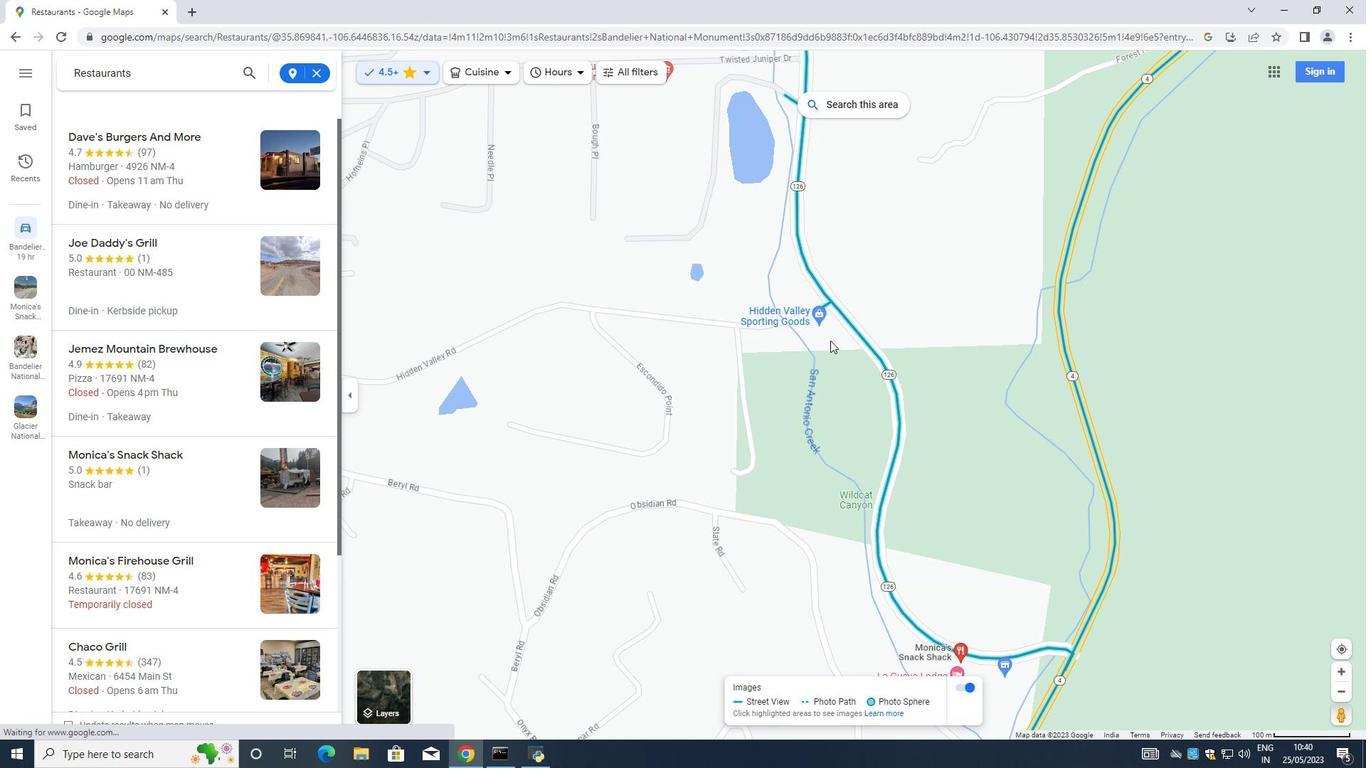 
Action: Mouse moved to (824, 334)
Screenshot: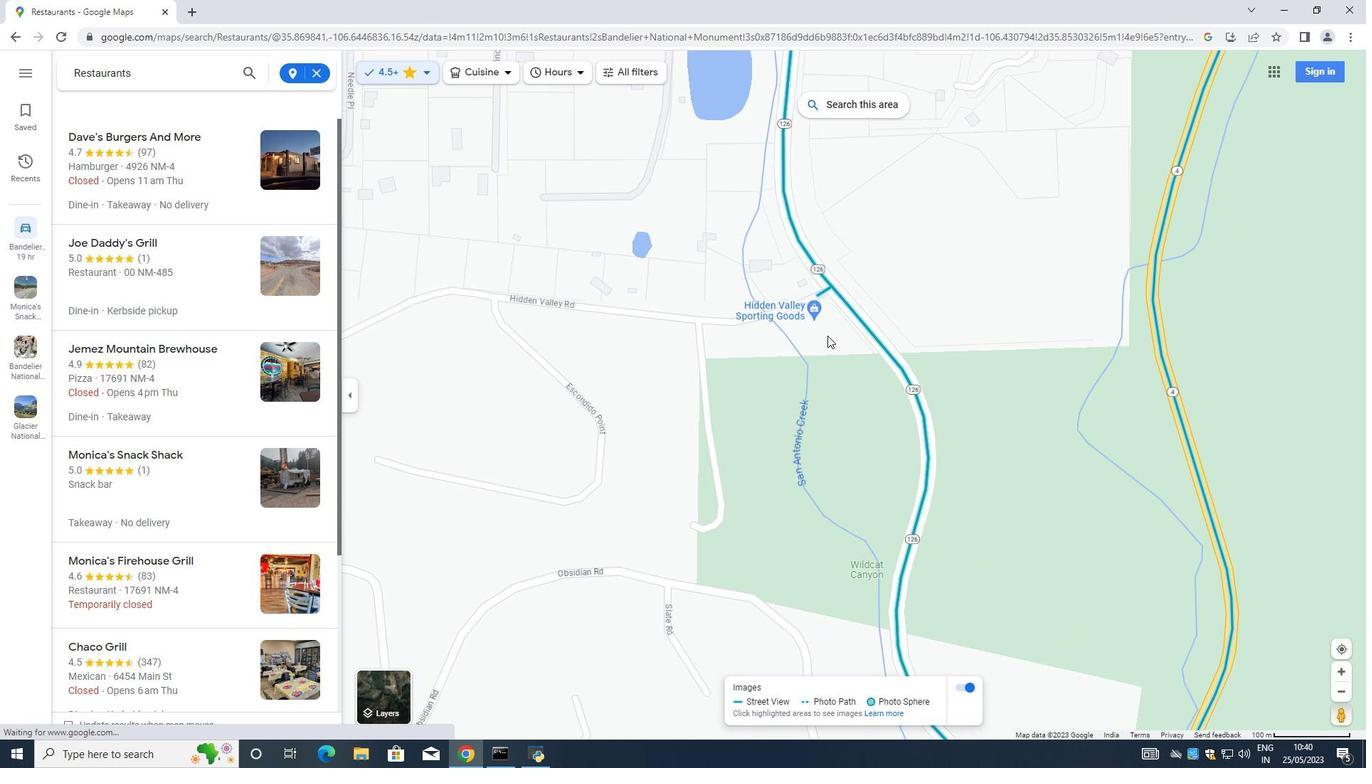 
Action: Mouse scrolled (824, 335) with delta (0, 0)
Screenshot: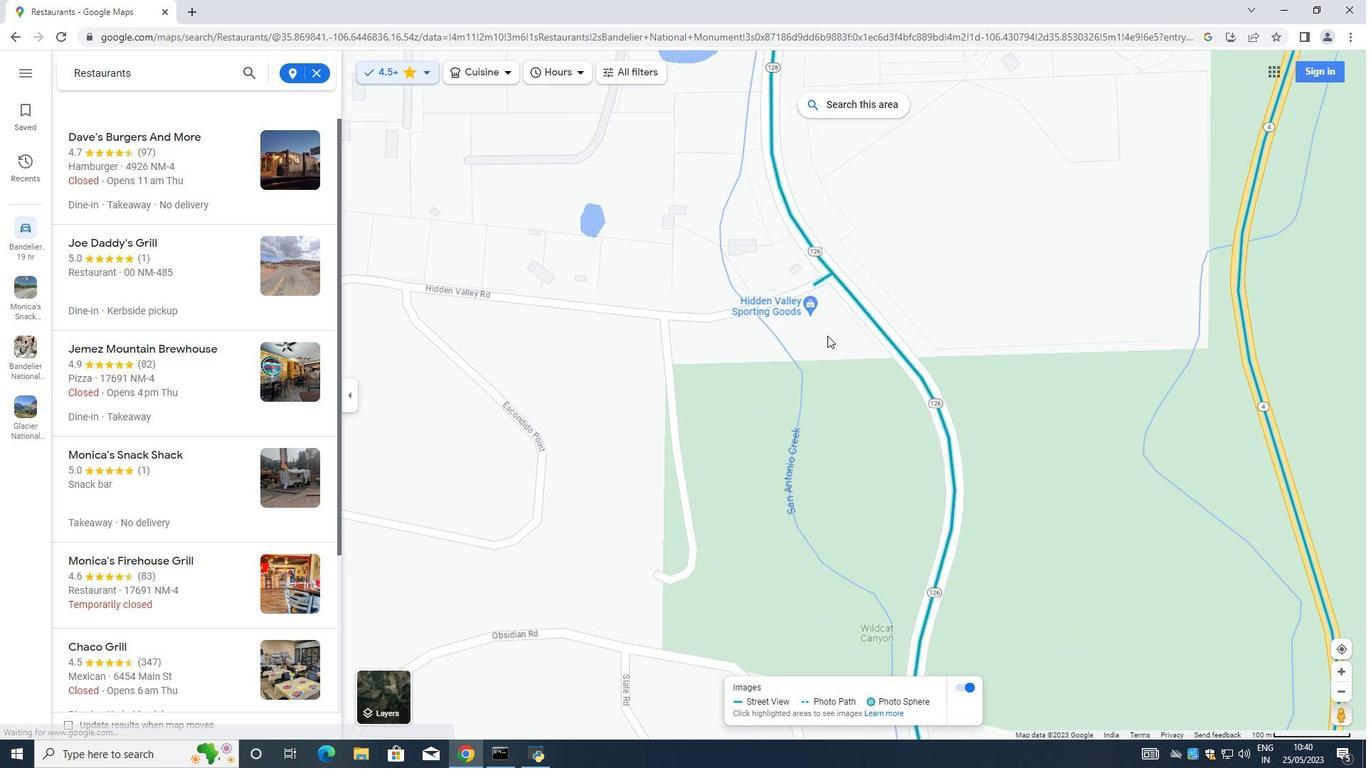 
Action: Mouse scrolled (824, 335) with delta (0, 0)
Screenshot: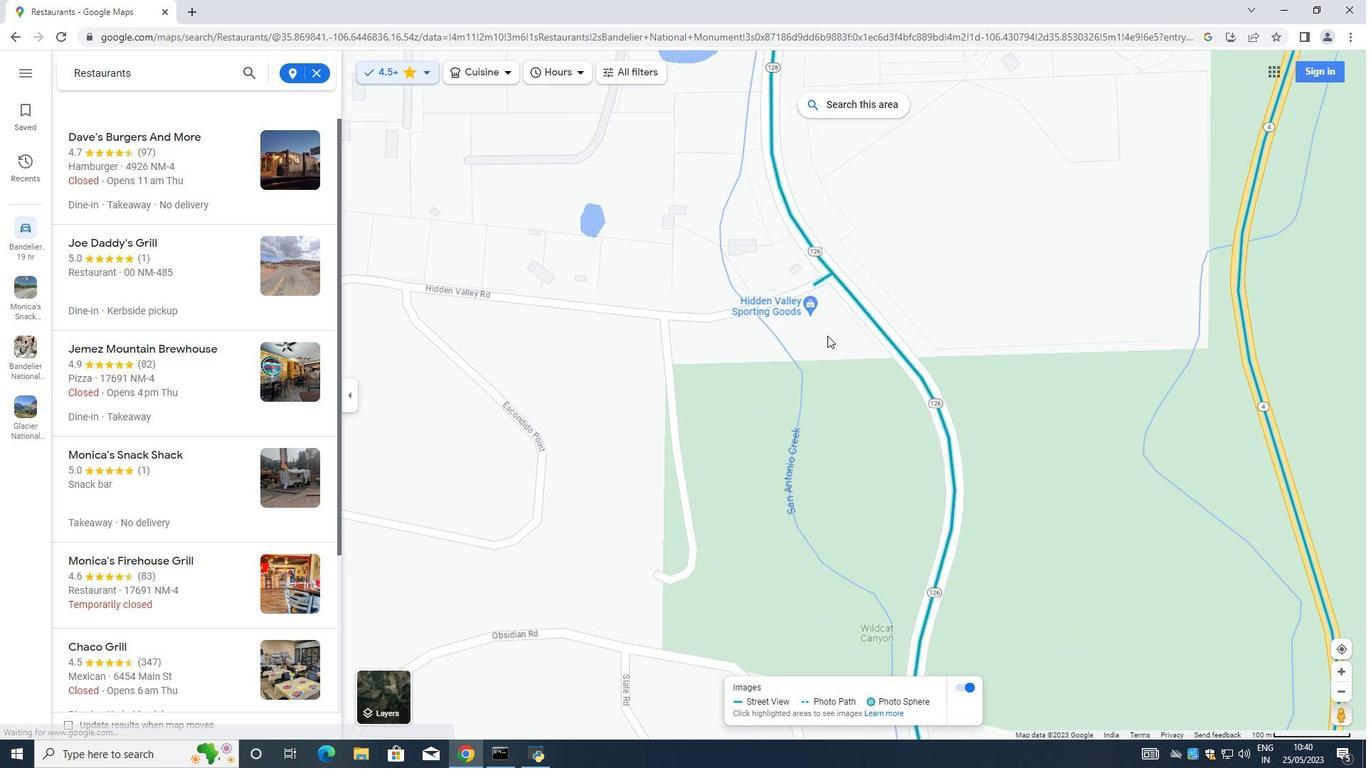 
Action: Mouse scrolled (824, 335) with delta (0, 0)
Screenshot: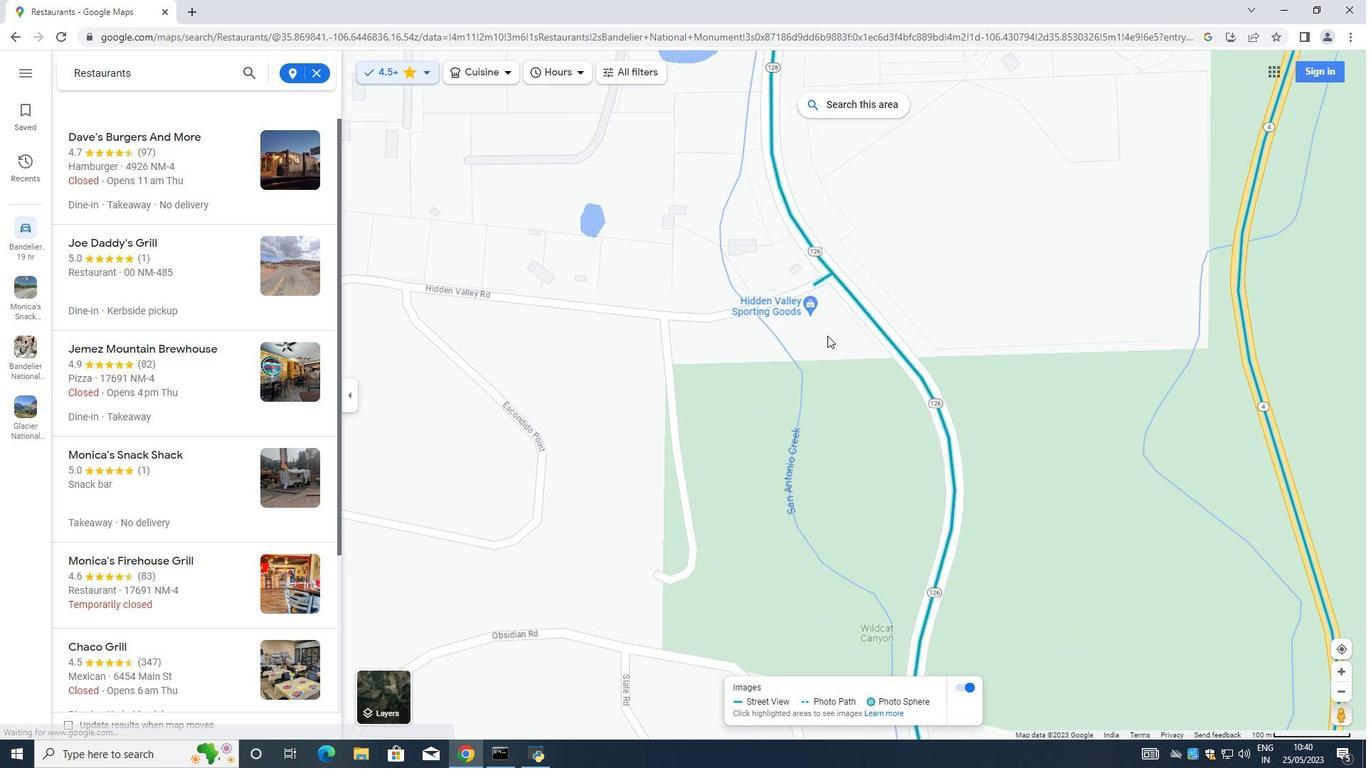 
Action: Mouse scrolled (824, 335) with delta (0, 0)
Screenshot: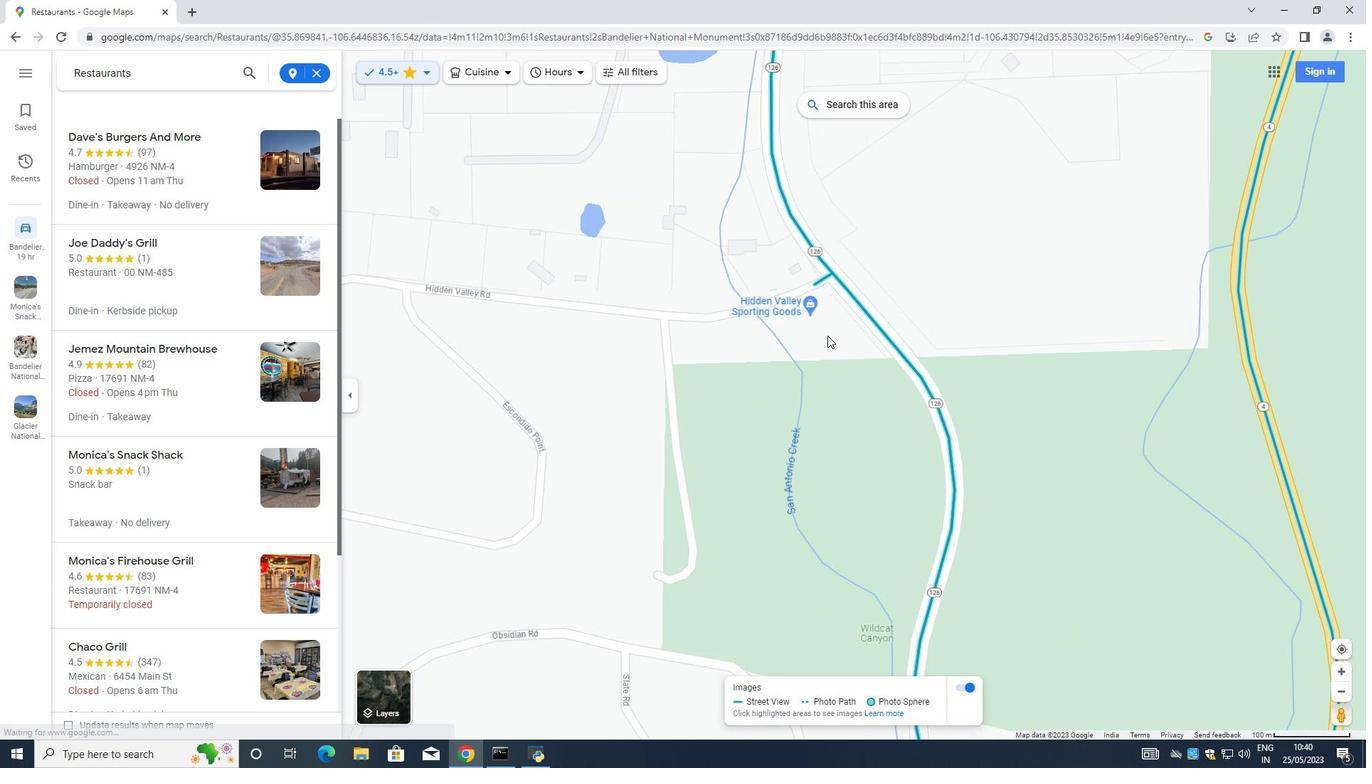 
Action: Mouse scrolled (824, 335) with delta (0, 0)
Screenshot: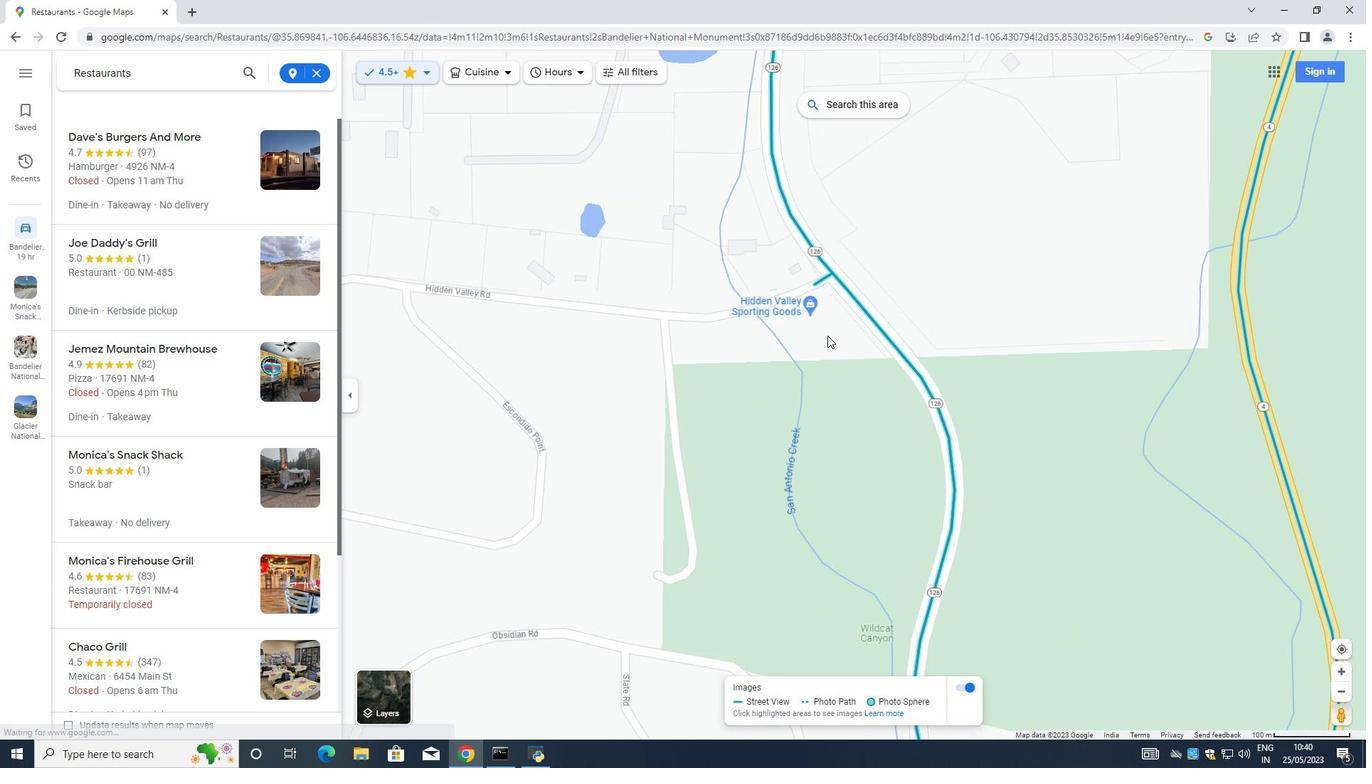 
Action: Mouse moved to (824, 332)
Screenshot: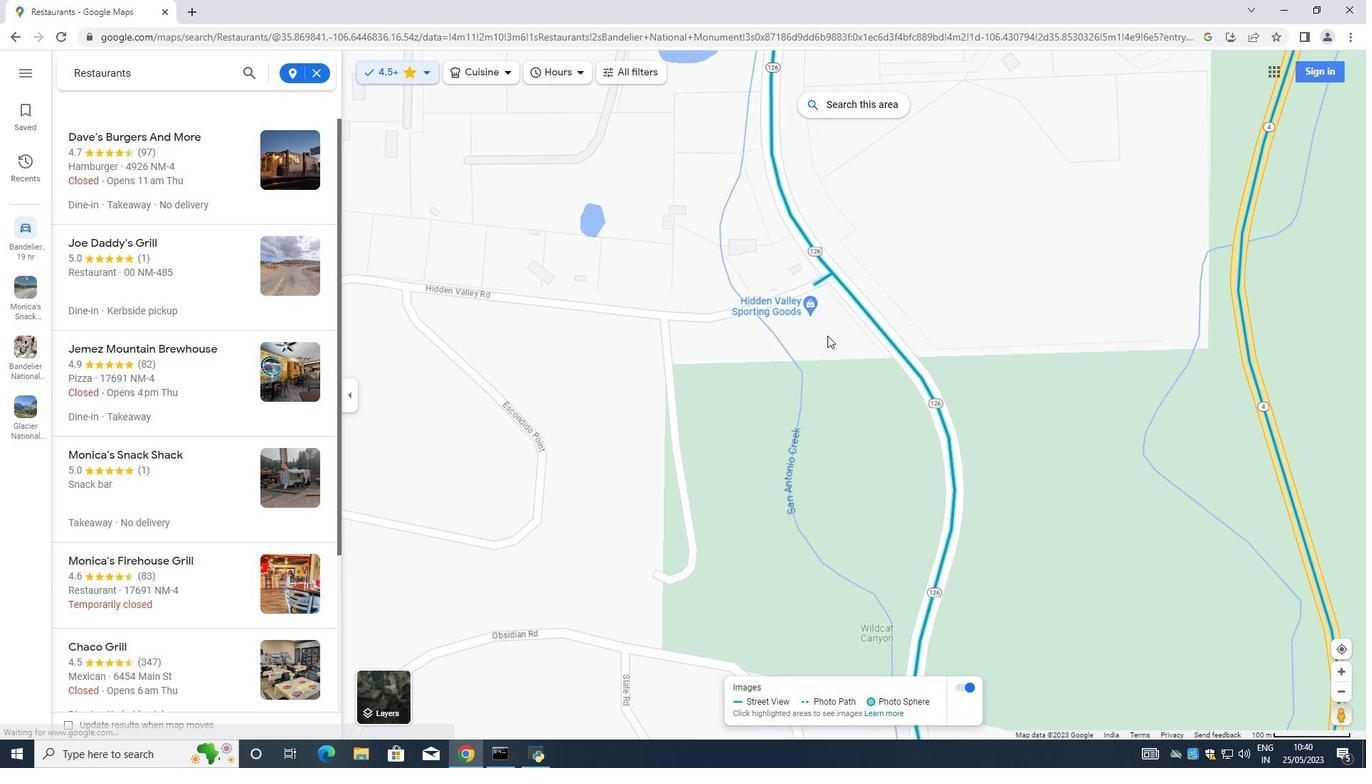 
Action: Mouse scrolled (824, 333) with delta (0, 0)
Screenshot: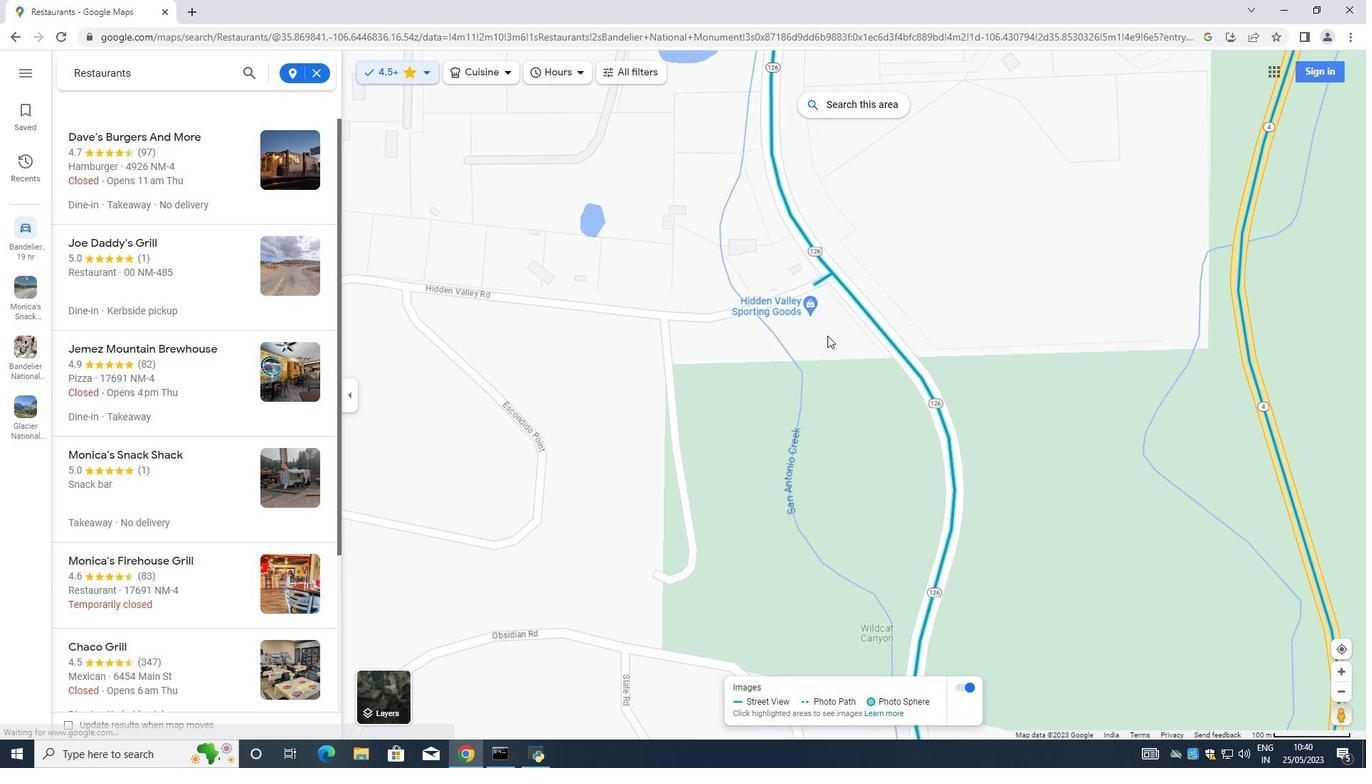 
Action: Mouse moved to (798, 323)
Screenshot: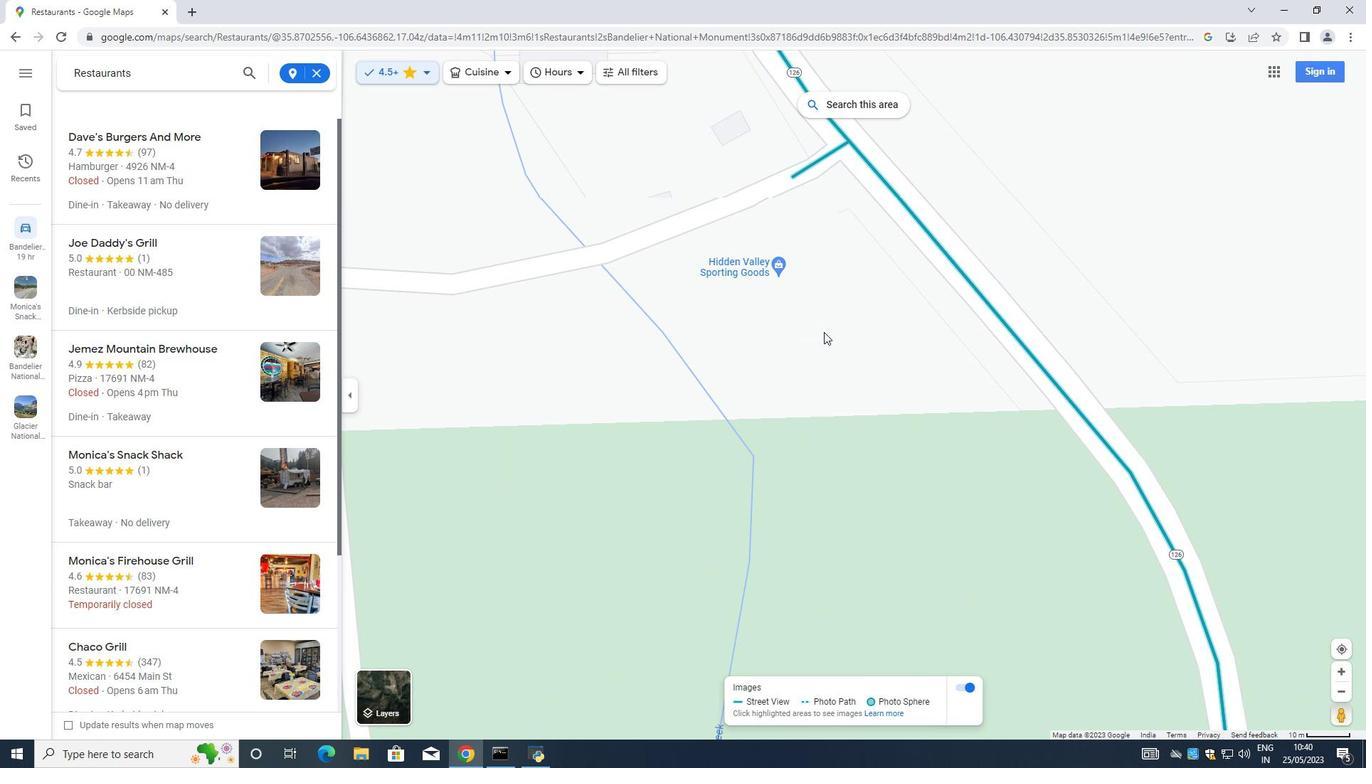 
Action: Mouse scrolled (823, 332) with delta (0, 0)
Screenshot: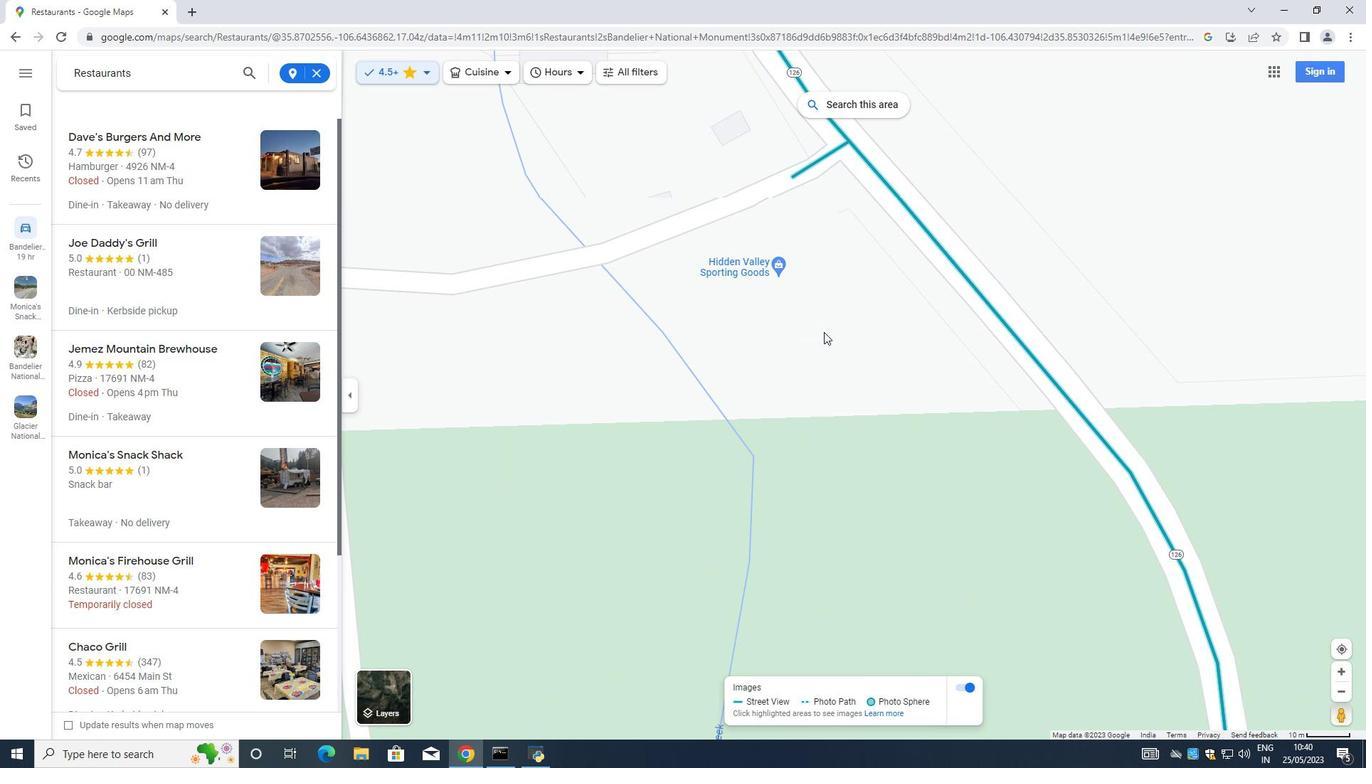 
Action: Mouse moved to (795, 322)
Screenshot: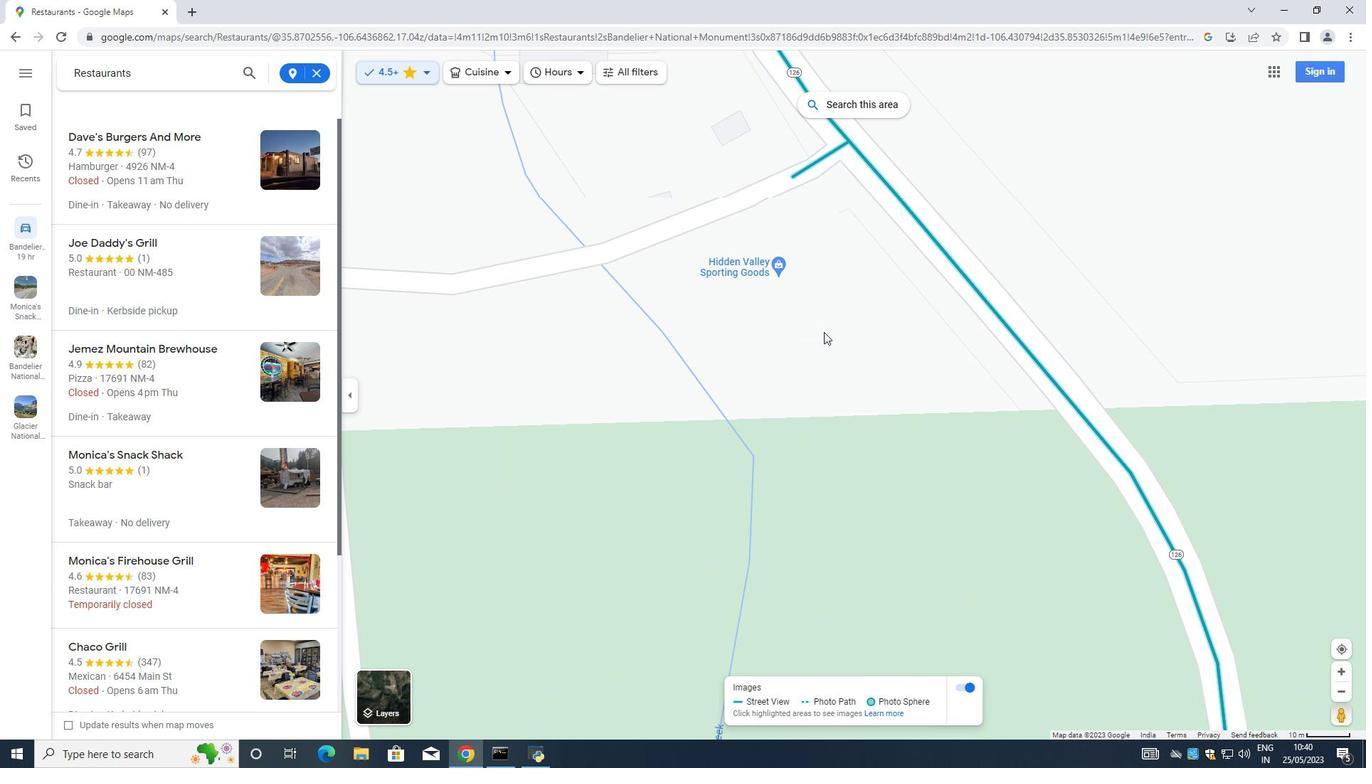 
Action: Mouse scrolled (823, 332) with delta (0, 0)
Screenshot: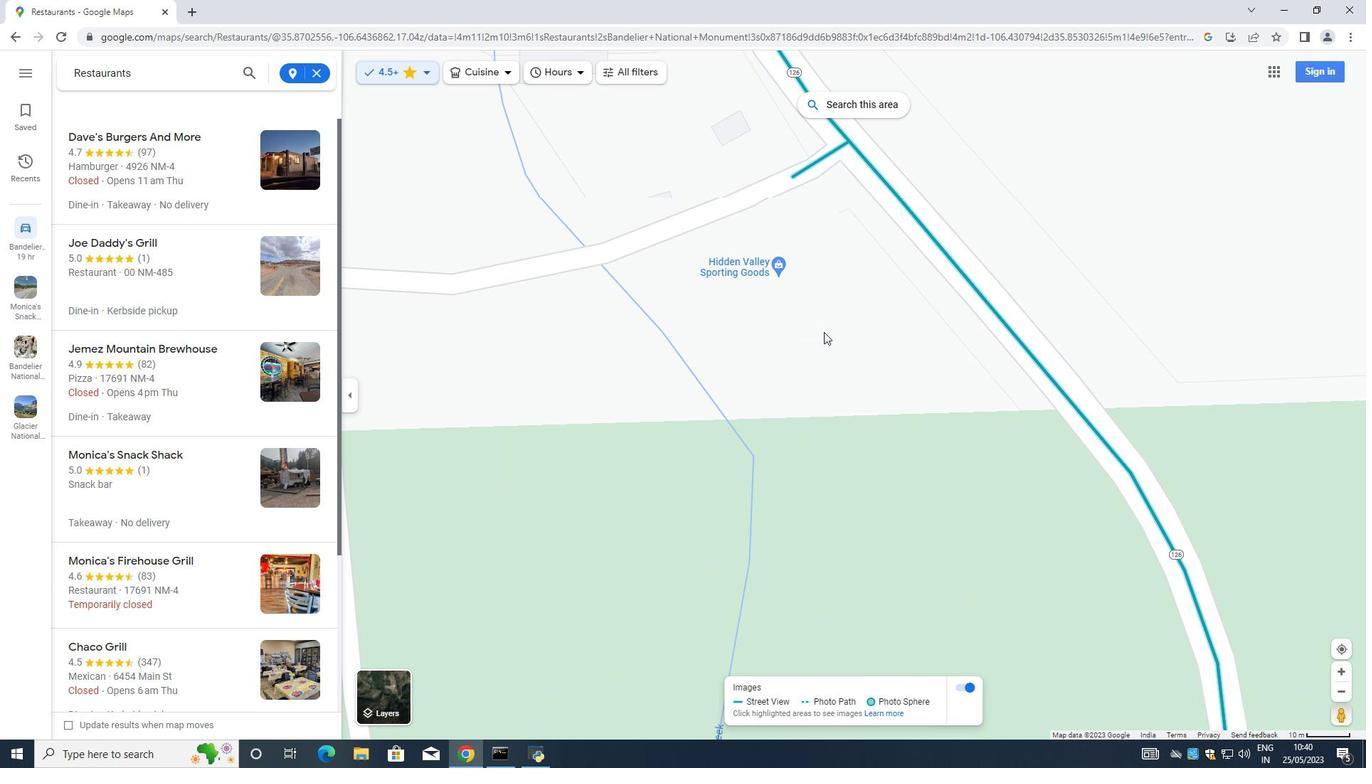
Action: Mouse moved to (781, 315)
Screenshot: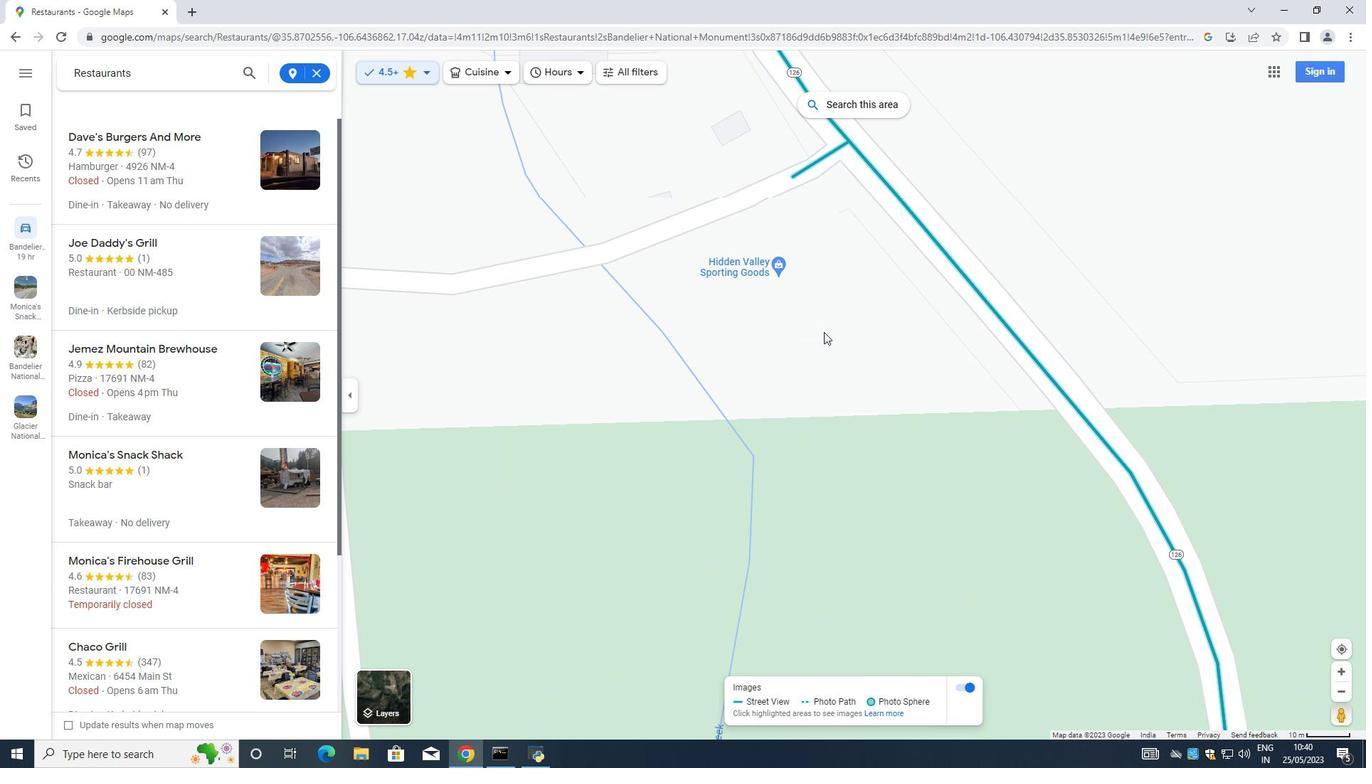 
Action: Mouse scrolled (823, 332) with delta (0, 0)
Screenshot: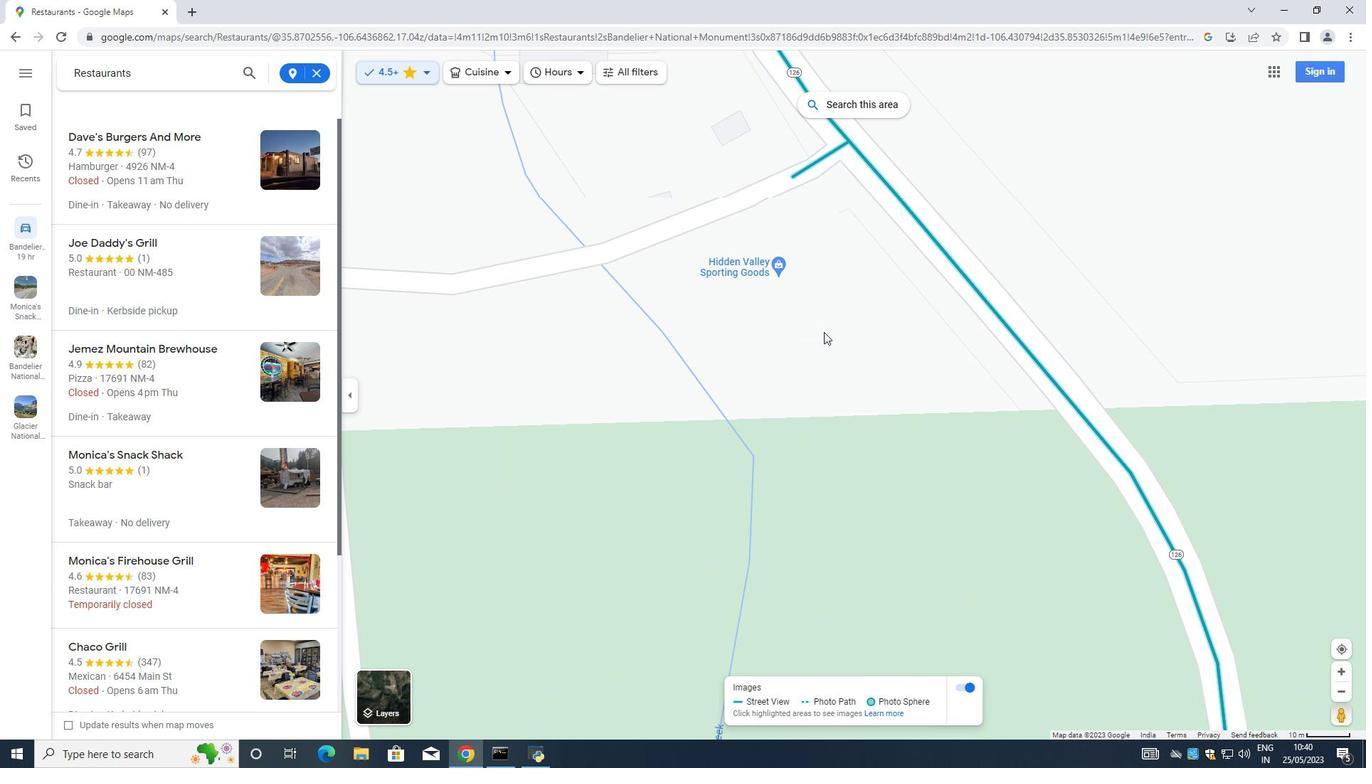 
Action: Mouse moved to (748, 298)
Screenshot: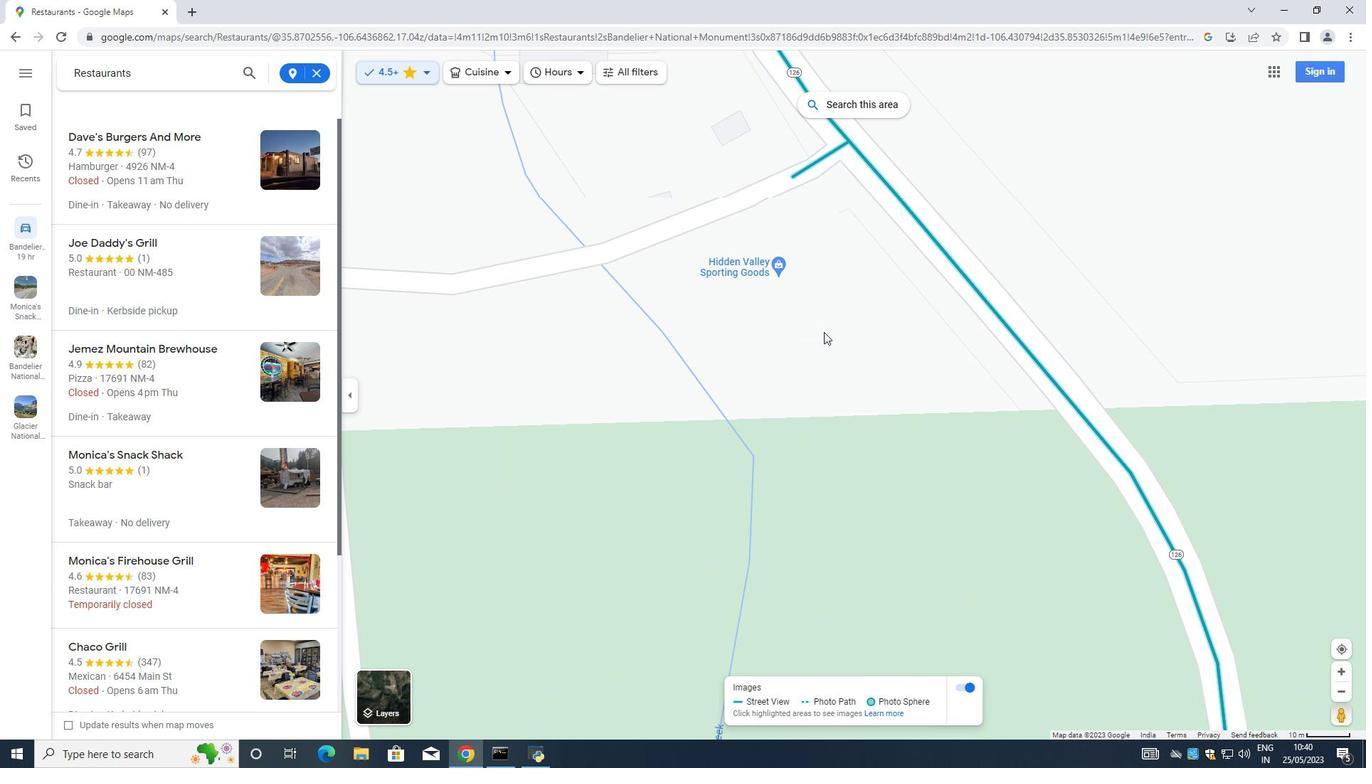 
Action: Mouse scrolled (822, 330) with delta (0, 0)
Screenshot: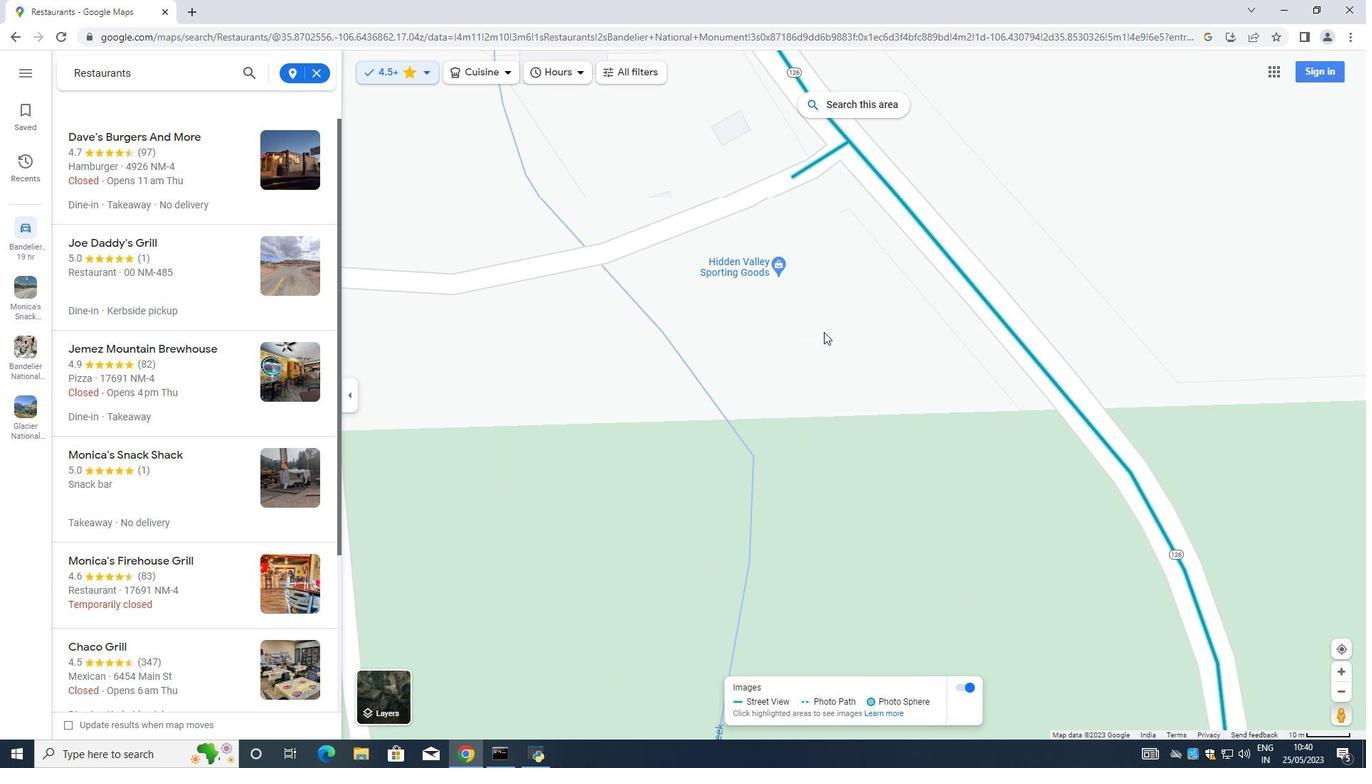 
Action: Mouse moved to (733, 287)
Screenshot: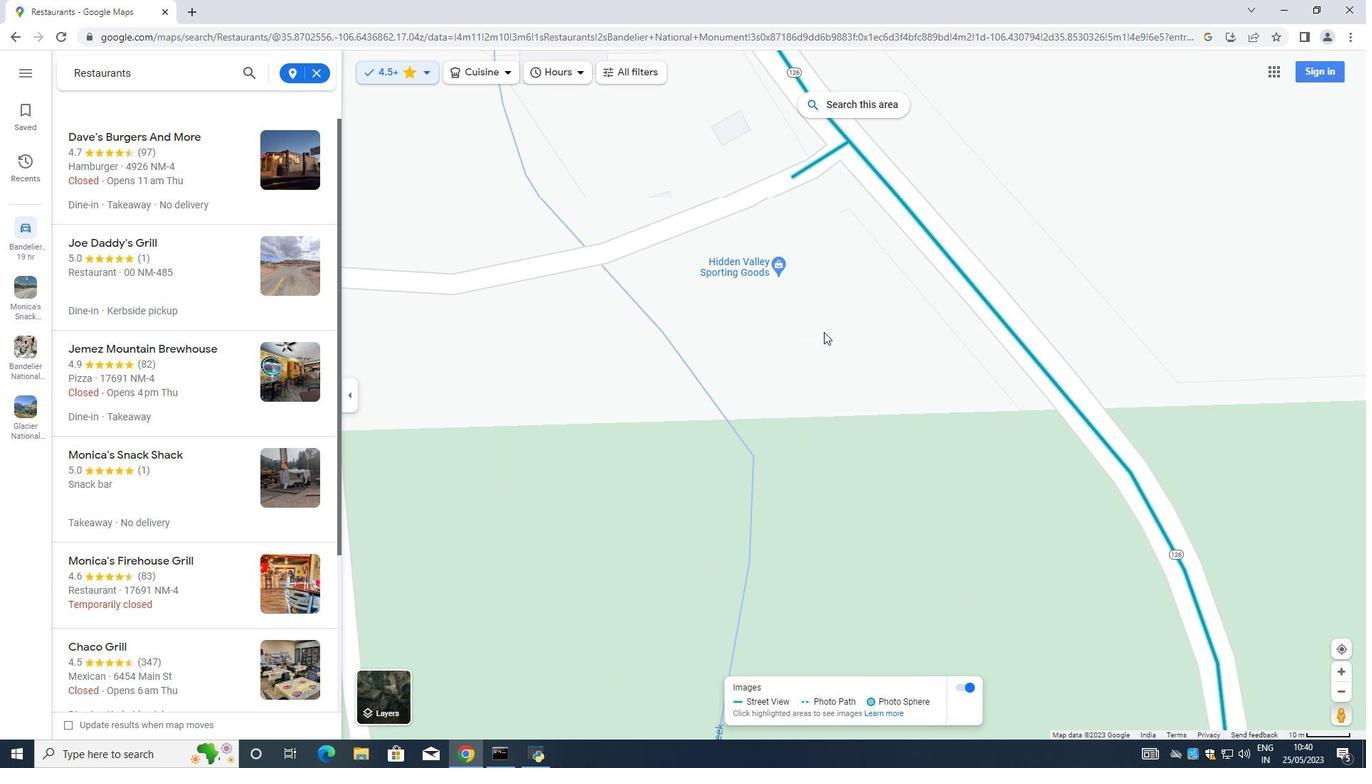 
Action: Mouse scrolled (819, 328) with delta (0, 0)
Screenshot: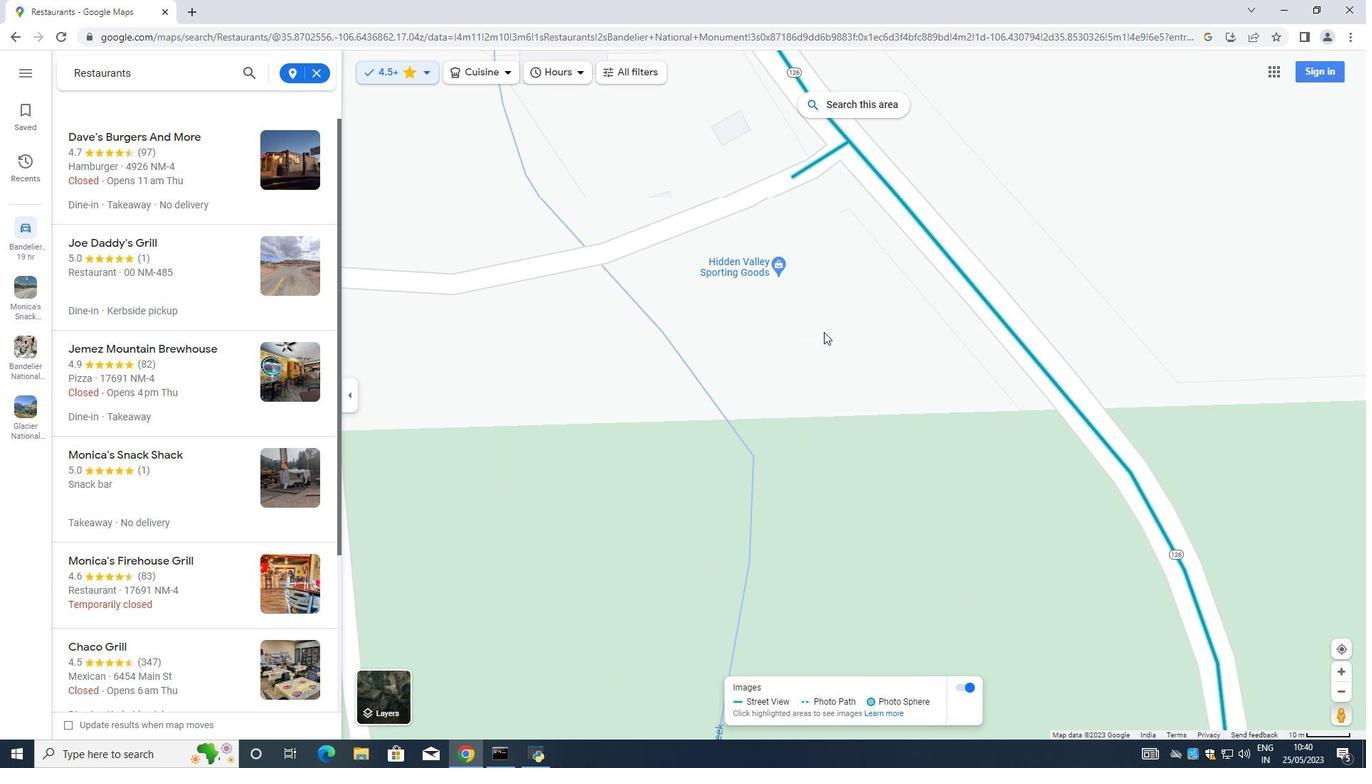 
Action: Mouse moved to (654, 210)
Screenshot: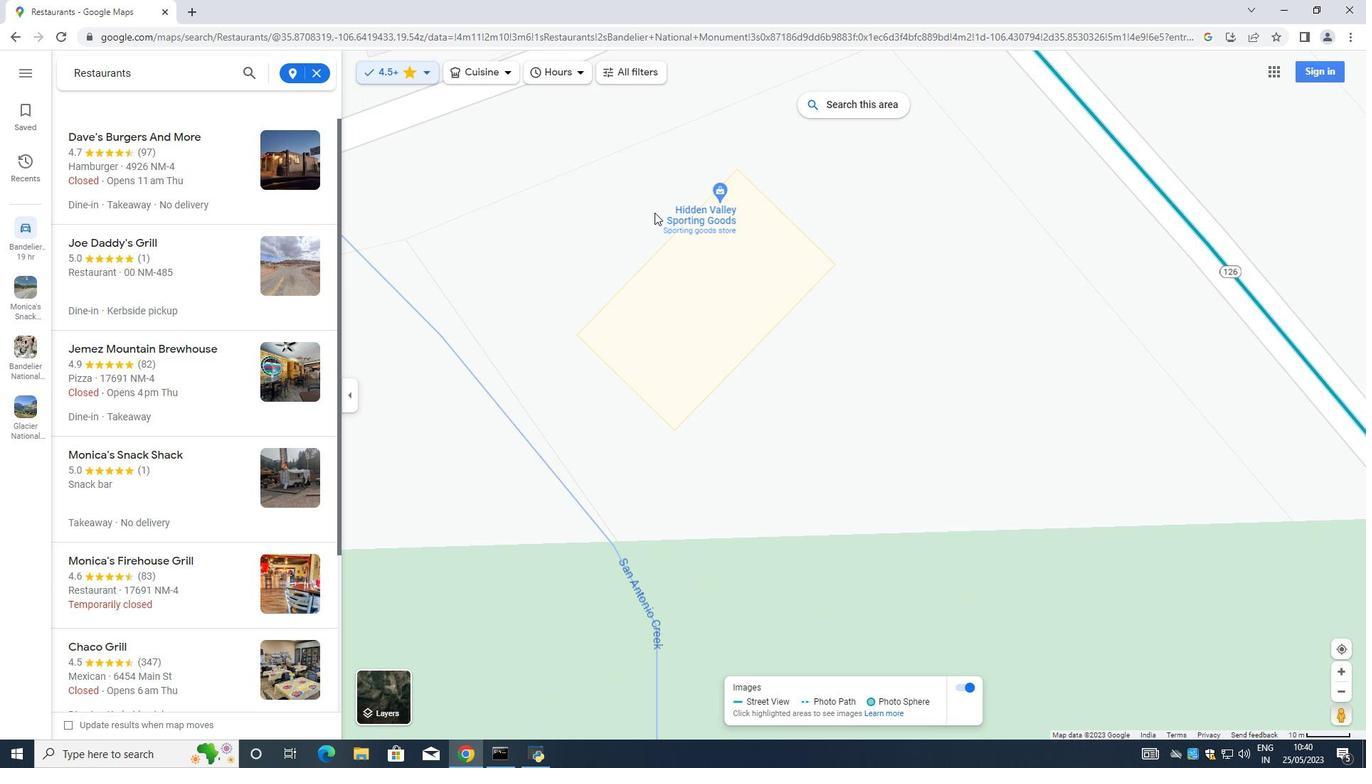 
Action: Mouse scrolled (654, 211) with delta (0, 0)
Screenshot: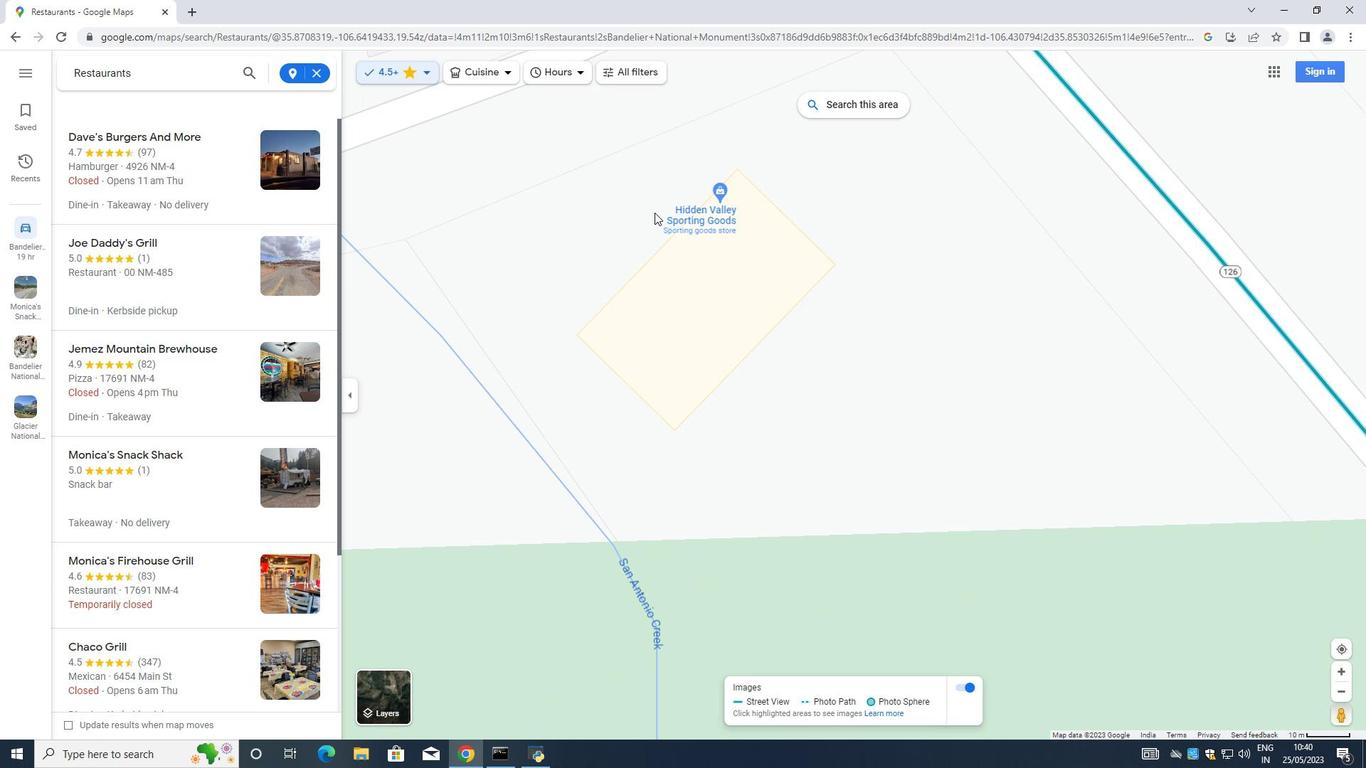
Action: Mouse moved to (654, 208)
Screenshot: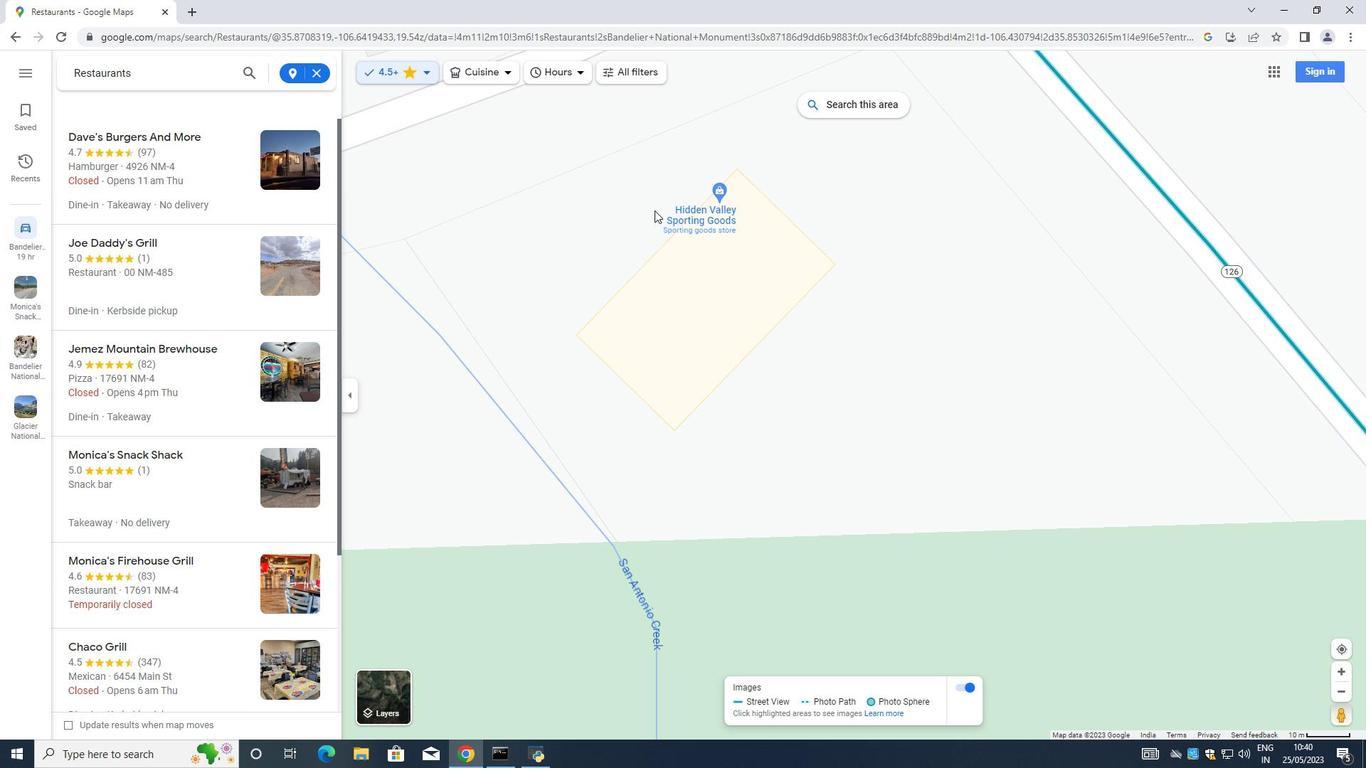 
Action: Mouse scrolled (654, 209) with delta (0, 0)
Screenshot: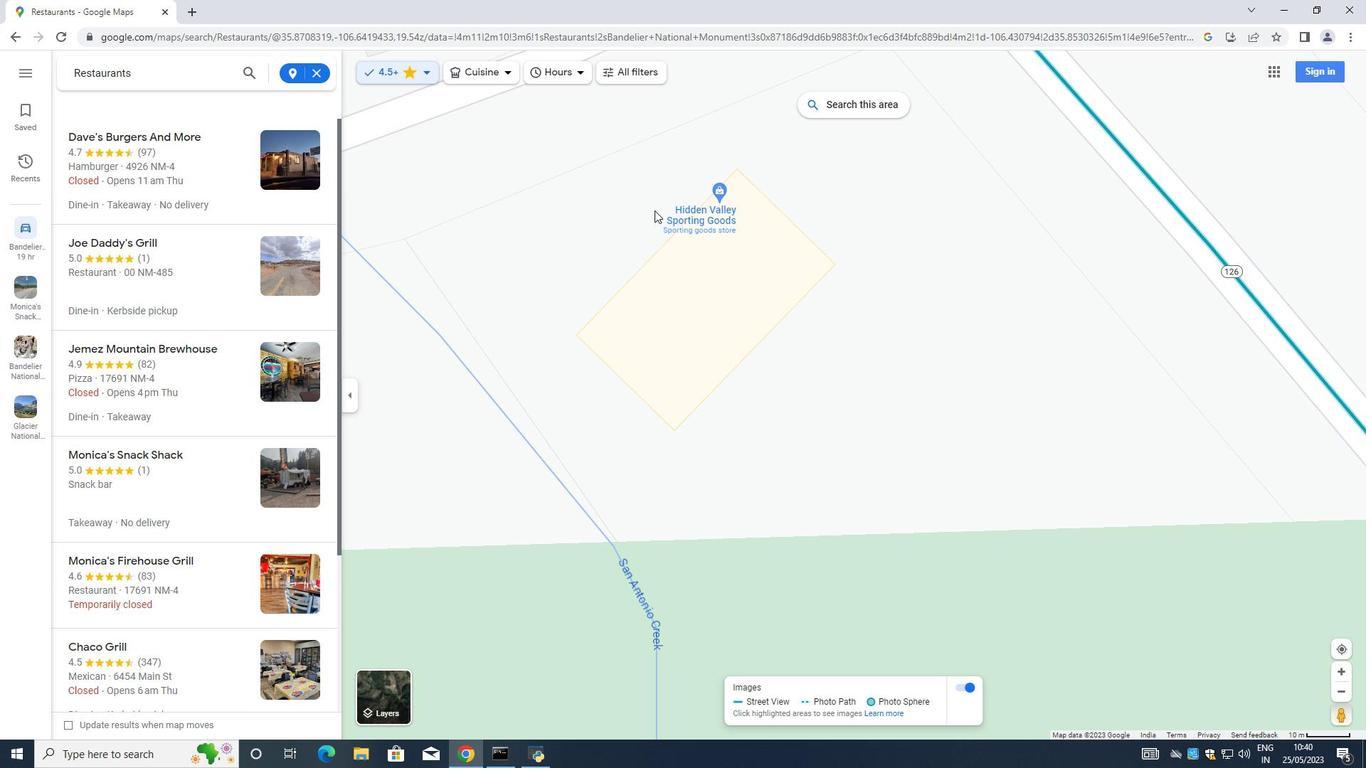 
Action: Mouse moved to (654, 208)
Screenshot: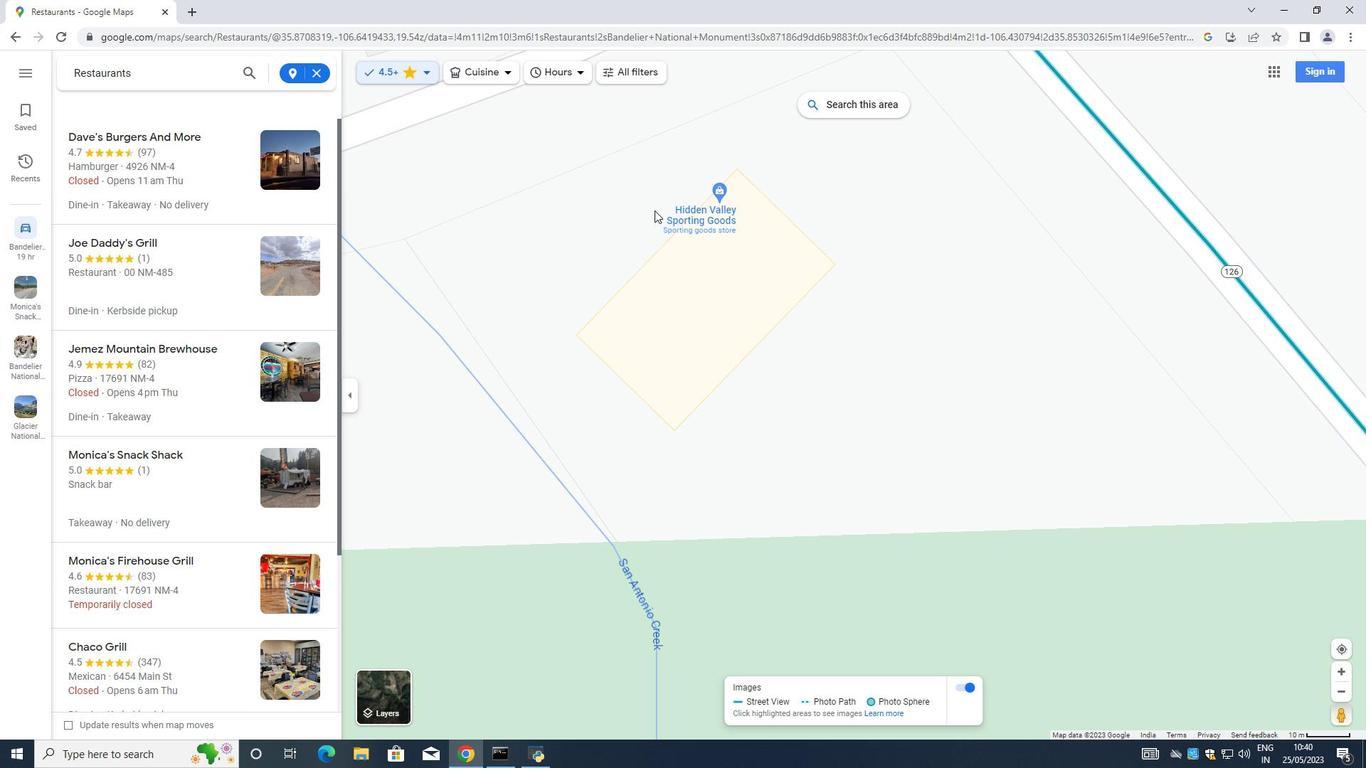 
Action: Mouse scrolled (654, 209) with delta (0, 0)
Screenshot: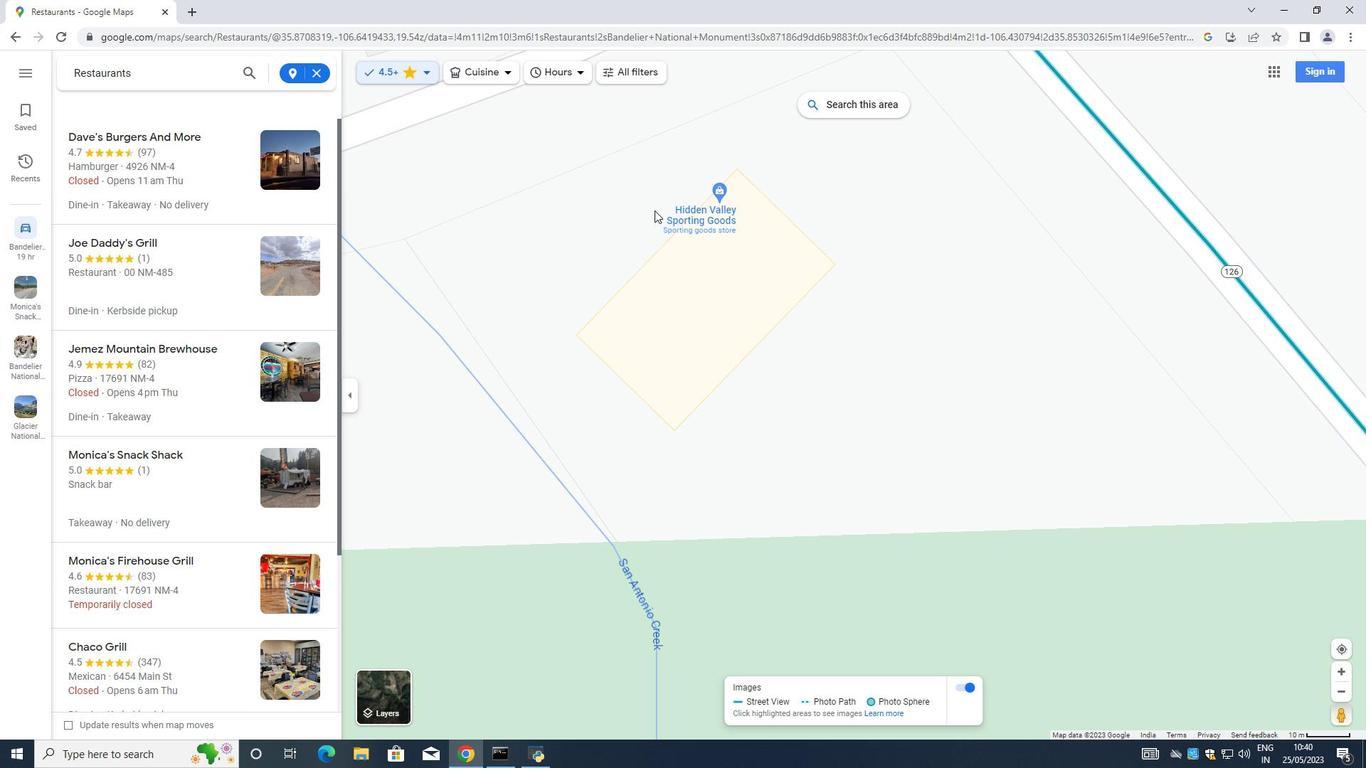 
Action: Mouse moved to (719, 220)
Screenshot: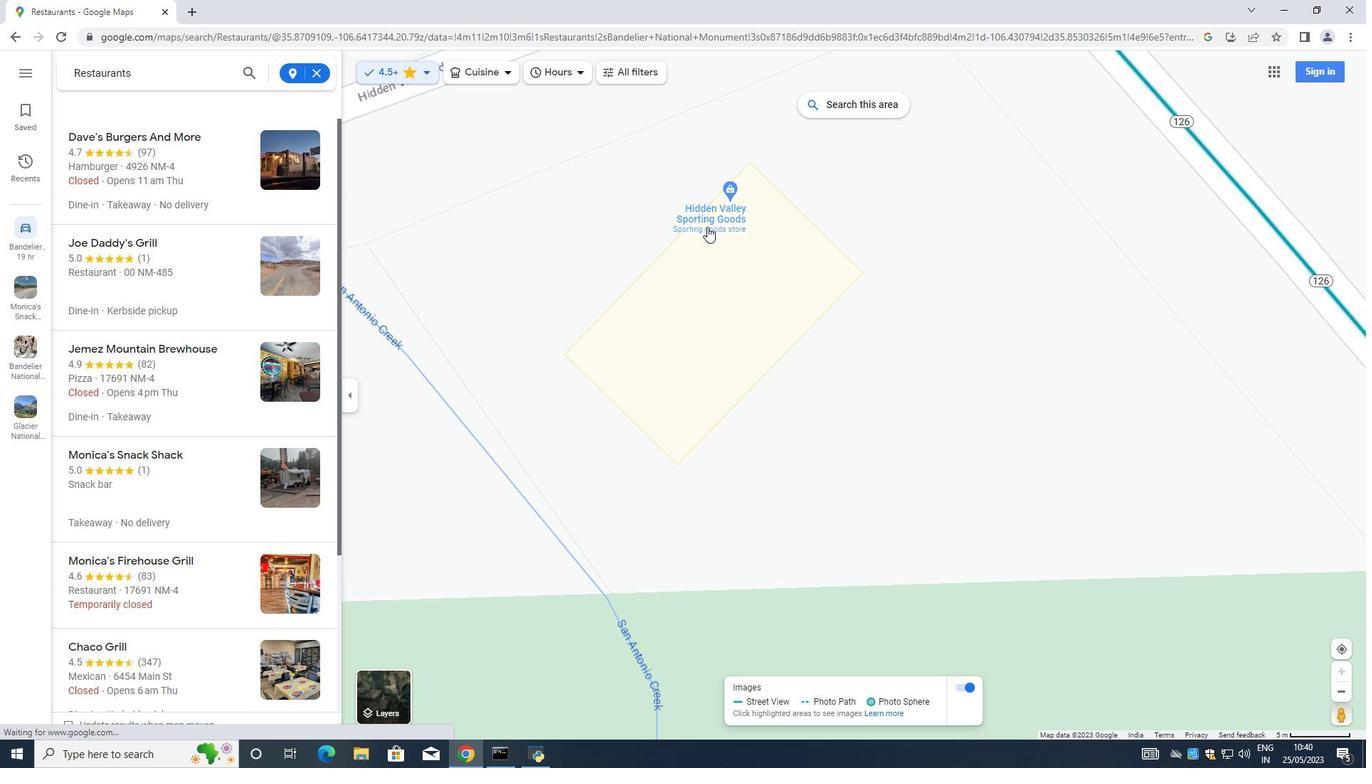 
Action: Mouse scrolled (719, 221) with delta (0, 0)
Screenshot: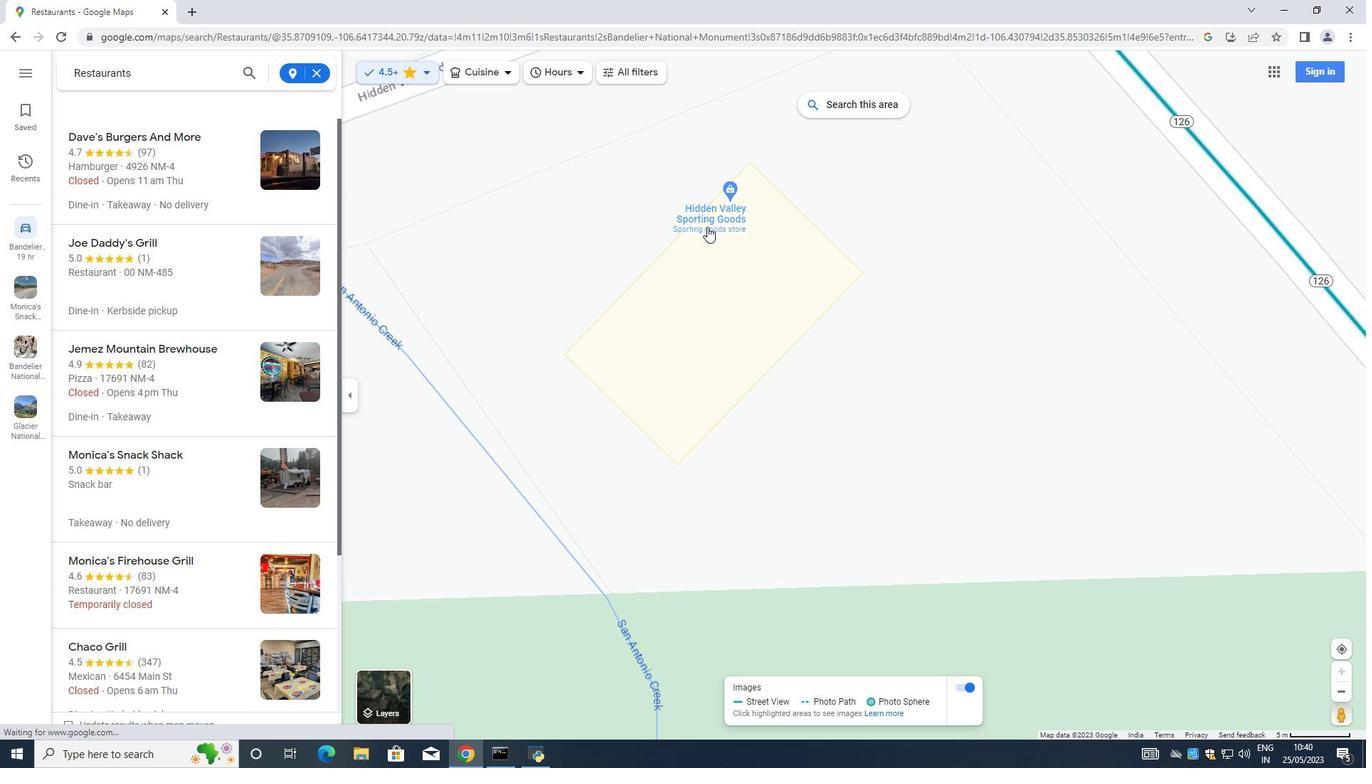 
Action: Mouse moved to (720, 219)
Screenshot: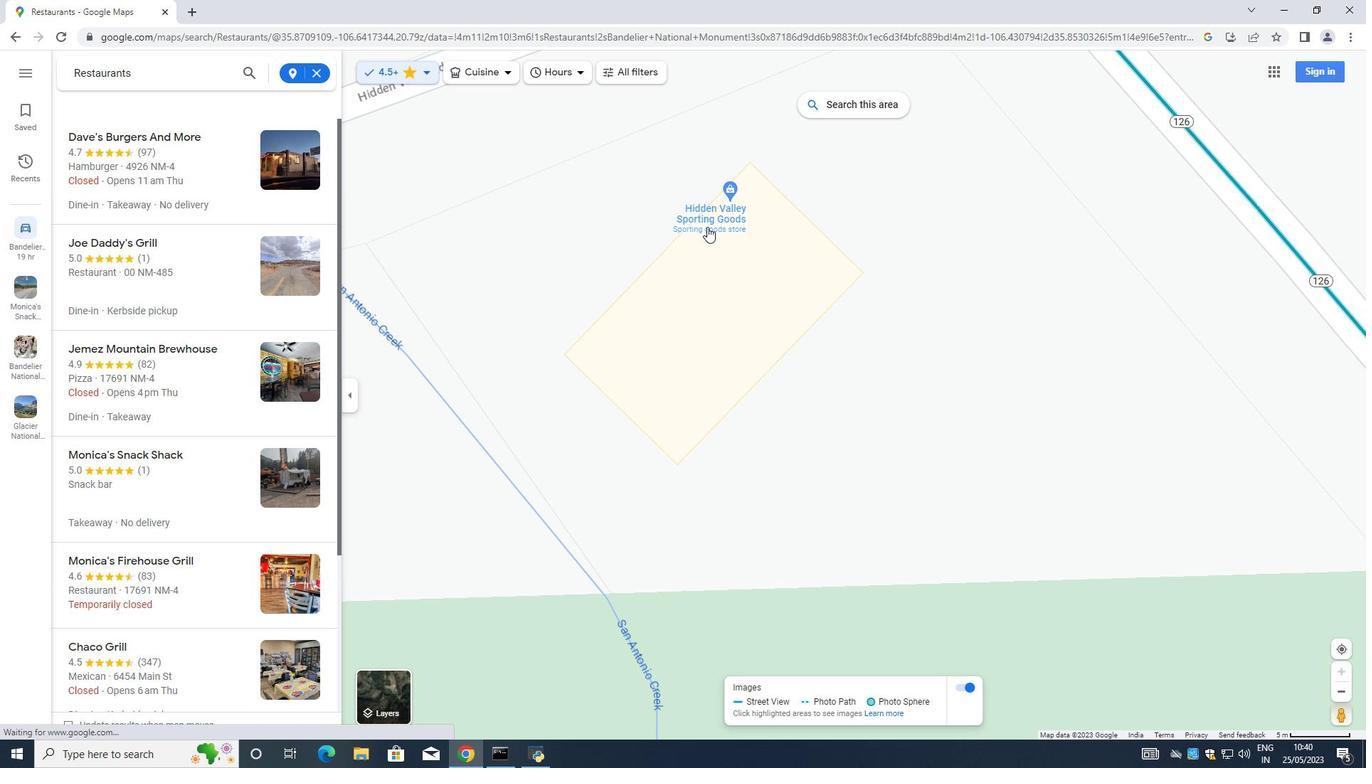 
Action: Mouse scrolled (720, 220) with delta (0, 0)
Screenshot: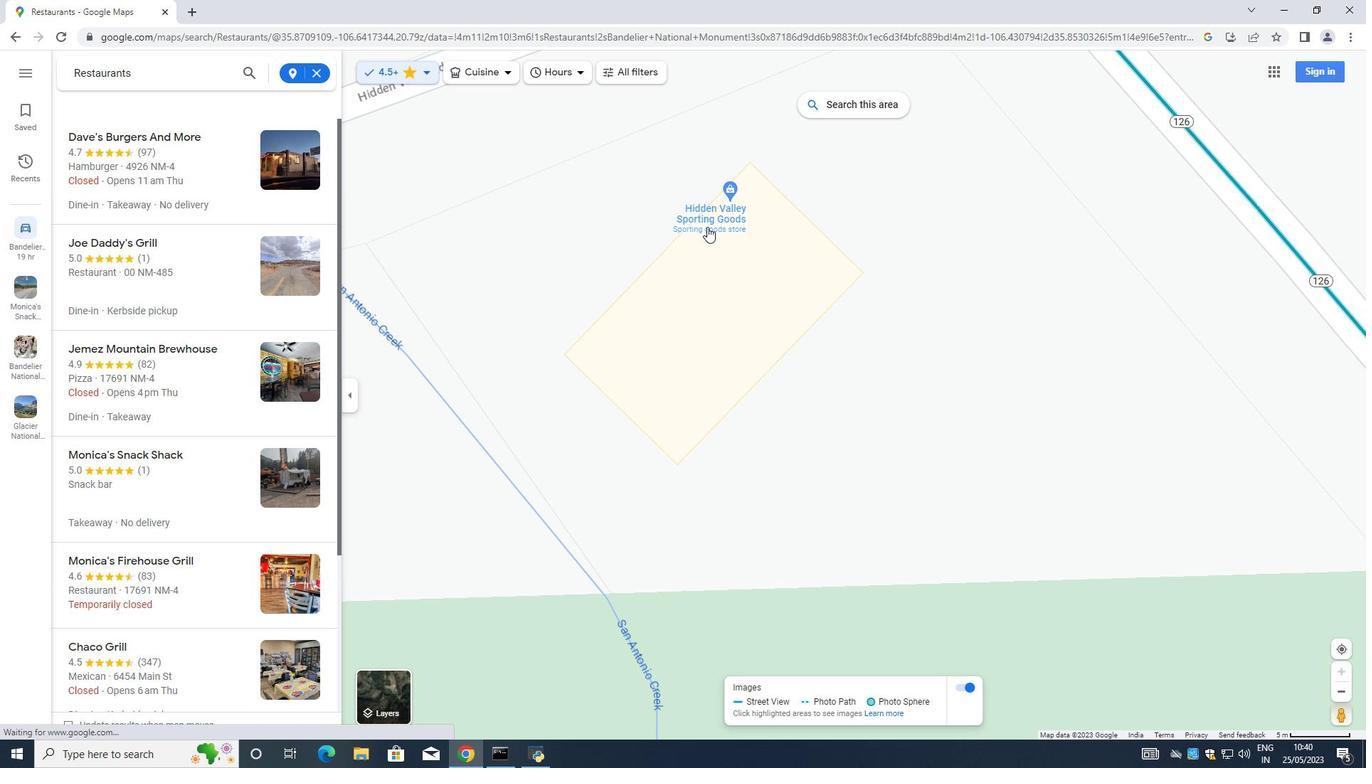 
Action: Mouse moved to (721, 217)
Screenshot: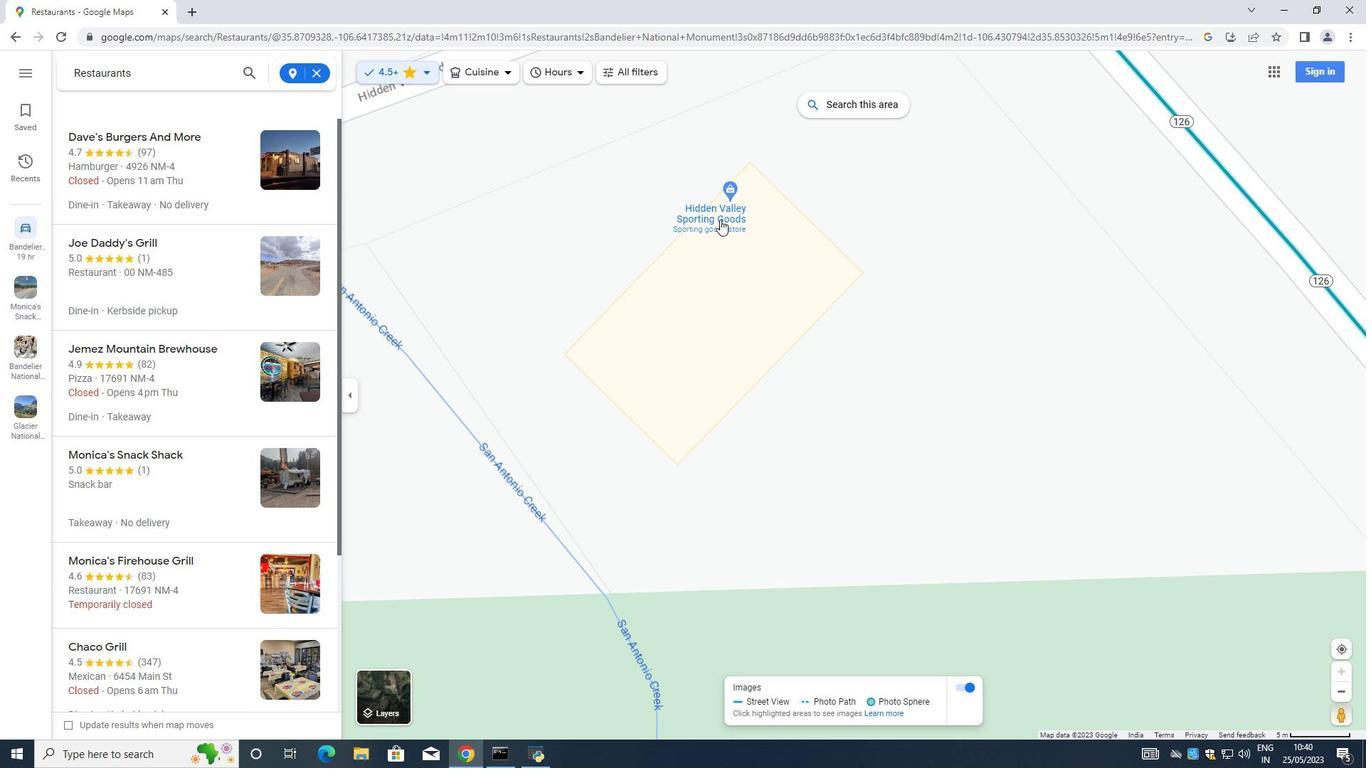 
Action: Mouse scrolled (721, 219) with delta (0, 0)
Screenshot: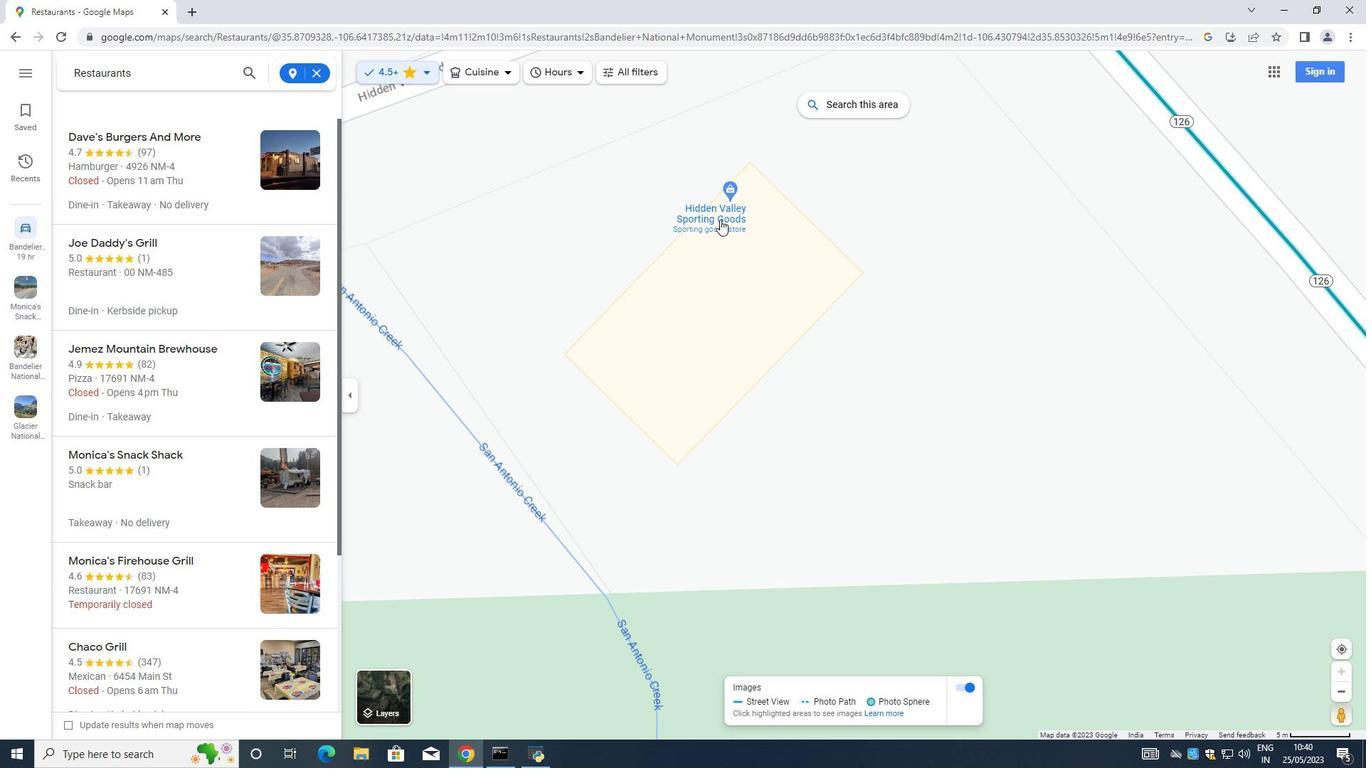 
Action: Mouse moved to (721, 217)
Screenshot: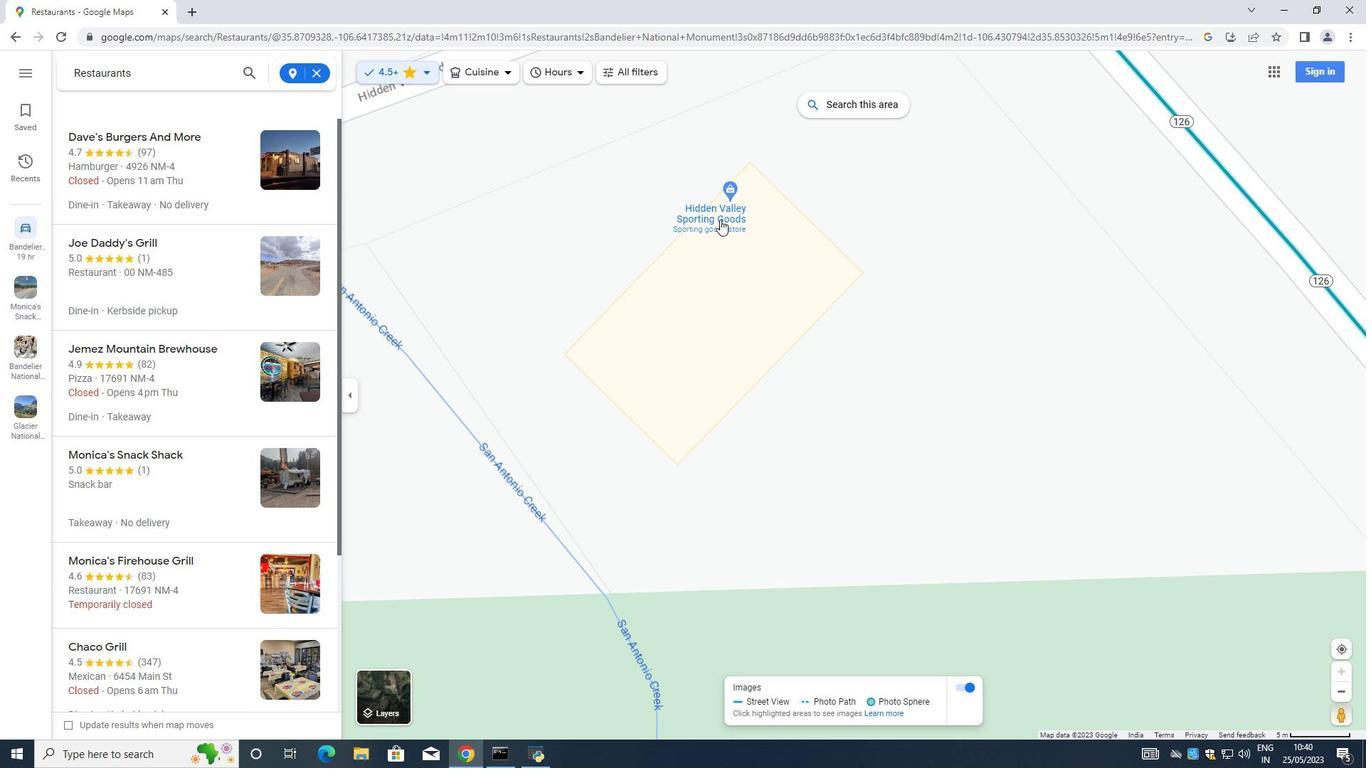 
Action: Mouse scrolled (721, 218) with delta (0, 0)
Screenshot: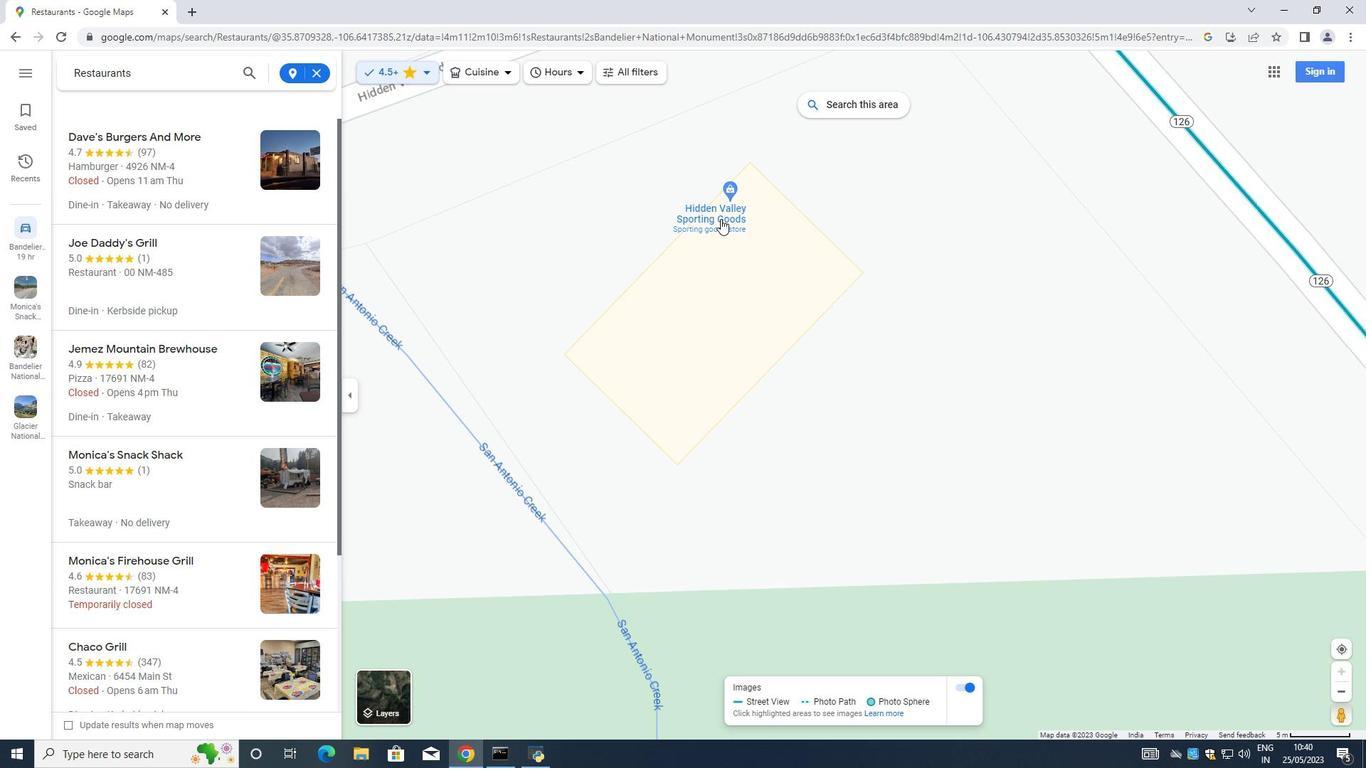 
Action: Mouse scrolled (721, 218) with delta (0, 0)
Screenshot: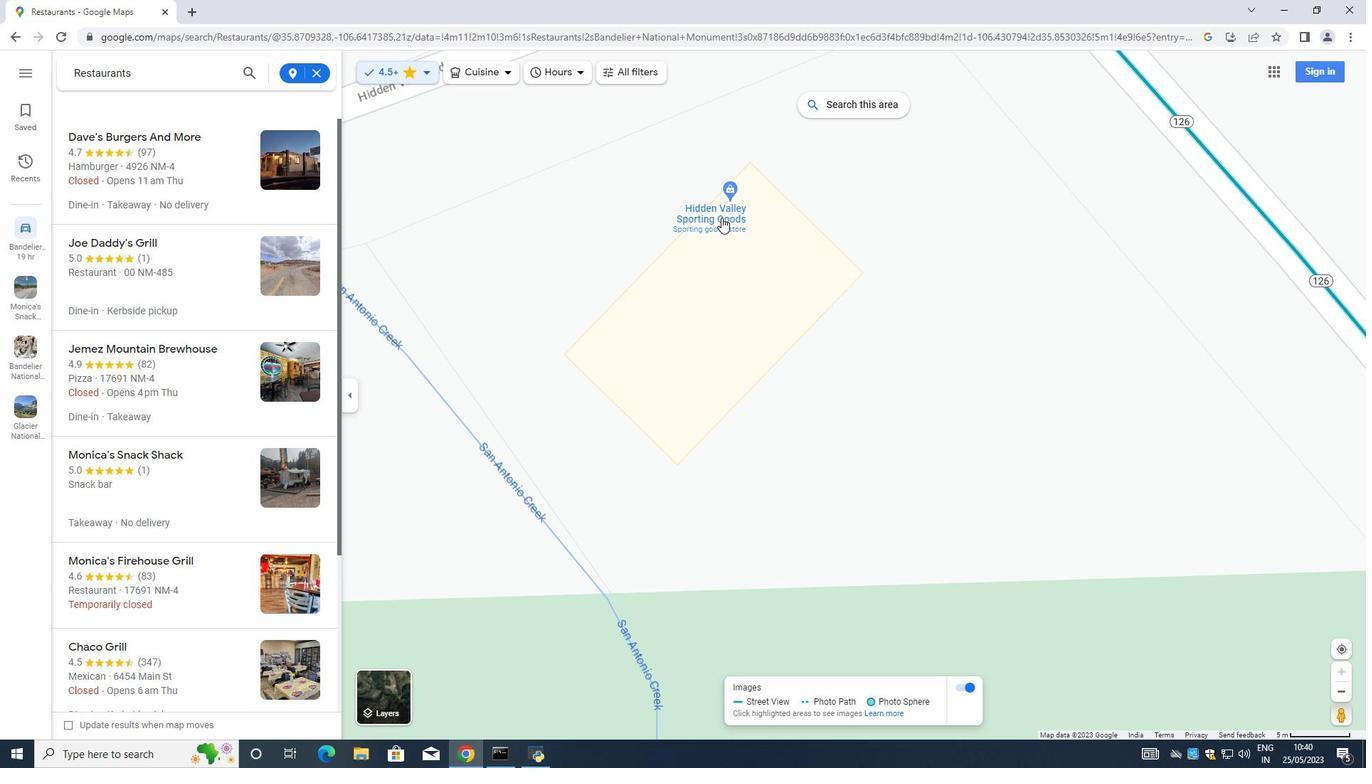 
Action: Mouse scrolled (721, 218) with delta (0, 0)
Screenshot: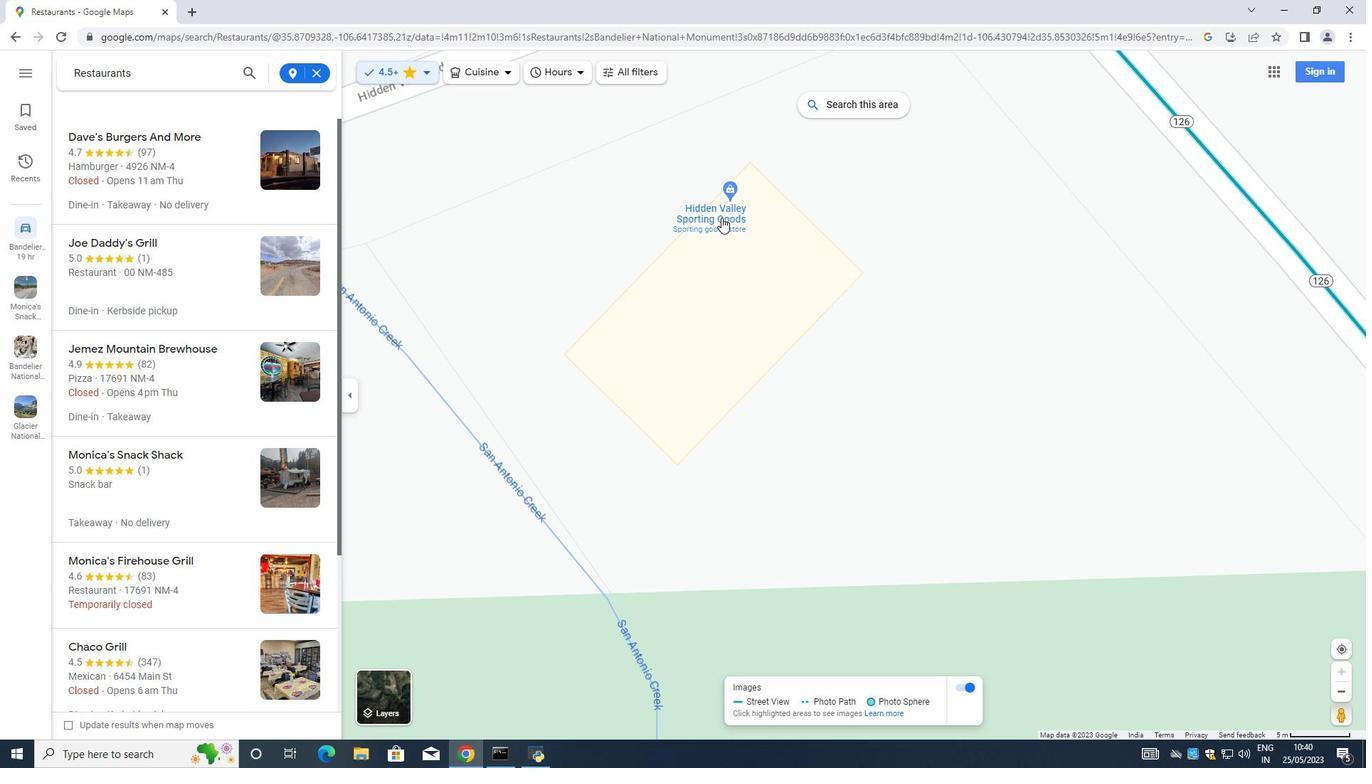 
Action: Mouse scrolled (721, 218) with delta (0, 0)
Screenshot: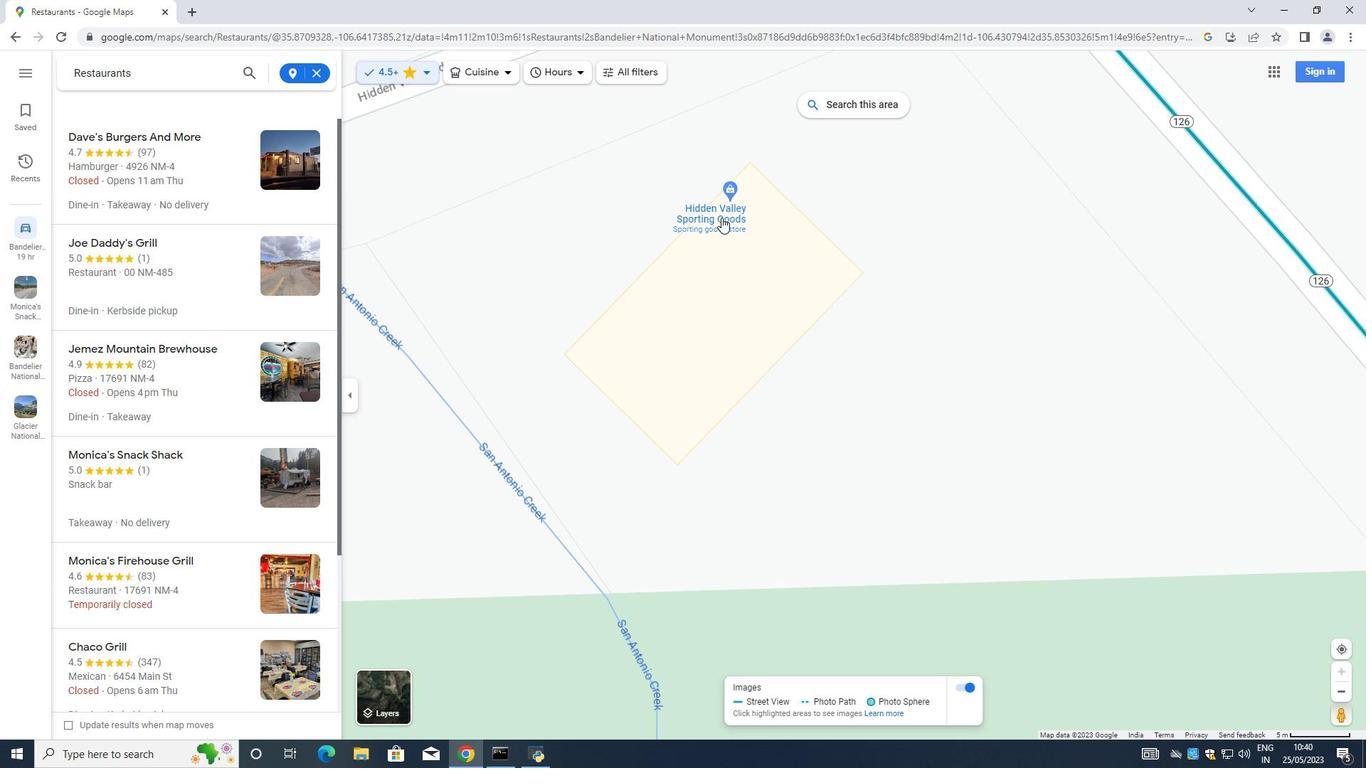 
Action: Mouse moved to (736, 204)
Screenshot: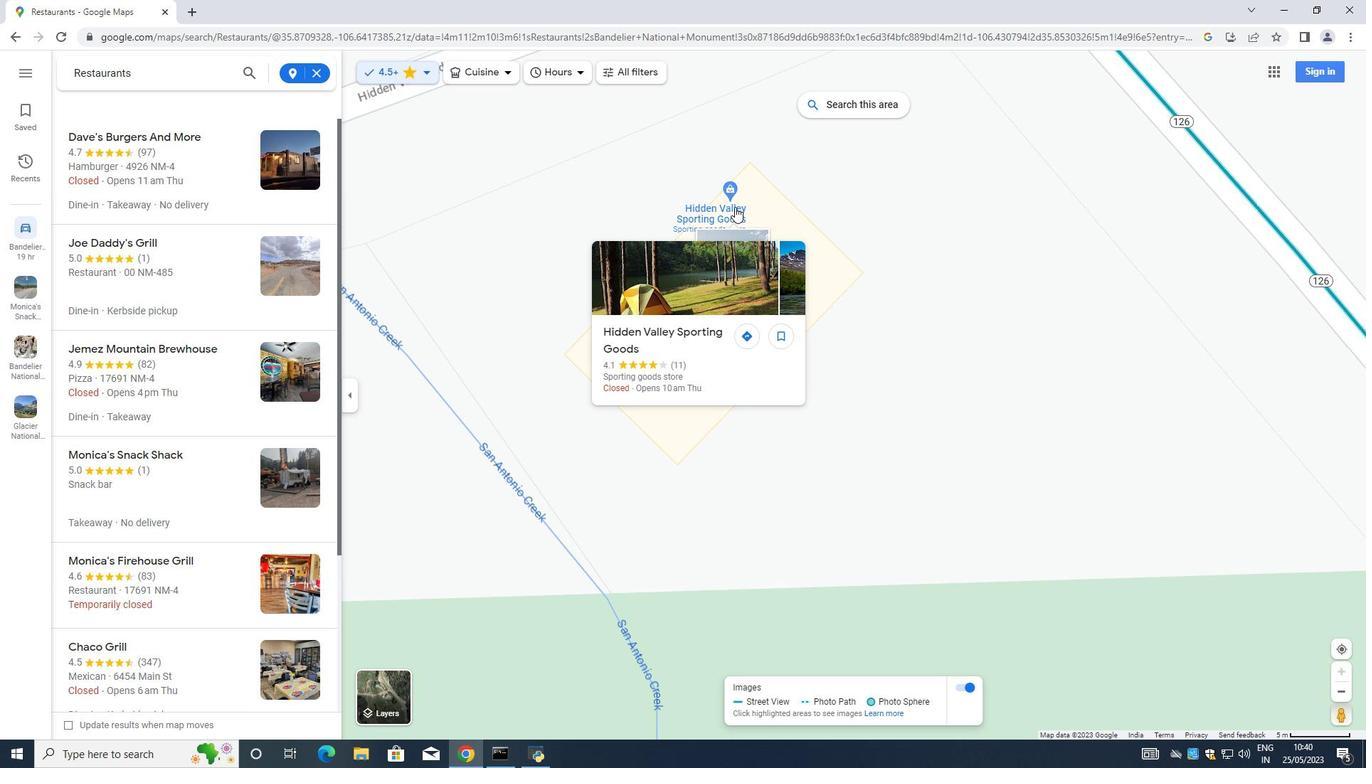 
Action: Mouse pressed left at (736, 204)
Screenshot: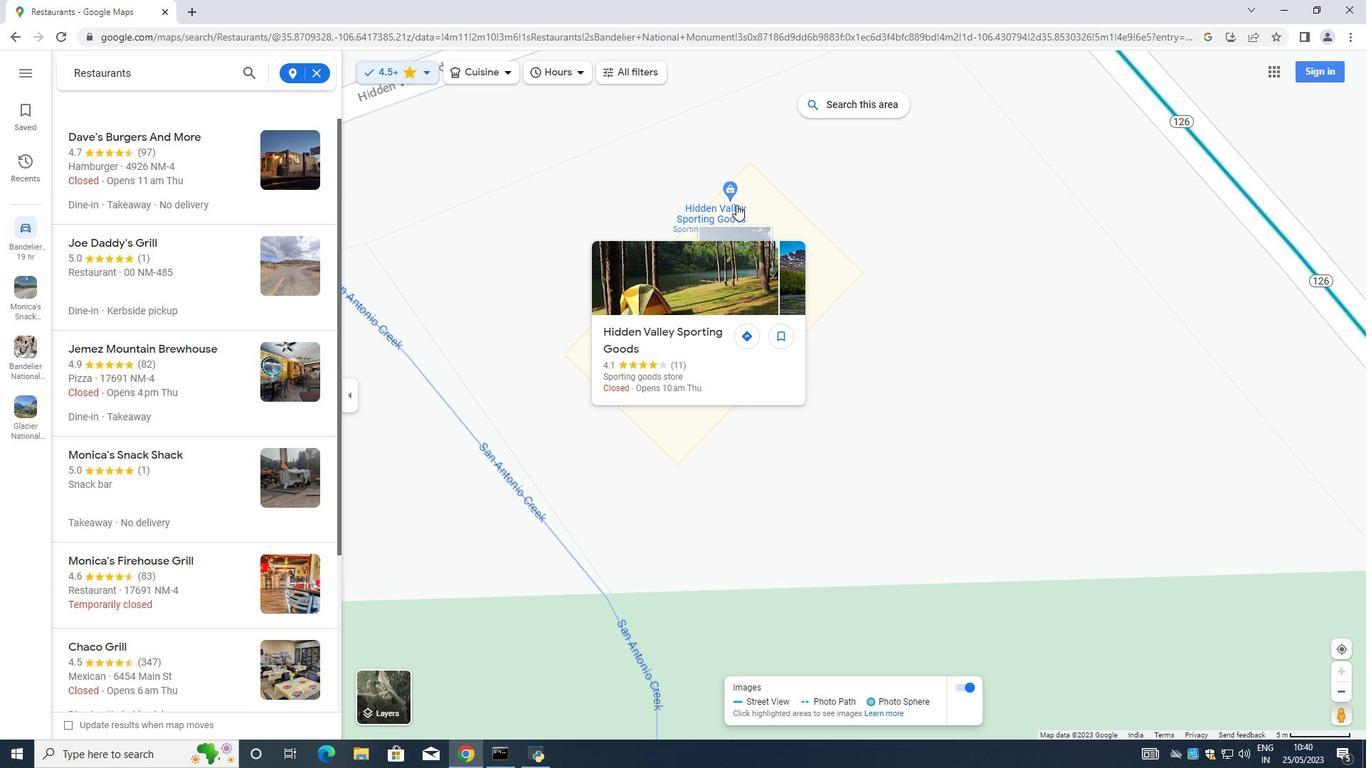 
Action: Mouse moved to (707, 229)
Screenshot: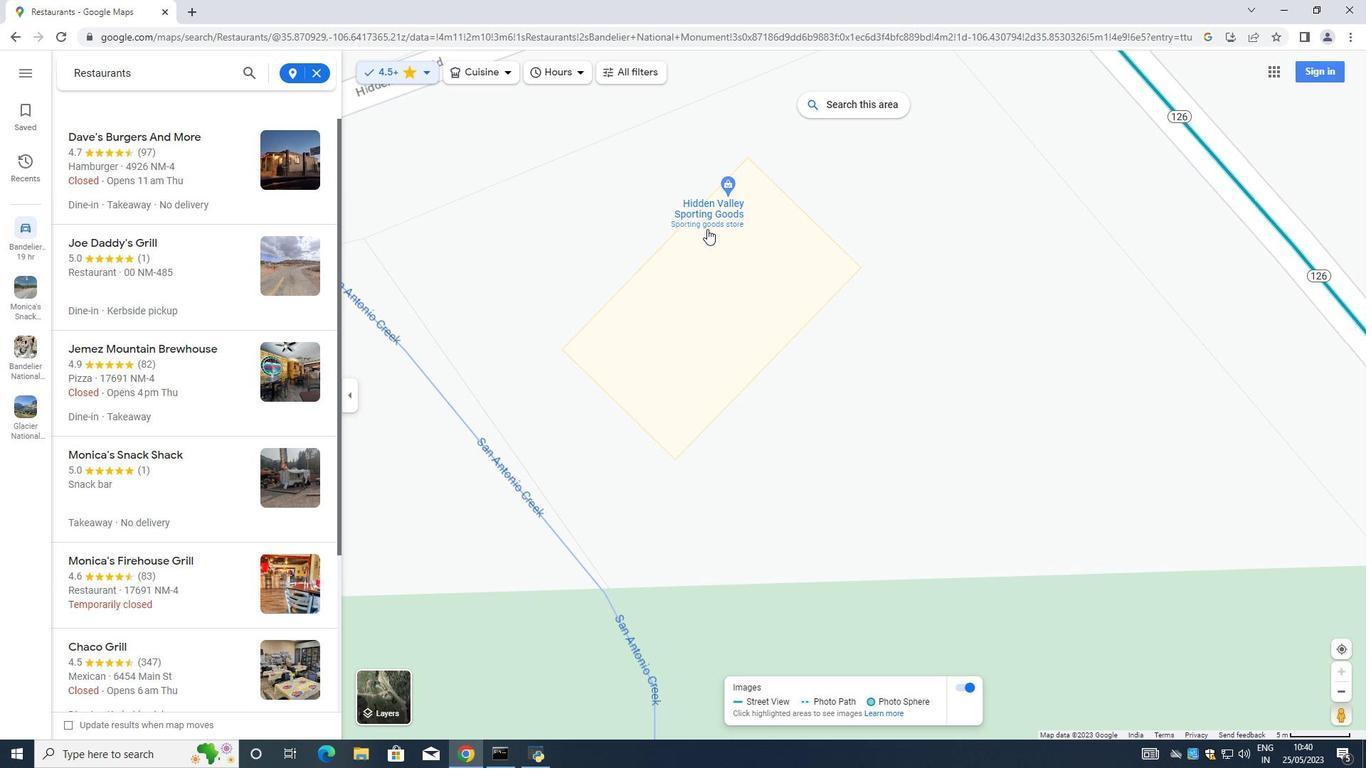 
Action: Mouse scrolled (707, 229) with delta (0, 0)
Screenshot: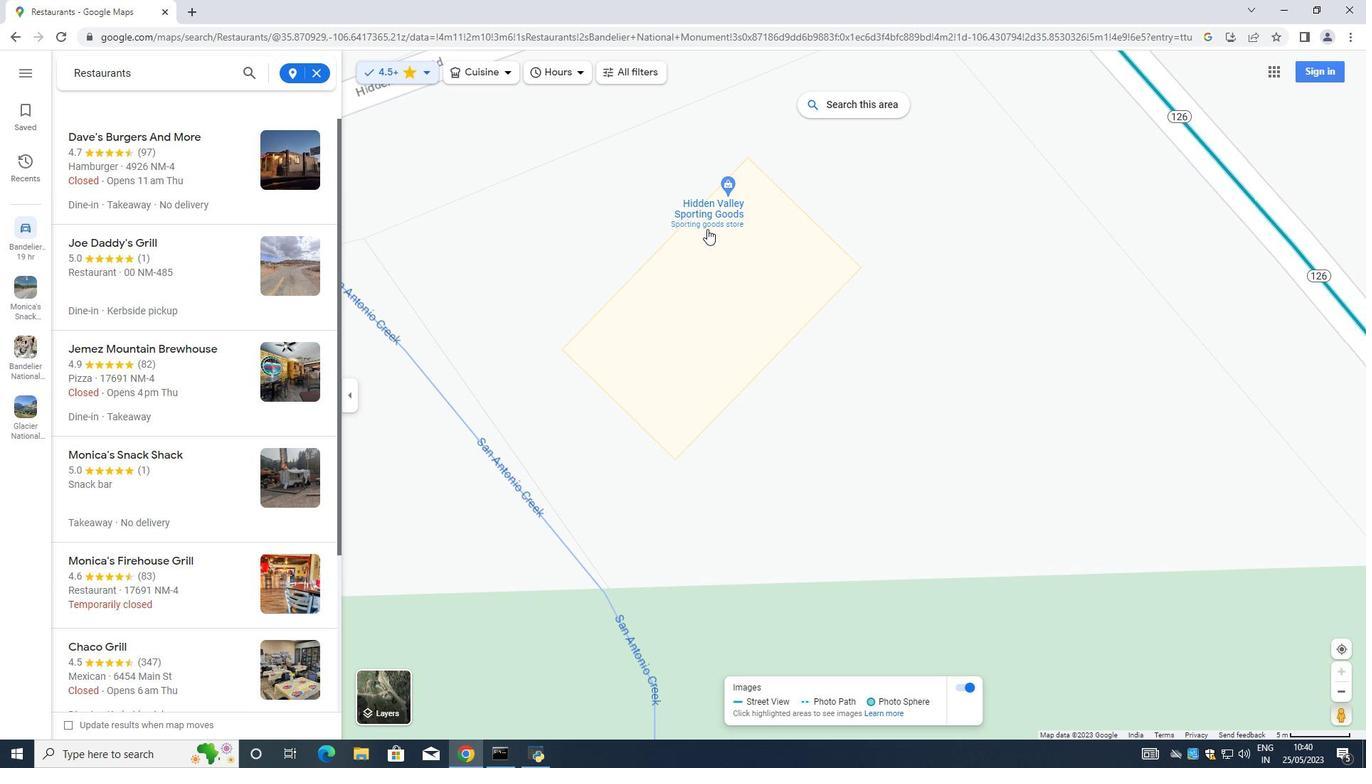 
Action: Mouse moved to (707, 230)
Screenshot: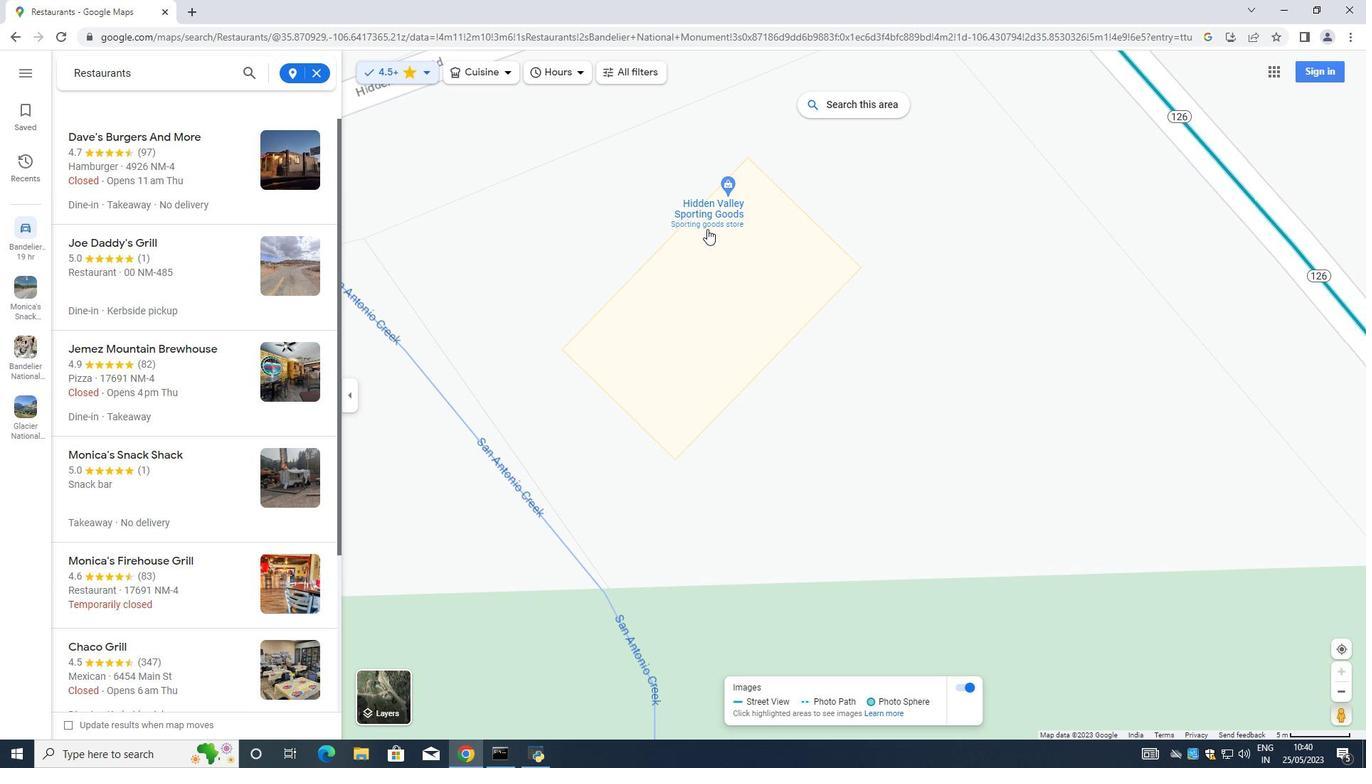 
Action: Mouse scrolled (707, 229) with delta (0, 0)
Screenshot: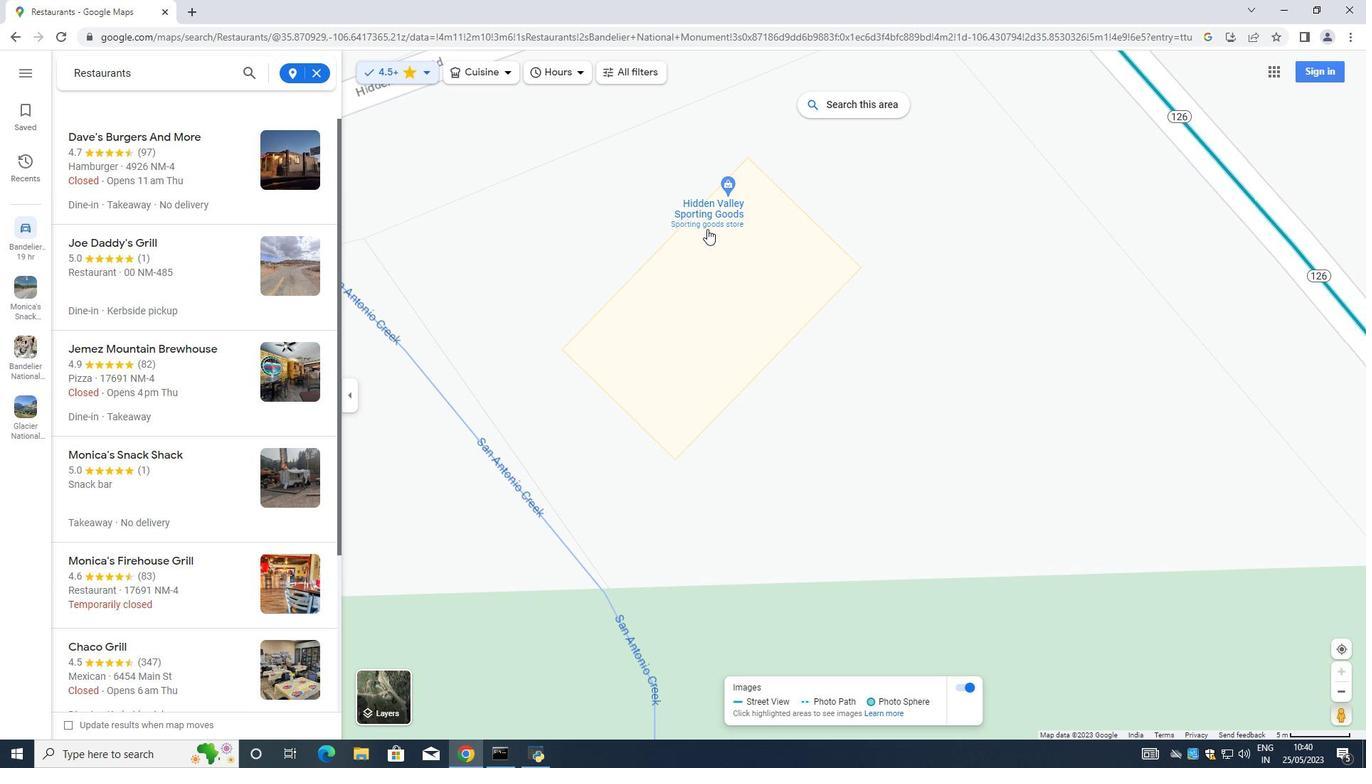
Action: Mouse scrolled (707, 229) with delta (0, 0)
Screenshot: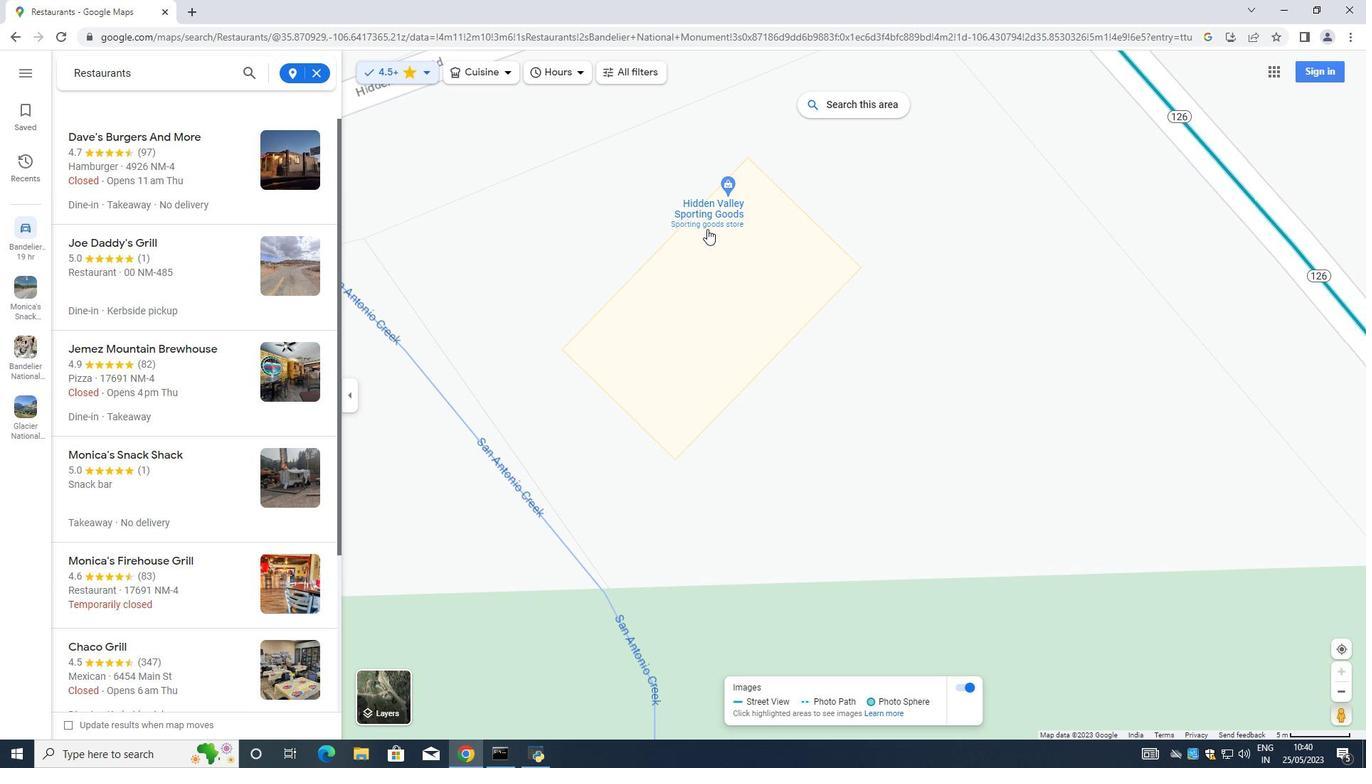 
Action: Mouse scrolled (707, 229) with delta (0, 0)
Screenshot: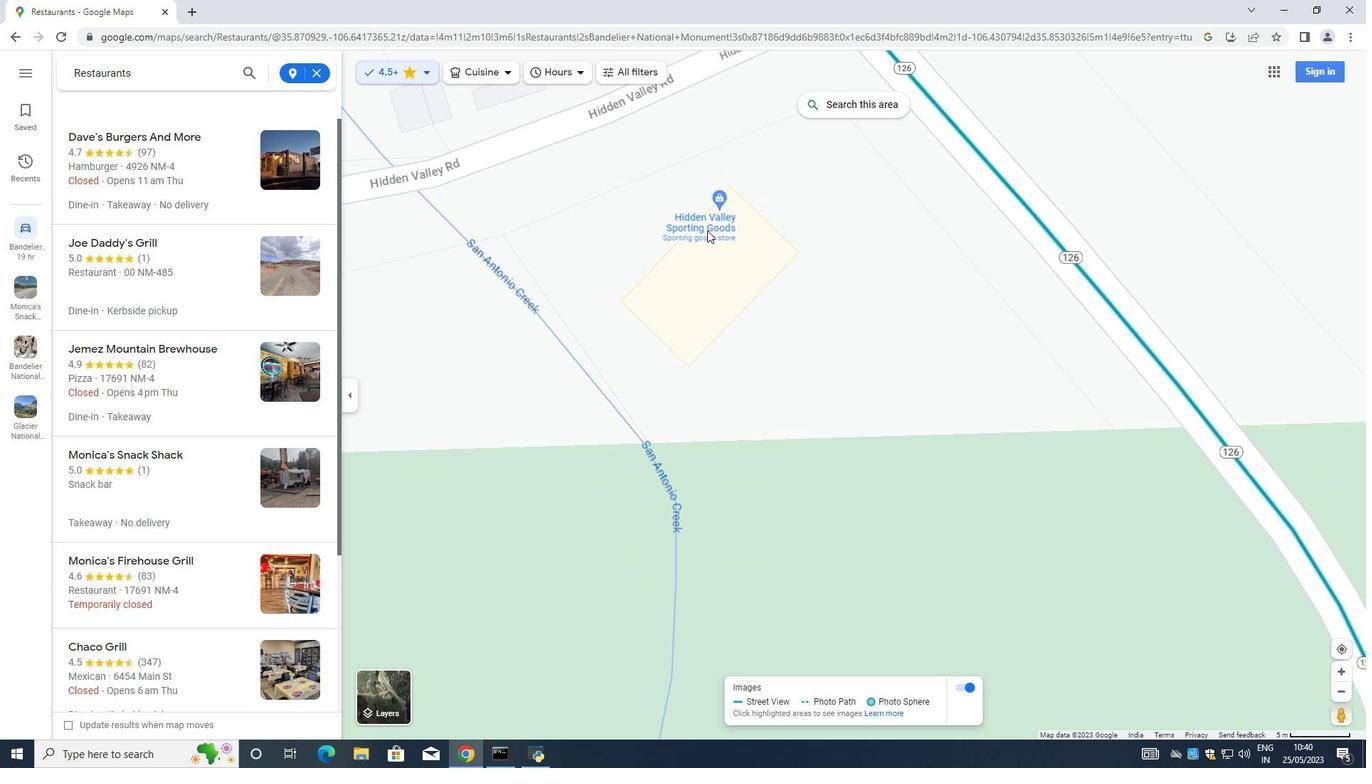 
Action: Mouse scrolled (707, 229) with delta (0, 0)
Screenshot: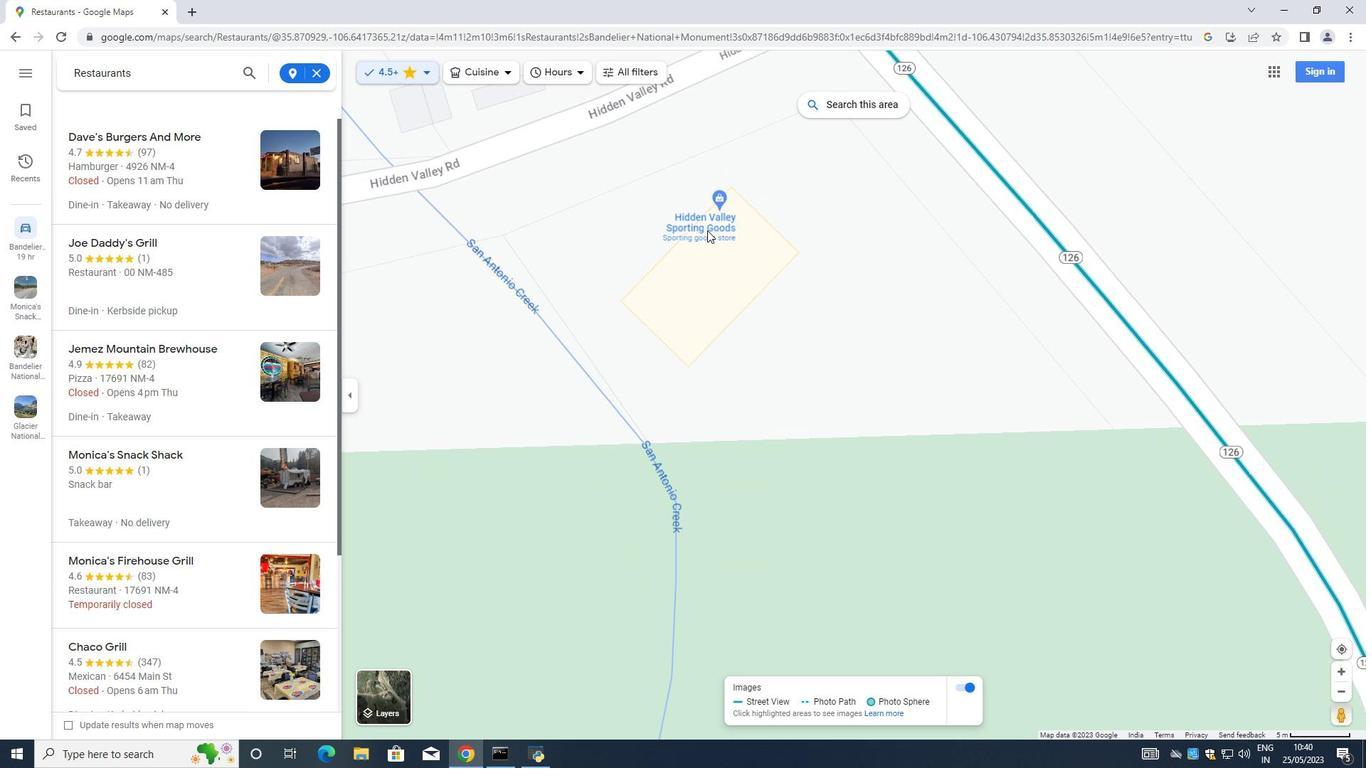 
Action: Mouse scrolled (707, 229) with delta (0, 0)
Screenshot: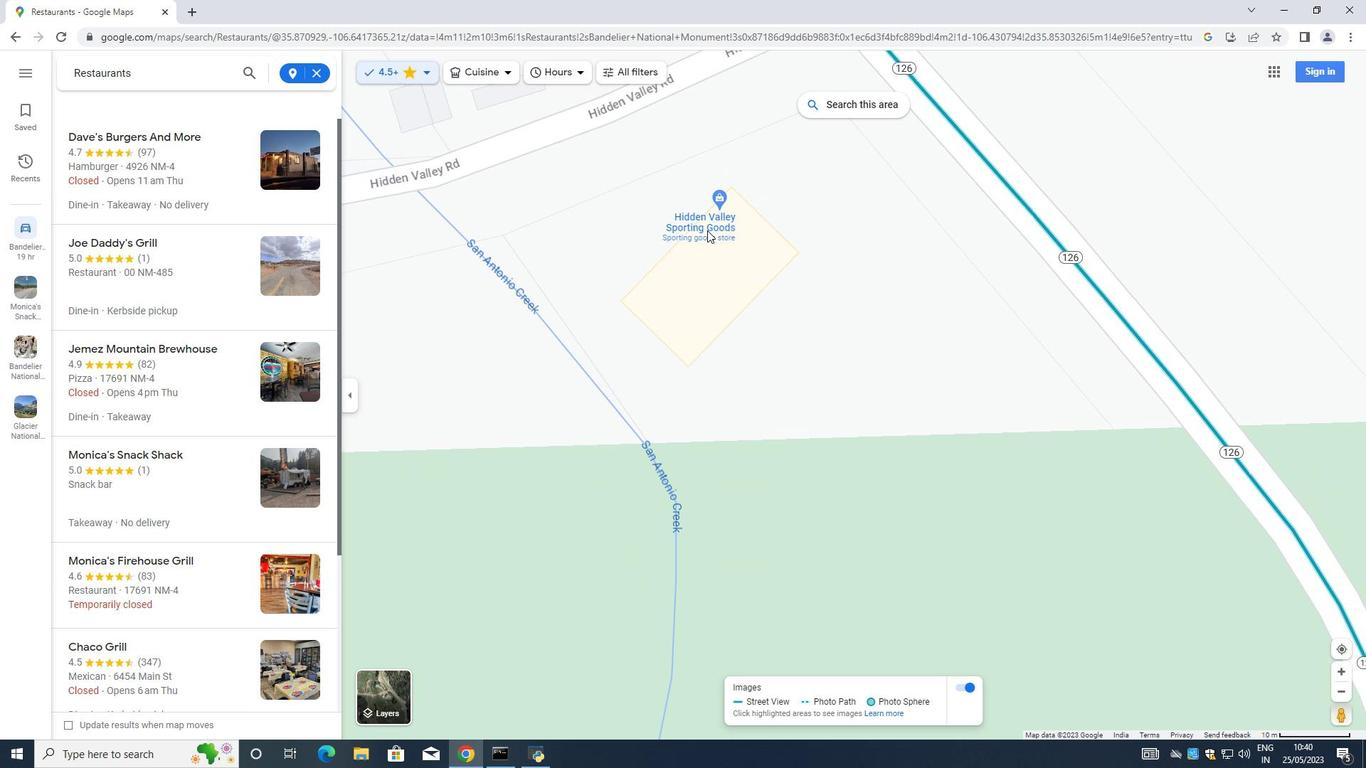 
Action: Mouse scrolled (707, 229) with delta (0, 0)
Screenshot: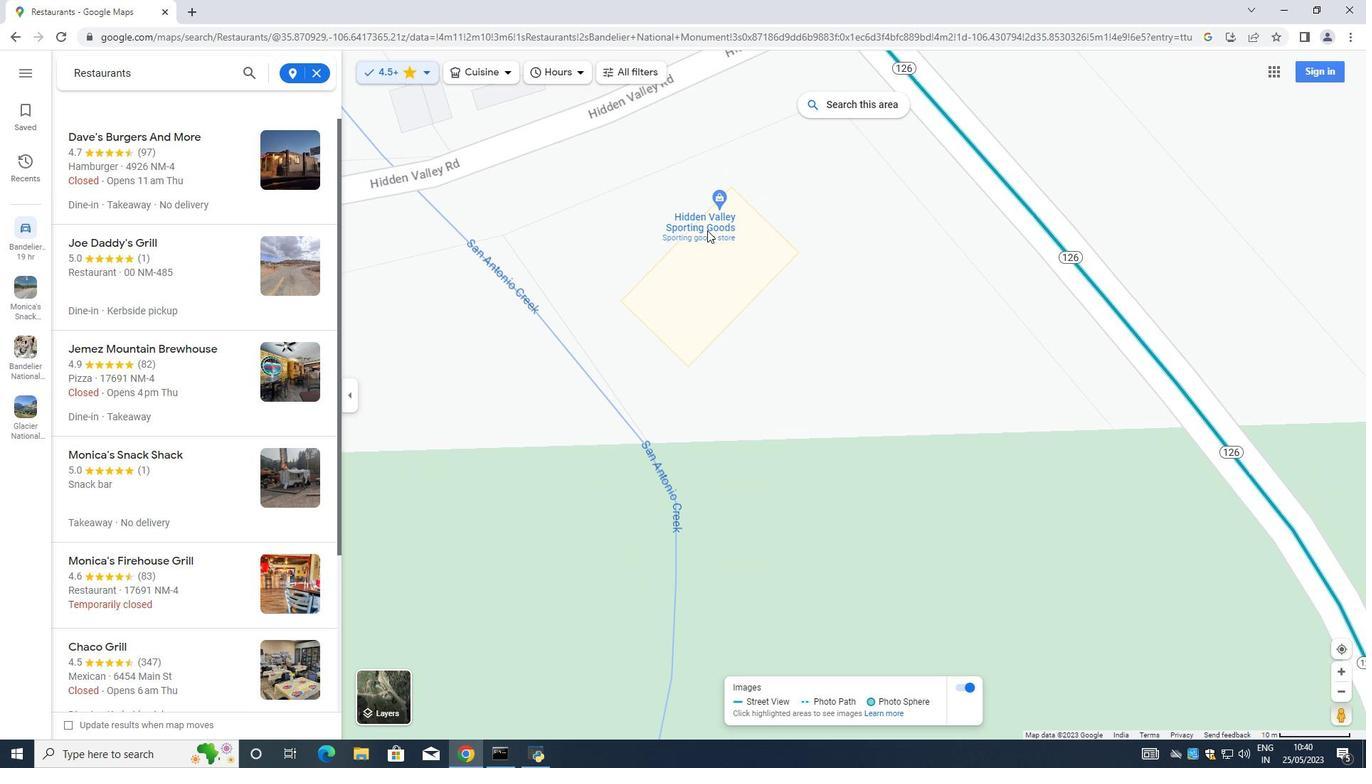 
Action: Mouse scrolled (707, 229) with delta (0, 0)
Screenshot: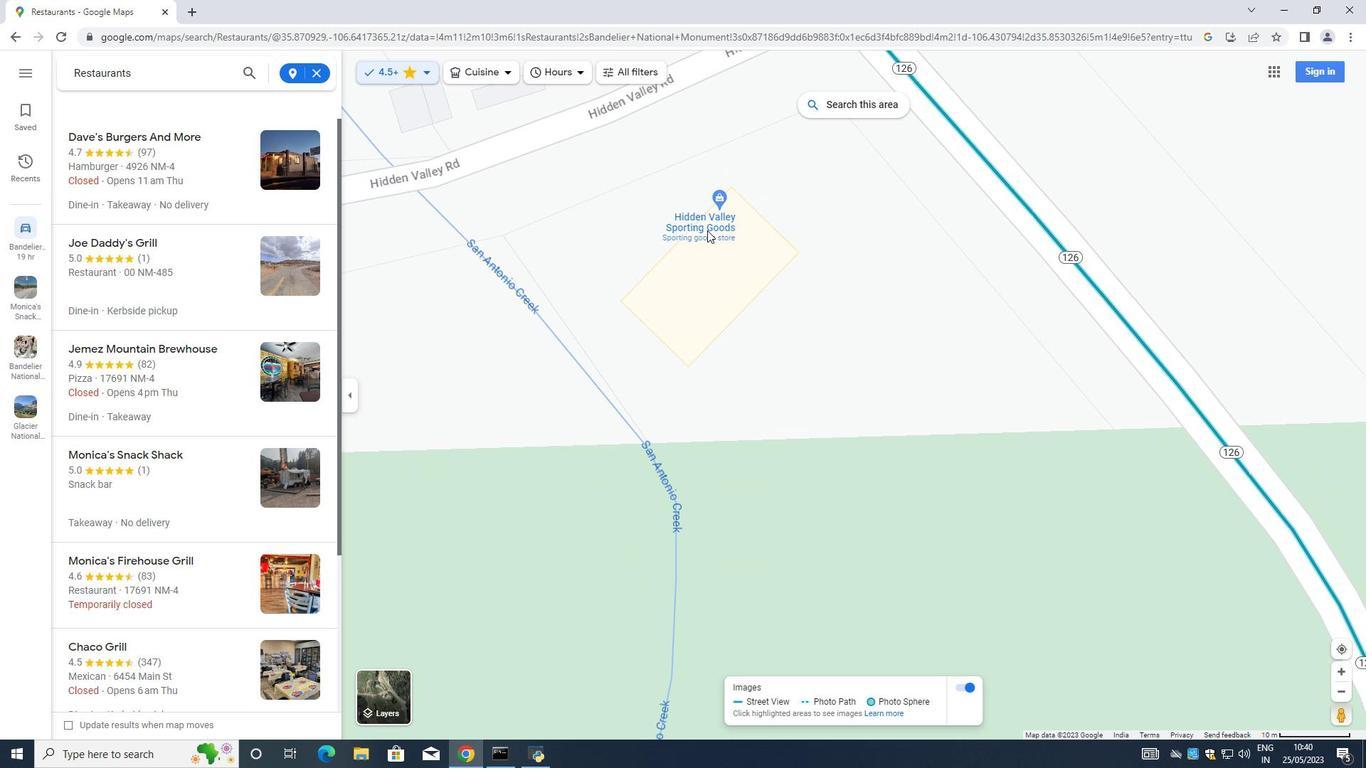 
Action: Mouse scrolled (707, 229) with delta (0, 0)
Screenshot: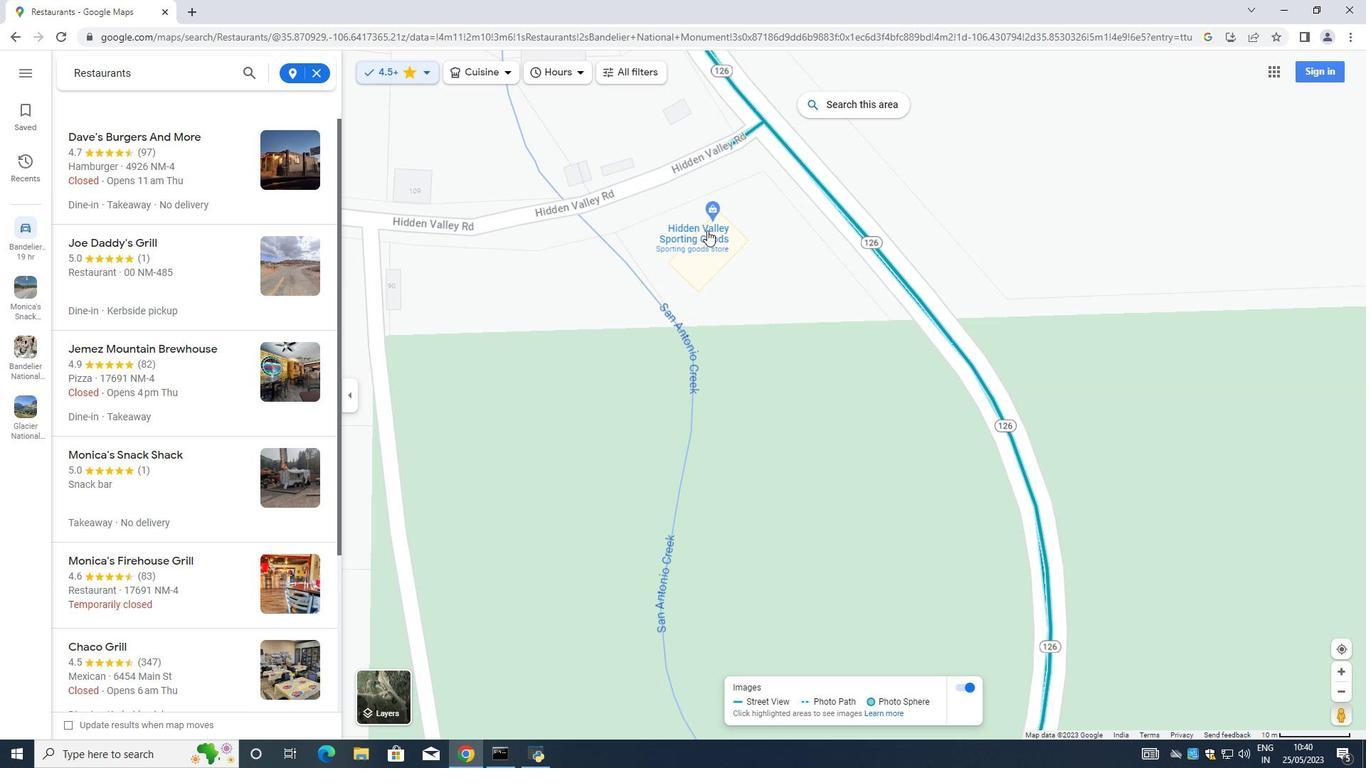 
Action: Mouse scrolled (707, 229) with delta (0, 0)
Screenshot: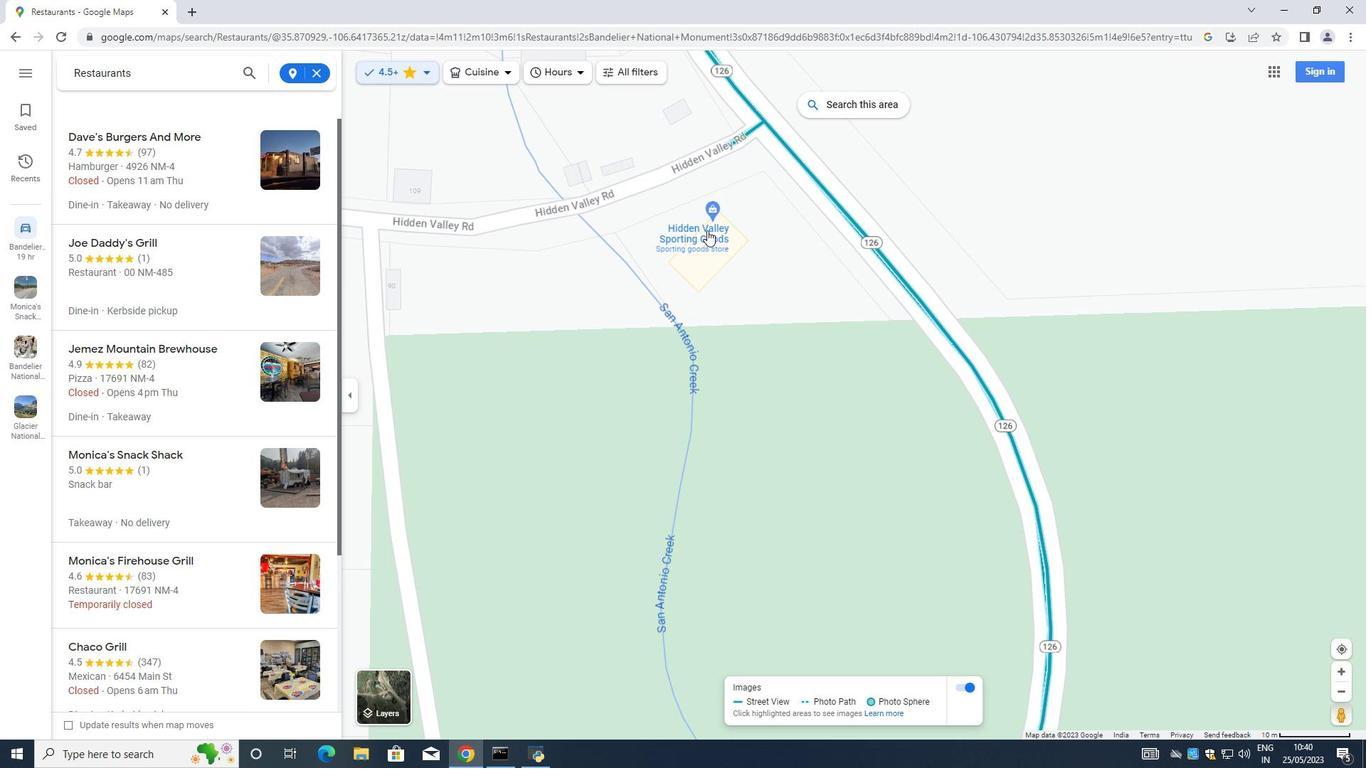 
Action: Mouse scrolled (707, 229) with delta (0, 0)
Screenshot: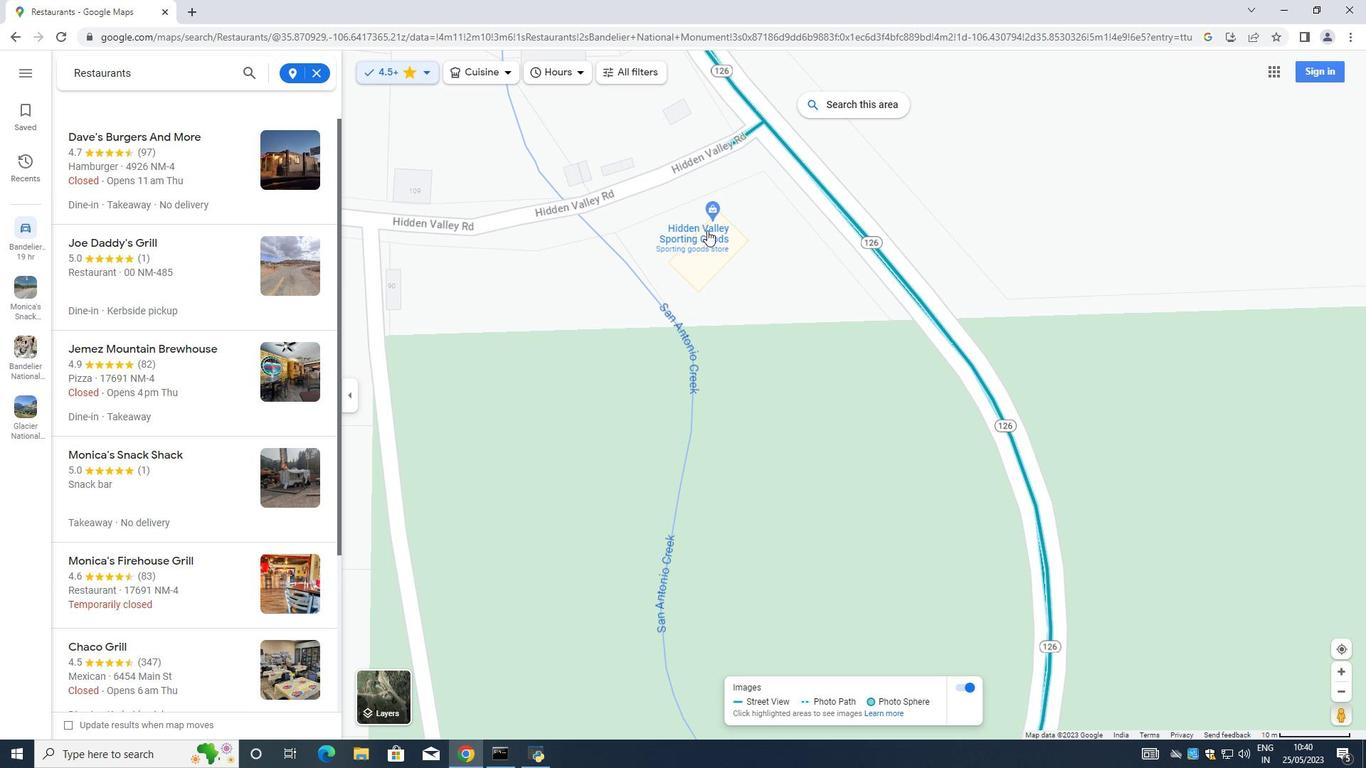 
Action: Mouse scrolled (707, 229) with delta (0, 0)
Screenshot: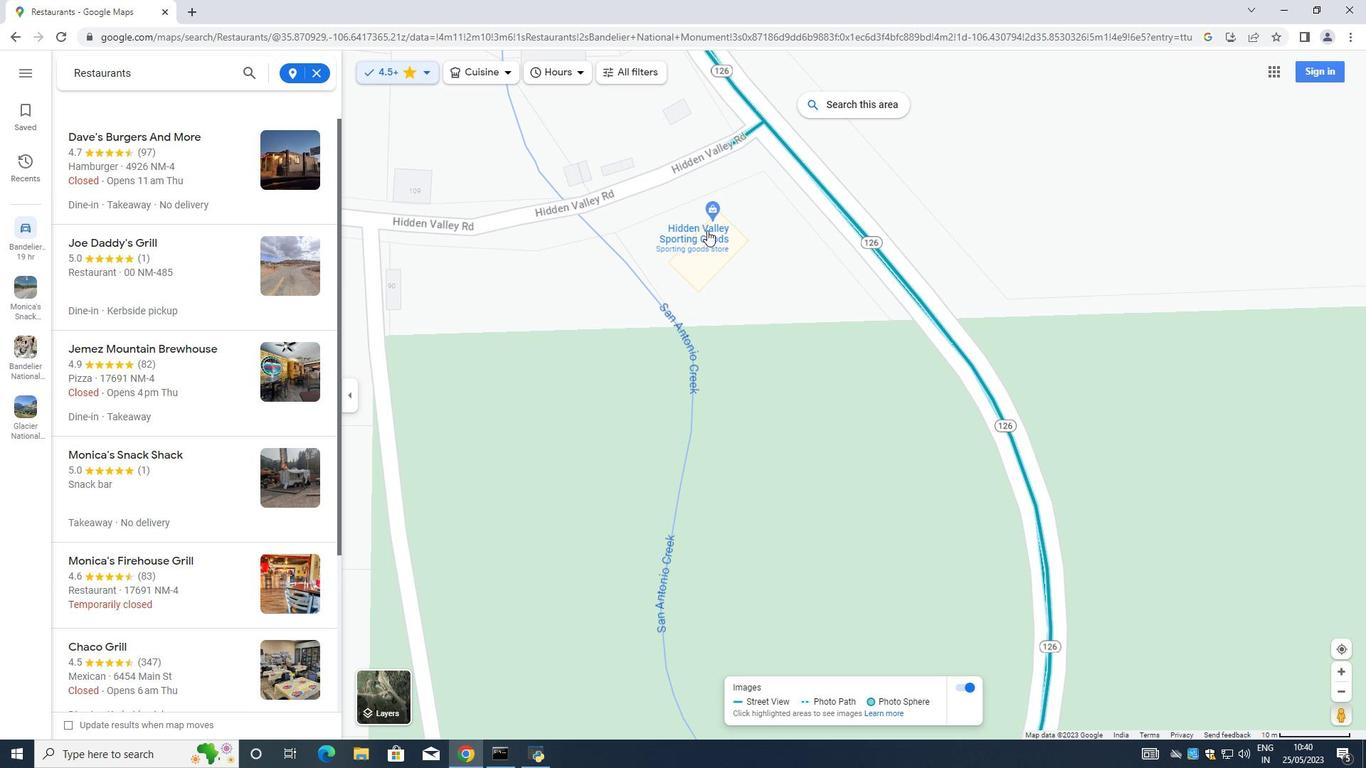 
Action: Mouse scrolled (707, 229) with delta (0, 0)
Screenshot: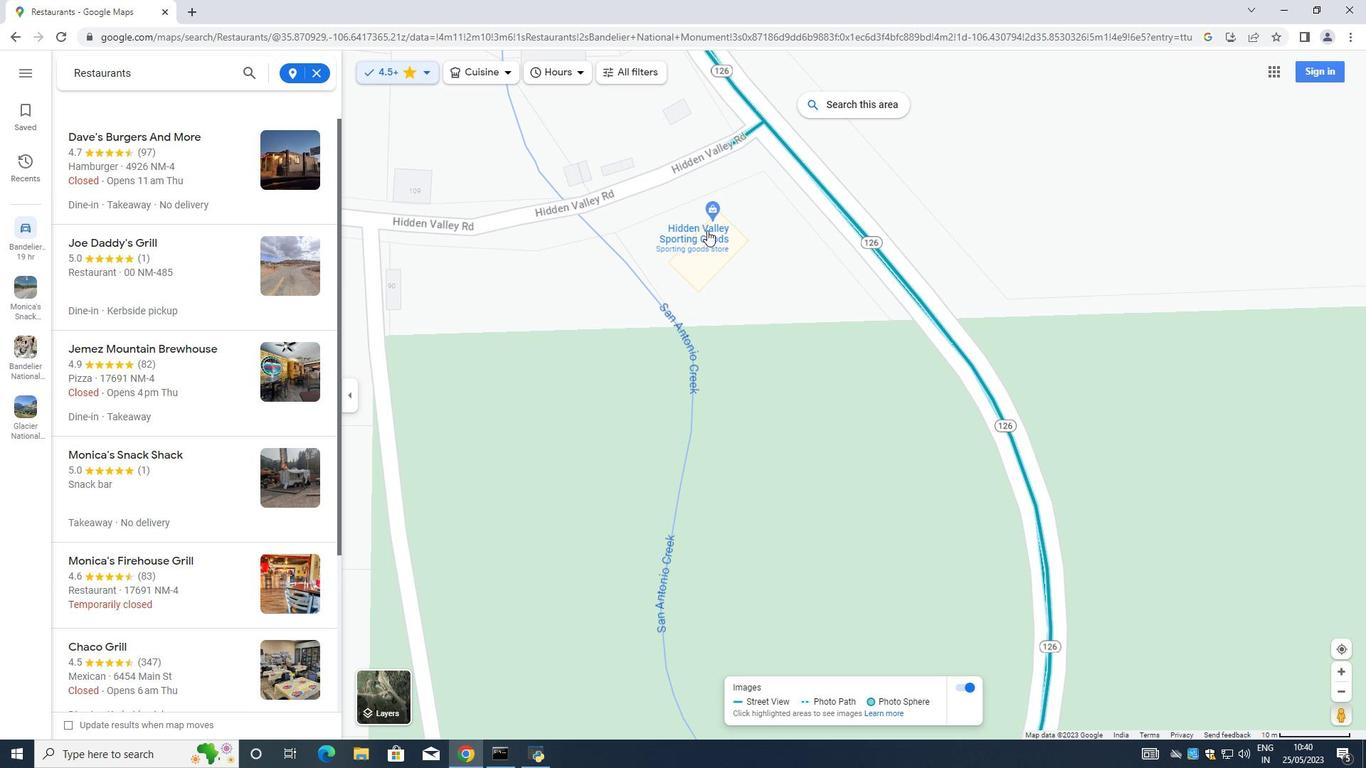 
Action: Mouse scrolled (707, 229) with delta (0, 0)
Screenshot: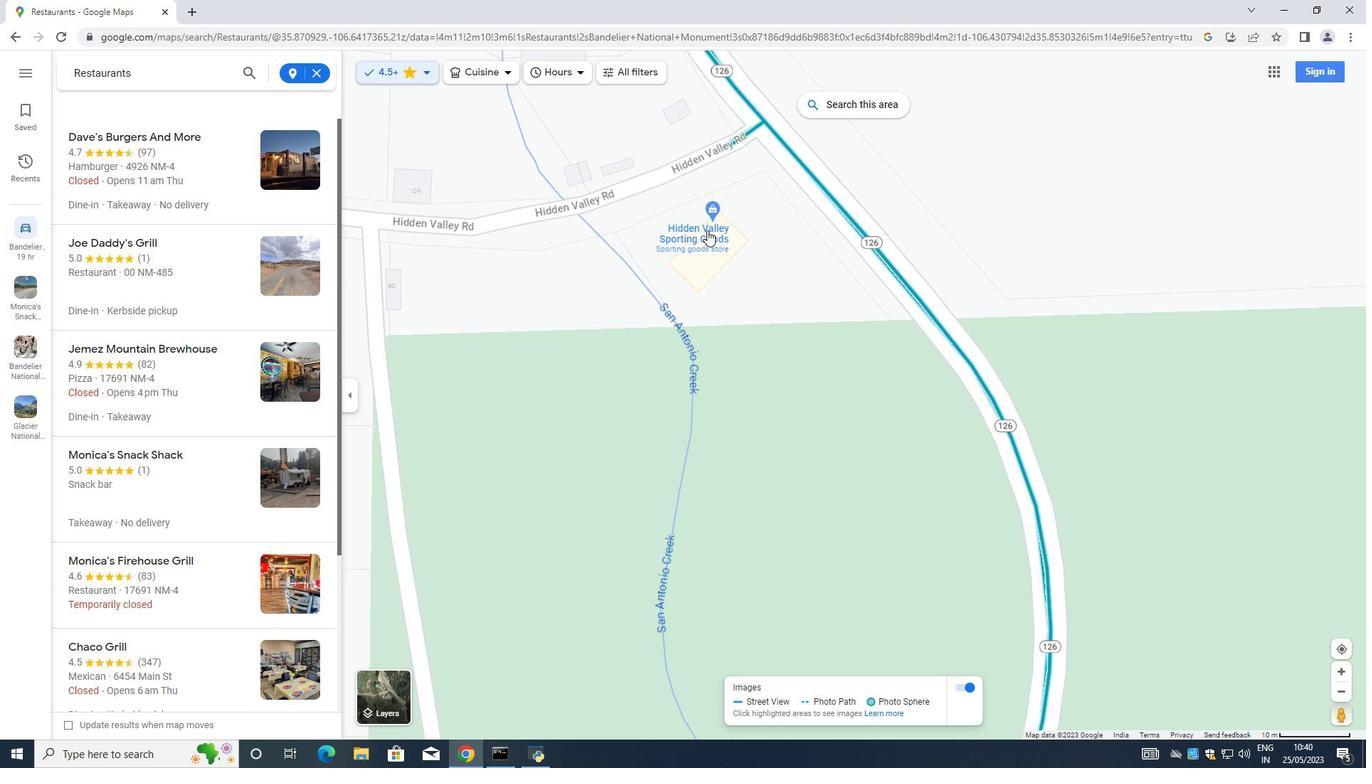 
Action: Mouse scrolled (707, 229) with delta (0, 0)
Screenshot: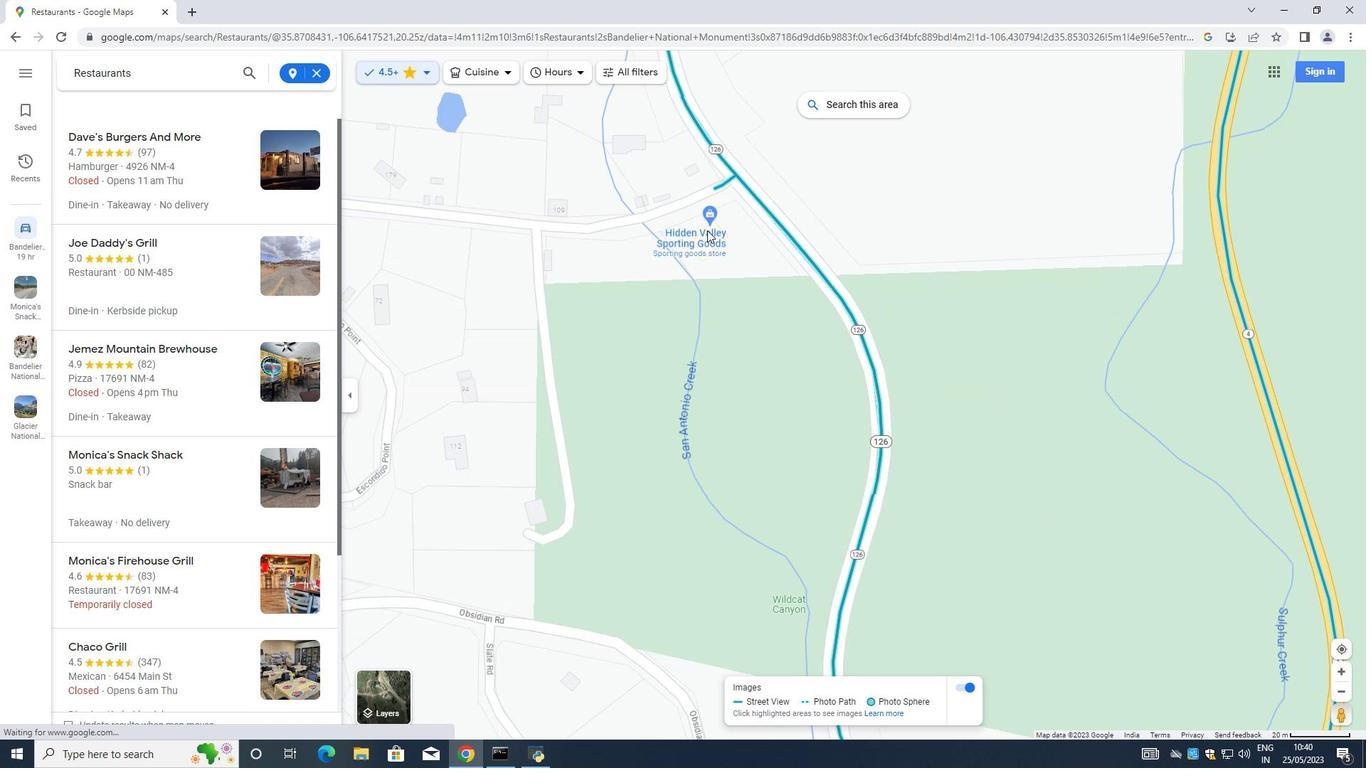 
Action: Mouse scrolled (707, 229) with delta (0, 0)
Screenshot: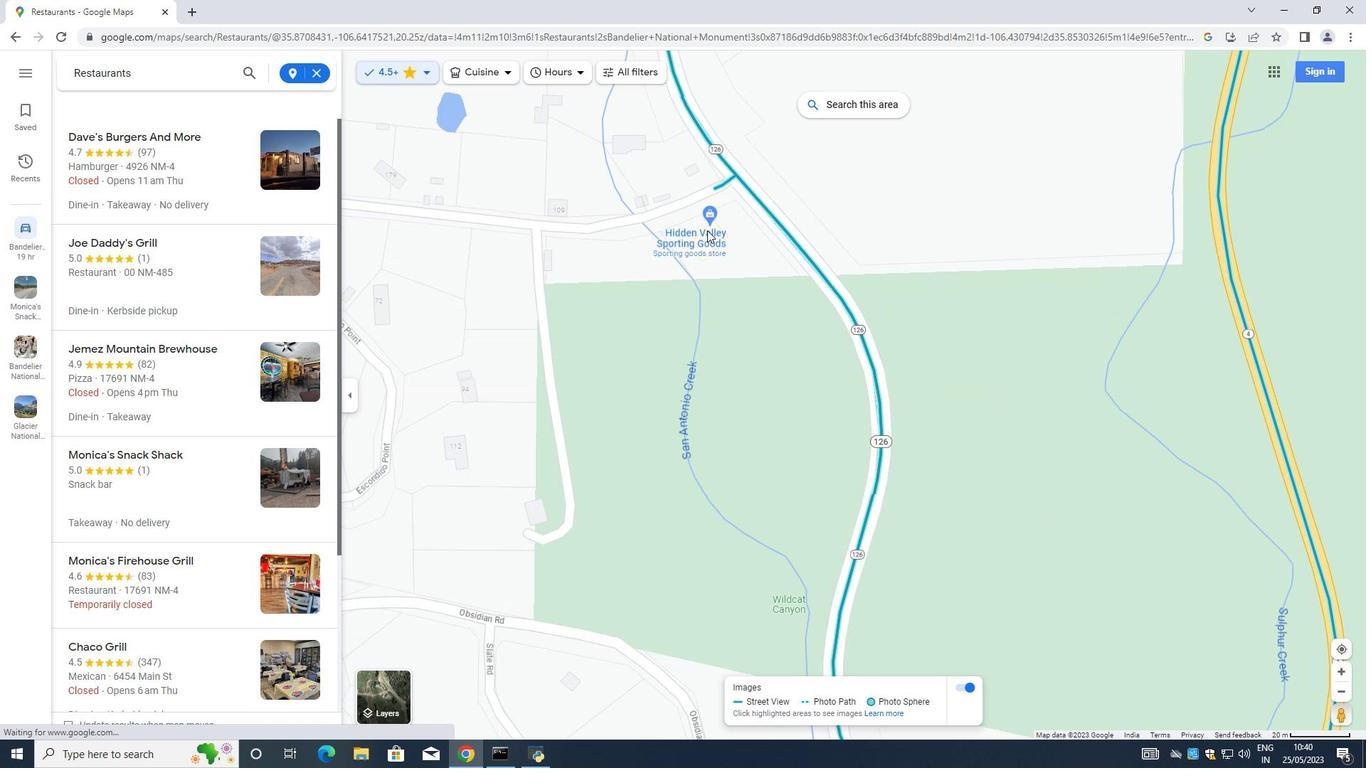 
Action: Mouse scrolled (707, 229) with delta (0, 0)
Screenshot: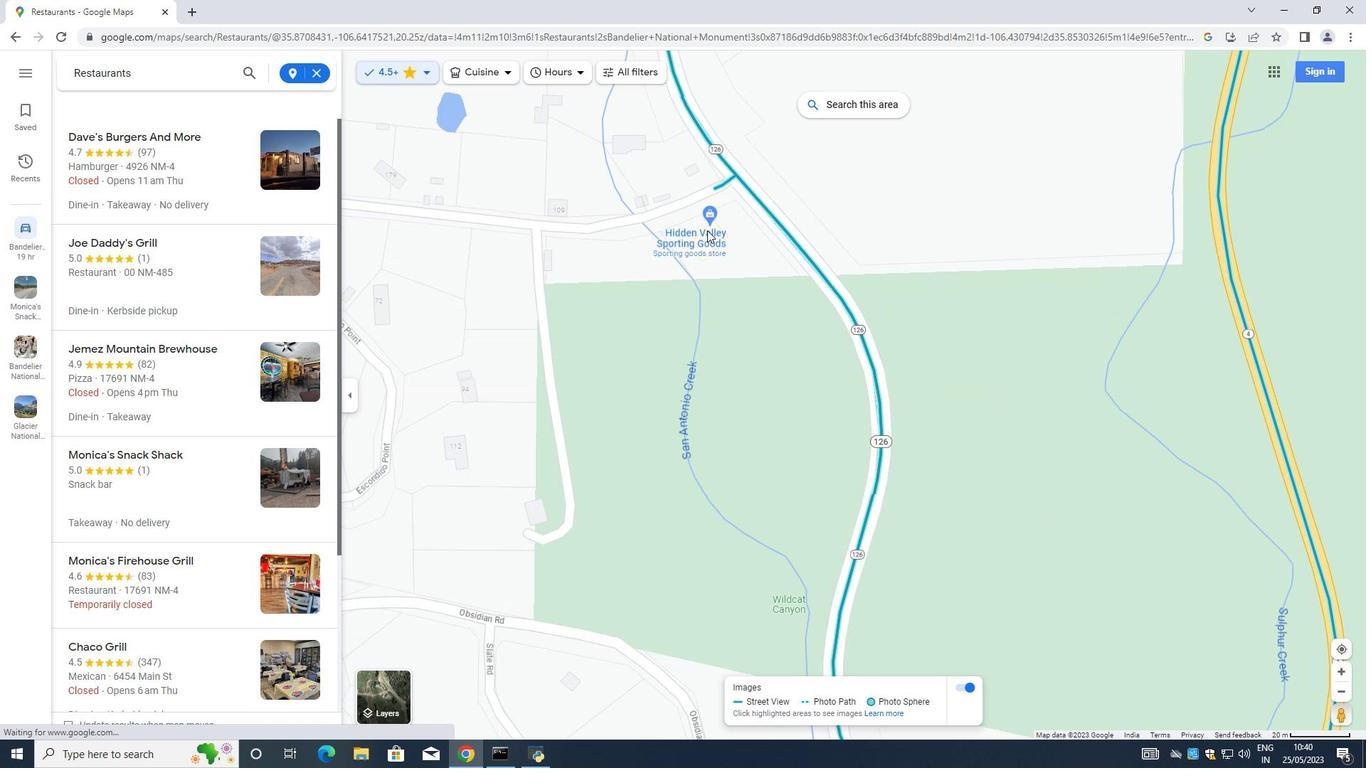
Action: Mouse scrolled (707, 229) with delta (0, 0)
Screenshot: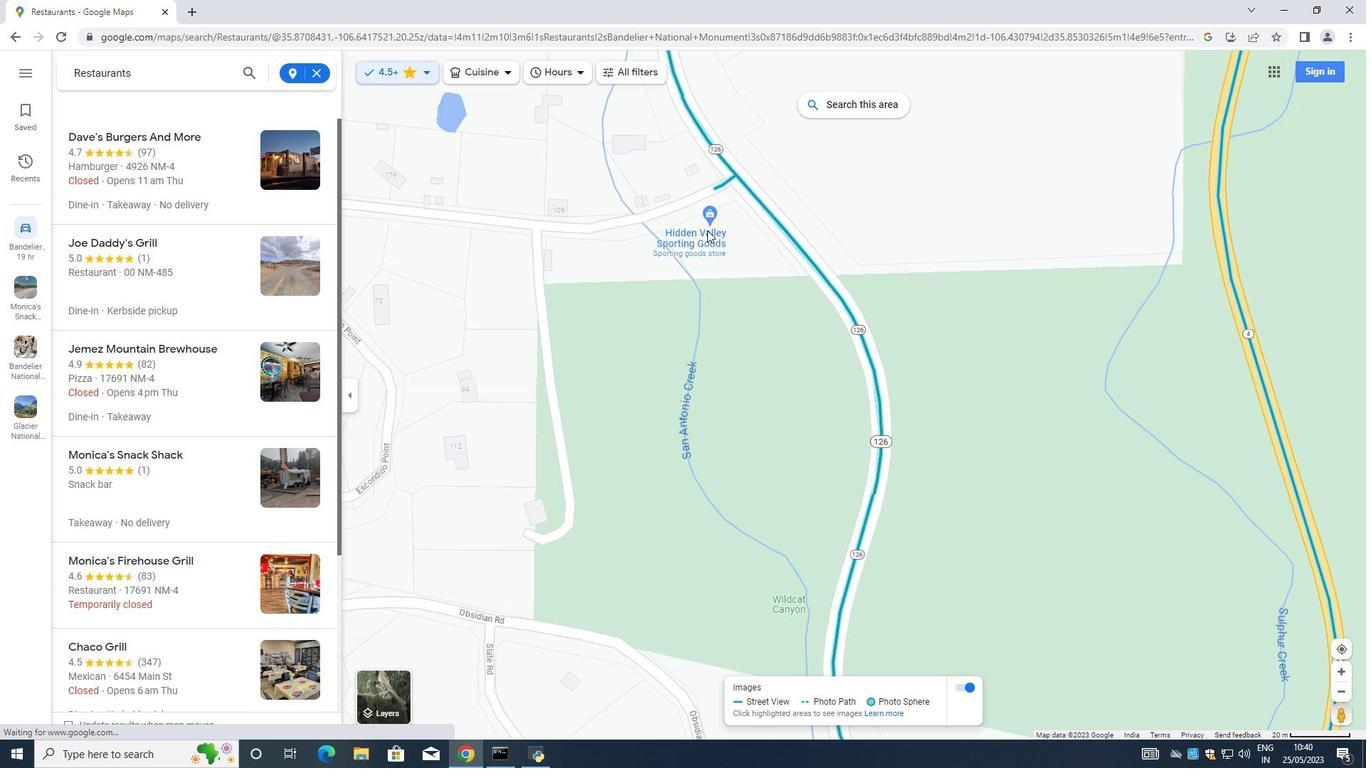 
Action: Mouse scrolled (707, 229) with delta (0, 0)
Screenshot: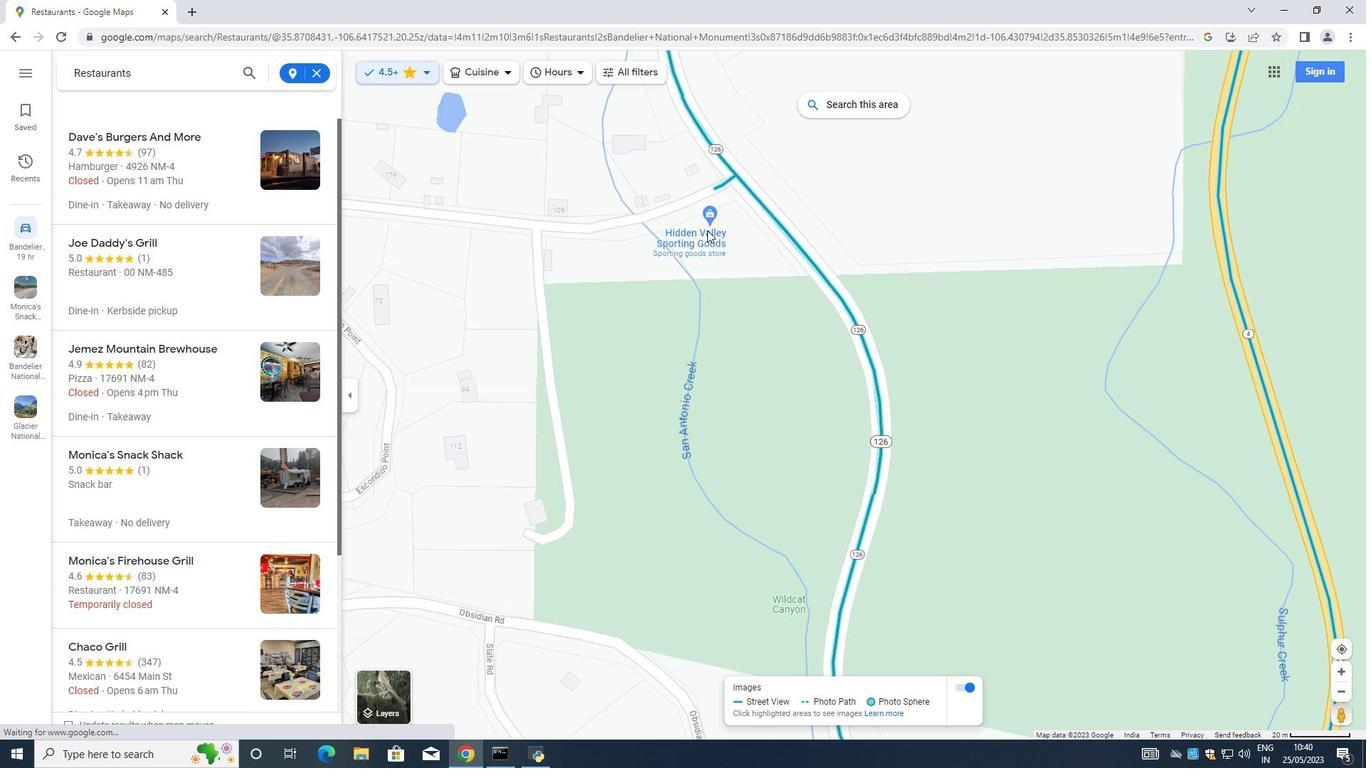 
Action: Mouse moved to (706, 231)
Screenshot: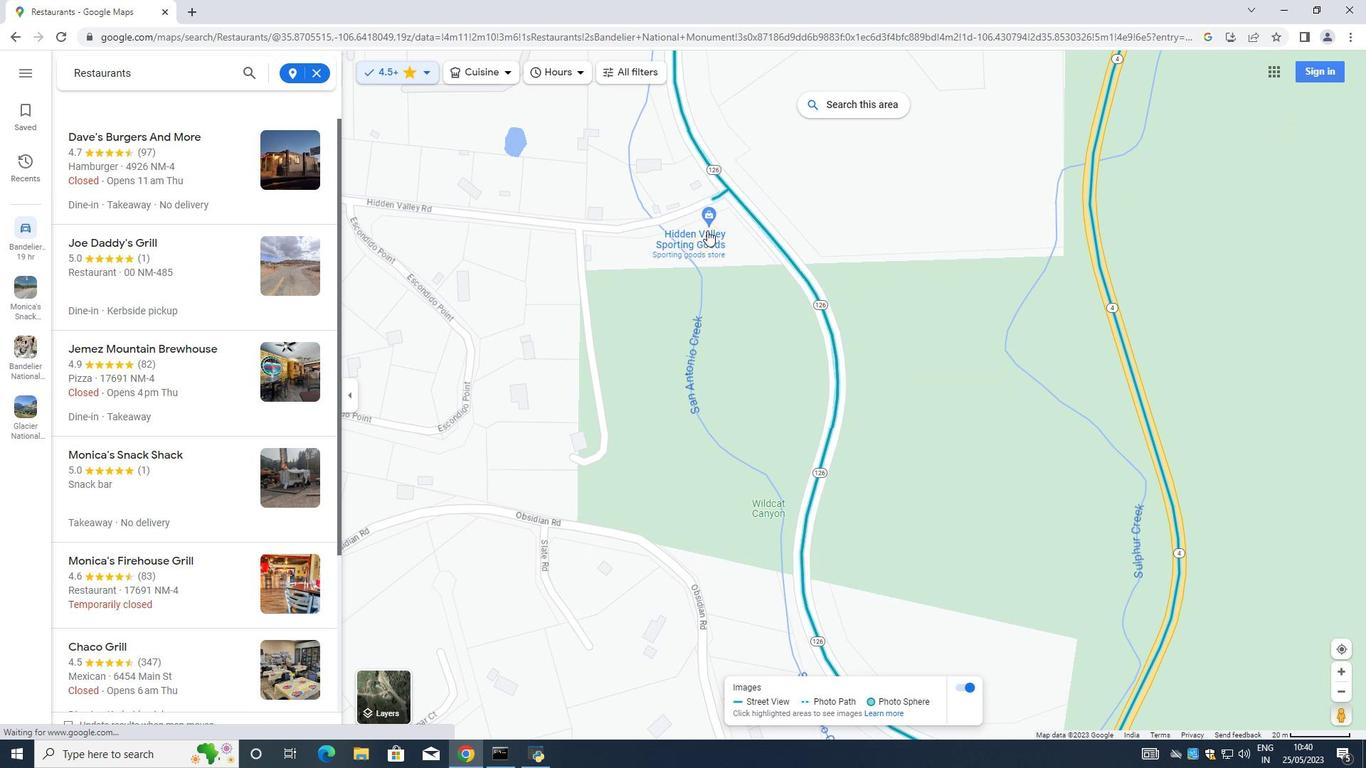 
Action: Mouse scrolled (706, 230) with delta (0, 0)
Screenshot: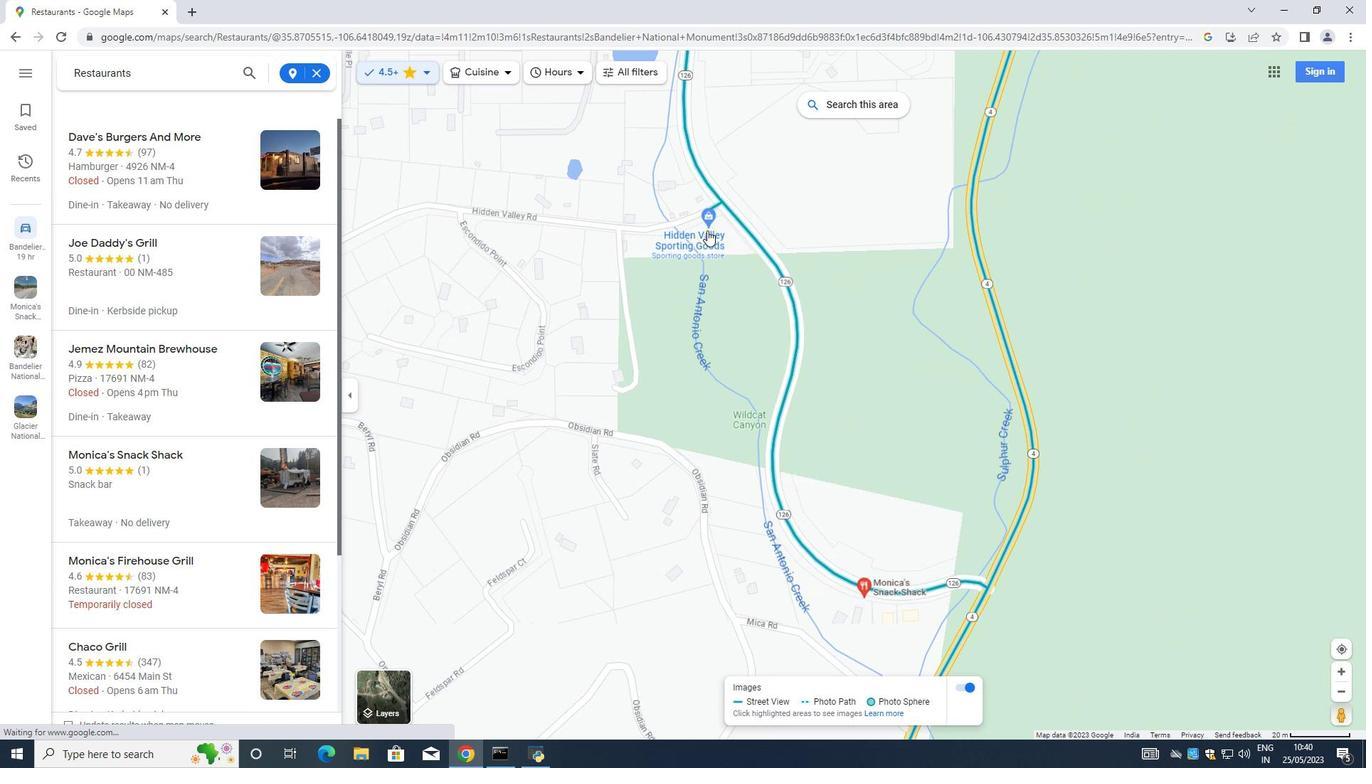 
Action: Mouse moved to (706, 231)
Screenshot: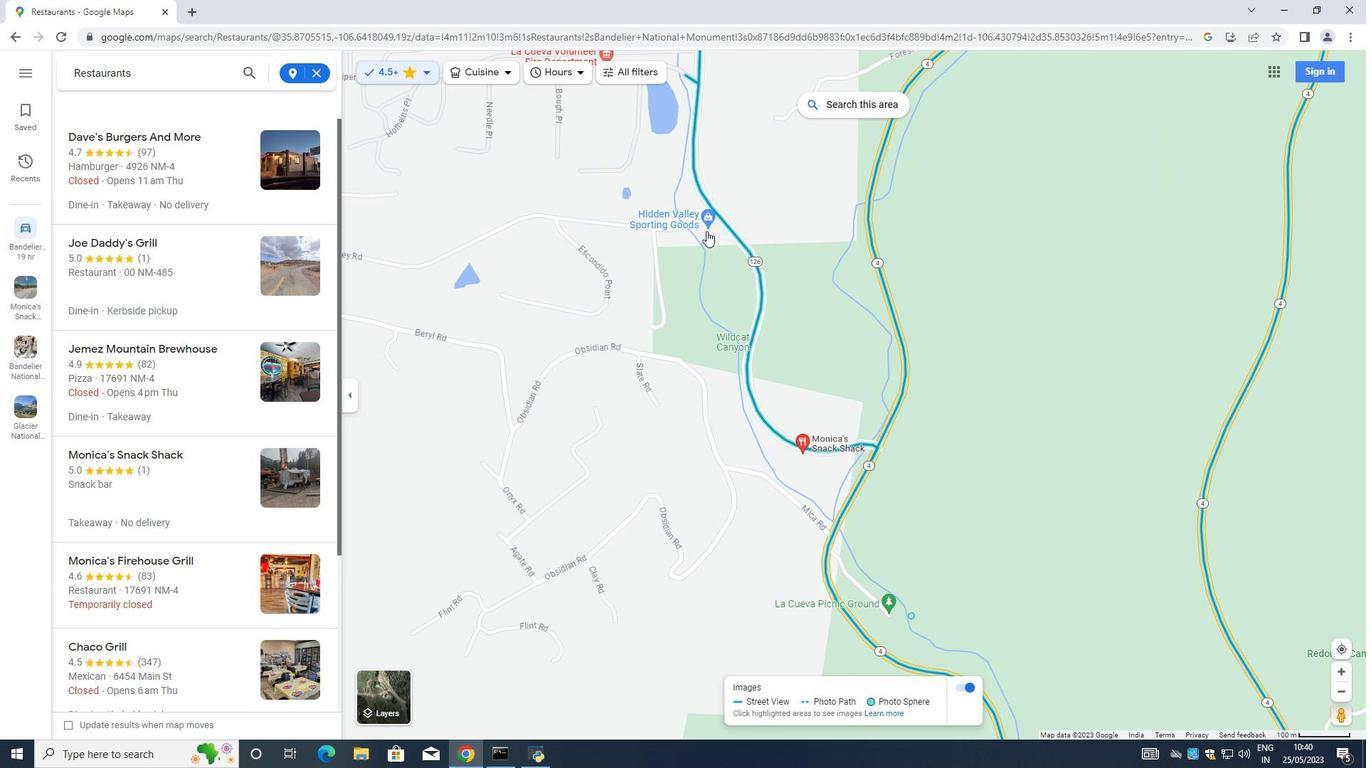 
Action: Mouse scrolled (706, 230) with delta (0, 0)
Screenshot: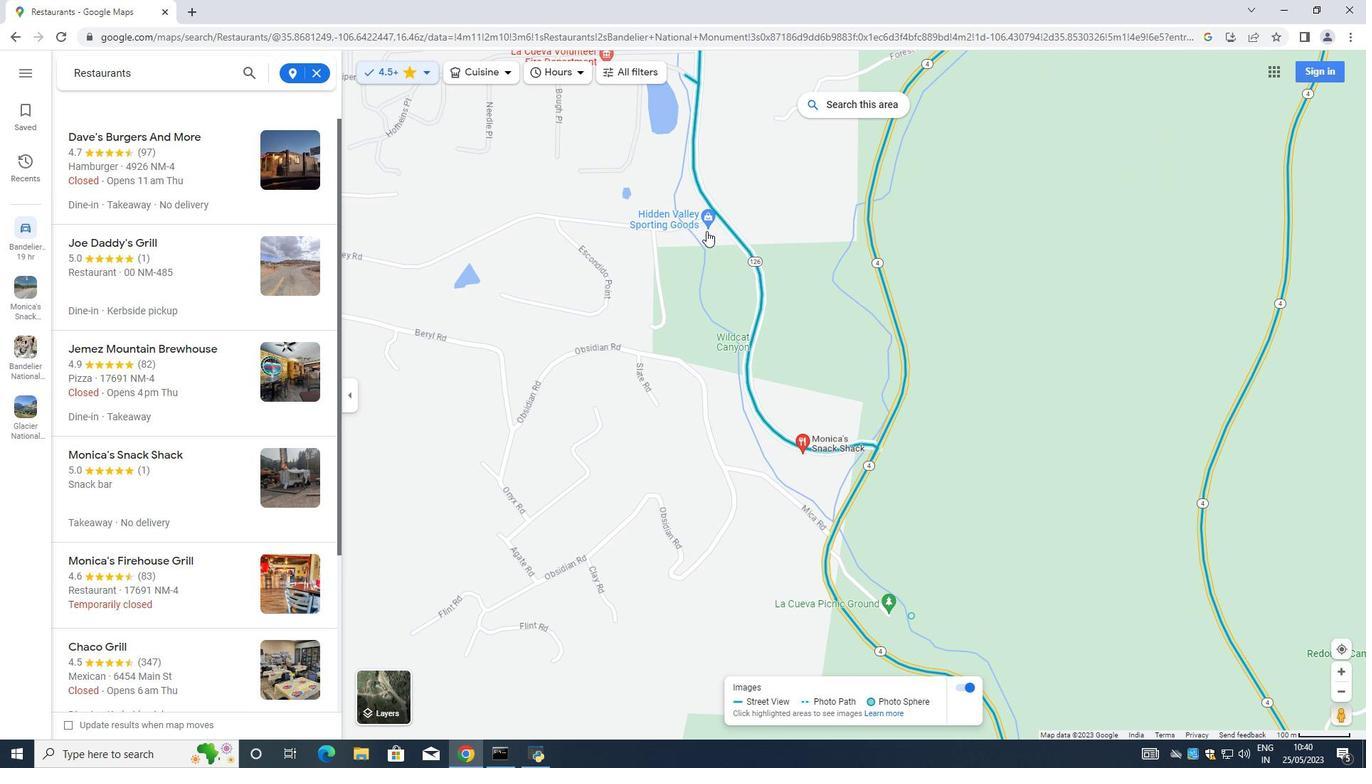 
Action: Mouse moved to (705, 230)
Screenshot: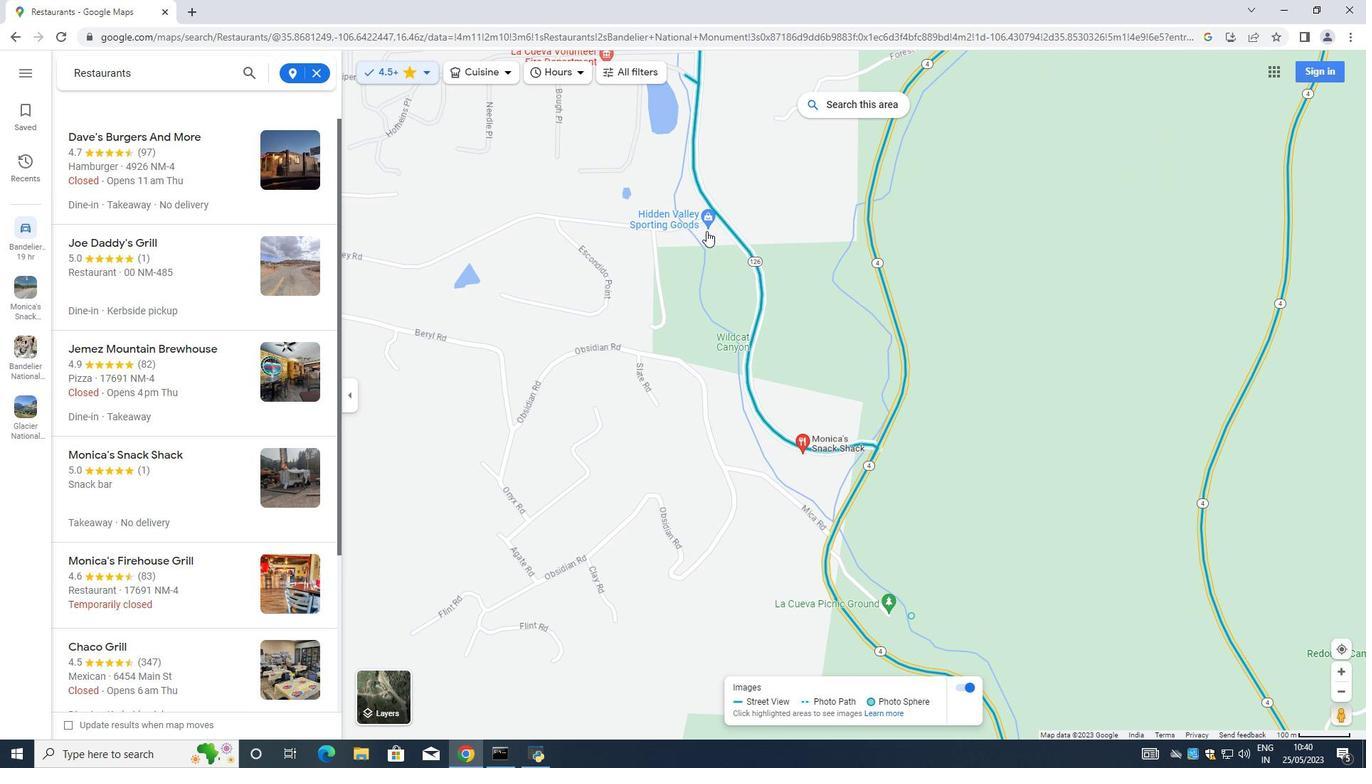 
Action: Mouse scrolled (706, 230) with delta (0, 0)
Screenshot: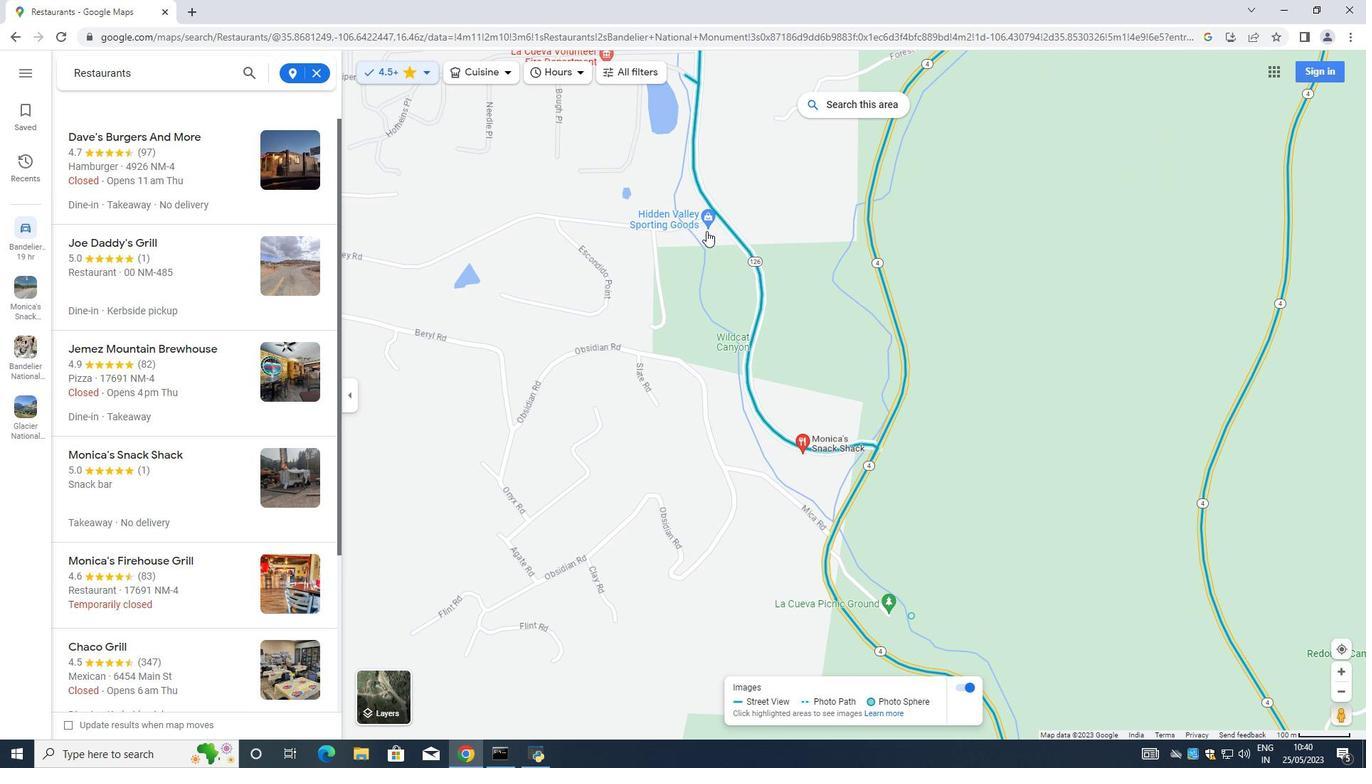 
Action: Mouse scrolled (706, 230) with delta (0, 0)
Screenshot: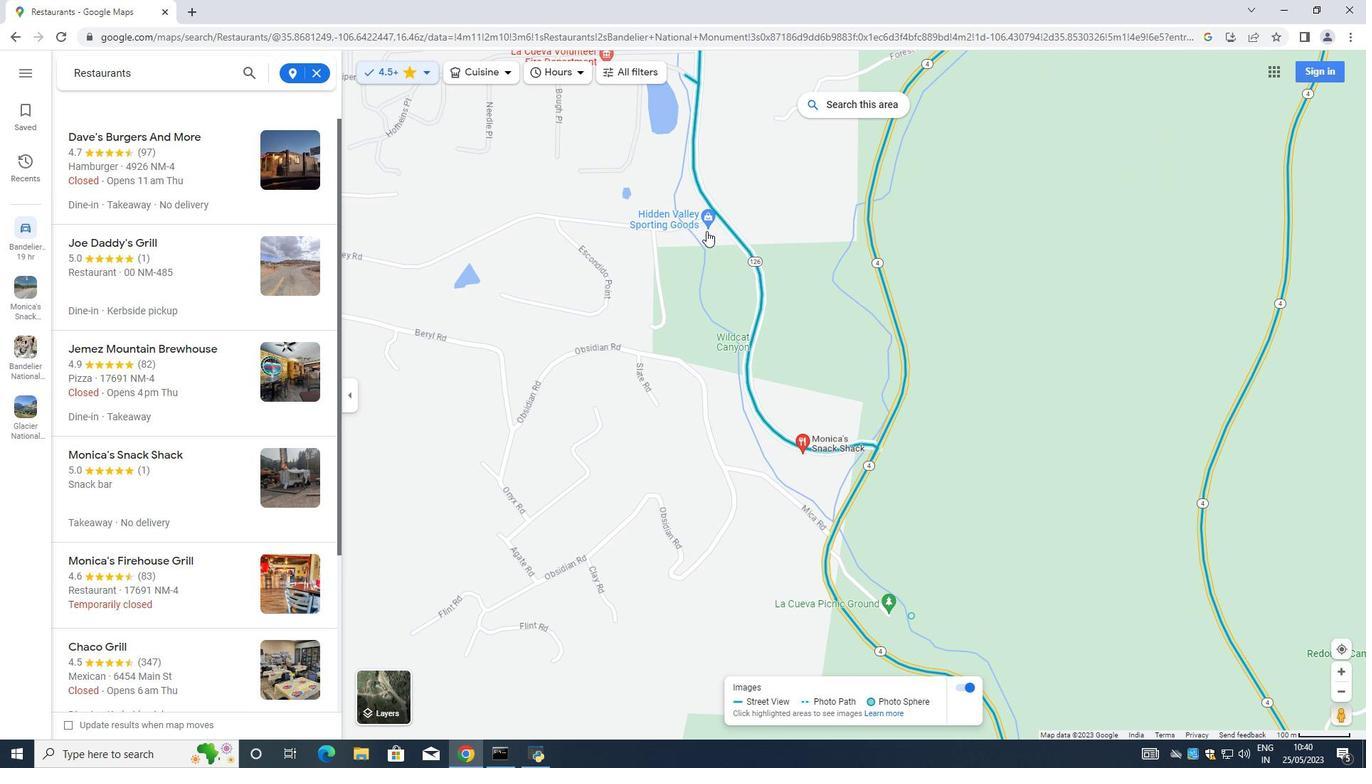 
Action: Mouse scrolled (706, 230) with delta (0, 0)
Screenshot: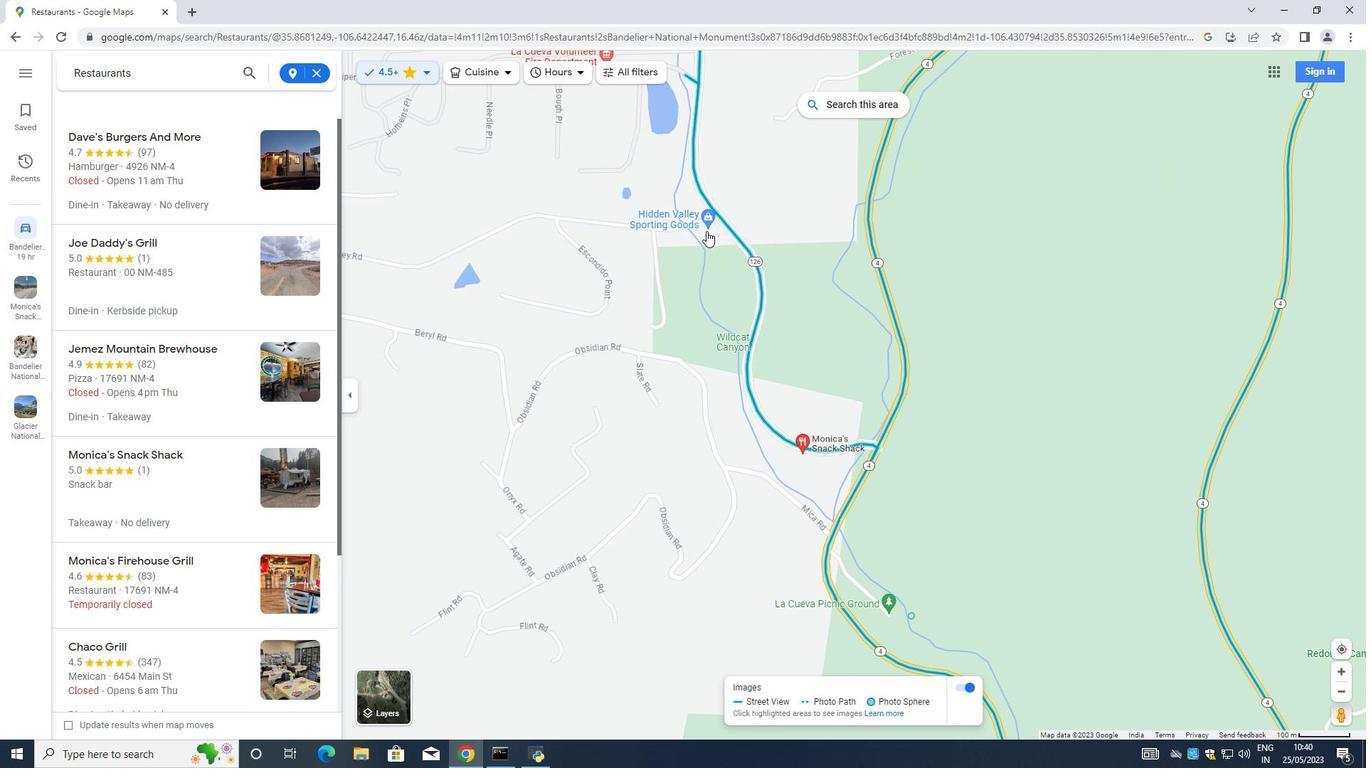 
Action: Mouse scrolled (706, 230) with delta (0, 0)
Screenshot: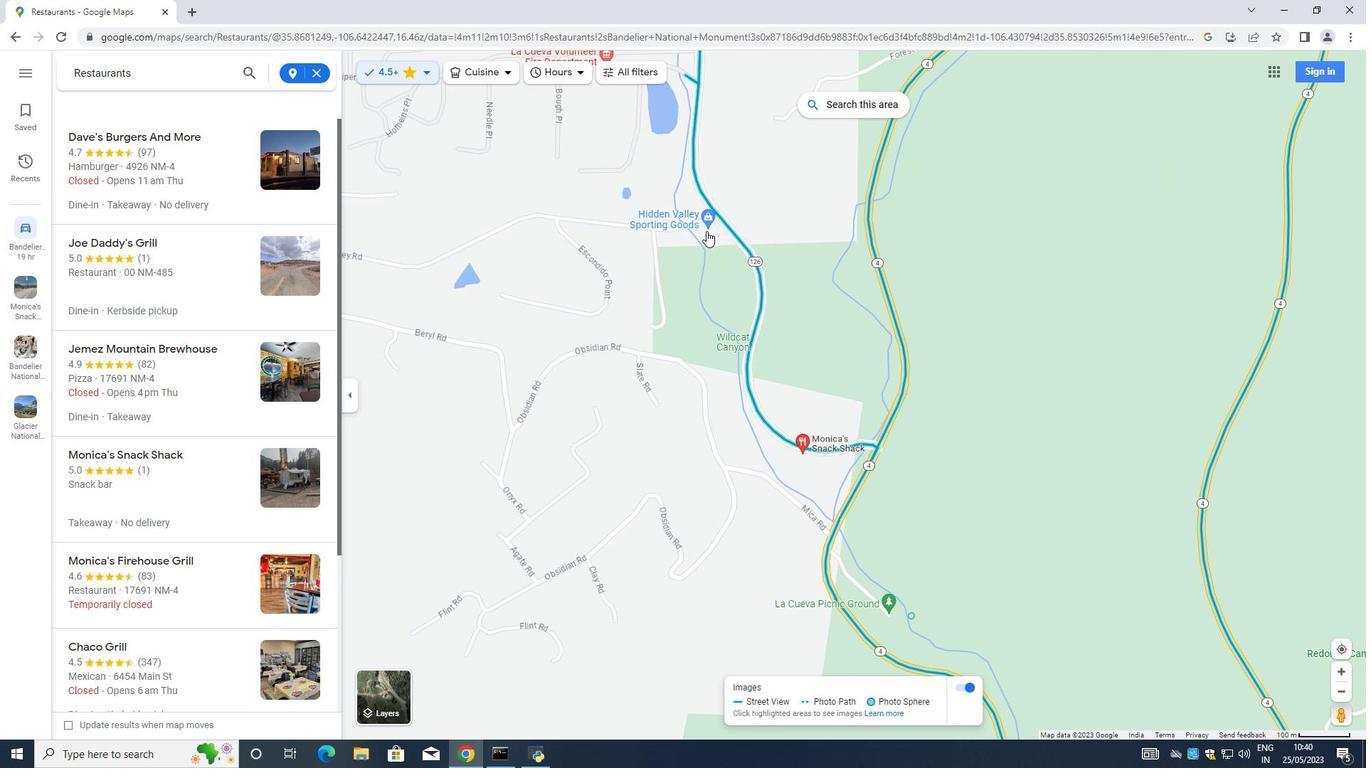 
Action: Mouse scrolled (705, 229) with delta (0, 0)
Screenshot: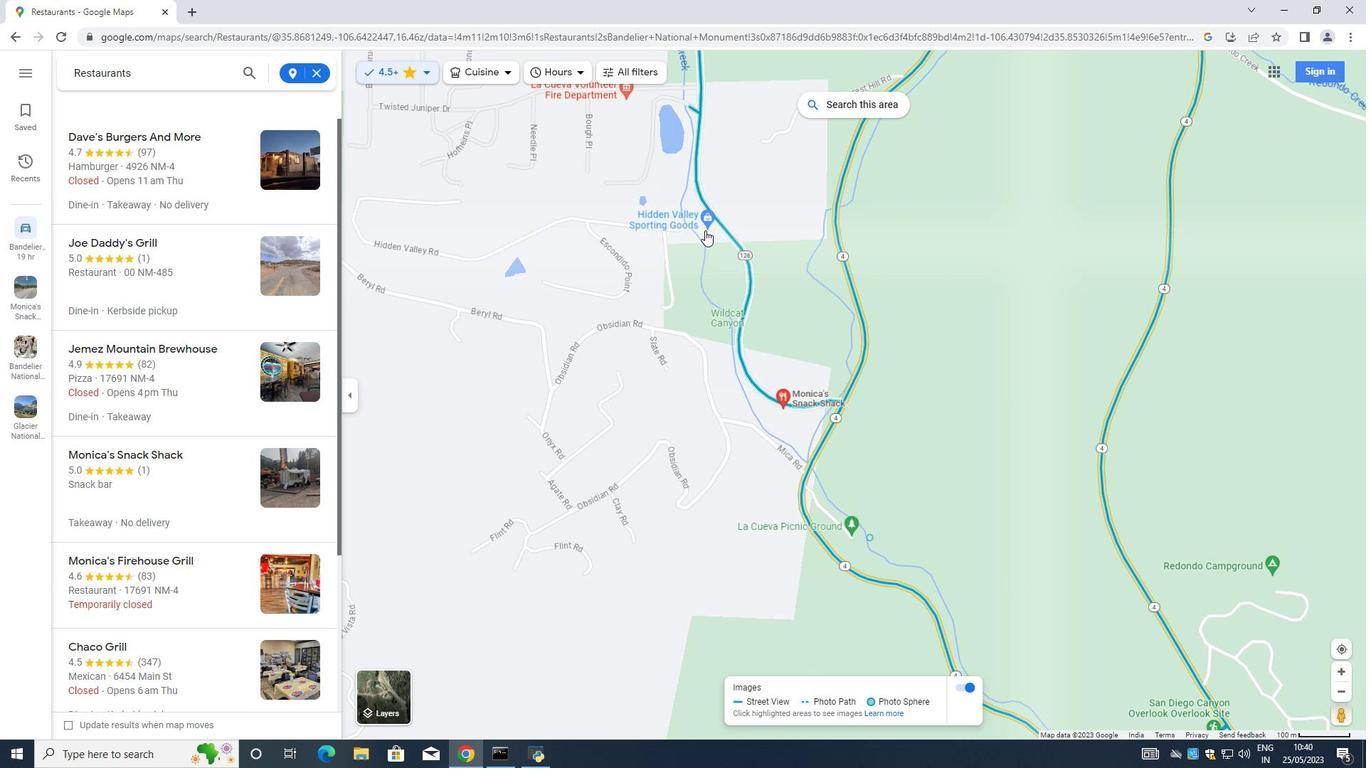 
Action: Mouse scrolled (705, 229) with delta (0, 0)
Screenshot: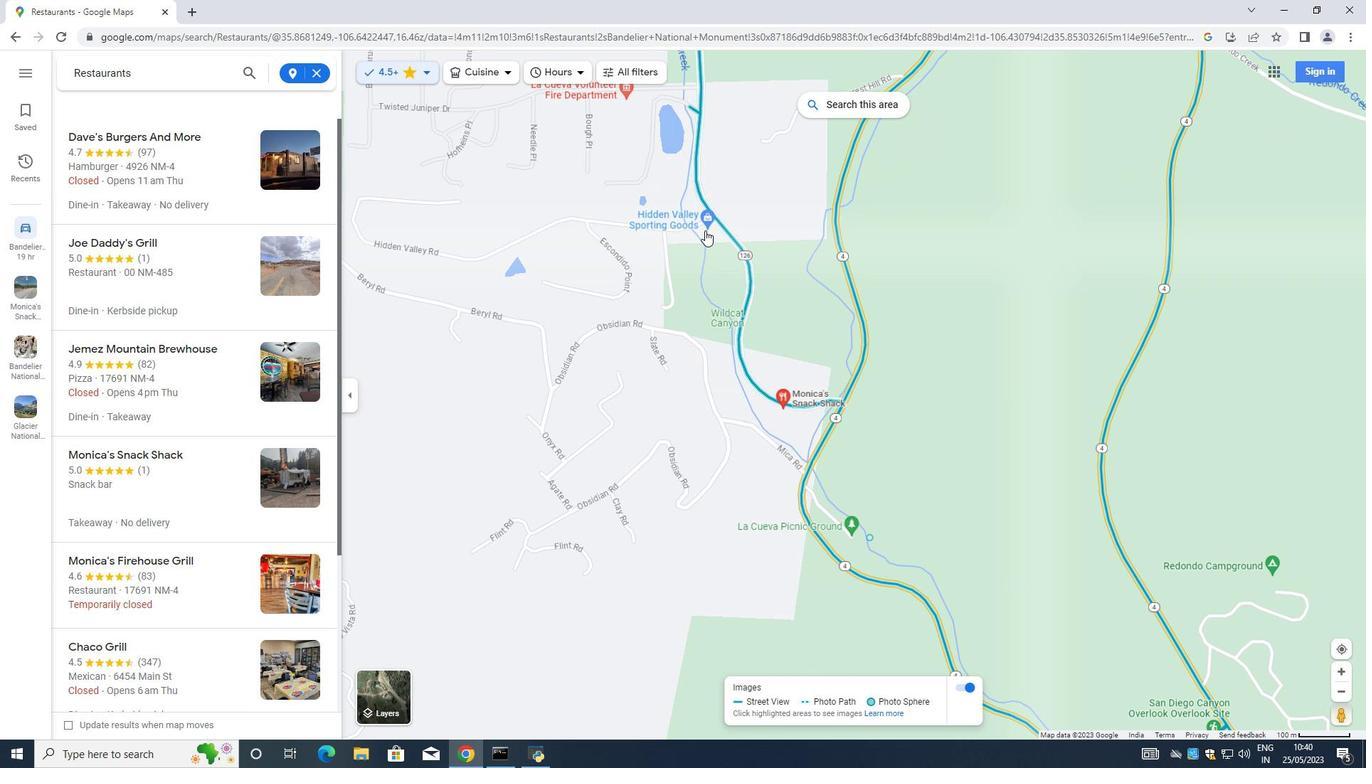 
Action: Mouse moved to (740, 302)
Screenshot: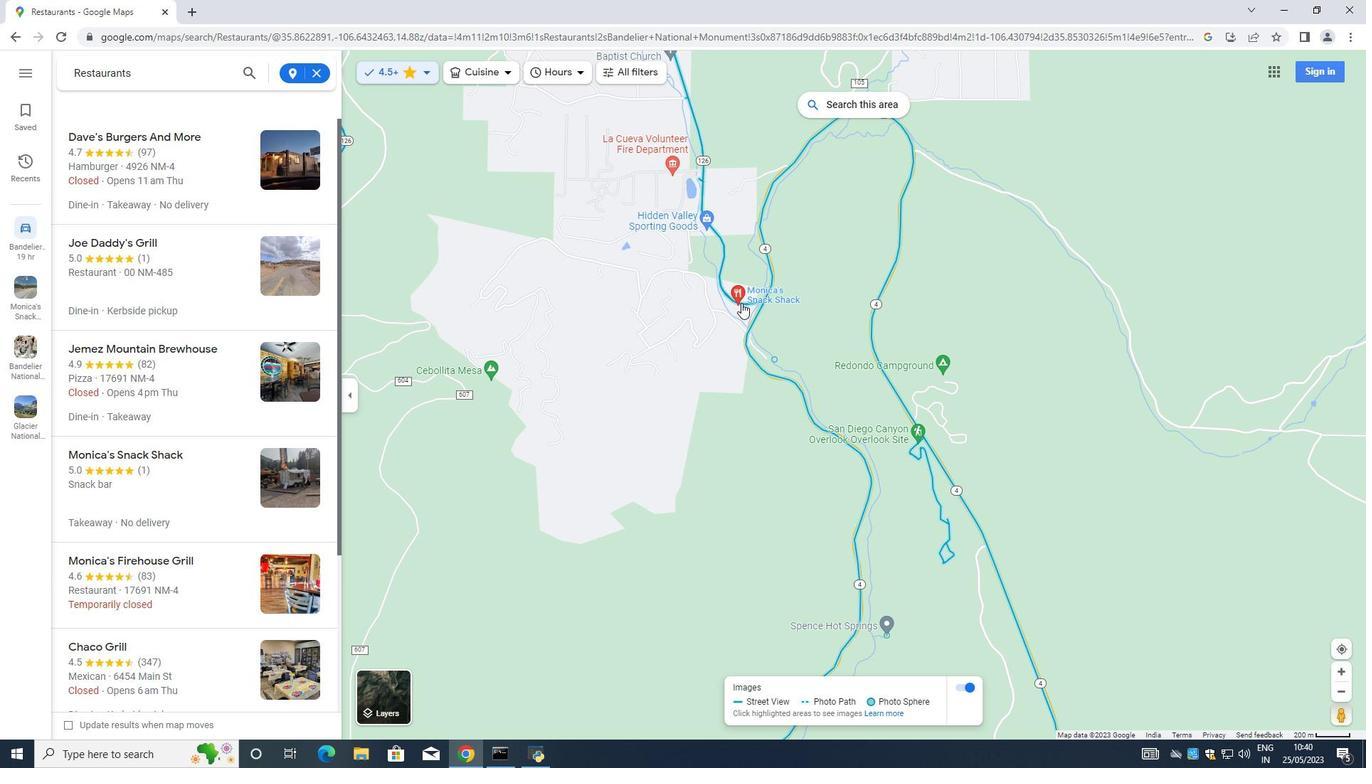 
Action: Mouse pressed left at (740, 302)
Screenshot: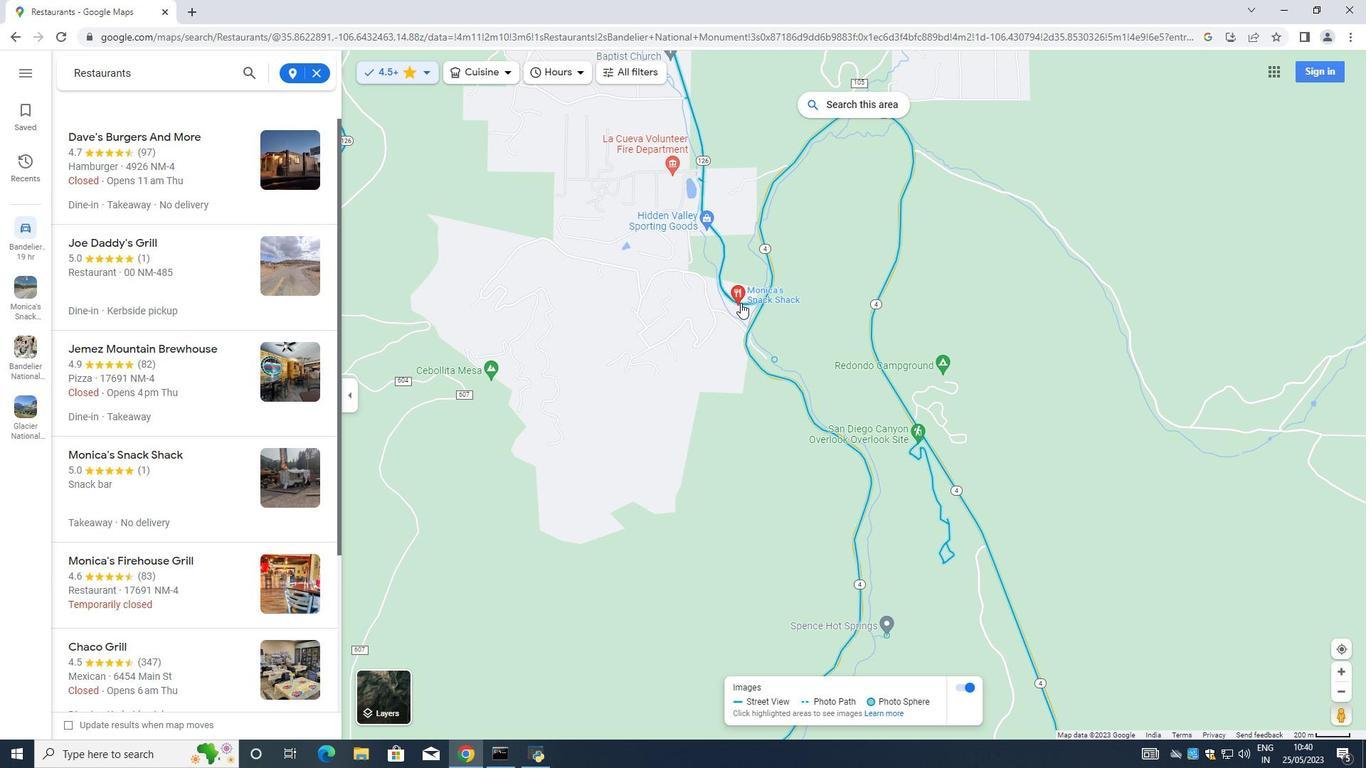 
Action: Mouse moved to (725, 284)
Screenshot: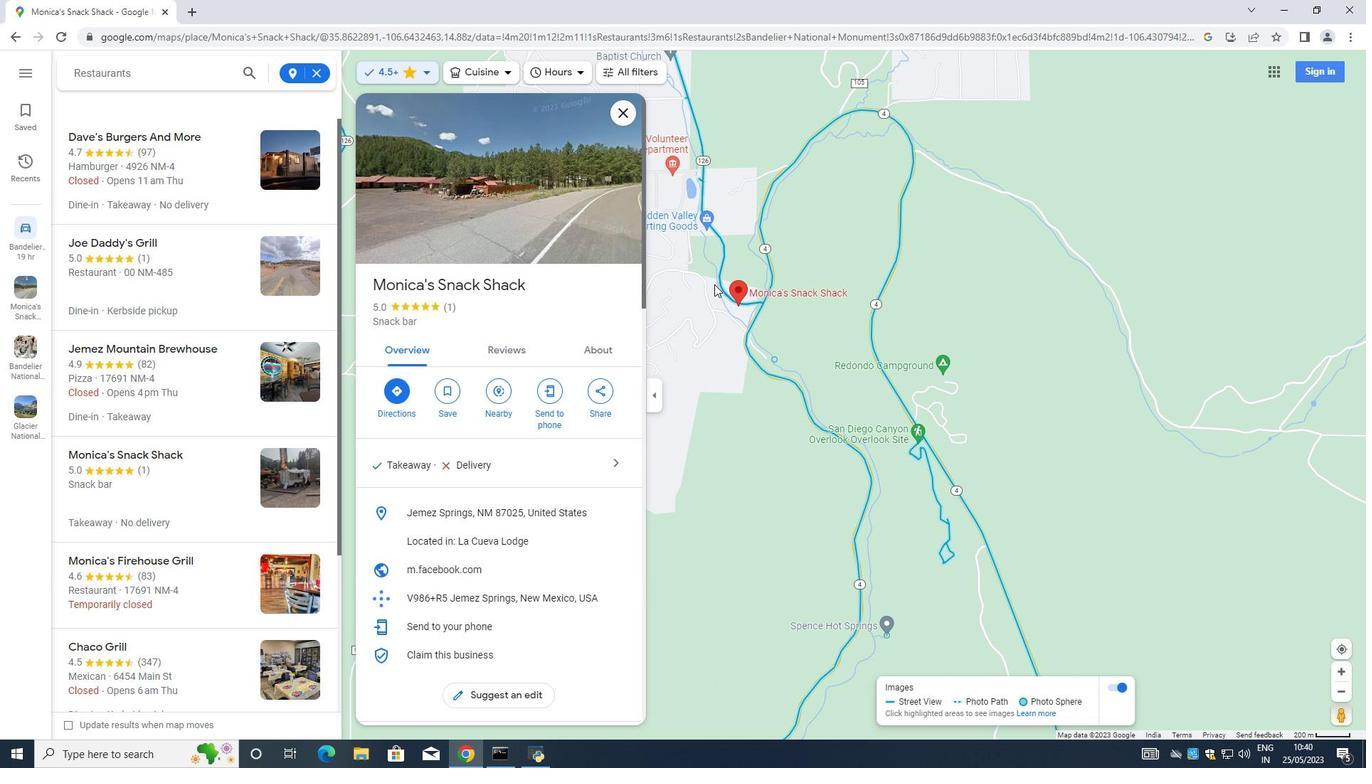 
Action: Mouse pressed left at (725, 284)
Screenshot: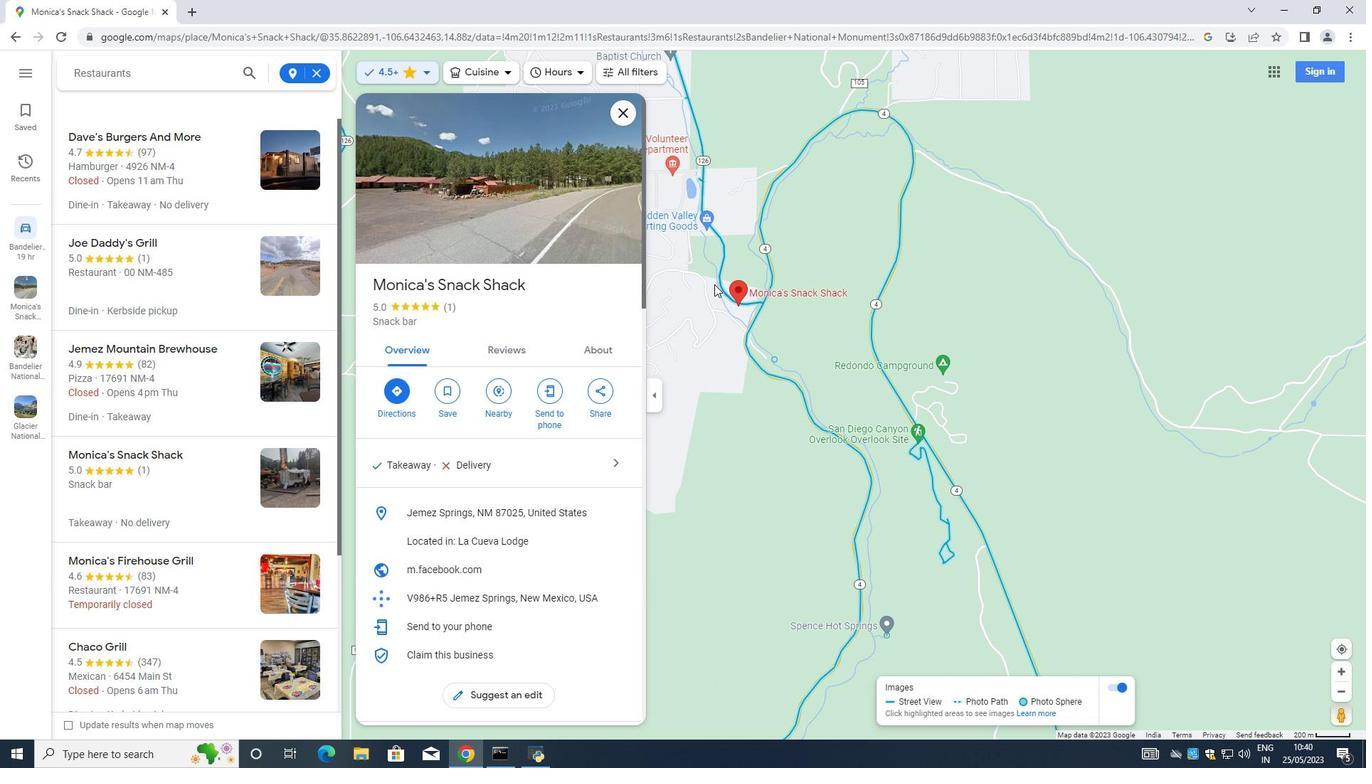 
Action: Mouse moved to (388, 141)
Screenshot: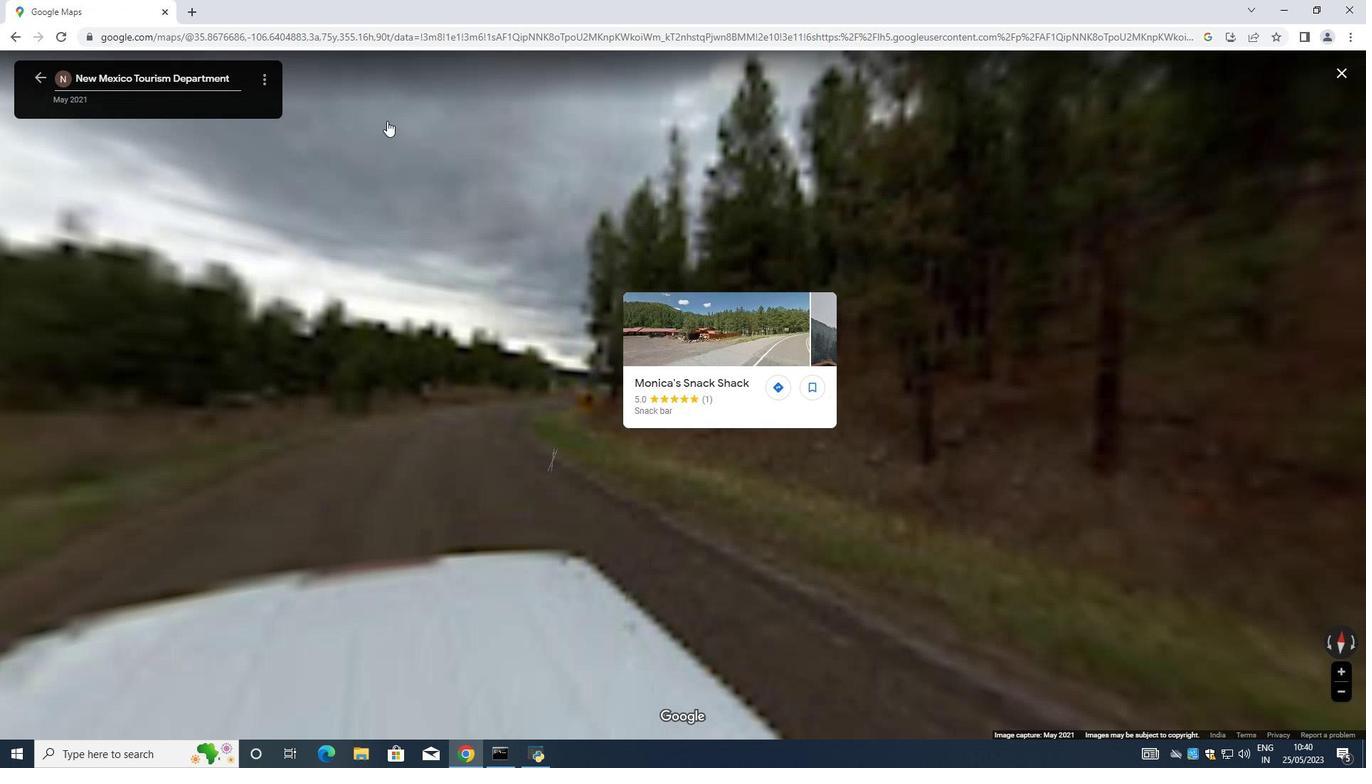 
Action: Mouse pressed left at (388, 141)
Screenshot: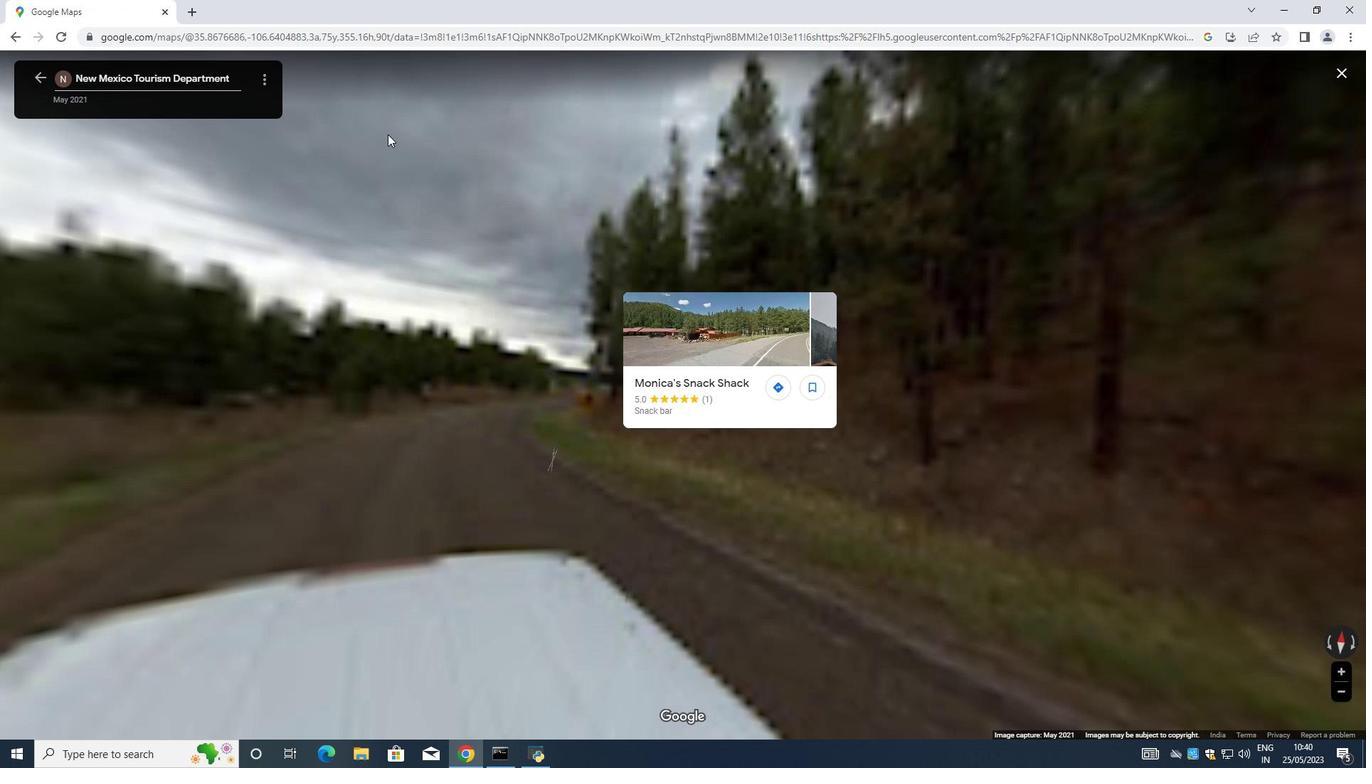 
Action: Mouse moved to (398, 200)
Screenshot: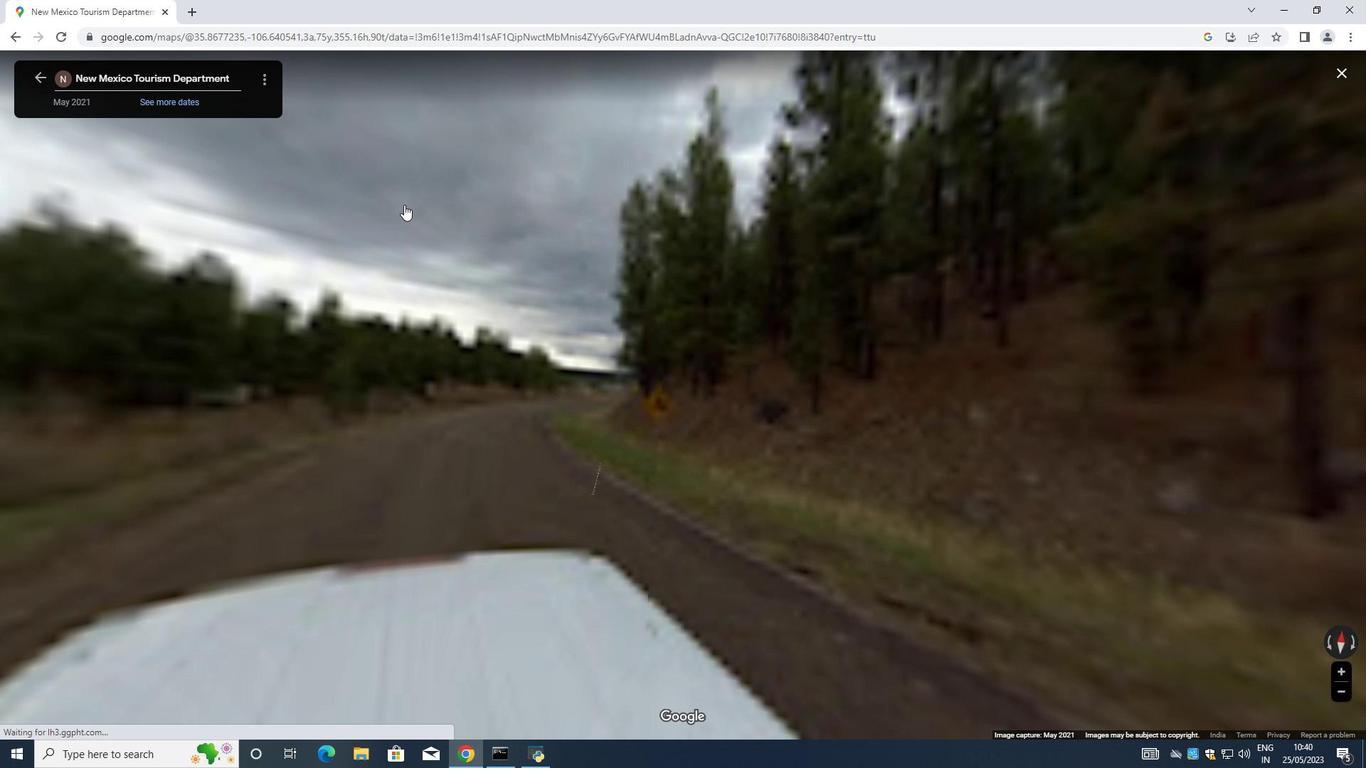 
Action: Mouse pressed left at (400, 200)
Screenshot: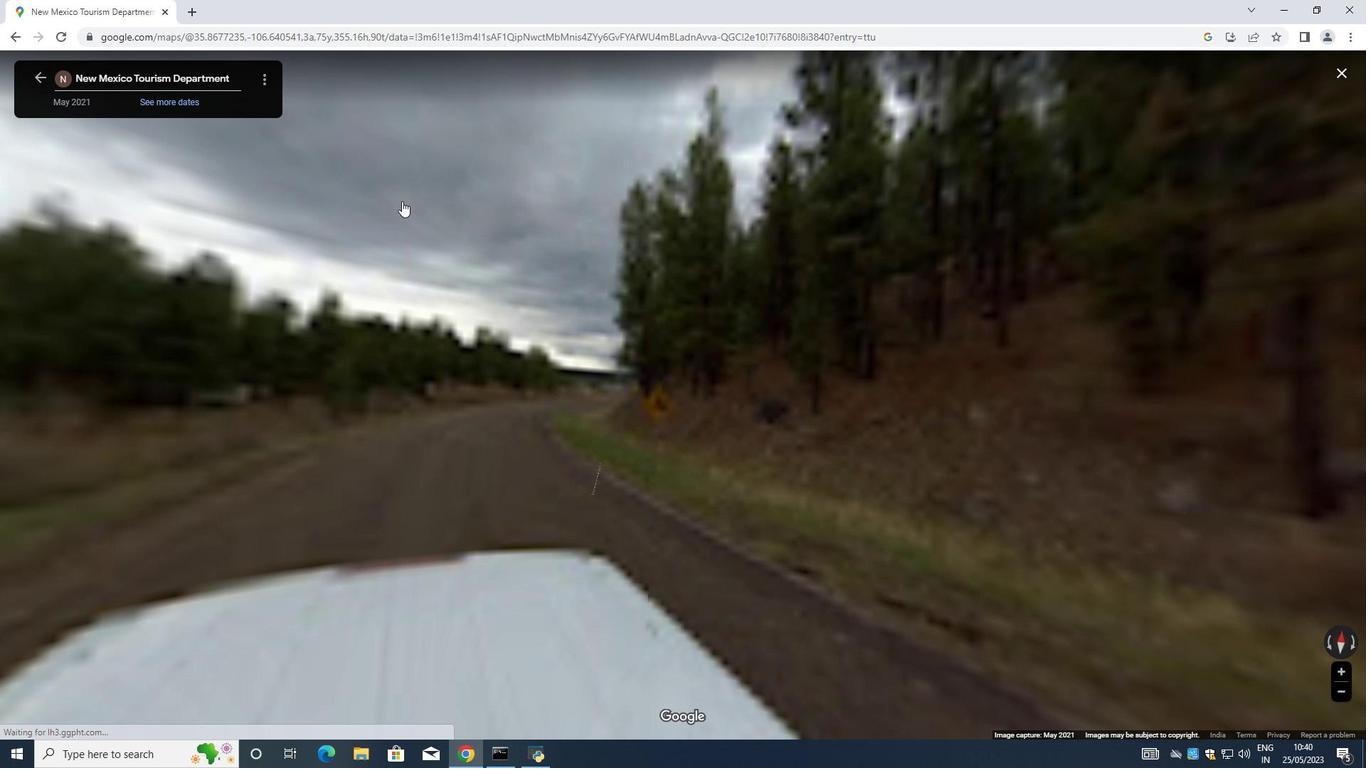
Action: Mouse moved to (1071, 365)
Screenshot: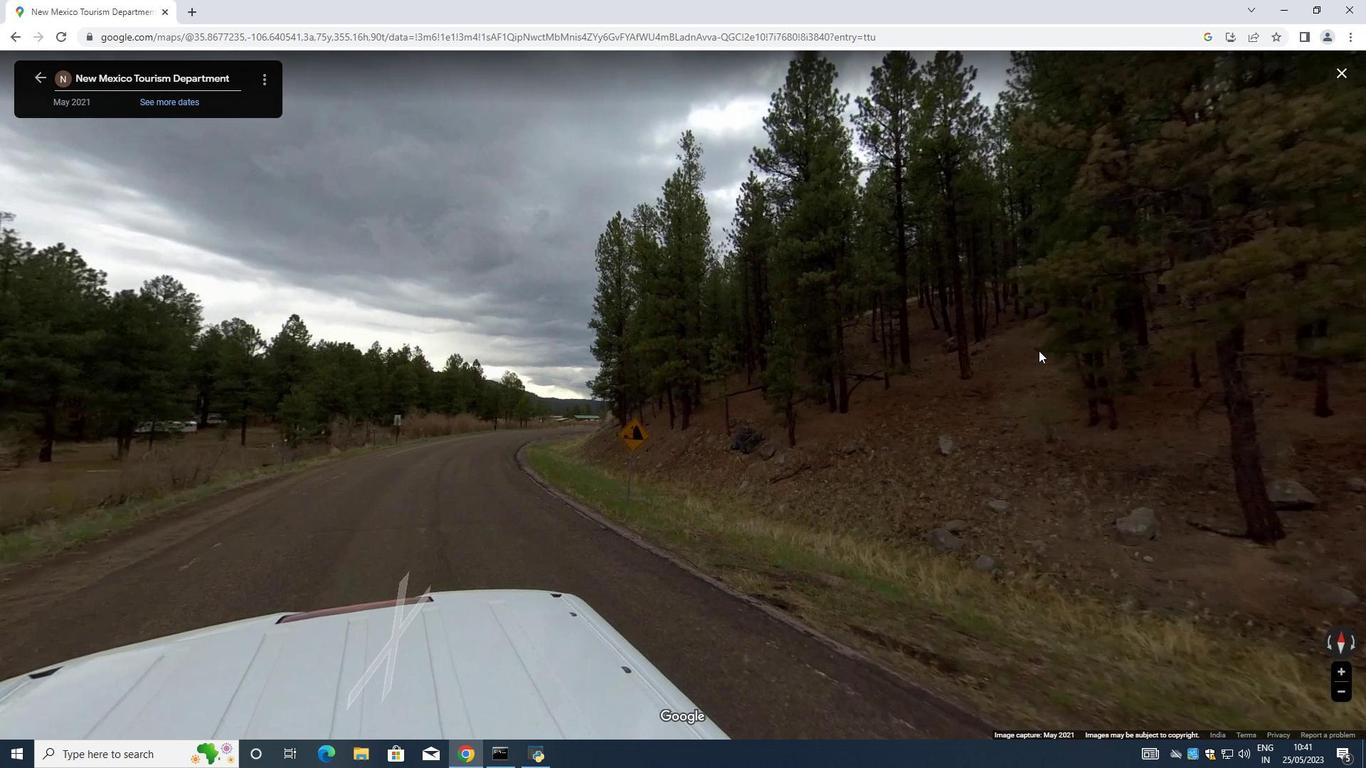 
Action: Mouse pressed left at (1071, 365)
Screenshot: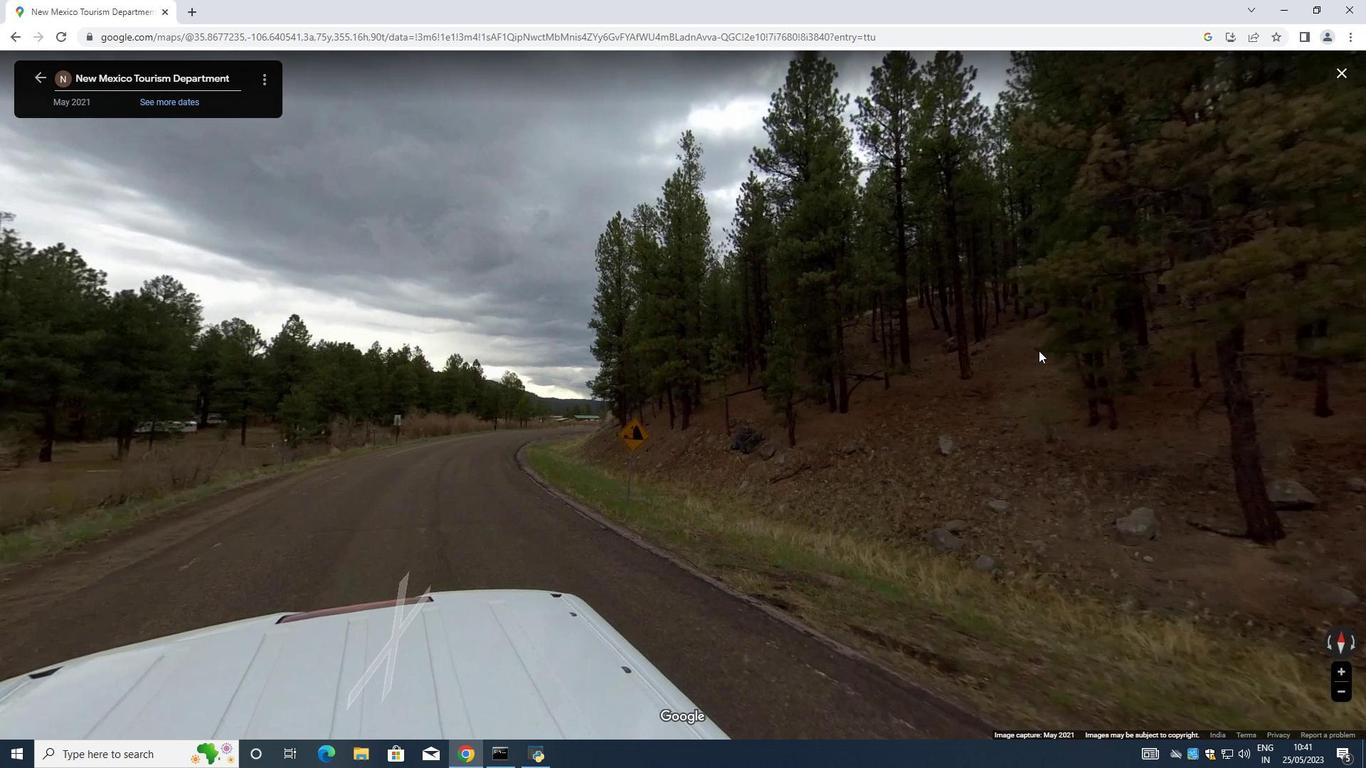 
Action: Mouse moved to (34, 77)
Screenshot: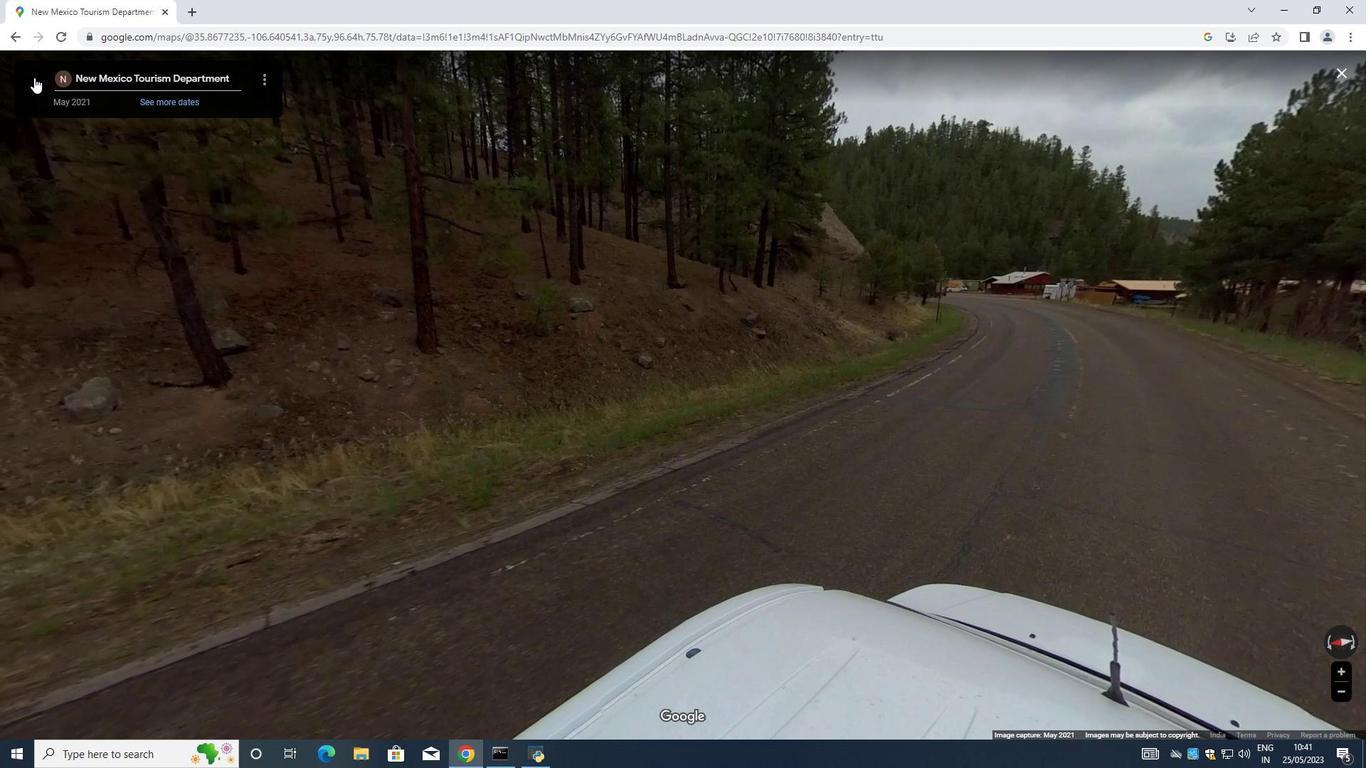 
Action: Mouse pressed left at (34, 77)
Screenshot: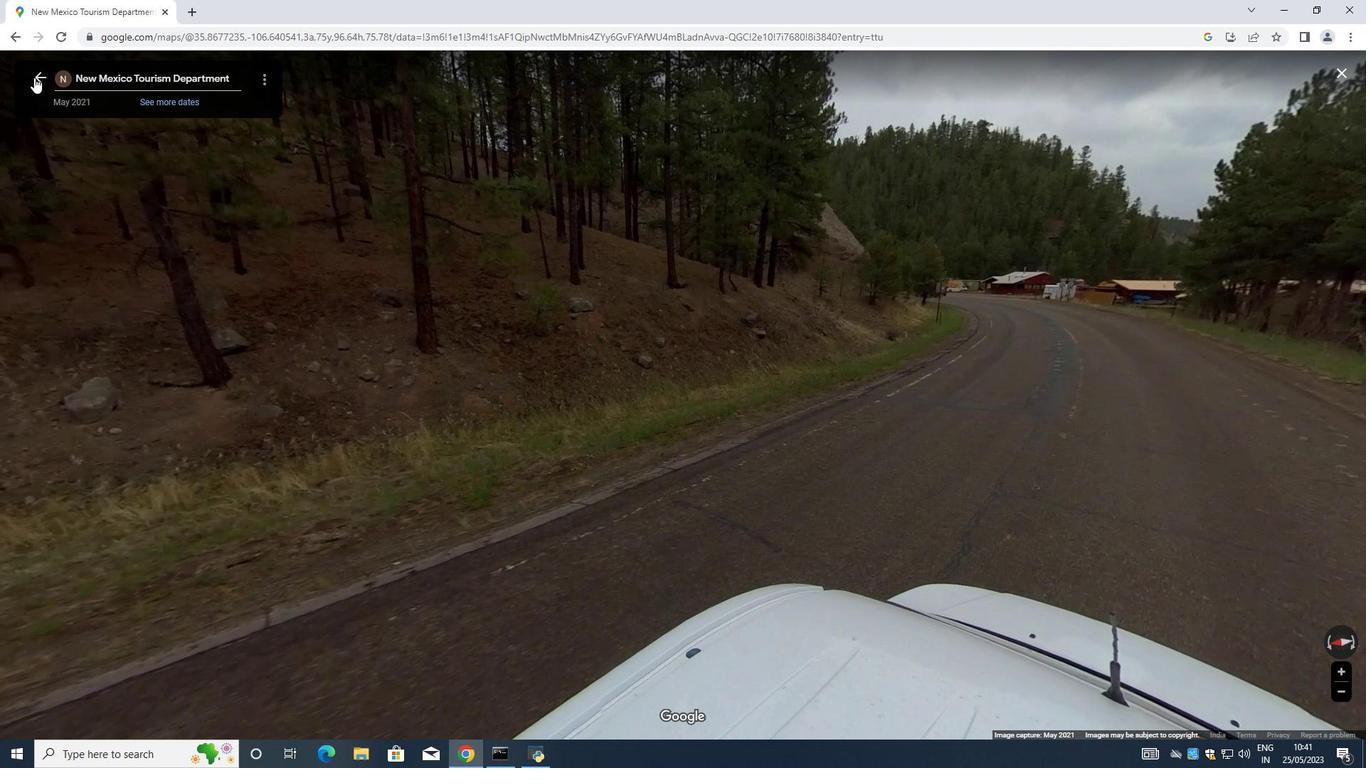 
Action: Mouse moved to (699, 378)
Screenshot: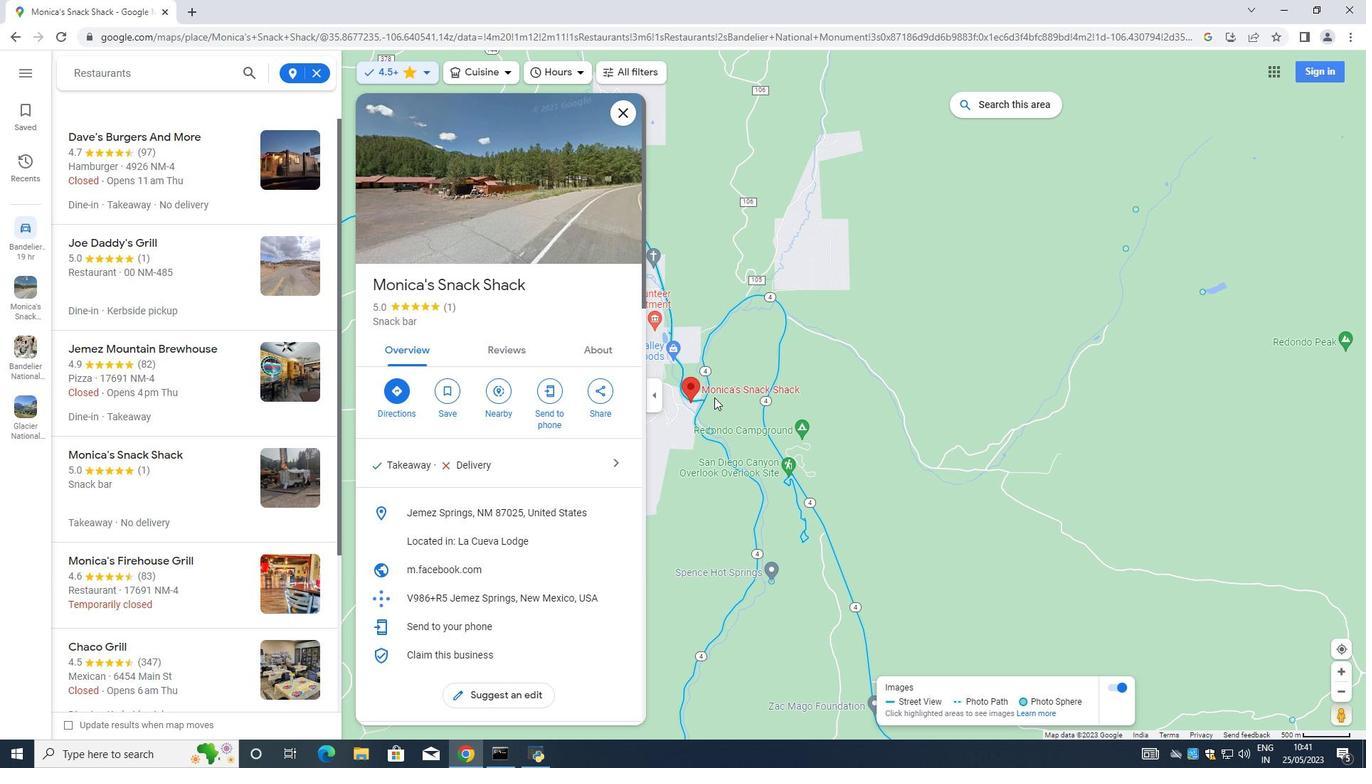 
Action: Mouse scrolled (699, 379) with delta (0, 0)
Screenshot: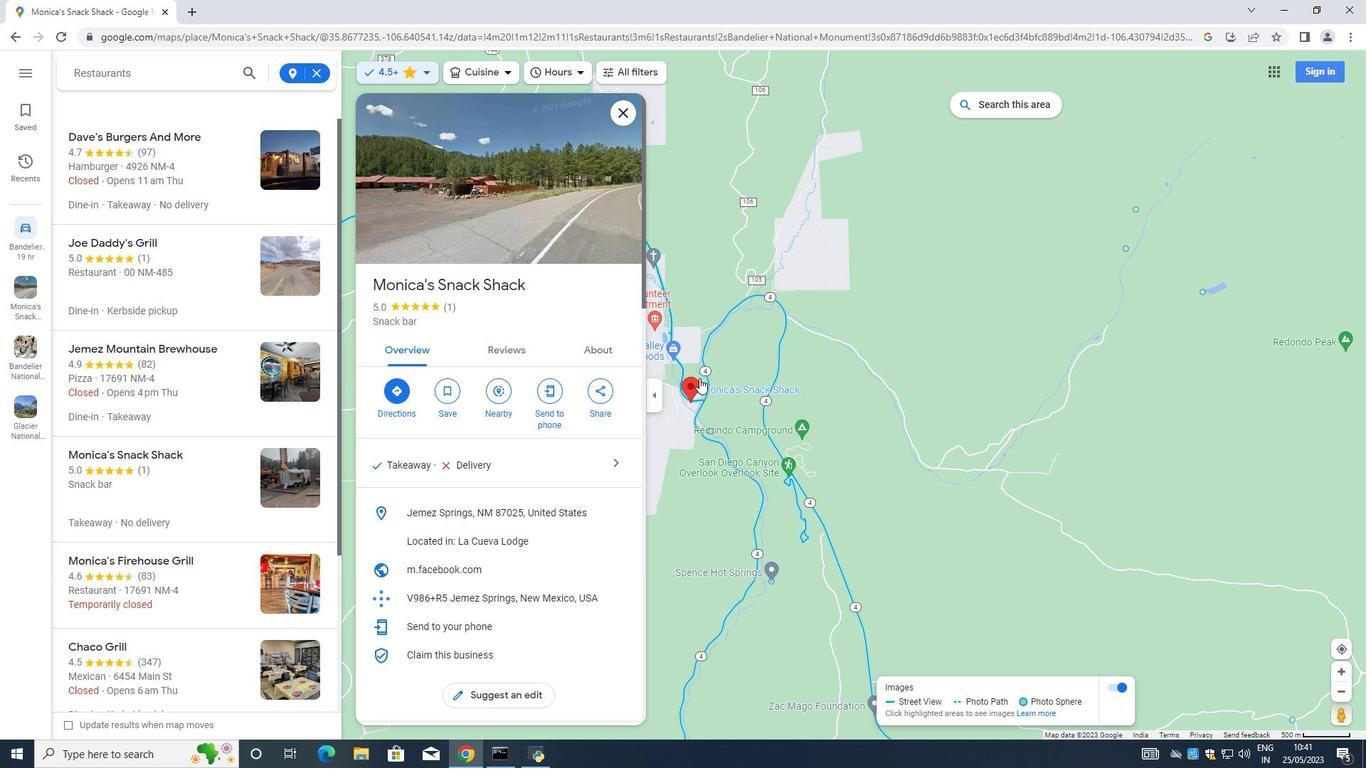 
Action: Mouse scrolled (699, 379) with delta (0, 0)
Screenshot: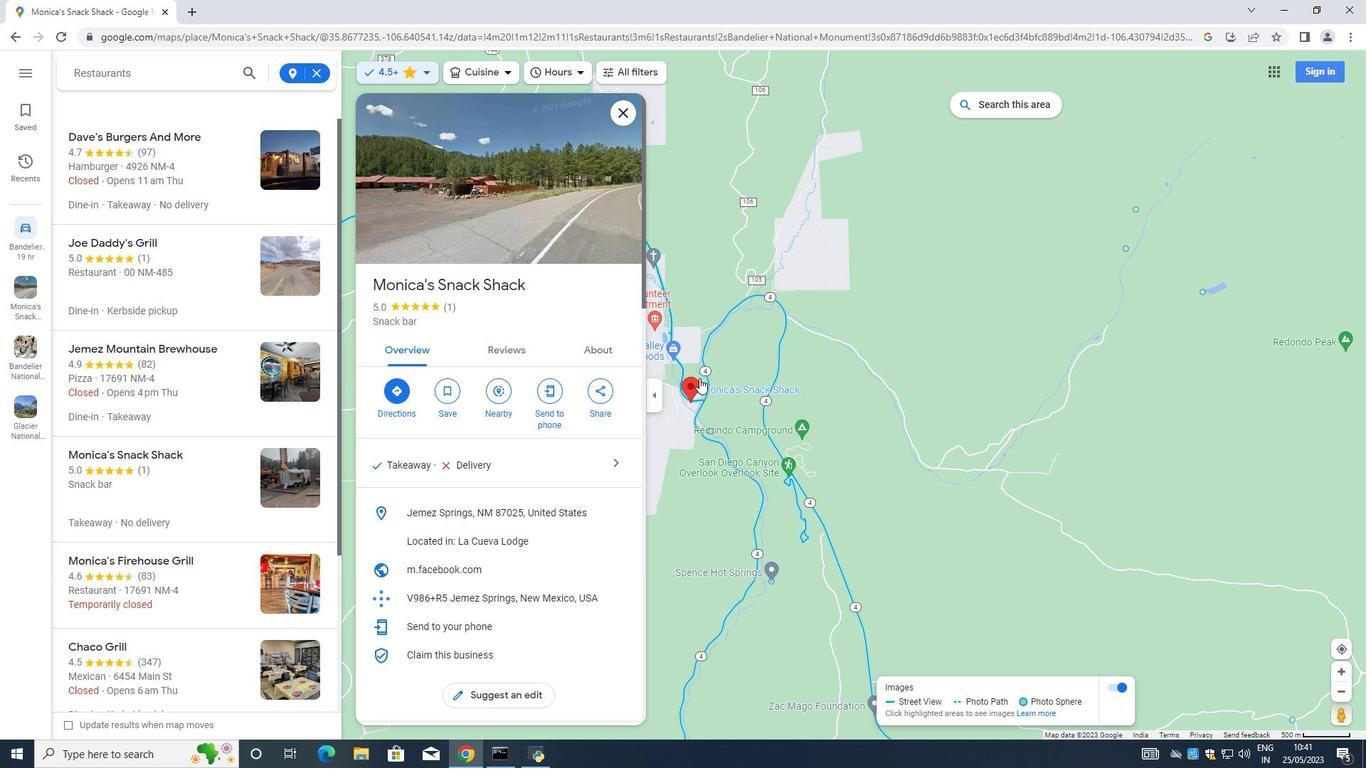 
Action: Mouse scrolled (699, 379) with delta (0, 0)
Screenshot: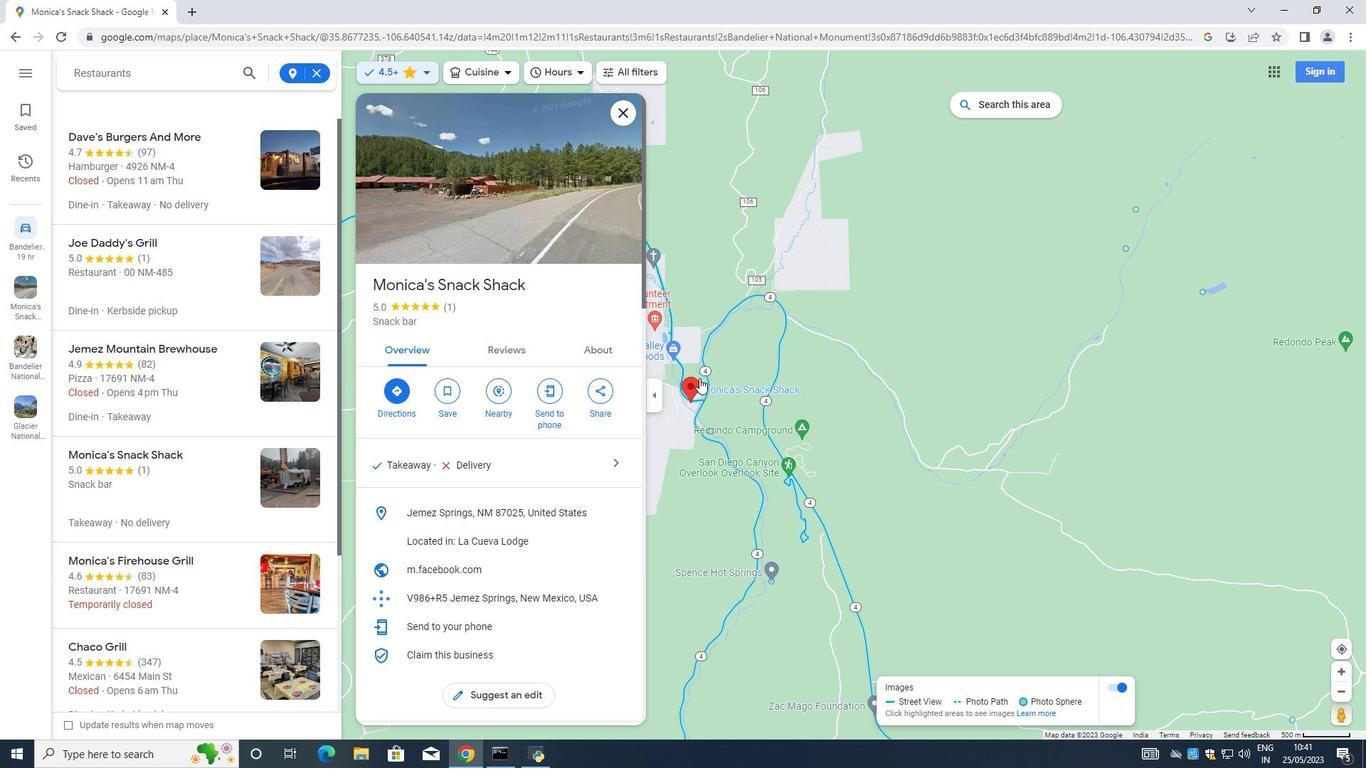 
Action: Mouse moved to (708, 402)
Screenshot: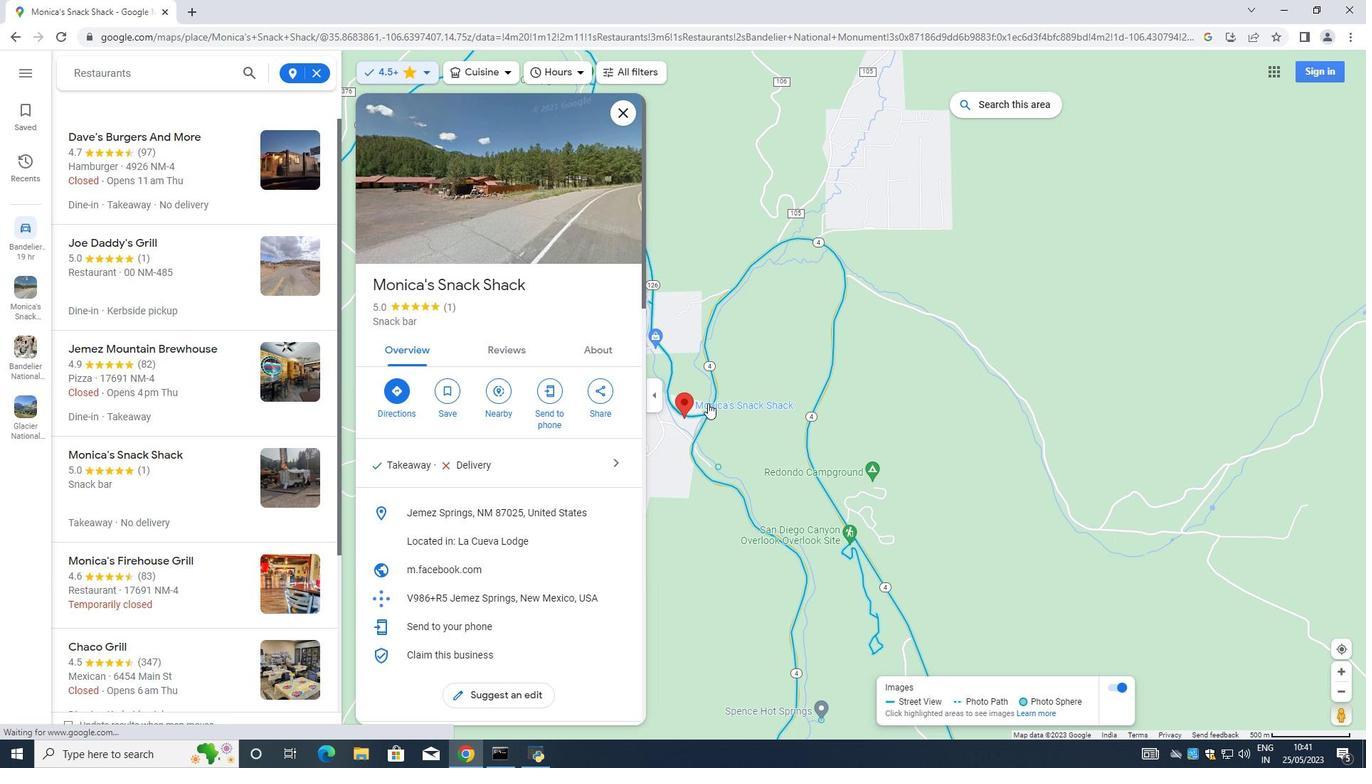 
Action: Mouse pressed left at (708, 402)
Screenshot: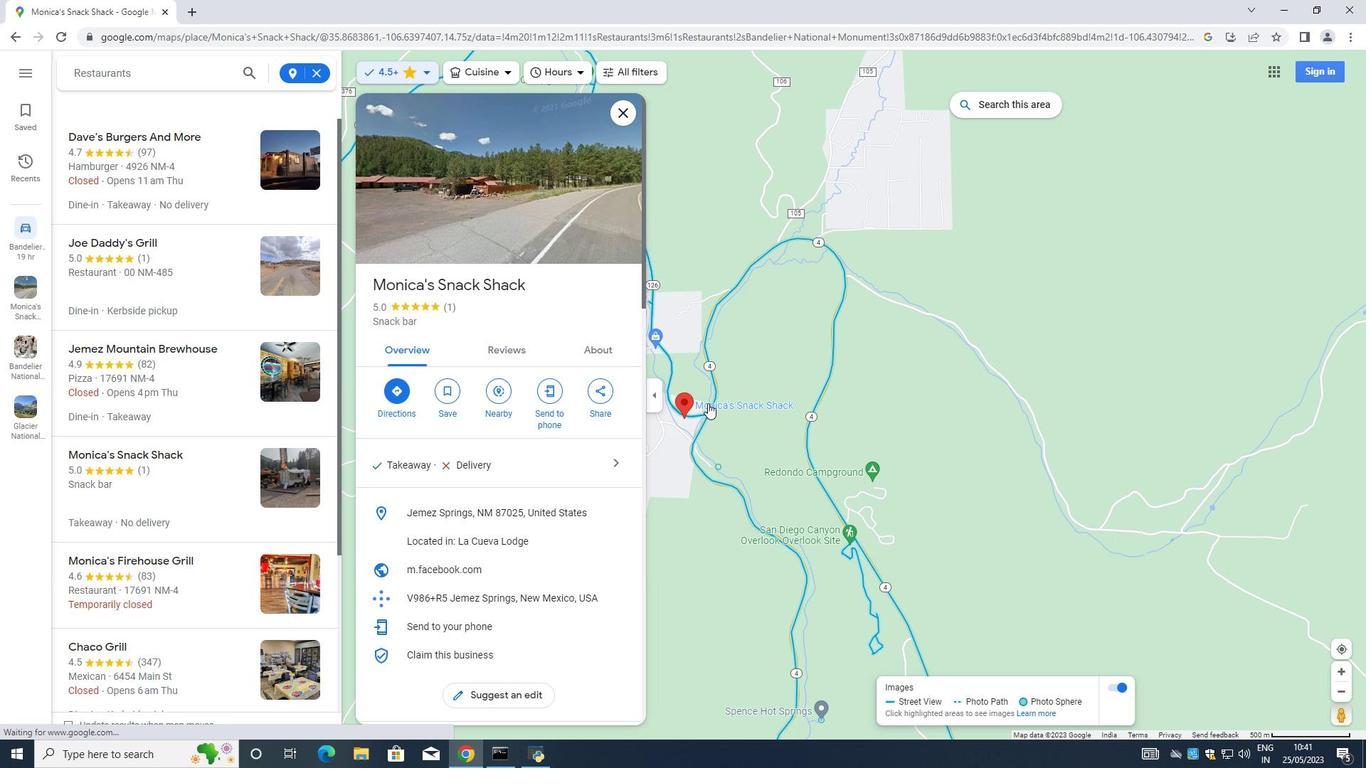 
Action: Mouse moved to (708, 403)
Screenshot: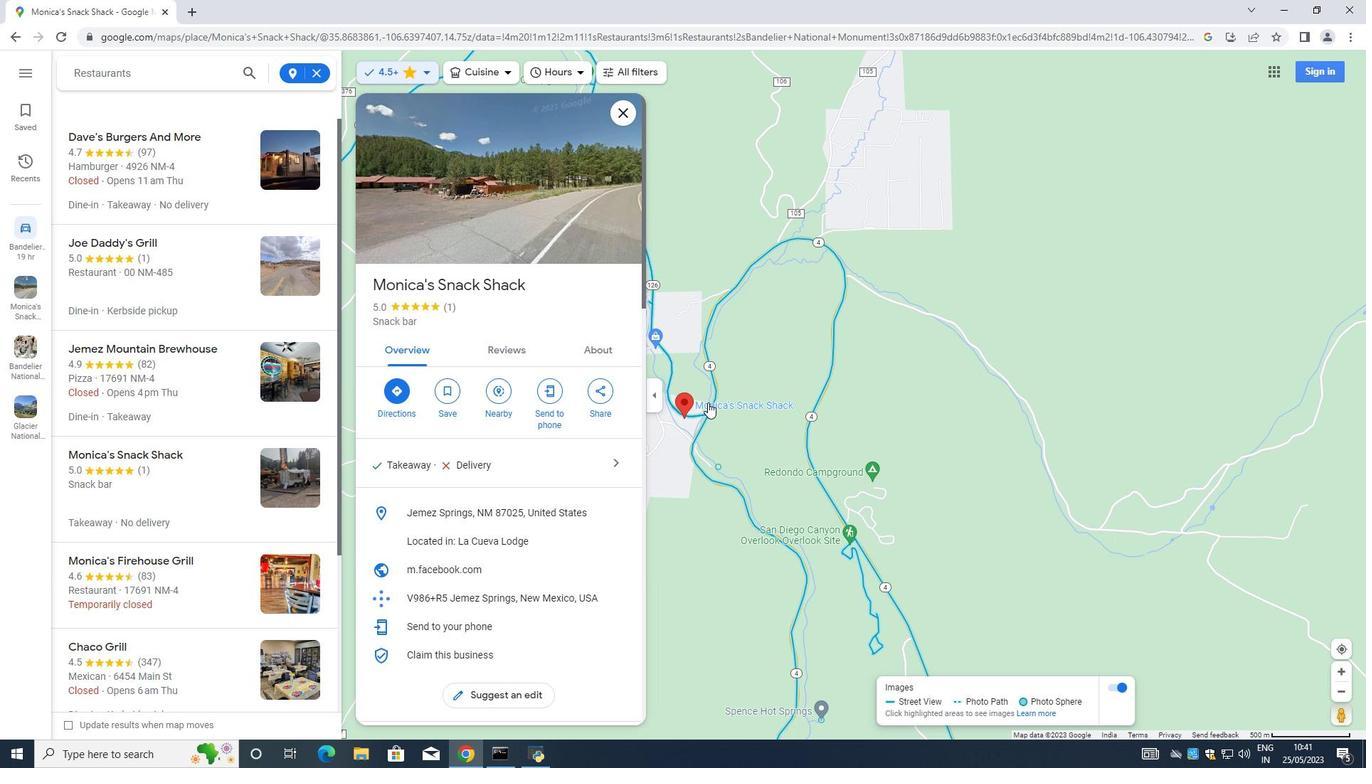 
Action: Mouse pressed left at (708, 403)
Screenshot: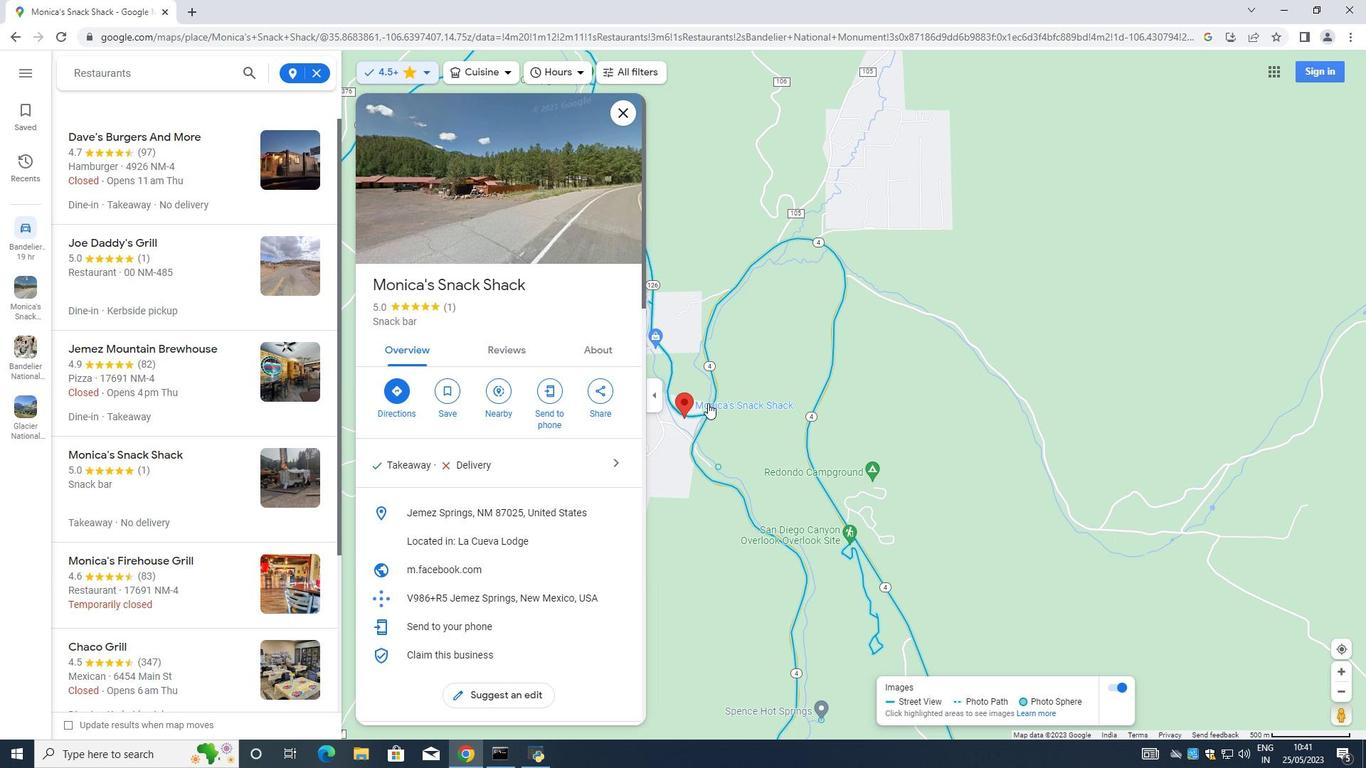 
Action: Mouse pressed left at (708, 403)
Screenshot: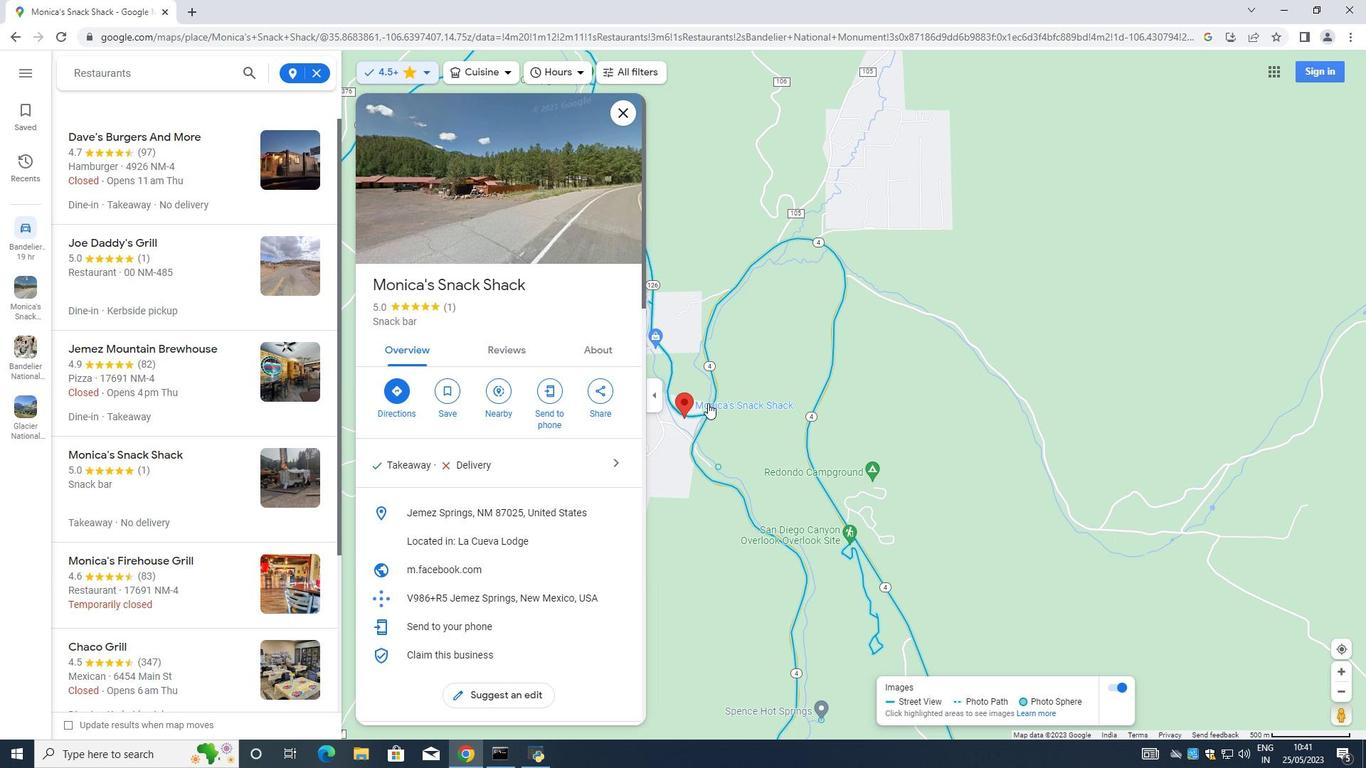 
Action: Mouse moved to (618, 114)
Screenshot: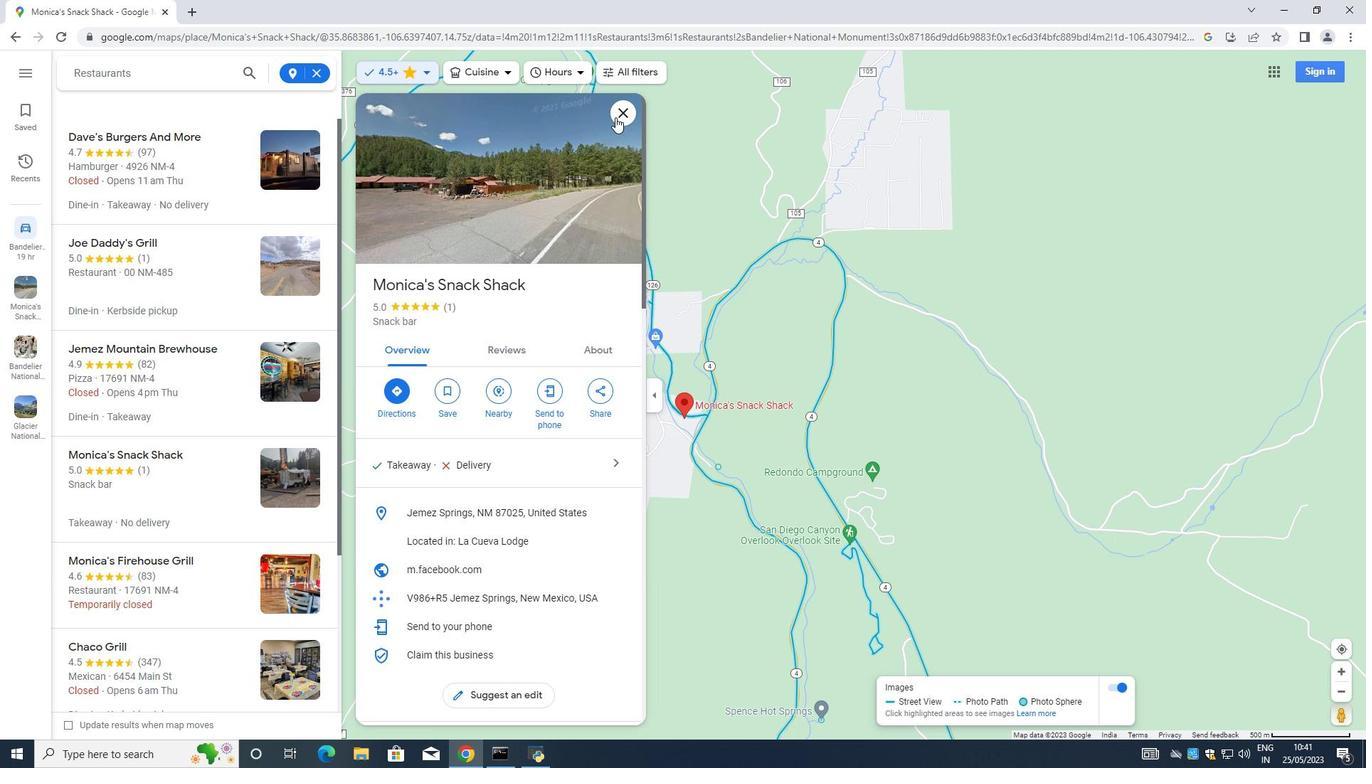 
Action: Mouse pressed left at (618, 114)
Screenshot: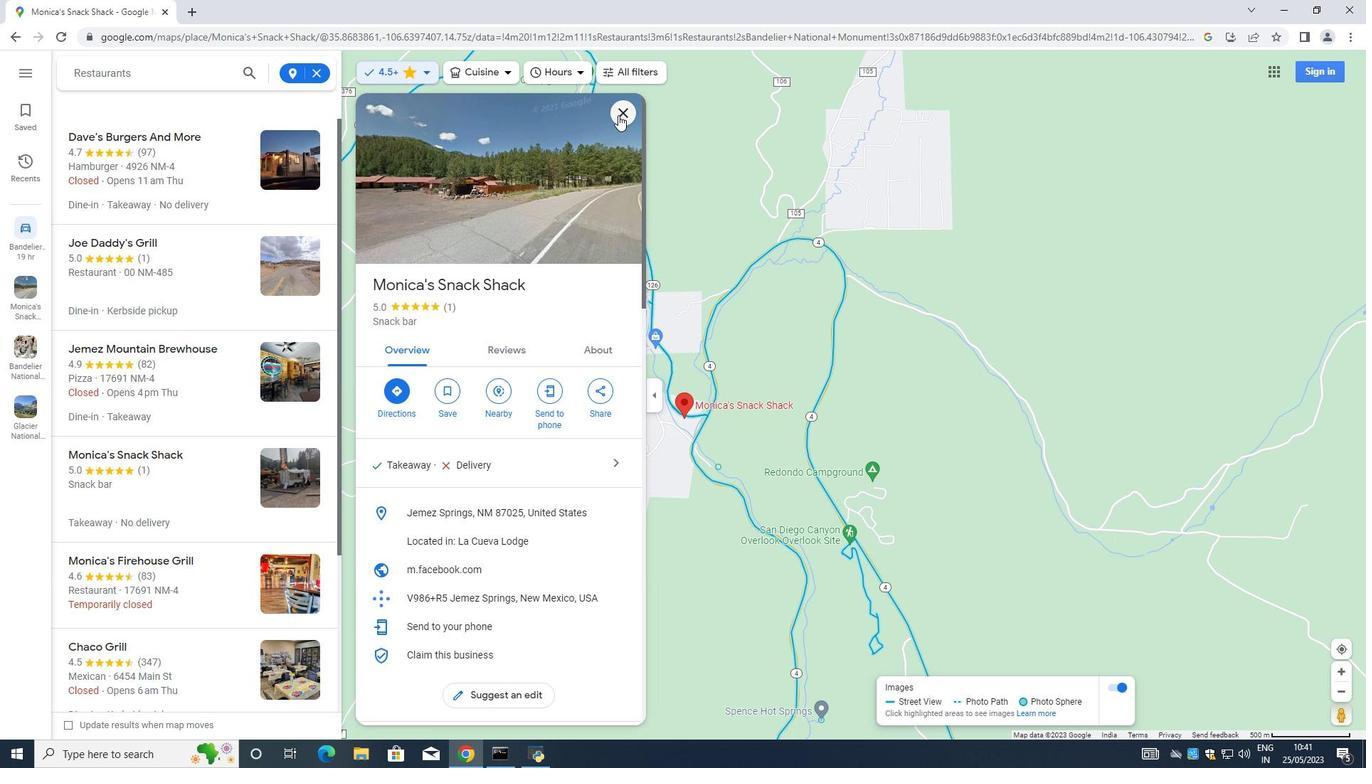 
Action: Mouse moved to (627, 287)
Screenshot: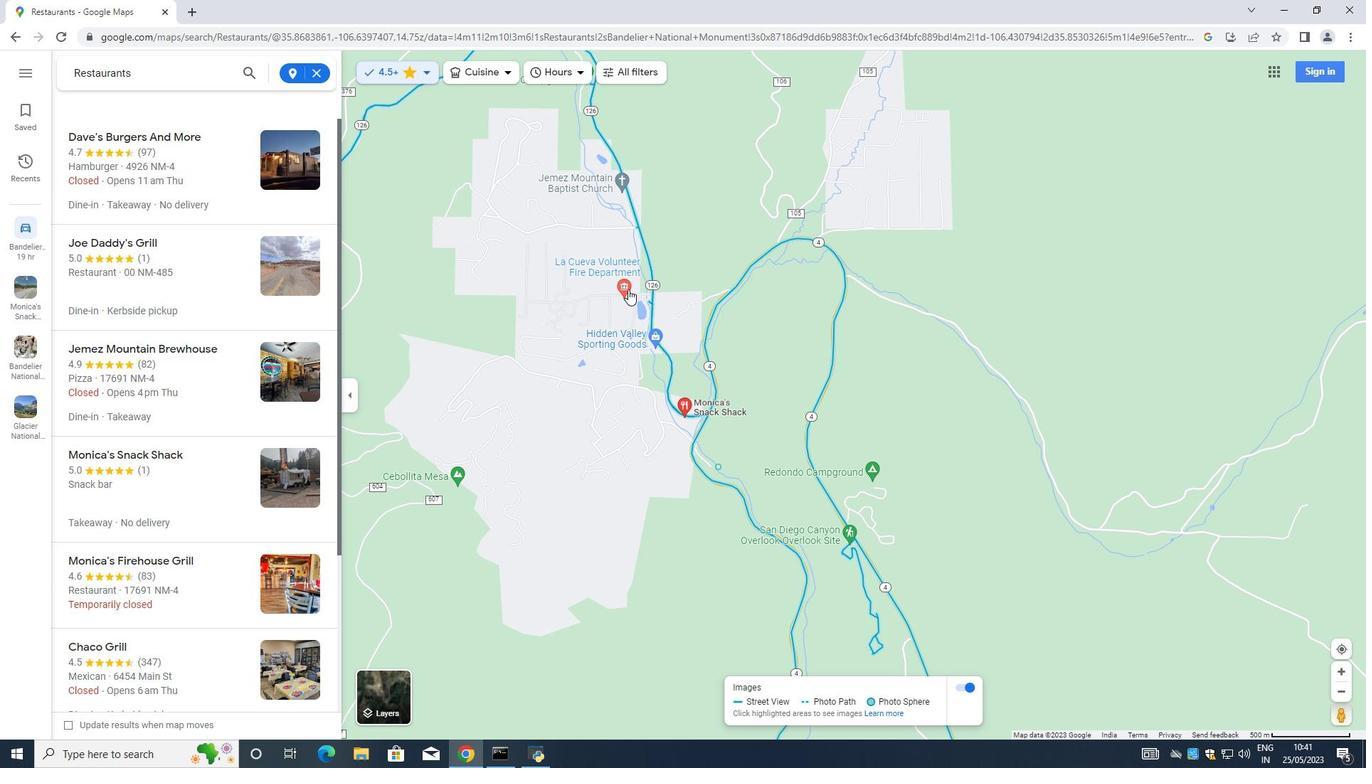 
Action: Mouse pressed left at (627, 287)
Screenshot: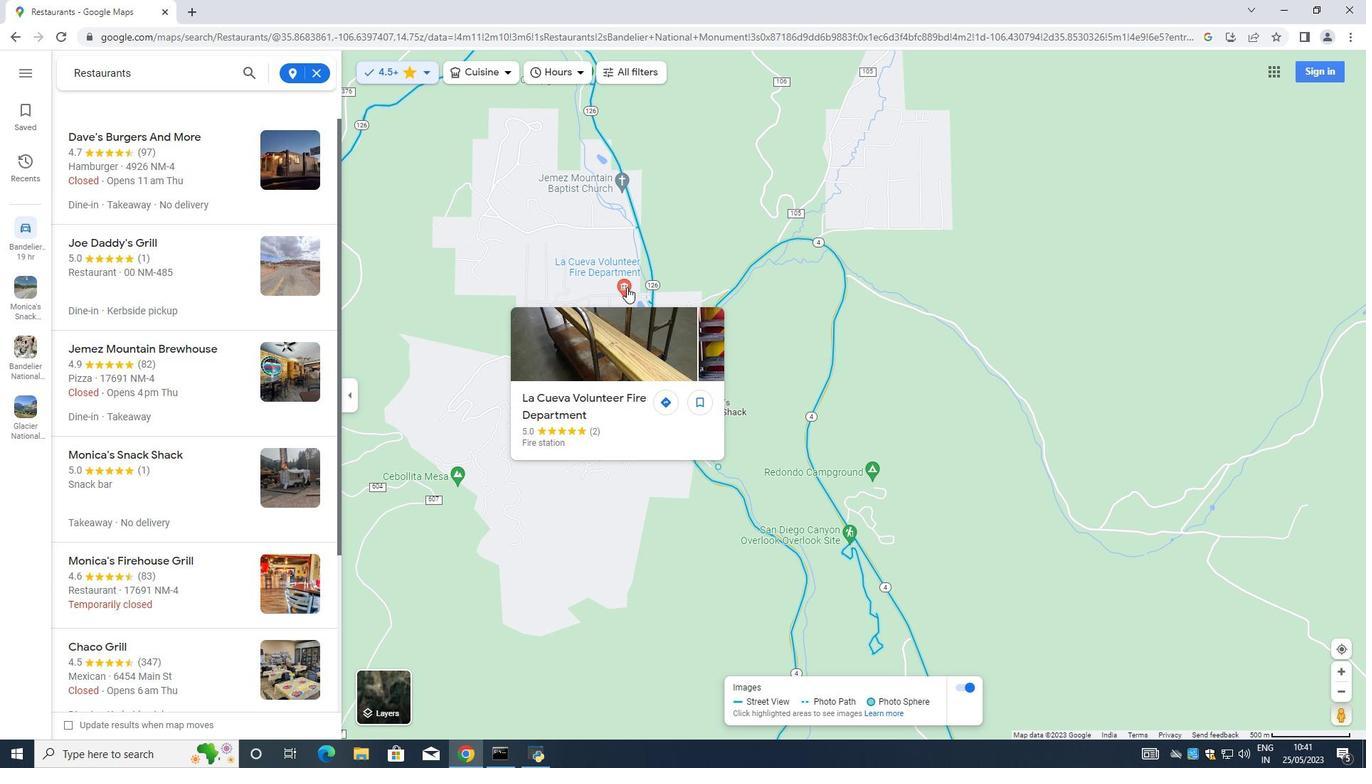 
Action: Mouse pressed left at (627, 287)
Screenshot: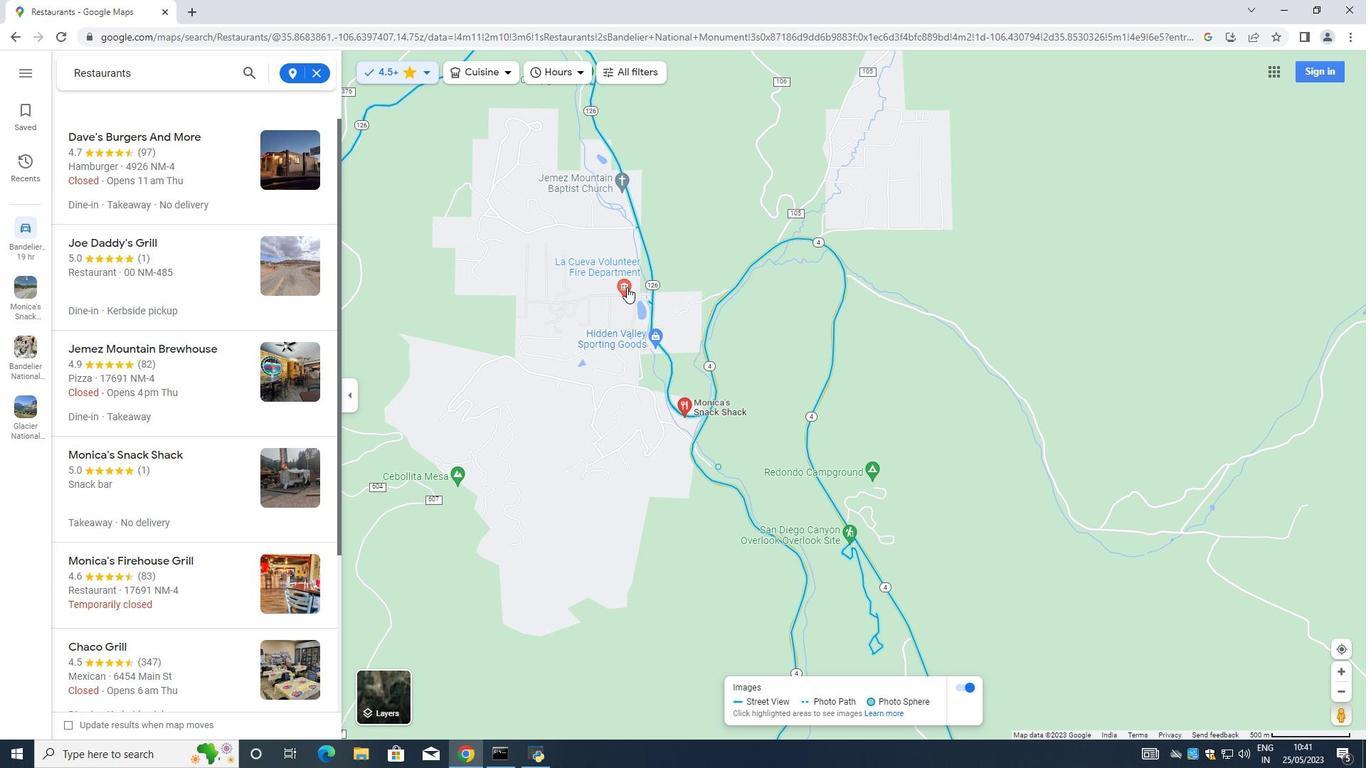 
Action: Mouse moved to (866, 385)
Screenshot: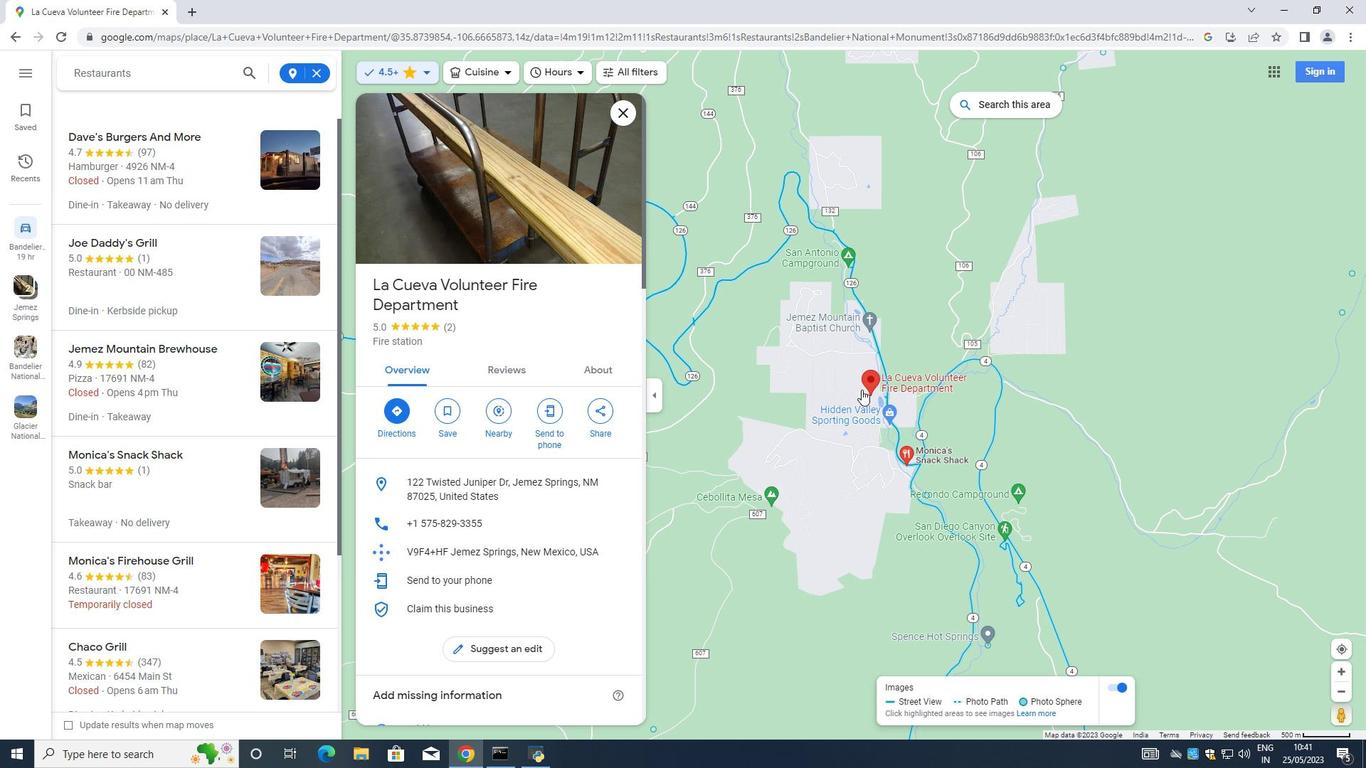 
Action: Mouse pressed left at (866, 385)
Screenshot: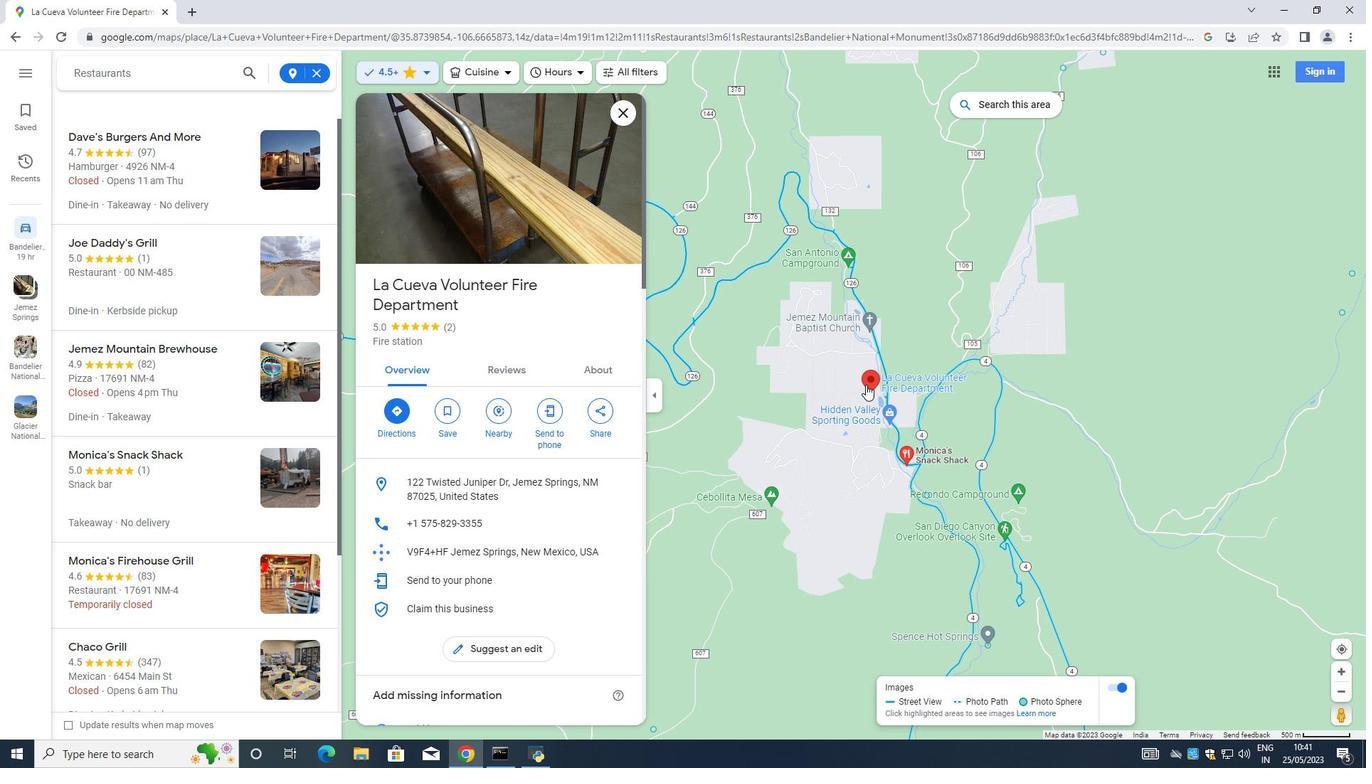 
Action: Mouse pressed left at (866, 385)
Screenshot: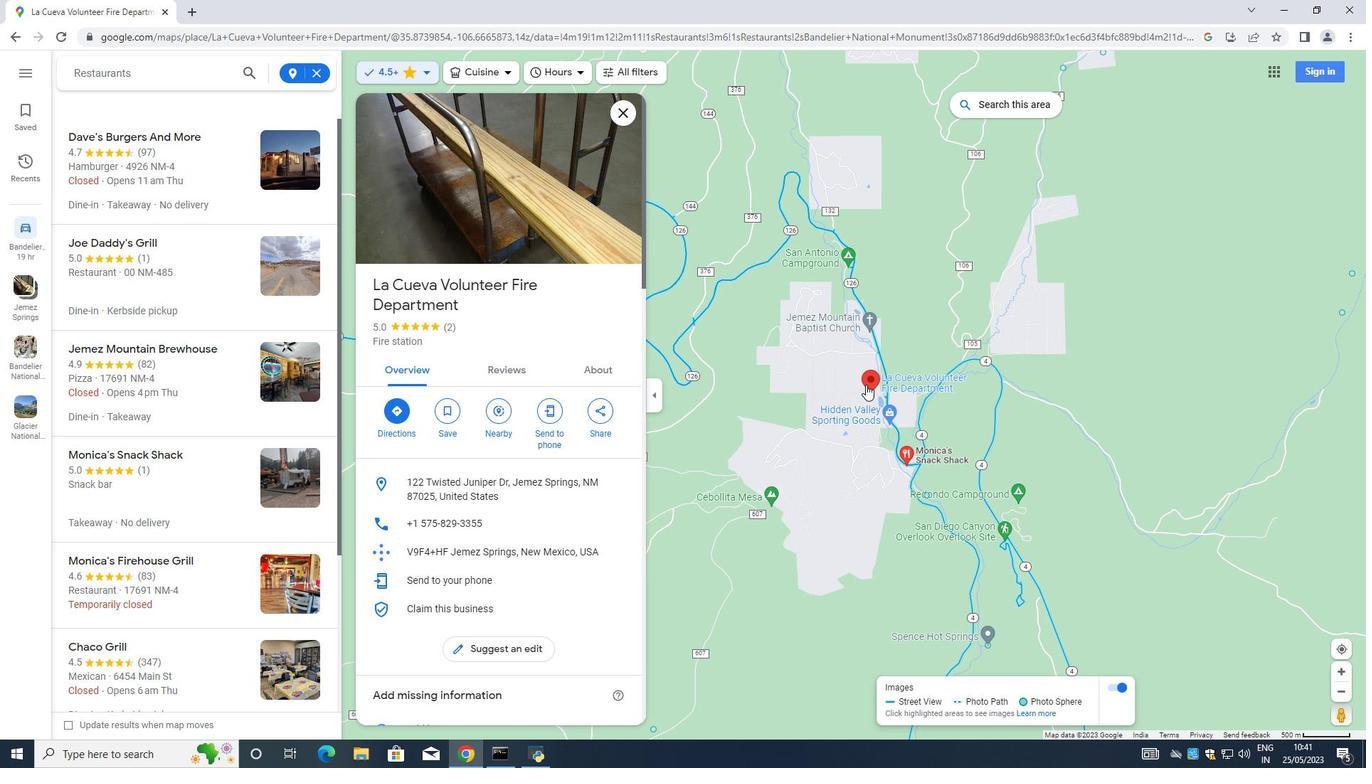 
Action: Mouse moved to (901, 424)
Screenshot: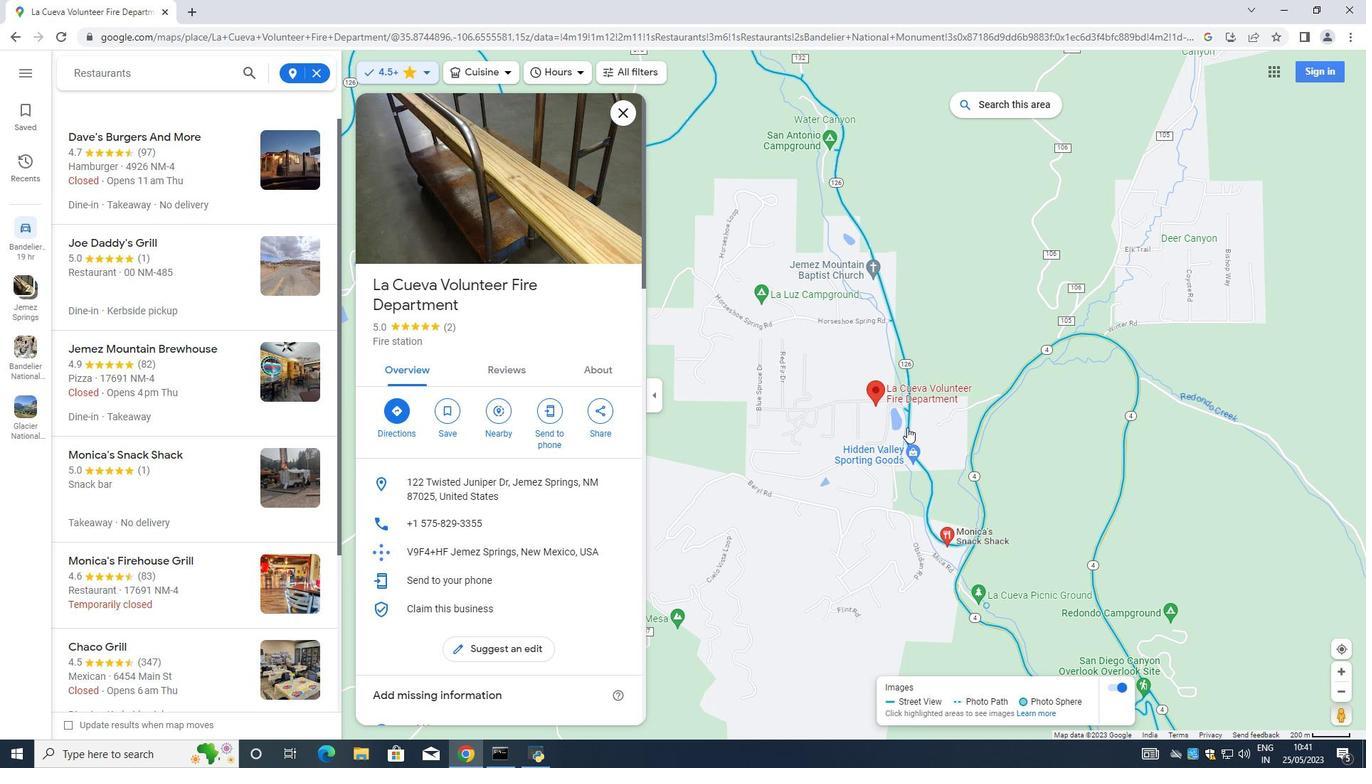 
Action: Mouse scrolled (901, 424) with delta (0, 0)
Screenshot: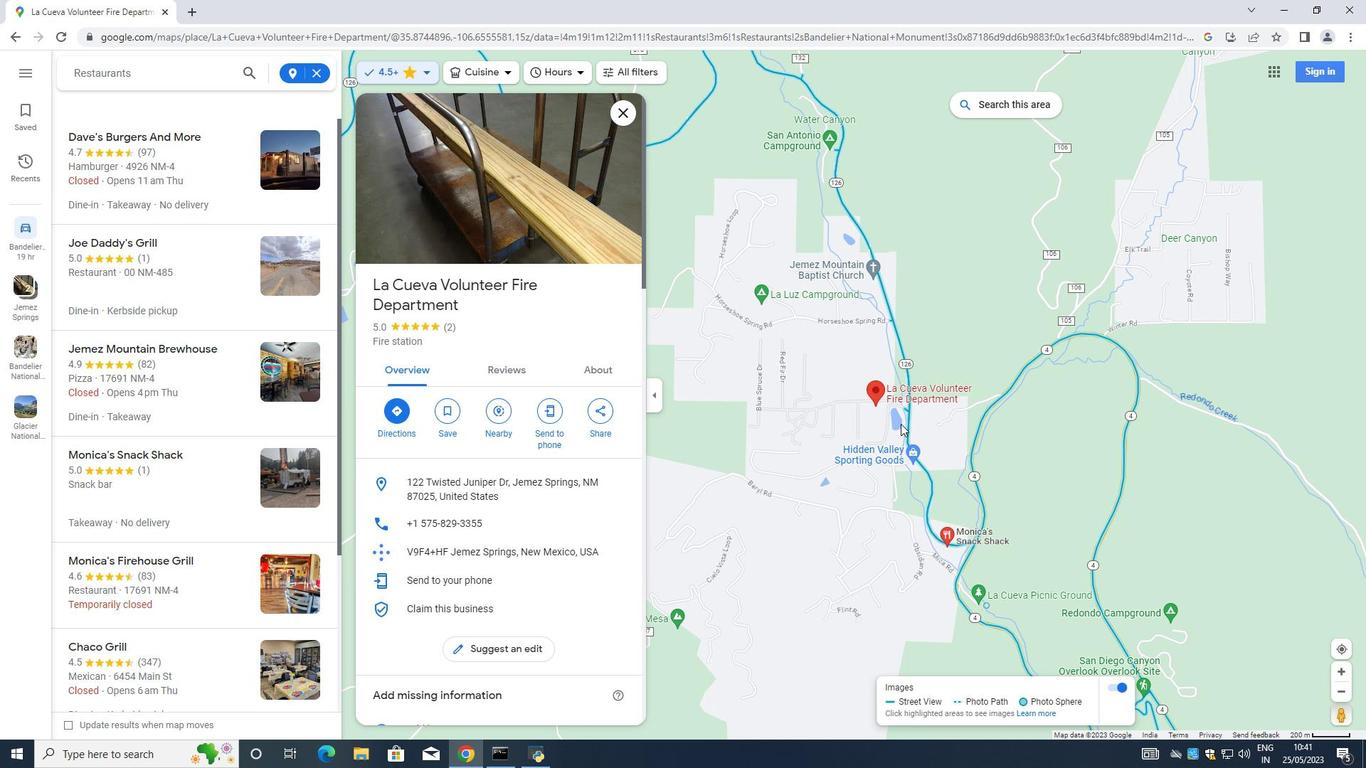
Action: Mouse scrolled (901, 424) with delta (0, 0)
Screenshot: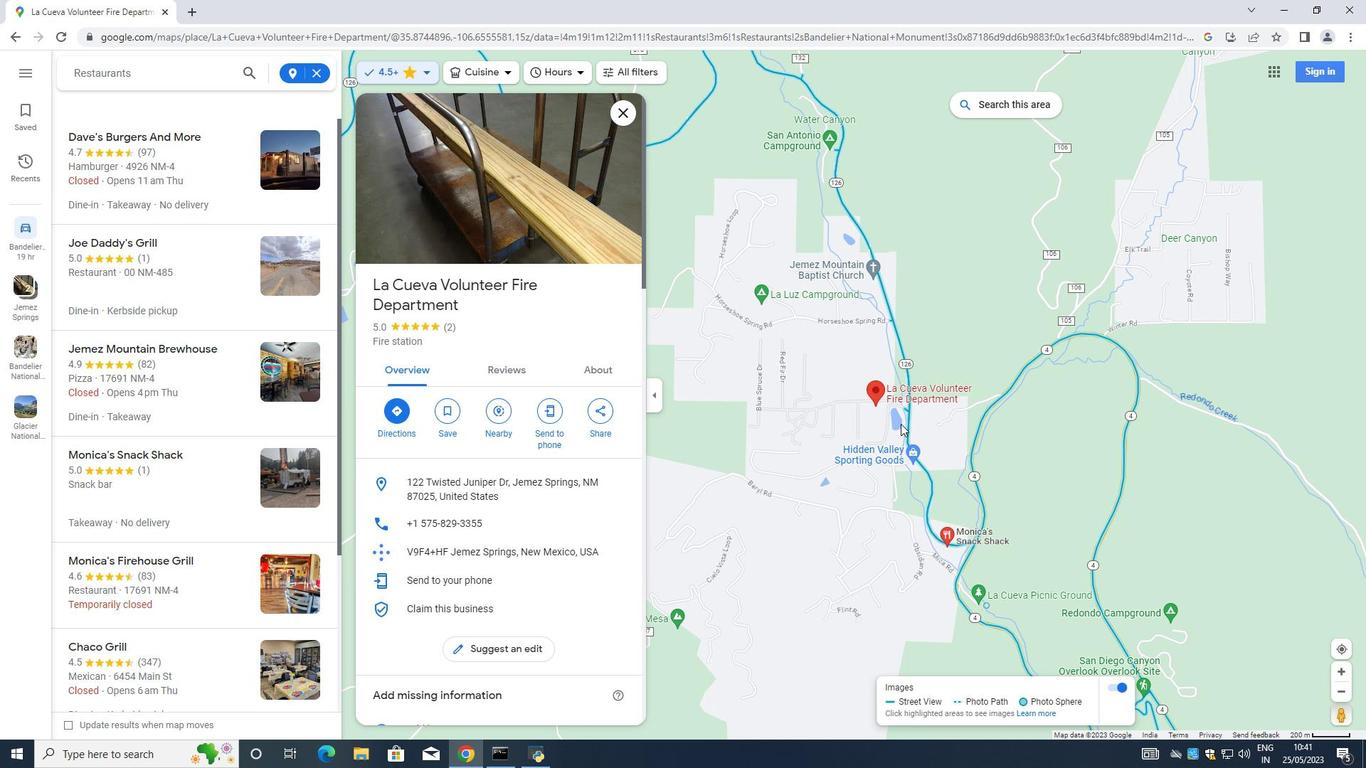
Action: Mouse scrolled (901, 424) with delta (0, 0)
Screenshot: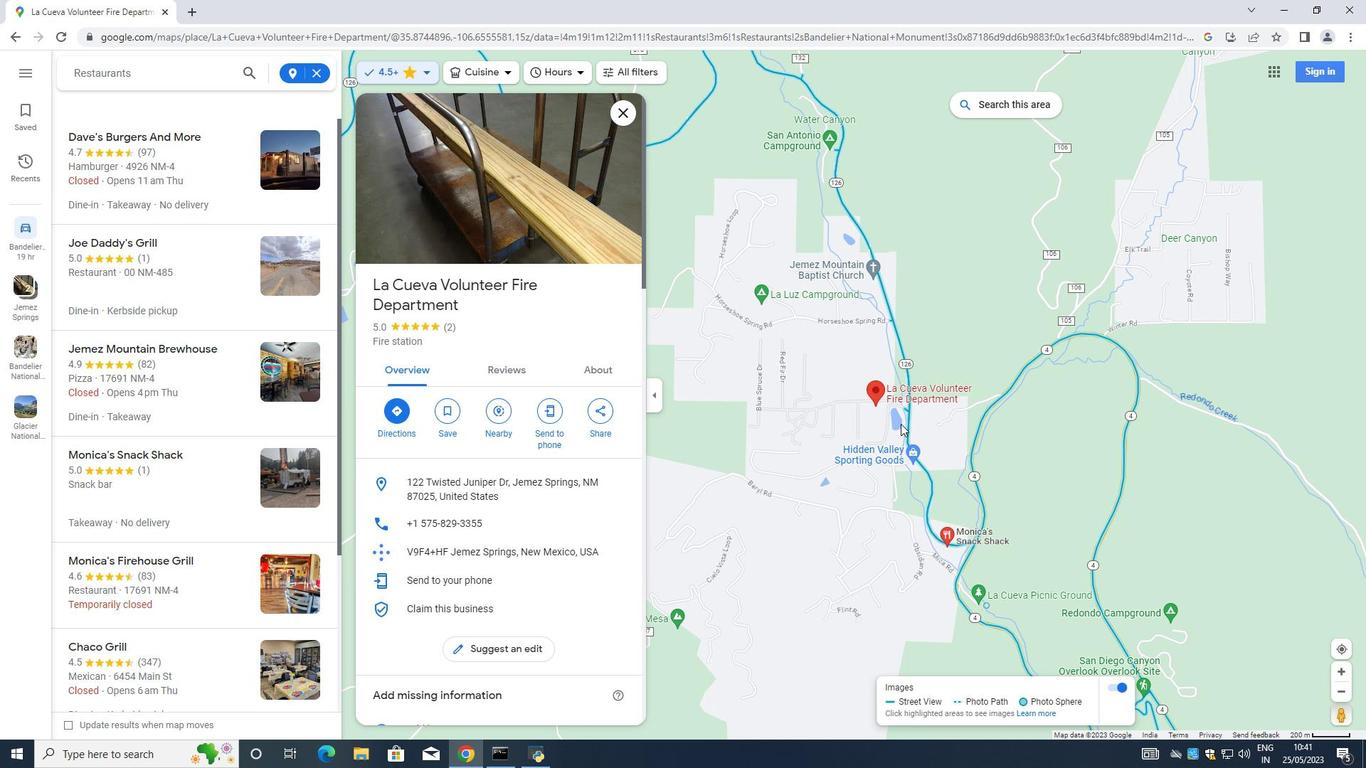 
Action: Mouse scrolled (901, 424) with delta (0, 0)
Screenshot: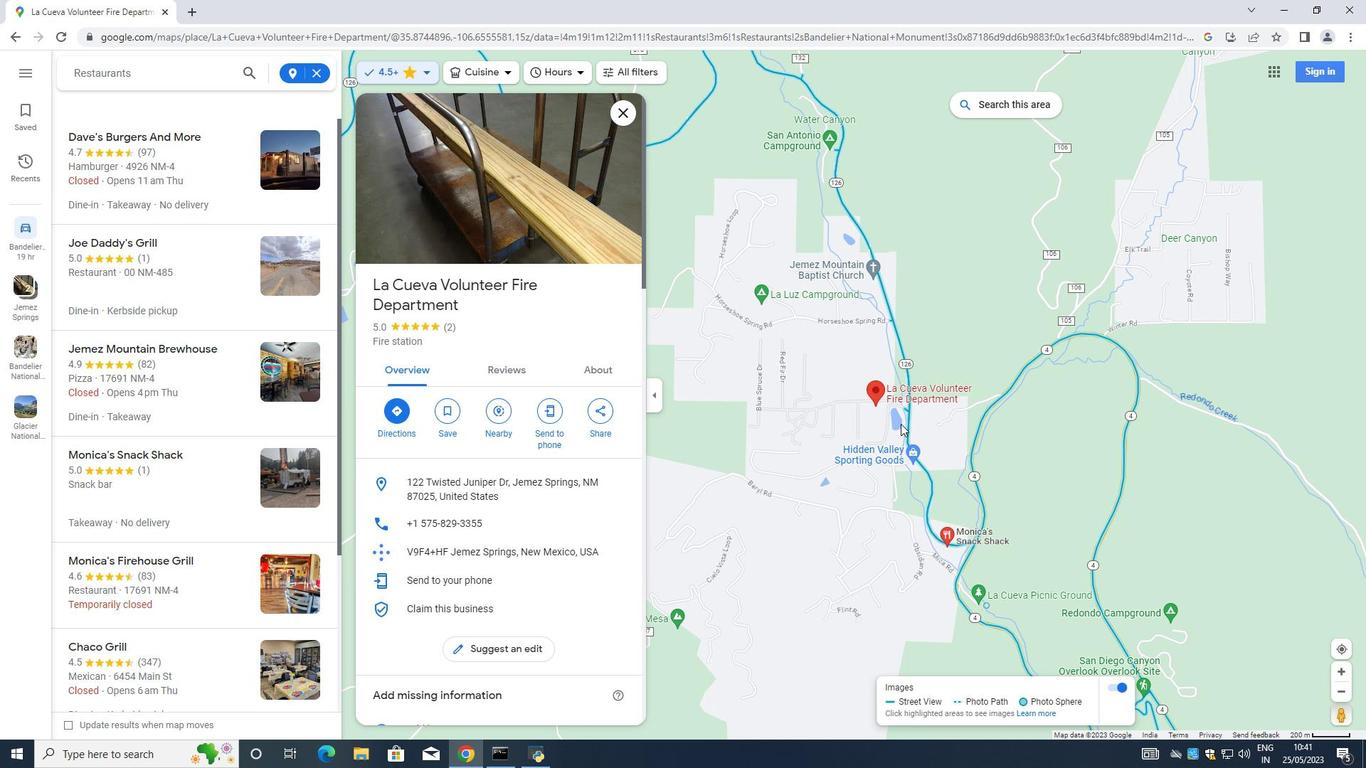 
Action: Mouse scrolled (901, 424) with delta (0, 0)
Screenshot: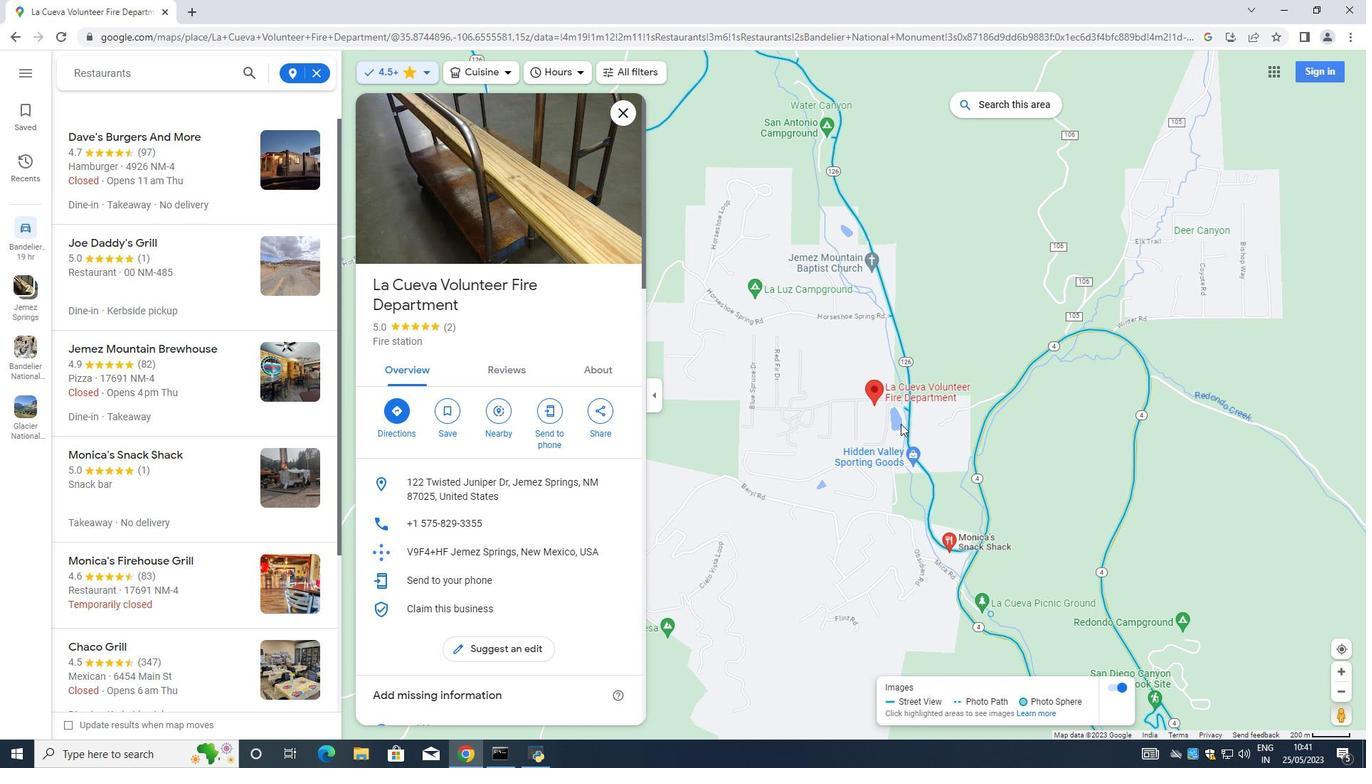 
Action: Mouse moved to (898, 424)
Screenshot: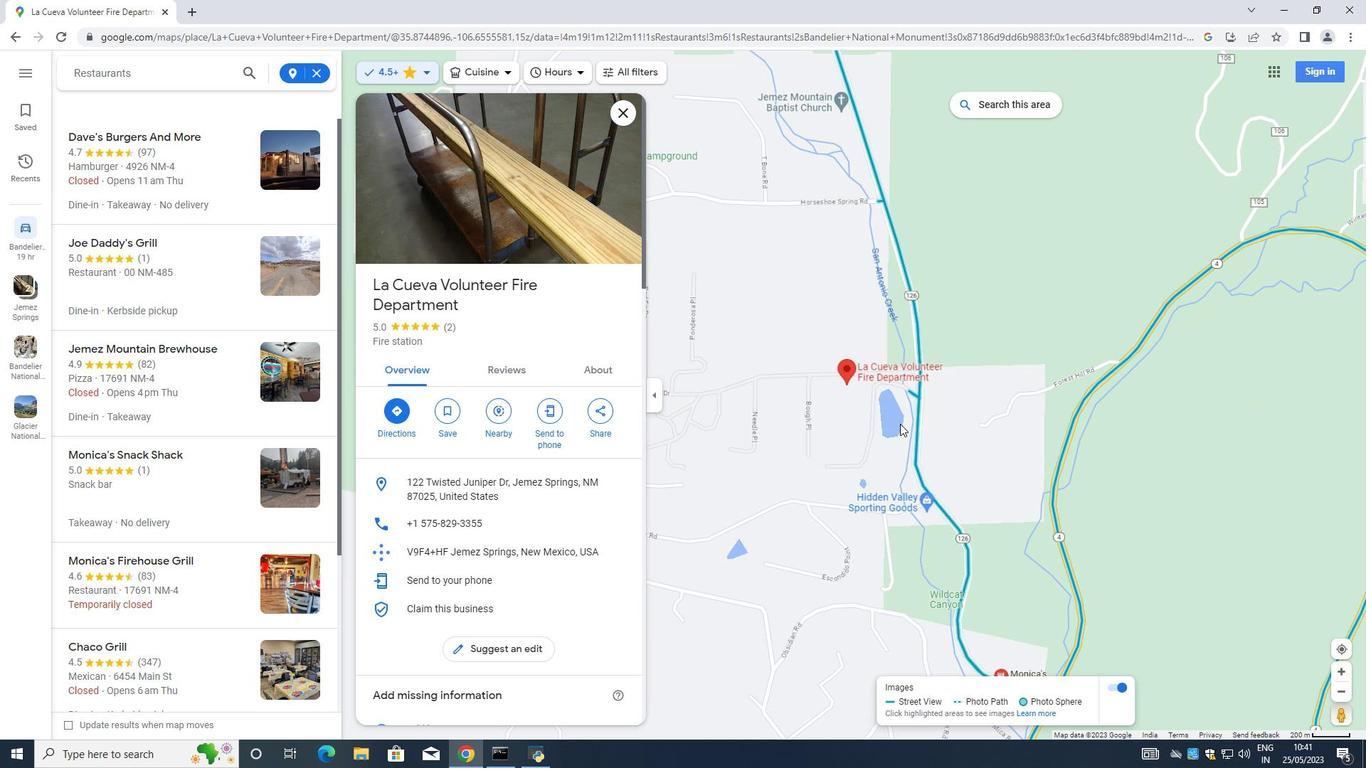 
Action: Mouse scrolled (898, 424) with delta (0, 0)
Screenshot: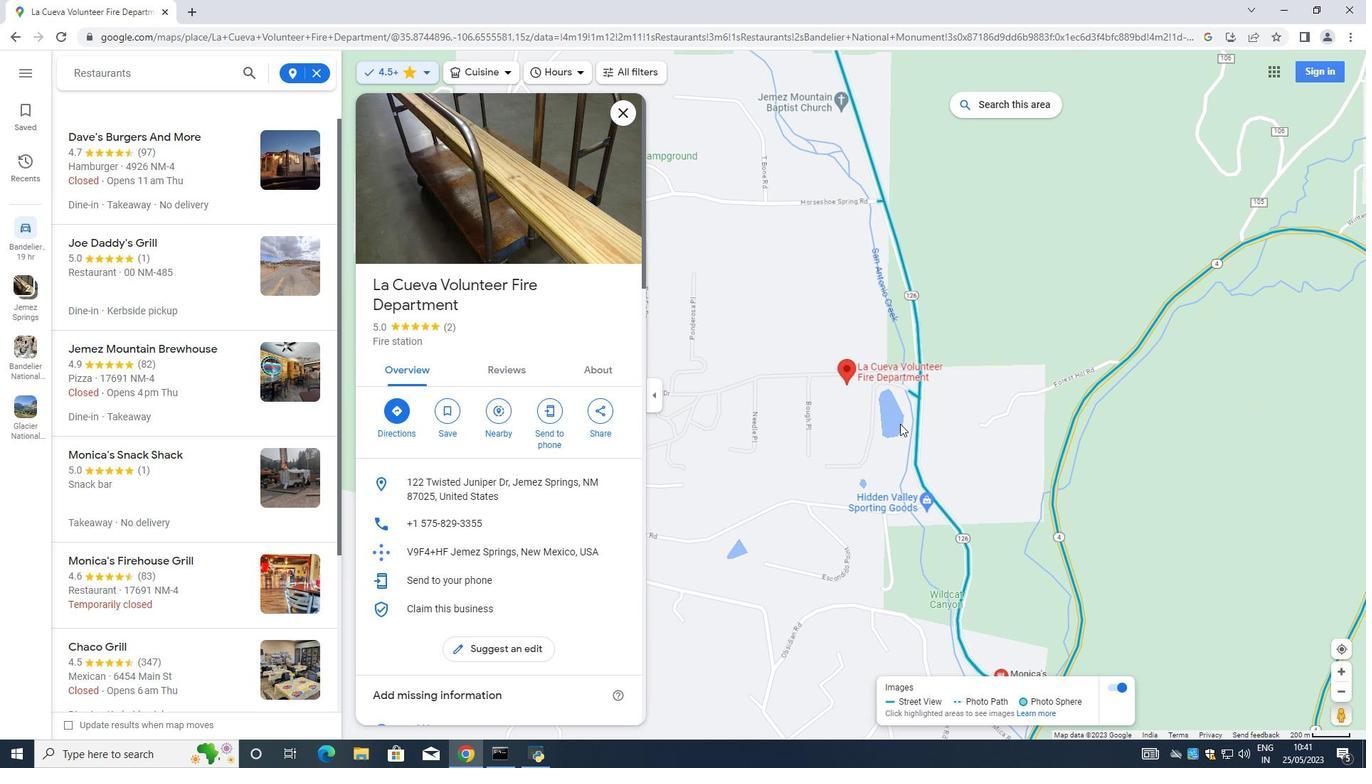 
Action: Mouse scrolled (898, 424) with delta (0, 0)
Screenshot: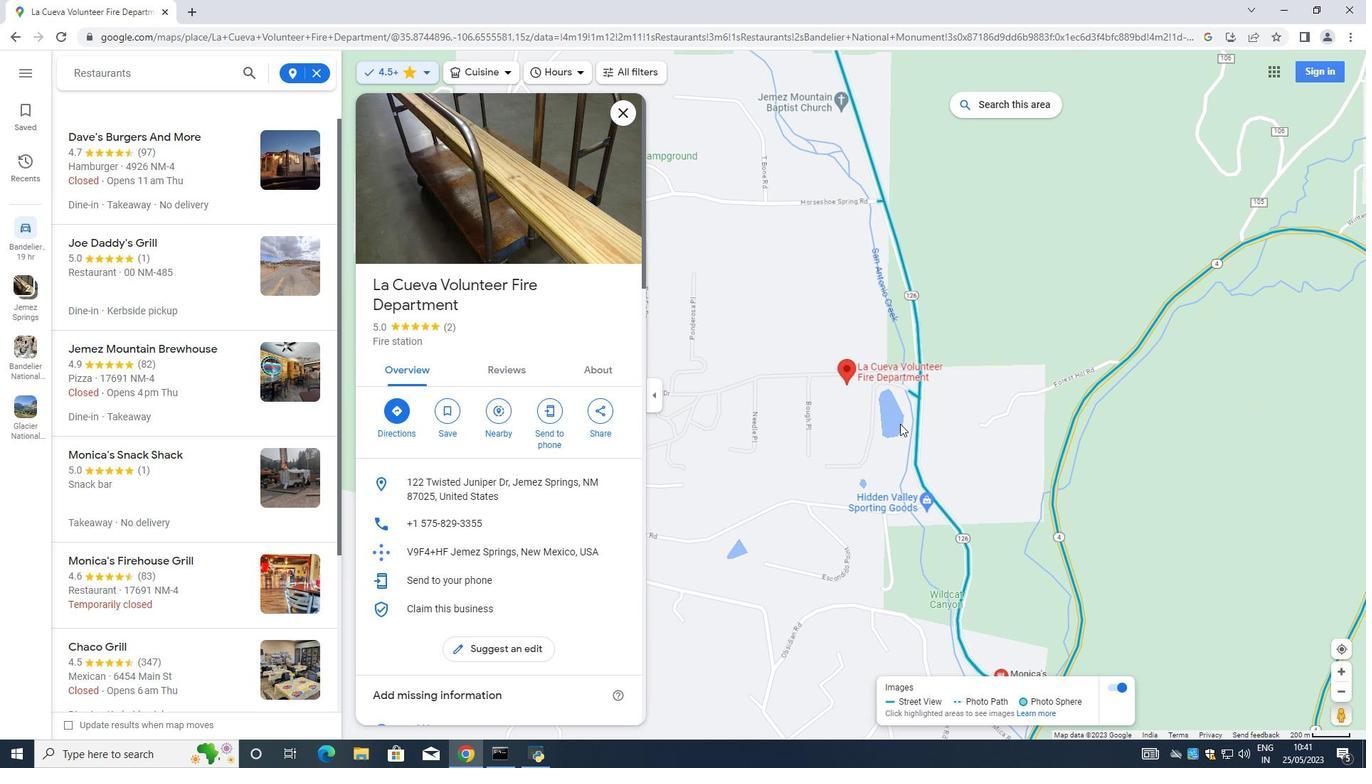
Action: Mouse moved to (898, 424)
Screenshot: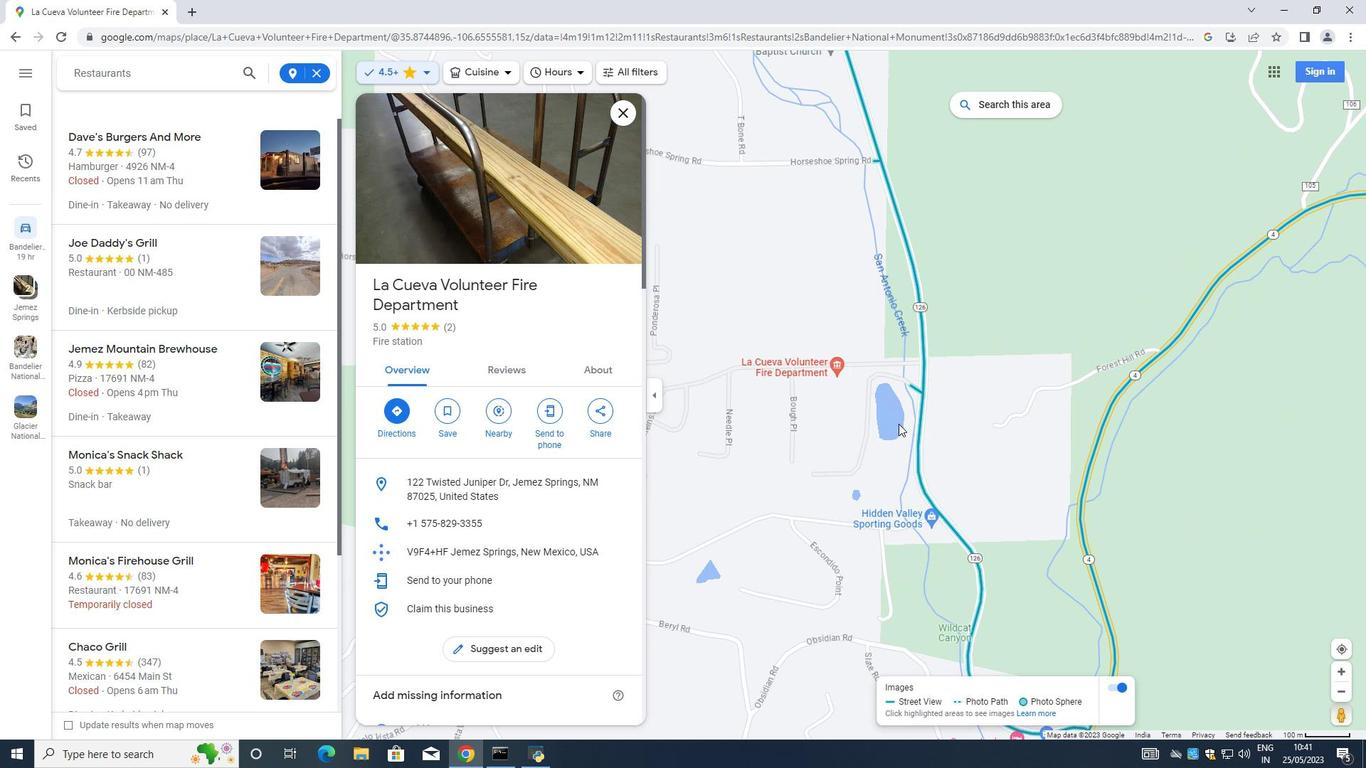 
Action: Mouse scrolled (898, 424) with delta (0, 0)
Screenshot: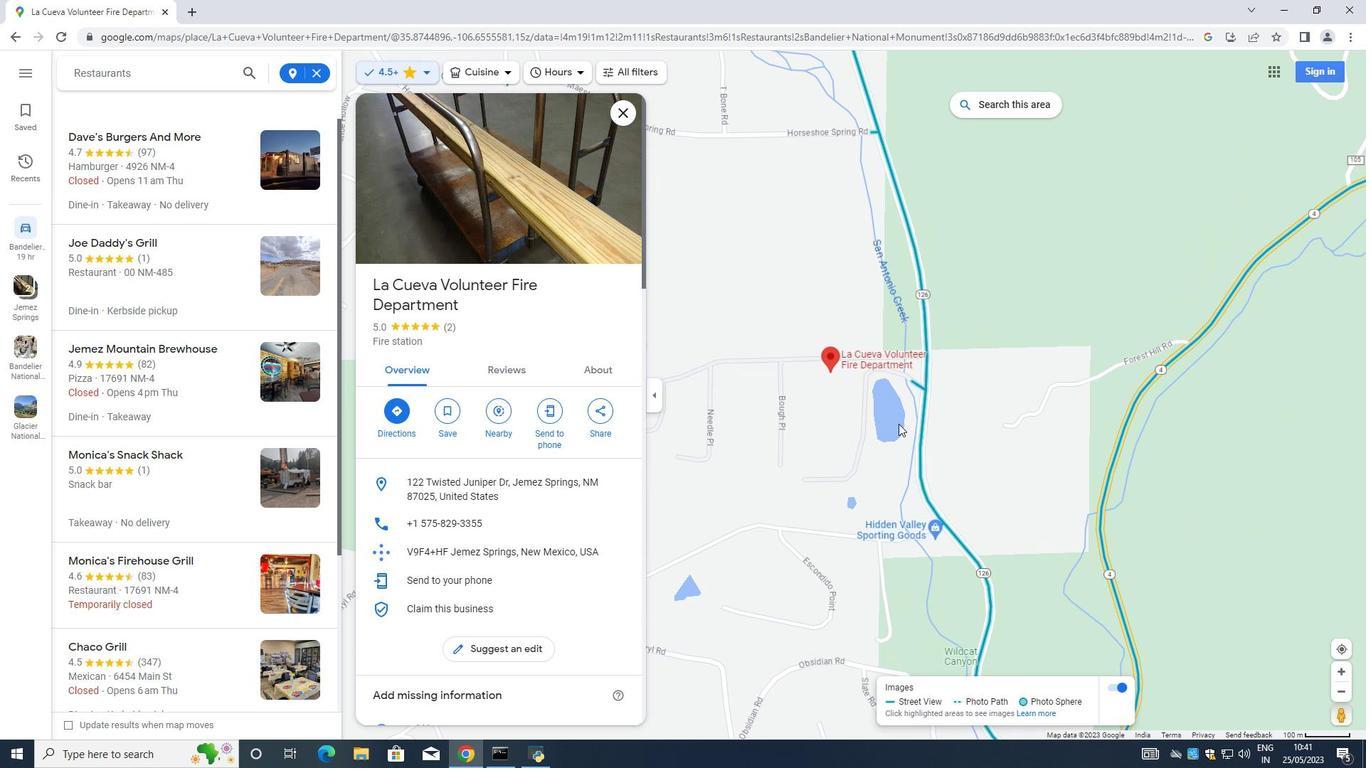 
Action: Mouse moved to (1048, 568)
Screenshot: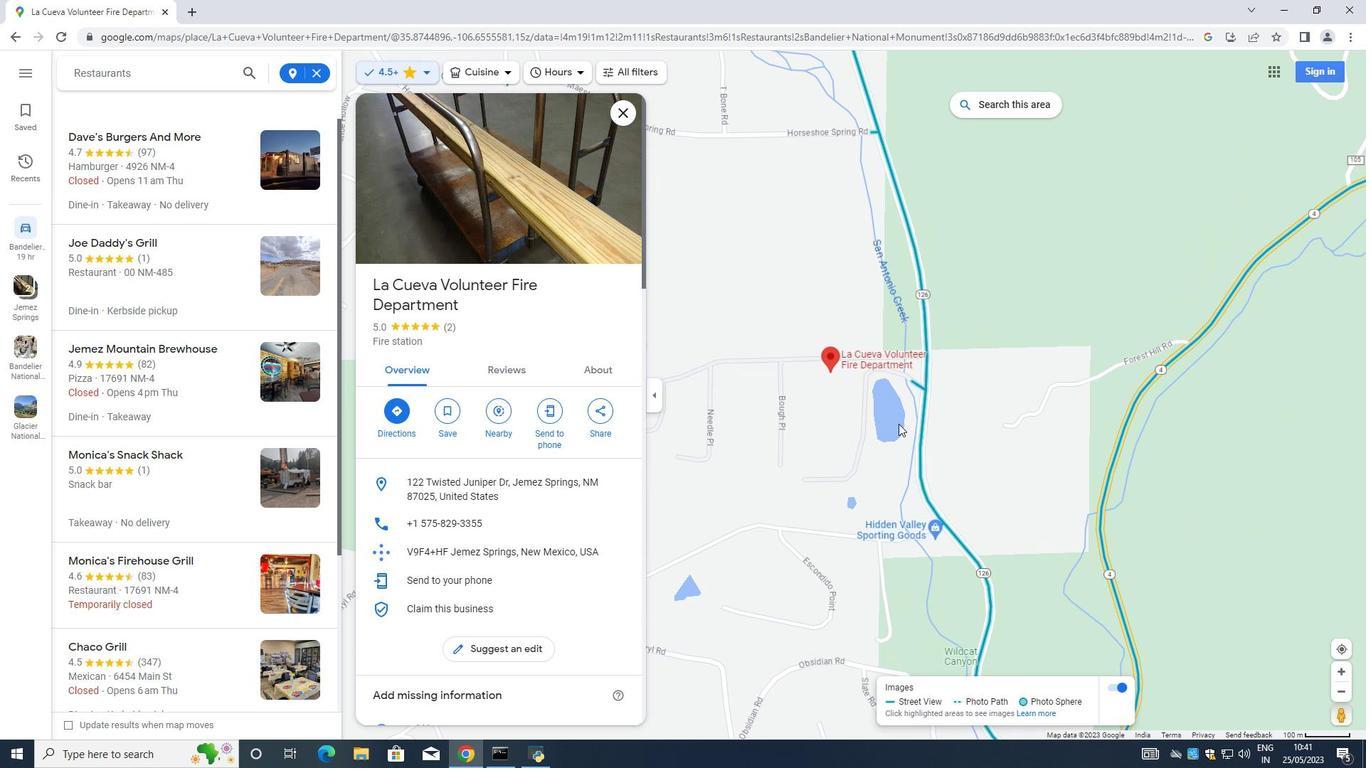 
Action: Mouse scrolled (898, 424) with delta (0, 0)
Screenshot: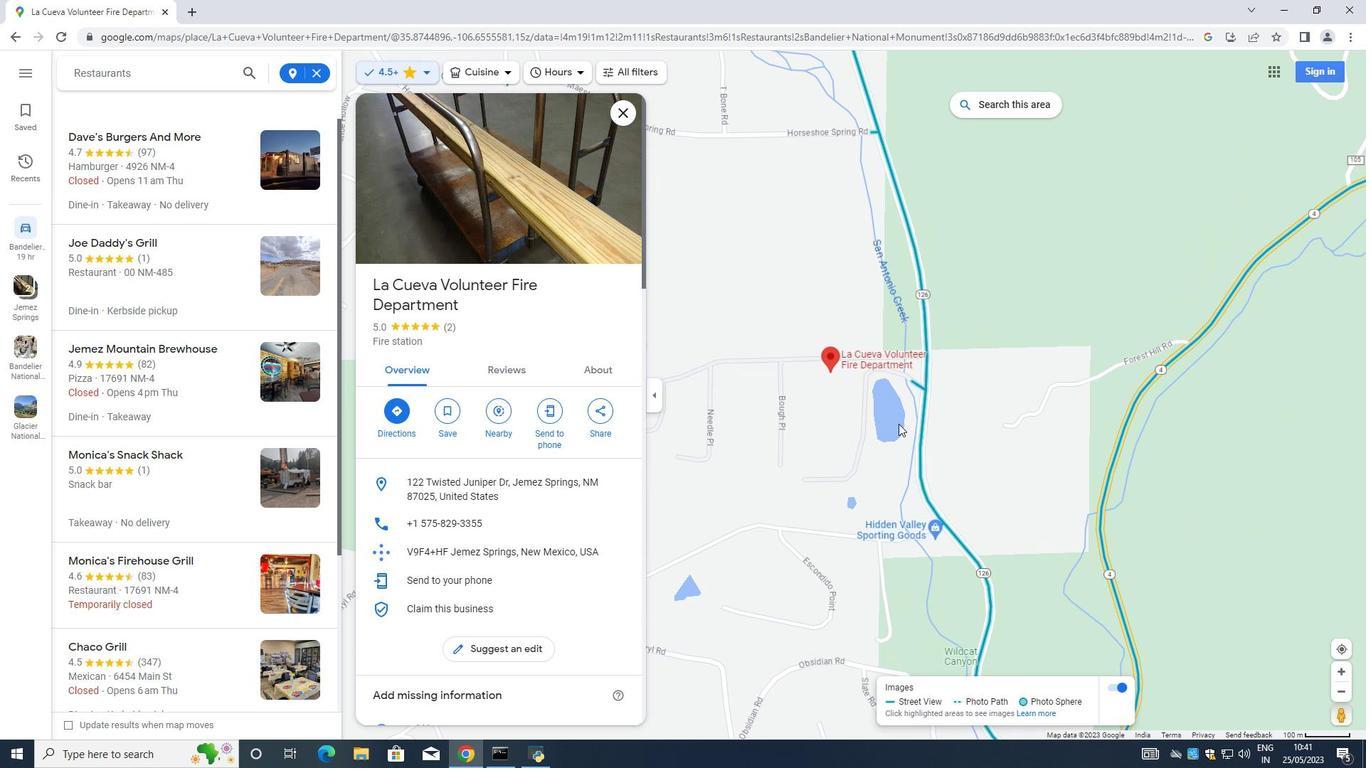 
Action: Mouse moved to (1340, 716)
Screenshot: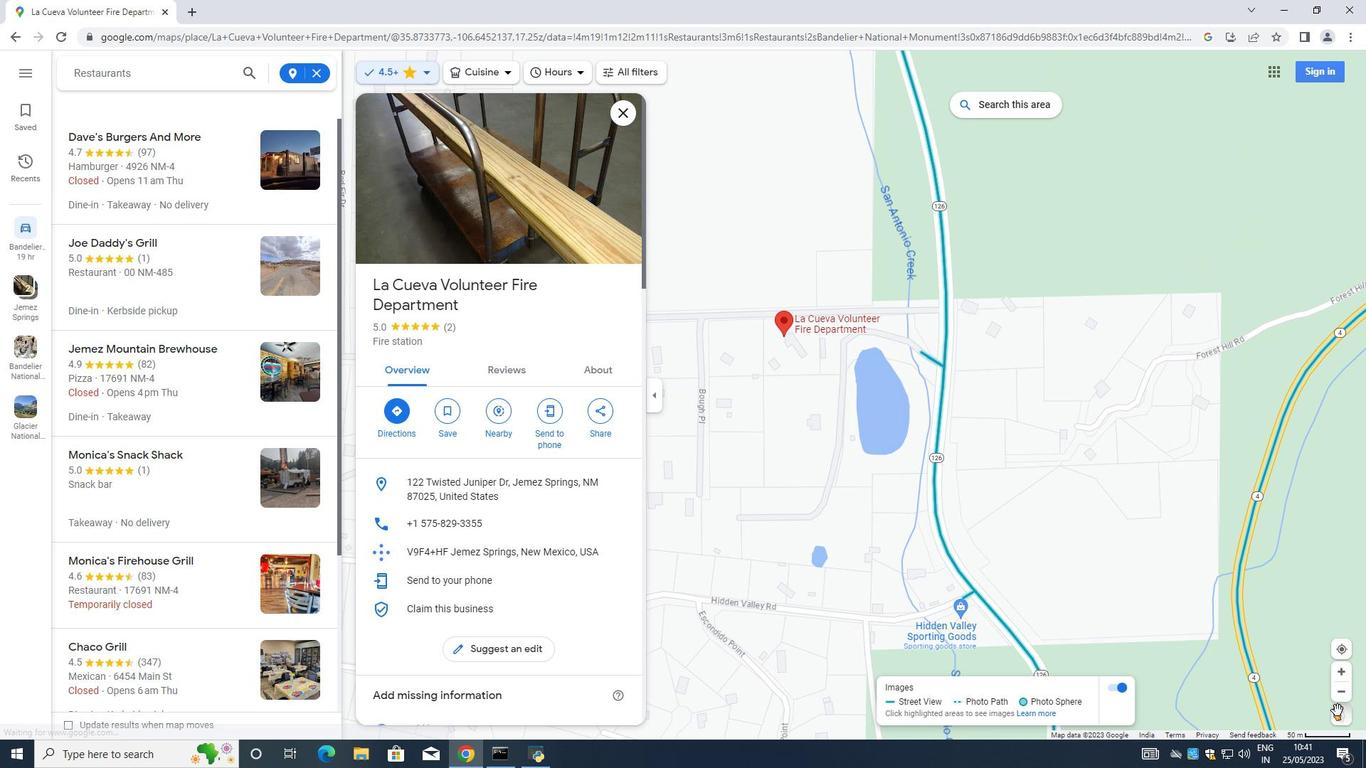 
Action: Mouse pressed left at (1340, 716)
Screenshot: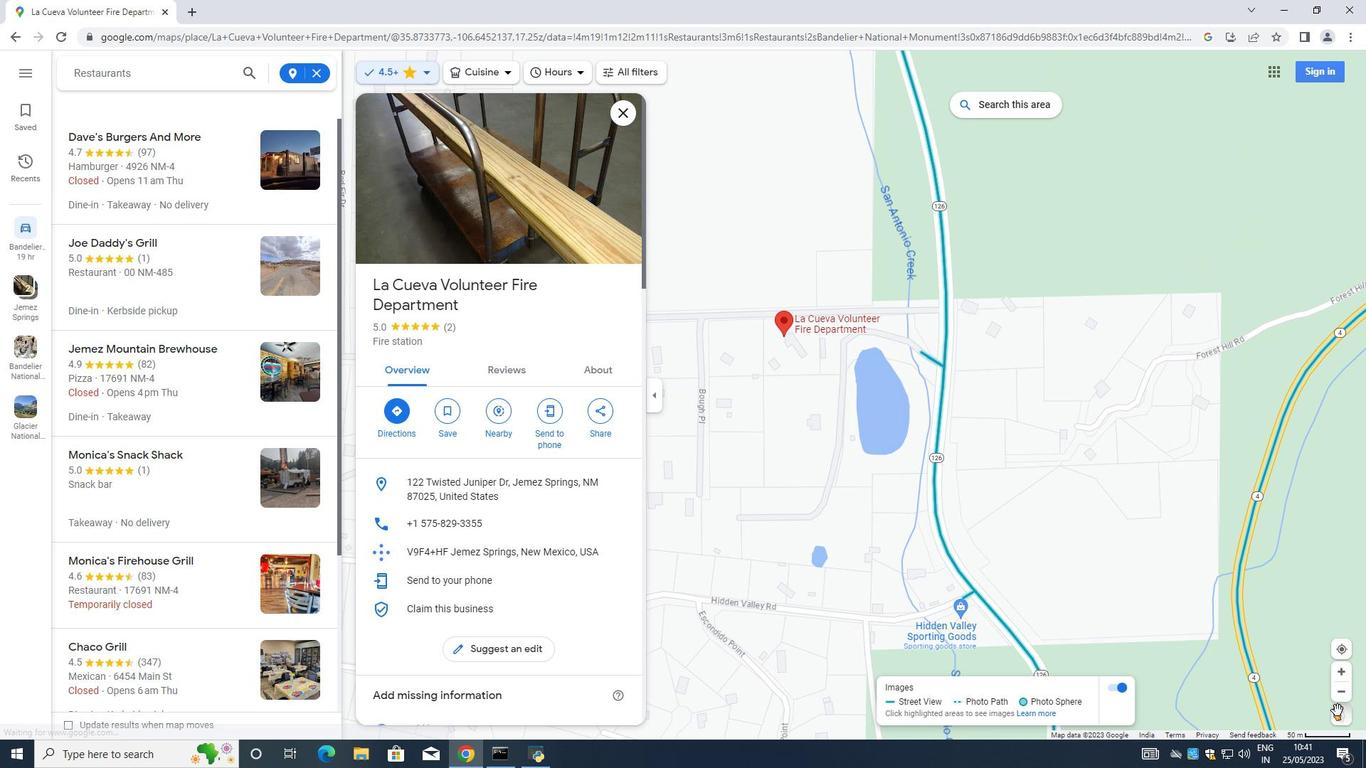 
Action: Mouse moved to (1339, 721)
Screenshot: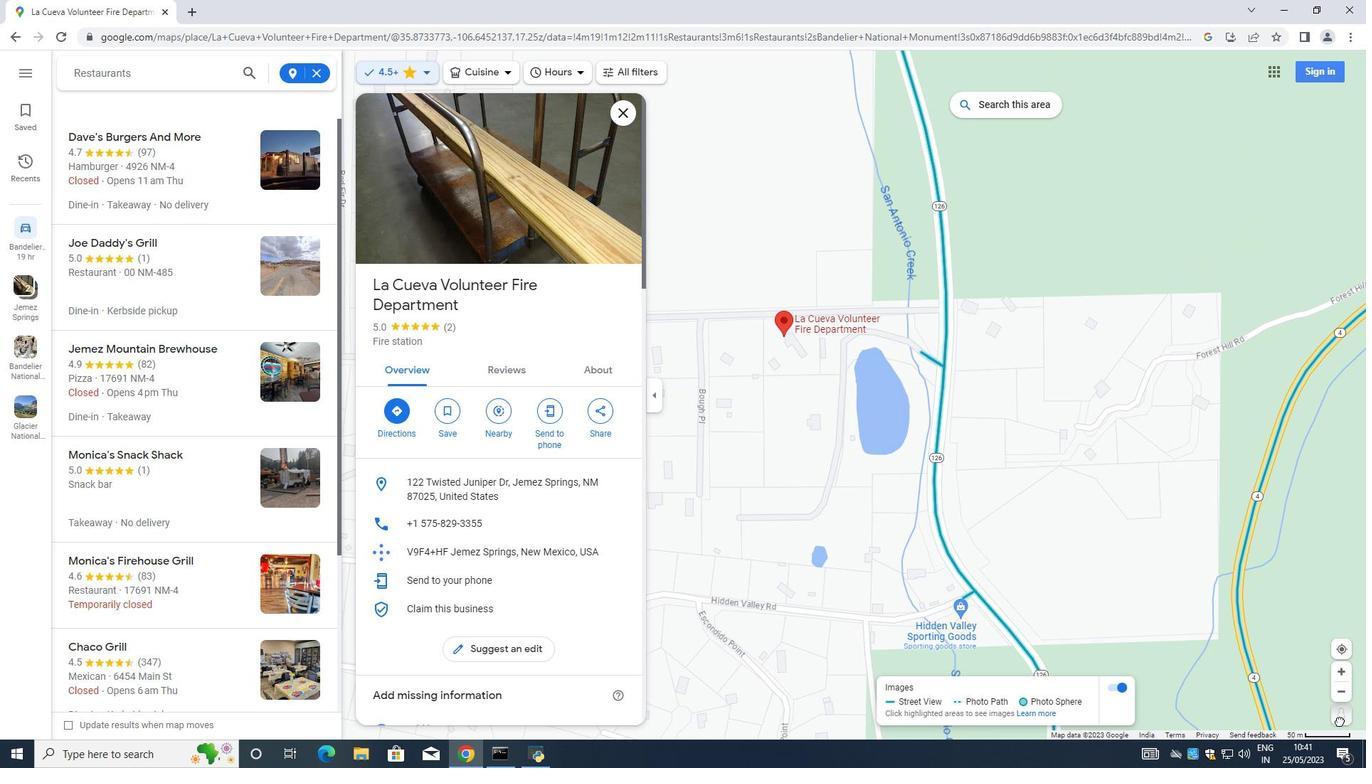 
Action: Mouse pressed left at (1339, 721)
